 Task: Get directions from Shenandoah National Park, Virginia, United States to Carlsbad Caverns National Park, New Mexico, United States  and explore the nearby things to do with rating 2 and above and open now
Action: Key pressed ca<Key.backspace><Key.backspace><Key.backspace>
Screenshot: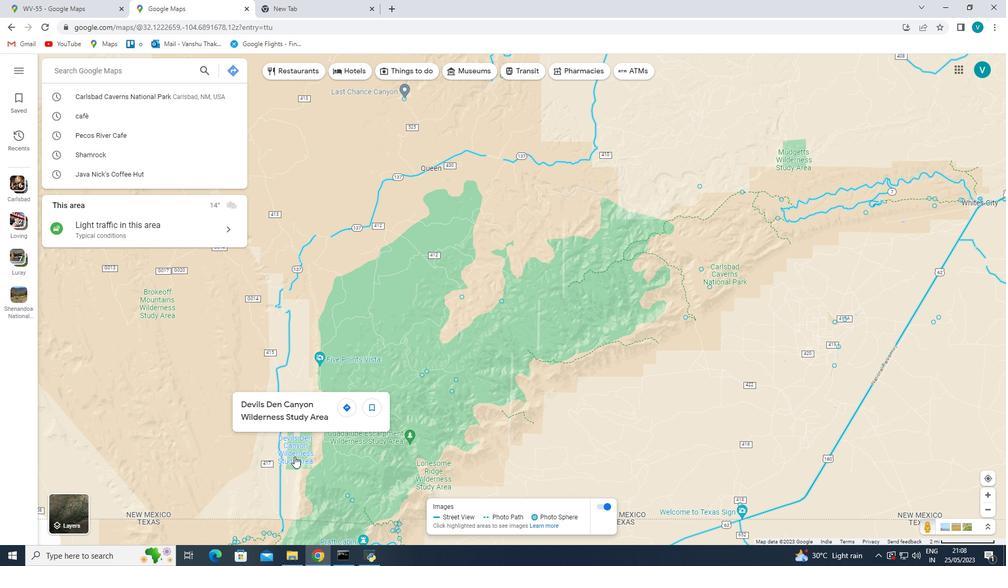 
Action: Mouse moved to (298, 451)
Screenshot: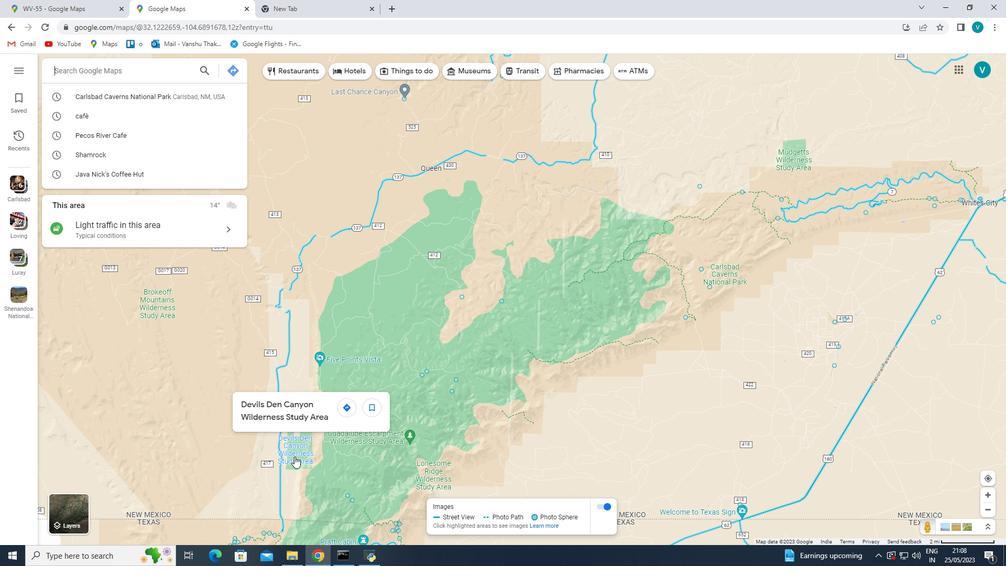 
Action: Key pressed shenandoah<Key.space>national<Key.space>pak<Key.space>,viri<Key.backspace>gina<Key.space>,unita<Key.backspace>ed<Key.space>states<Key.space>
Screenshot: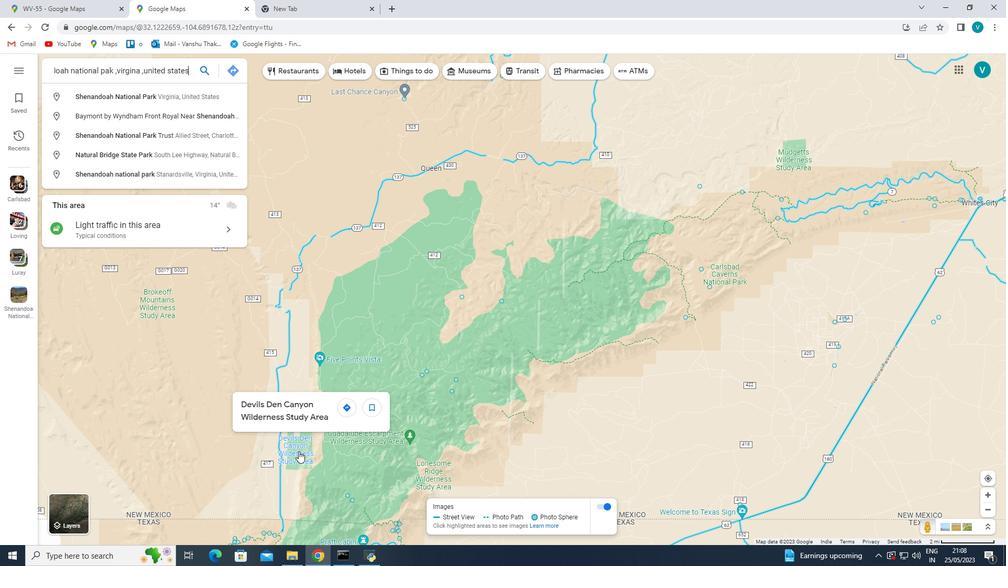 
Action: Mouse moved to (306, 446)
Screenshot: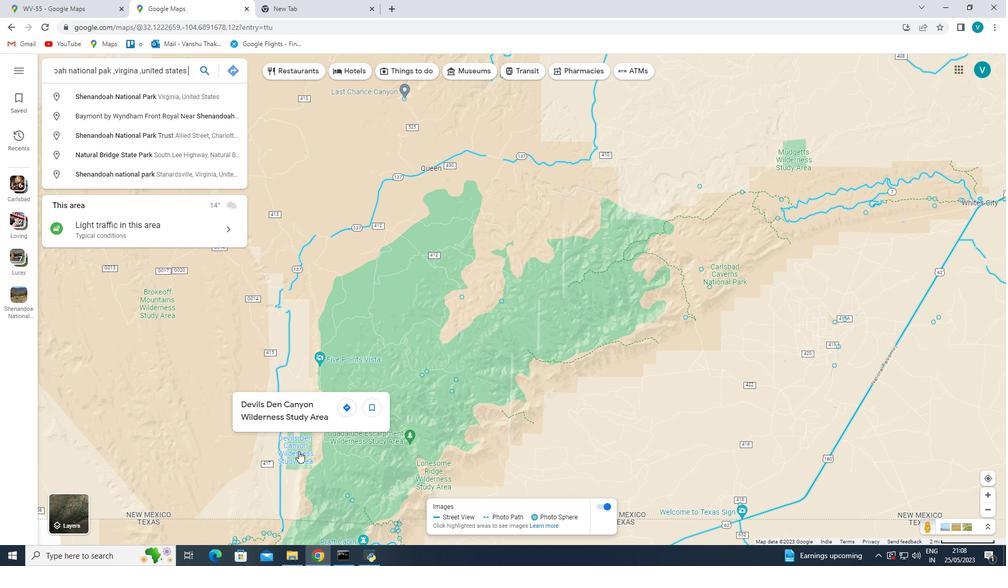
Action: Key pressed to<Key.space>carslsbadc
Screenshot: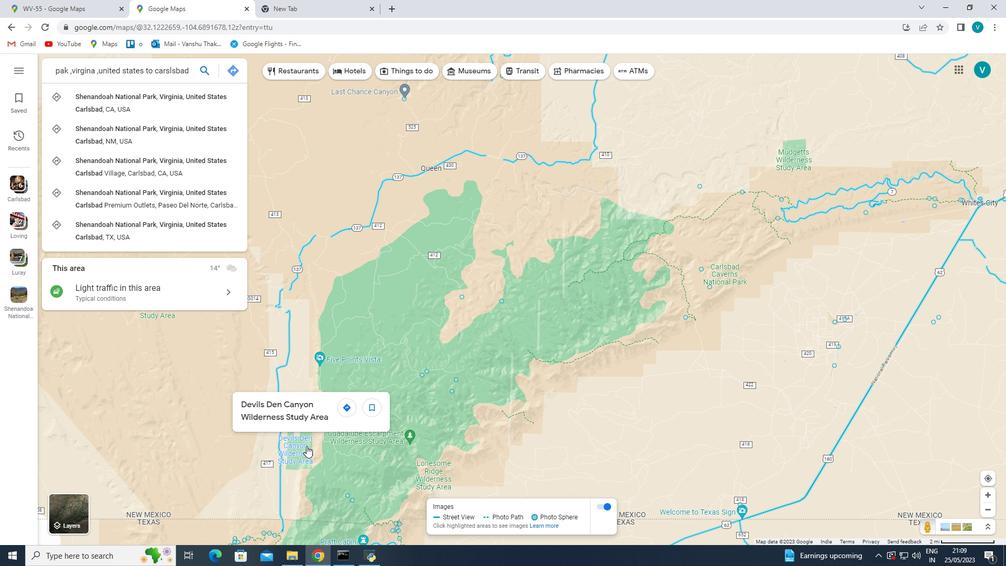 
Action: Mouse moved to (307, 446)
Screenshot: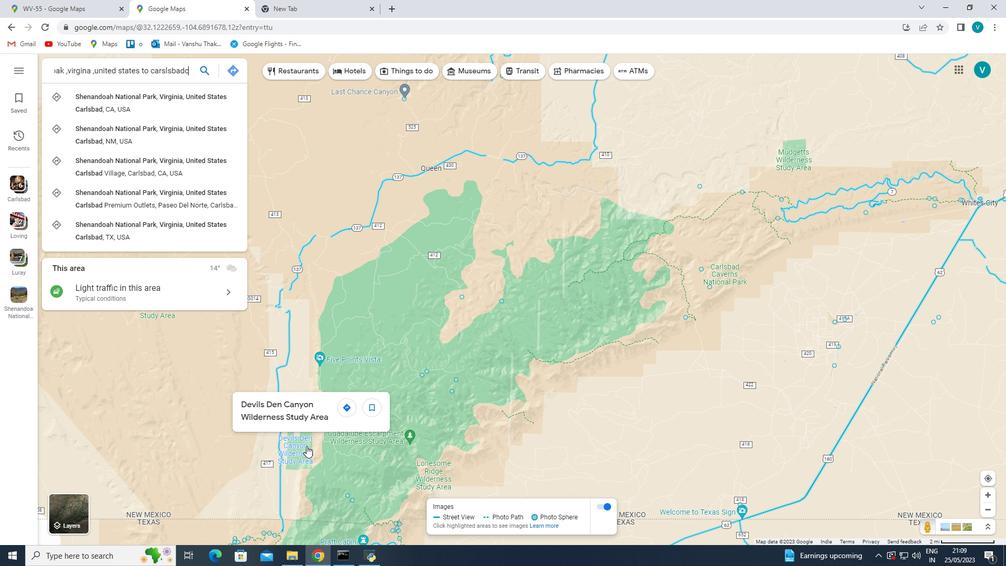
Action: Key pressed an<Key.backspace><Key.backspace><Key.backspace><Key.space>canverns<Key.space>nt<Key.backspace>ational<Key.space>park<Key.space>,nw
Screenshot: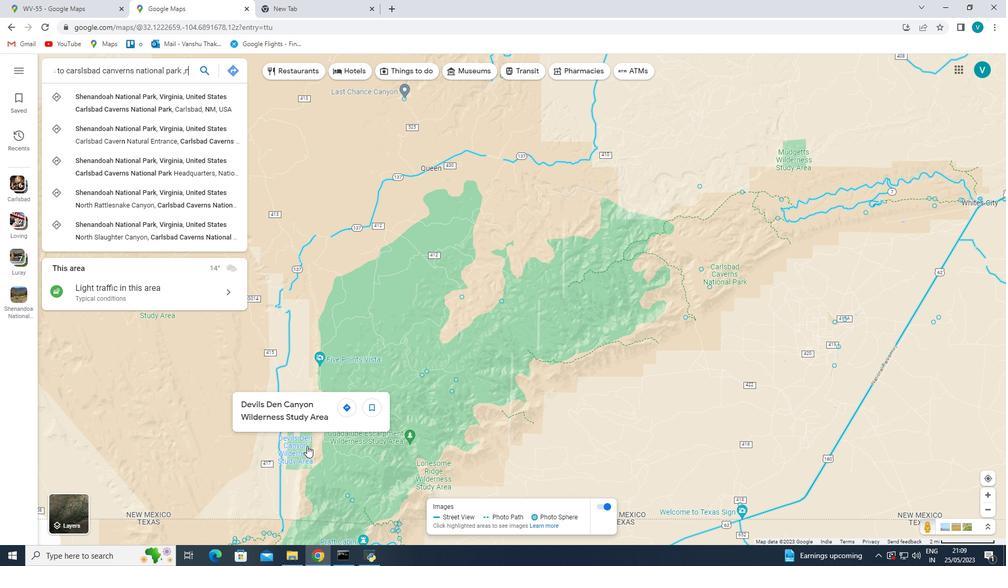 
Action: Mouse moved to (809, 266)
Screenshot: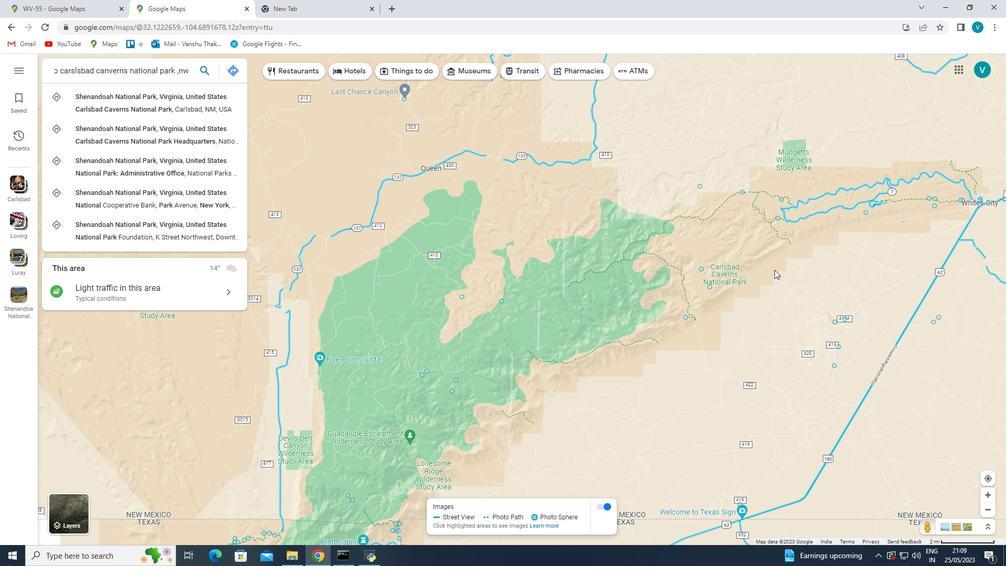 
Action: Key pressed <Key.backspace>ew<Key.space>maxico
Screenshot: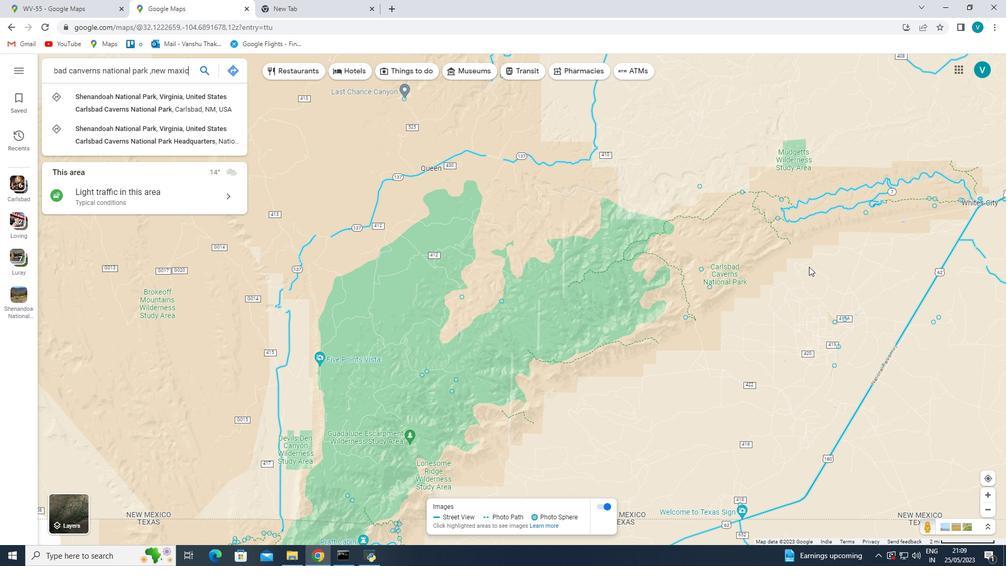 
Action: Mouse moved to (879, 285)
Screenshot: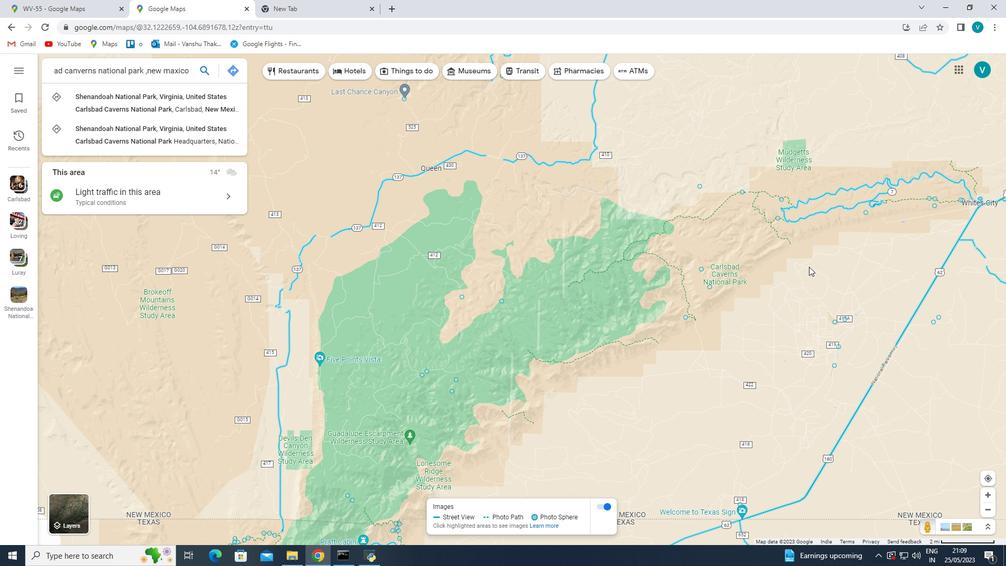 
Action: Key pressed <Key.space>,united<Key.space>stat
Screenshot: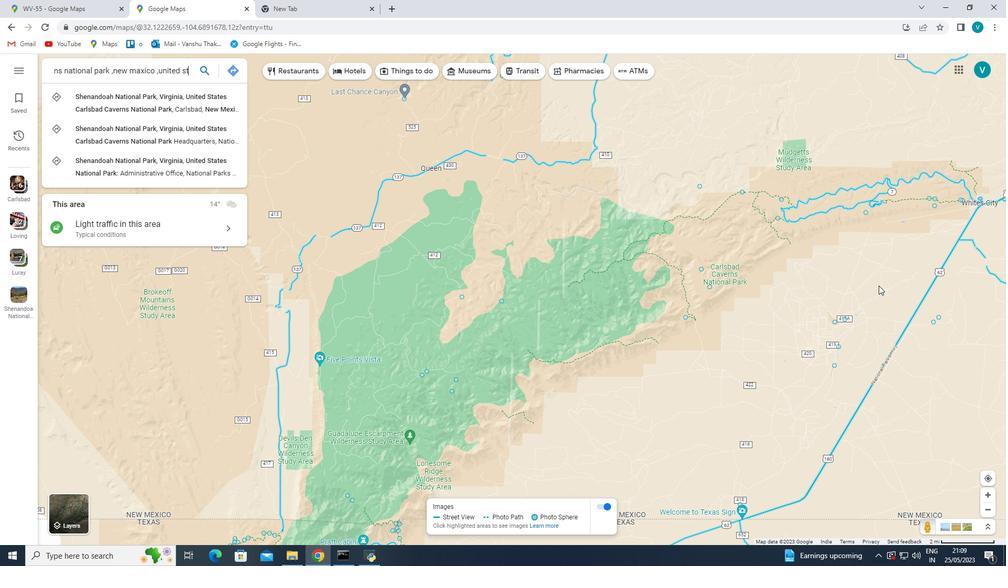 
Action: Mouse moved to (881, 286)
Screenshot: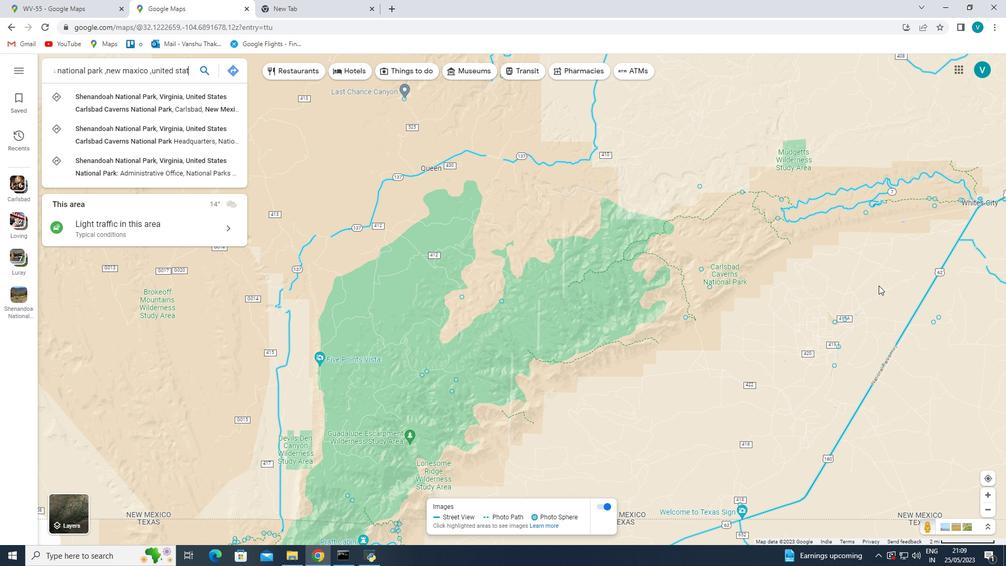 
Action: Key pressed es<Key.space>
Screenshot: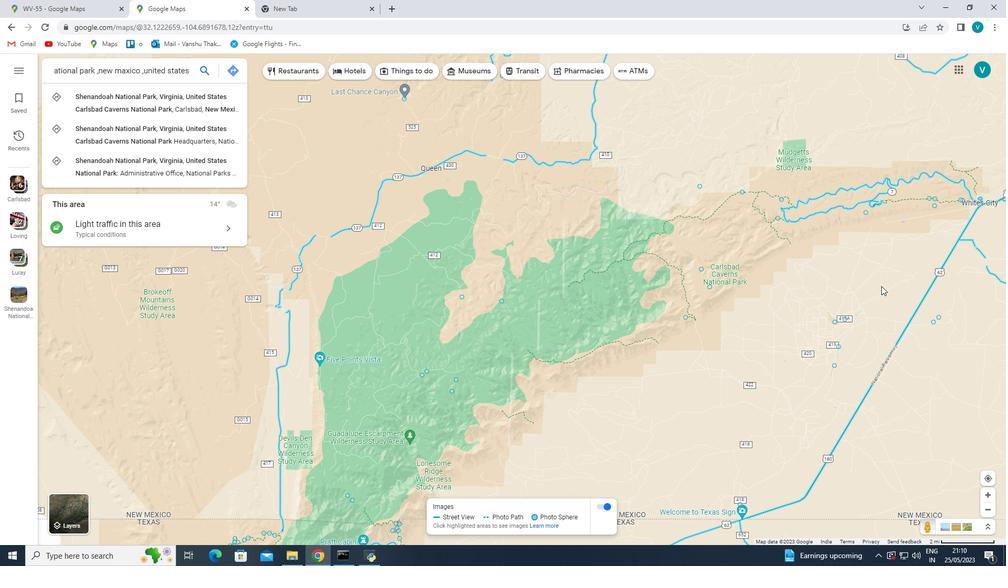 
Action: Mouse moved to (200, 69)
Screenshot: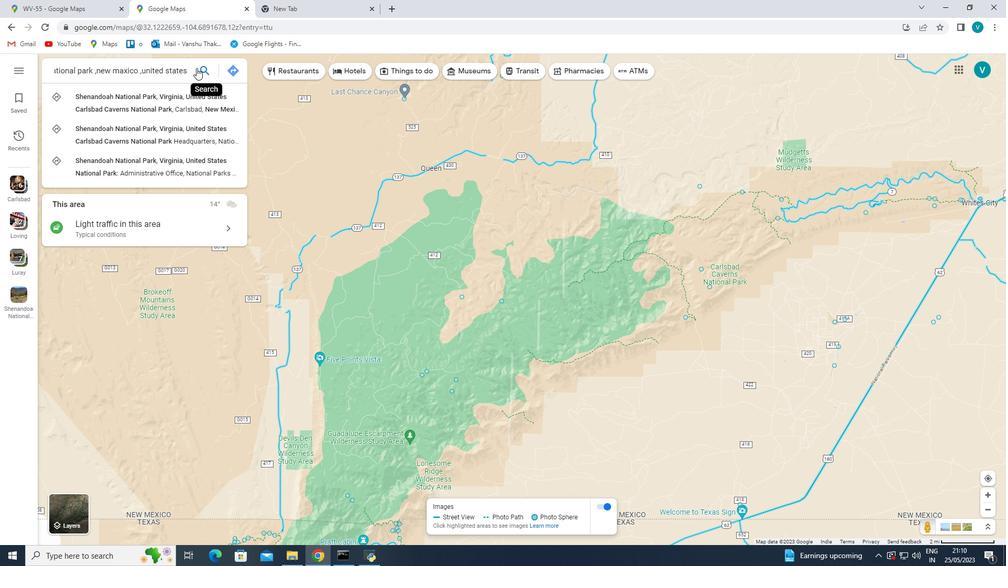 
Action: Mouse pressed left at (200, 69)
Screenshot: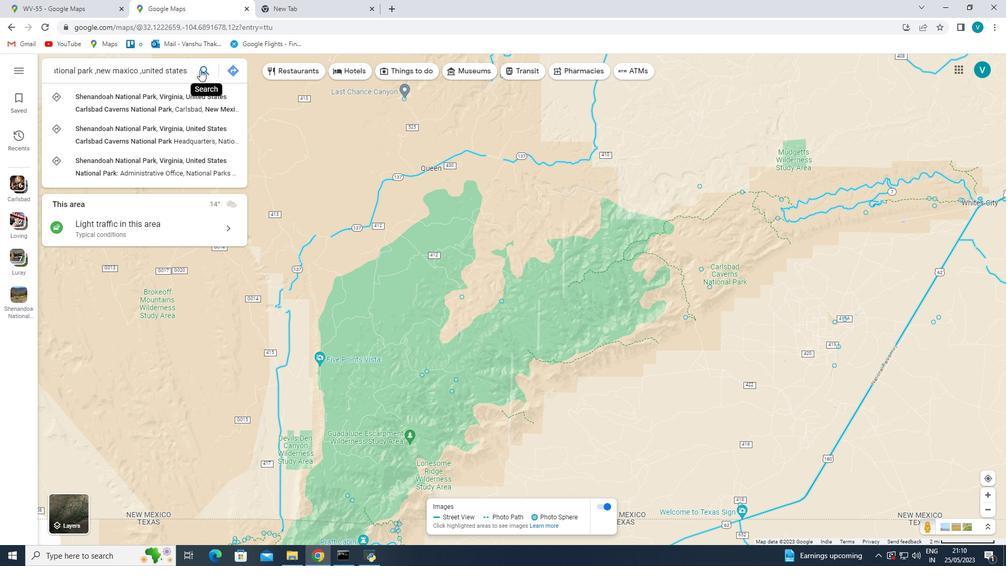 
Action: Mouse moved to (249, 147)
Screenshot: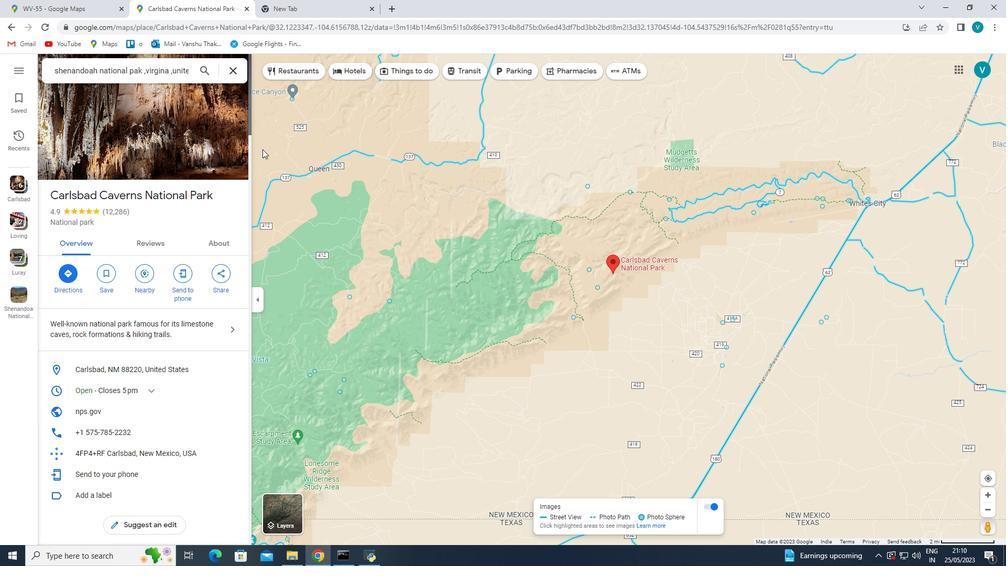 
Action: Mouse scrolled (249, 146) with delta (0, 0)
Screenshot: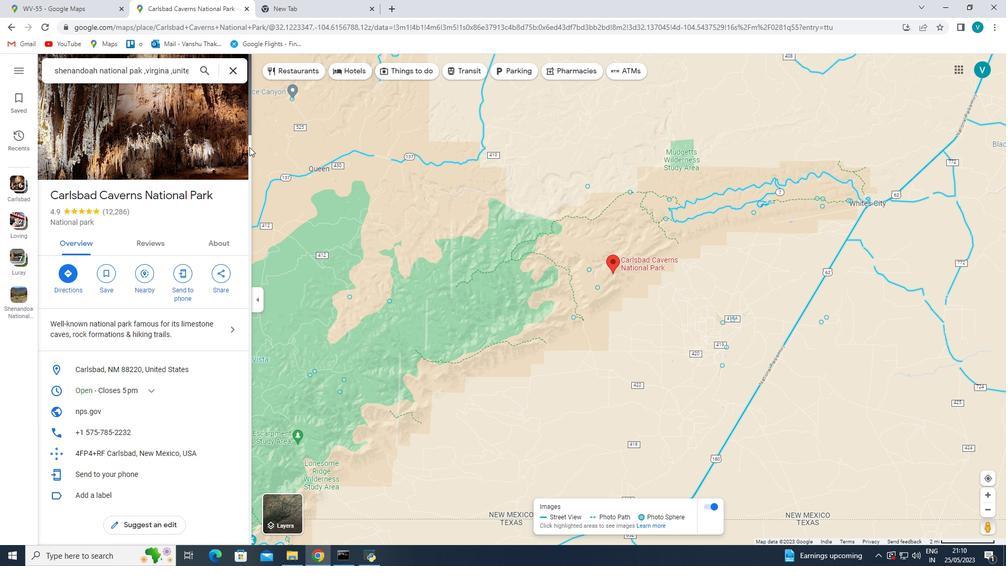 
Action: Mouse scrolled (249, 146) with delta (0, 0)
Screenshot: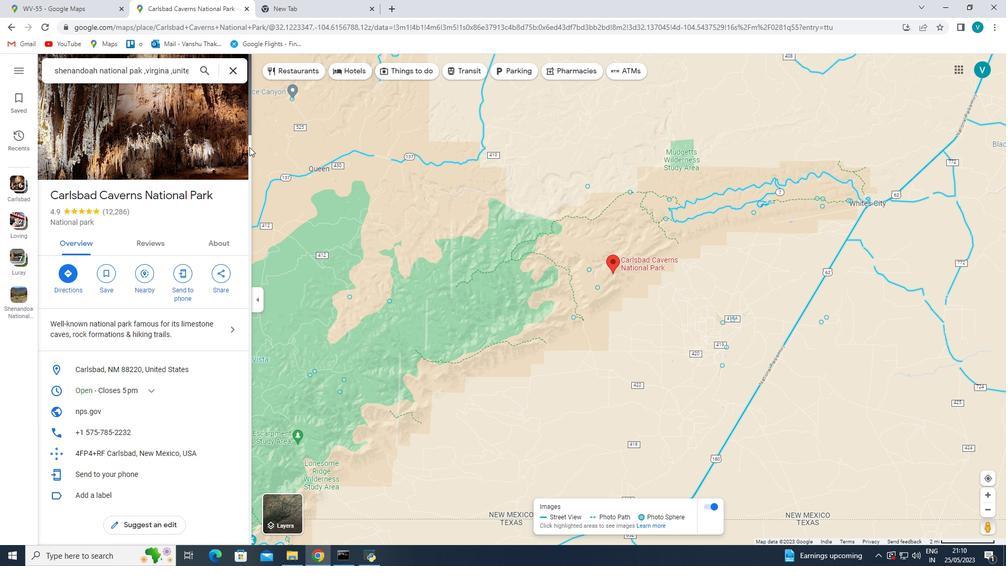 
Action: Mouse scrolled (249, 146) with delta (0, 0)
Screenshot: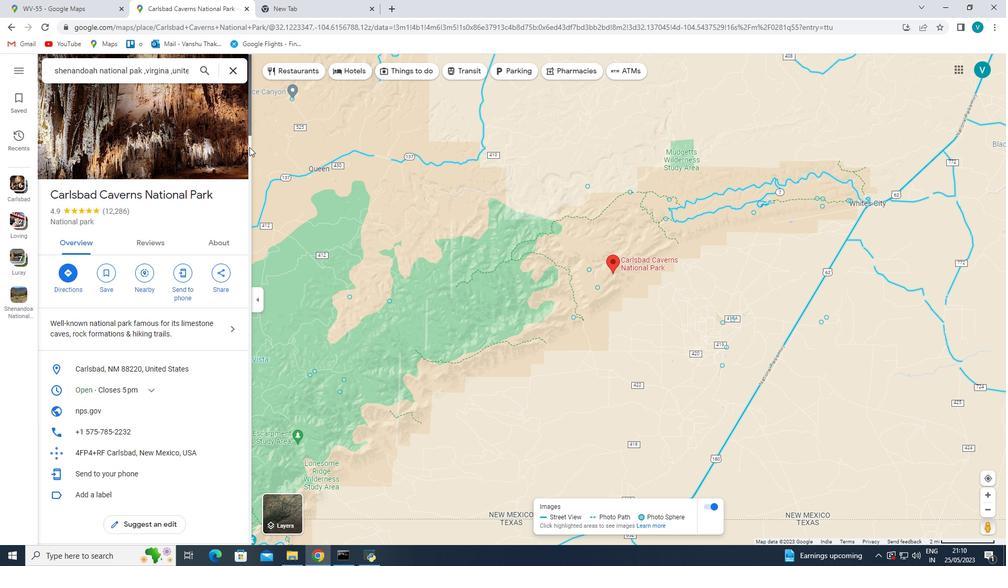 
Action: Mouse moved to (161, 125)
Screenshot: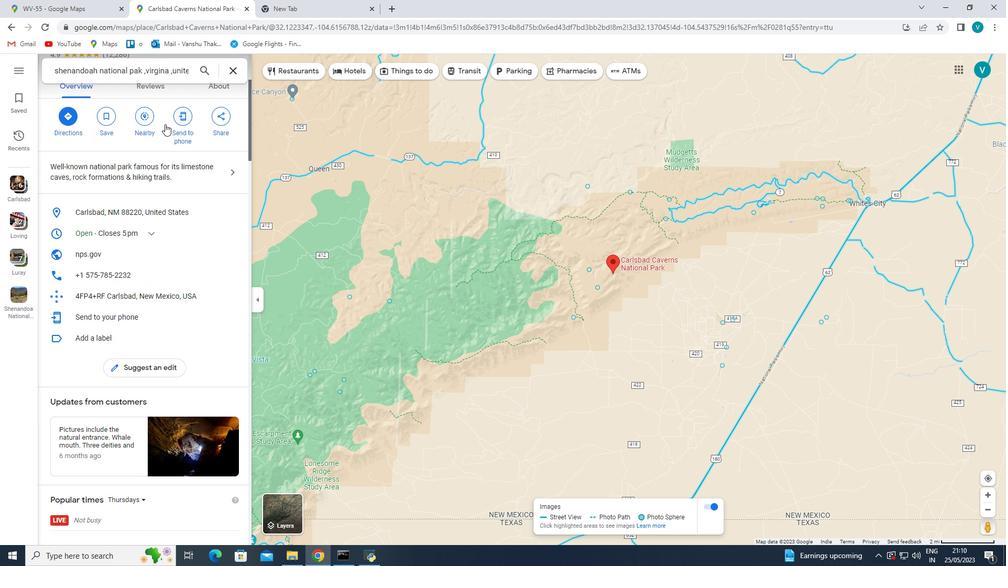 
Action: Mouse pressed left at (161, 125)
Screenshot: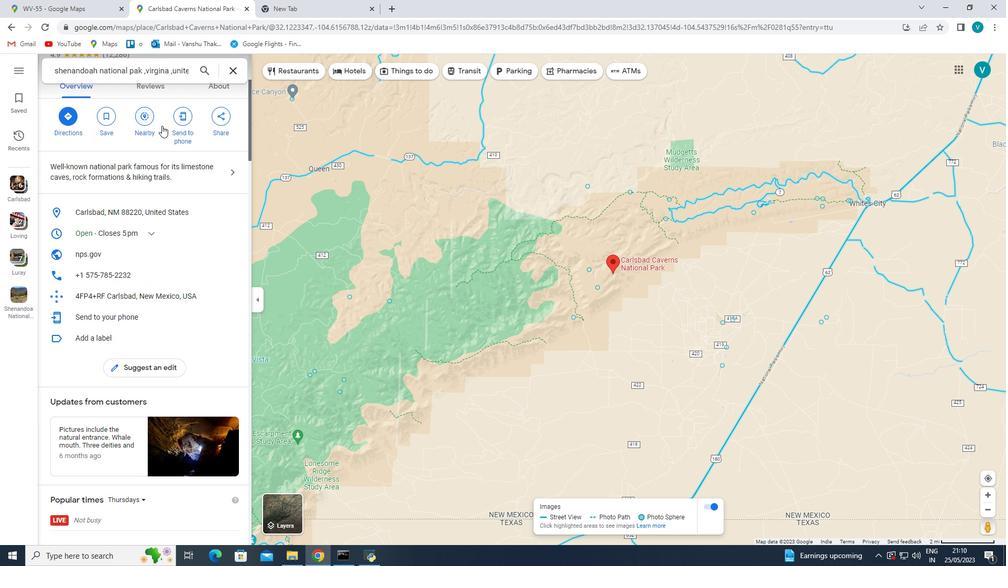 
Action: Mouse moved to (138, 66)
Screenshot: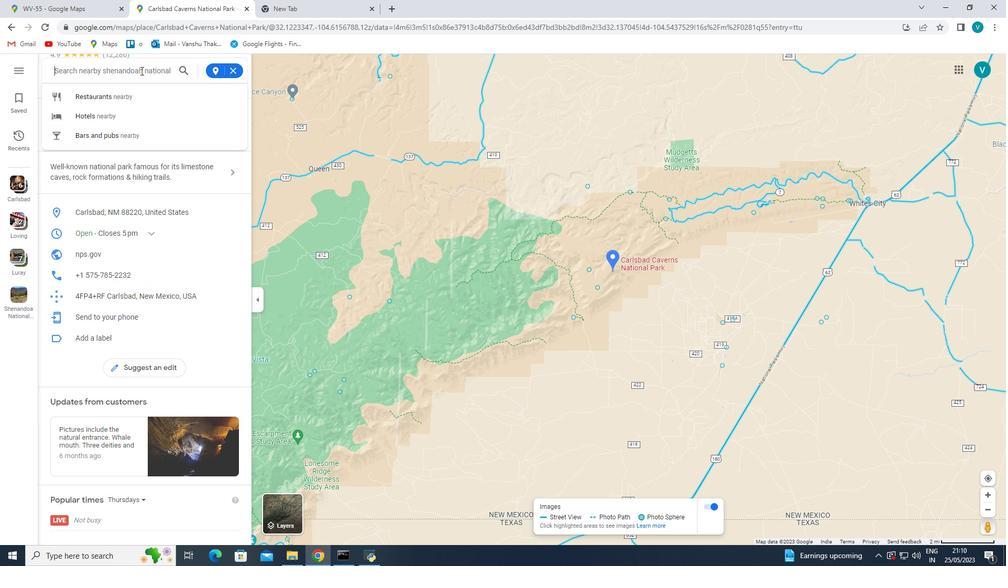 
Action: Mouse pressed left at (138, 66)
Screenshot: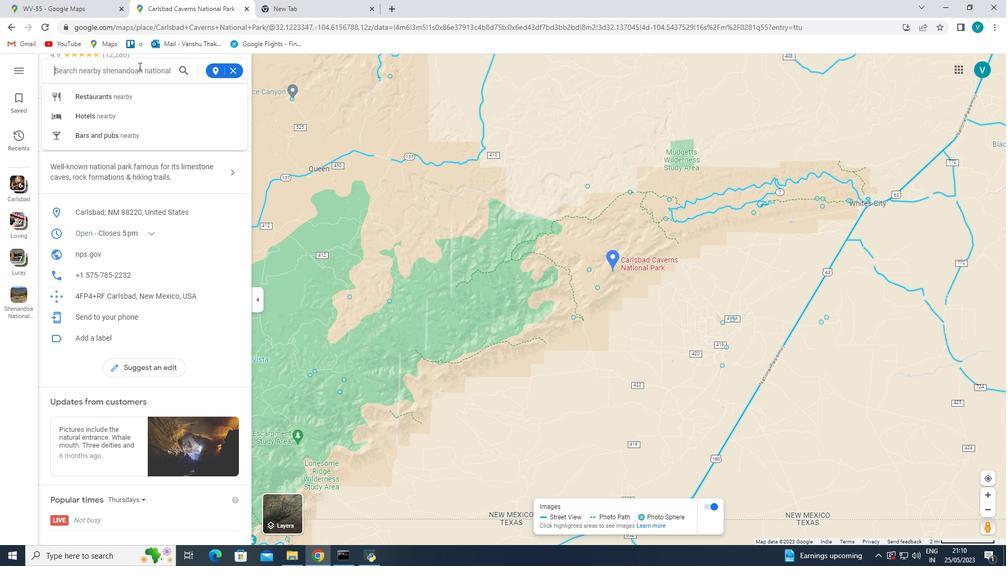 
Action: Key pressed thing
Screenshot: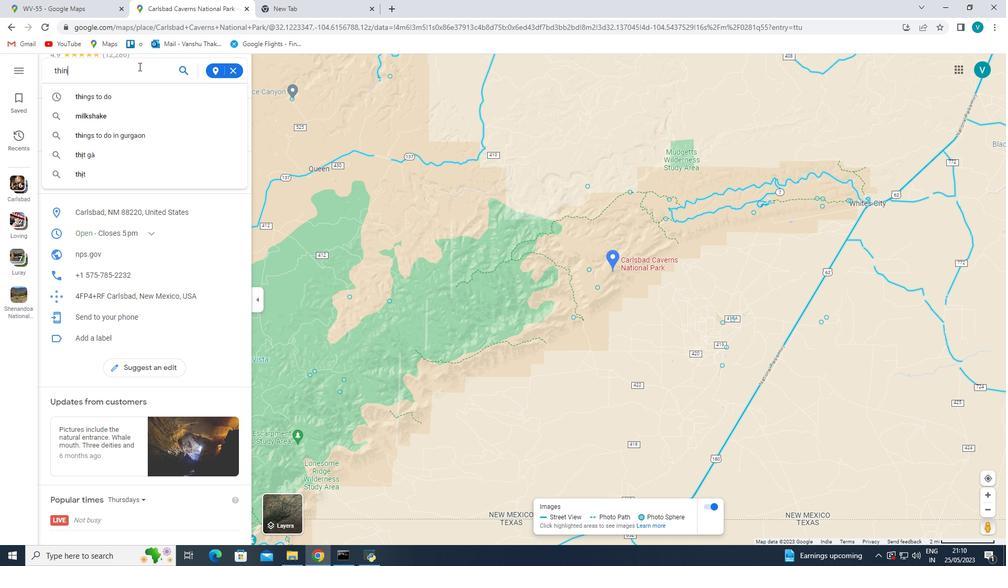 
Action: Mouse moved to (123, 85)
Screenshot: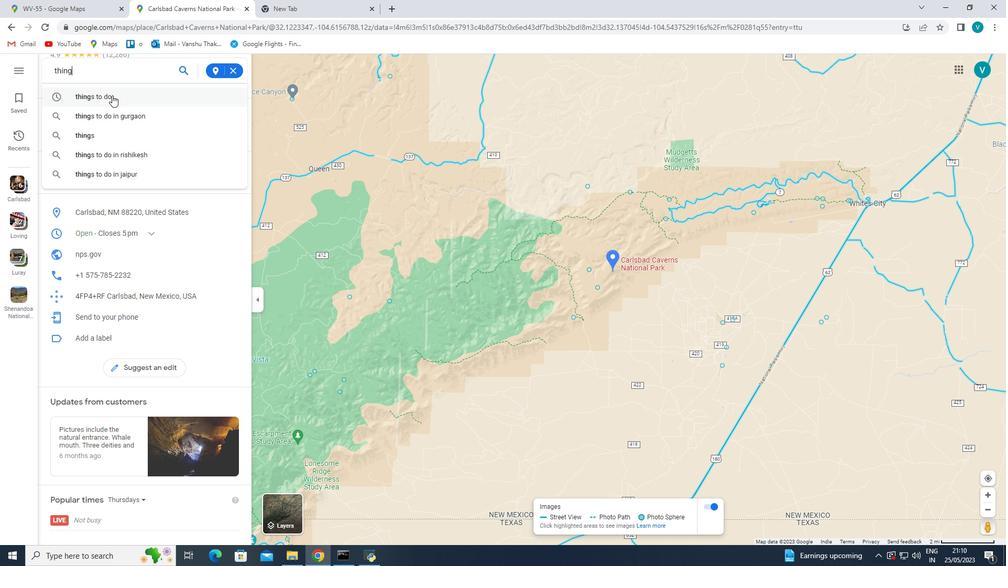 
Action: Key pressed s<Key.space>
Screenshot: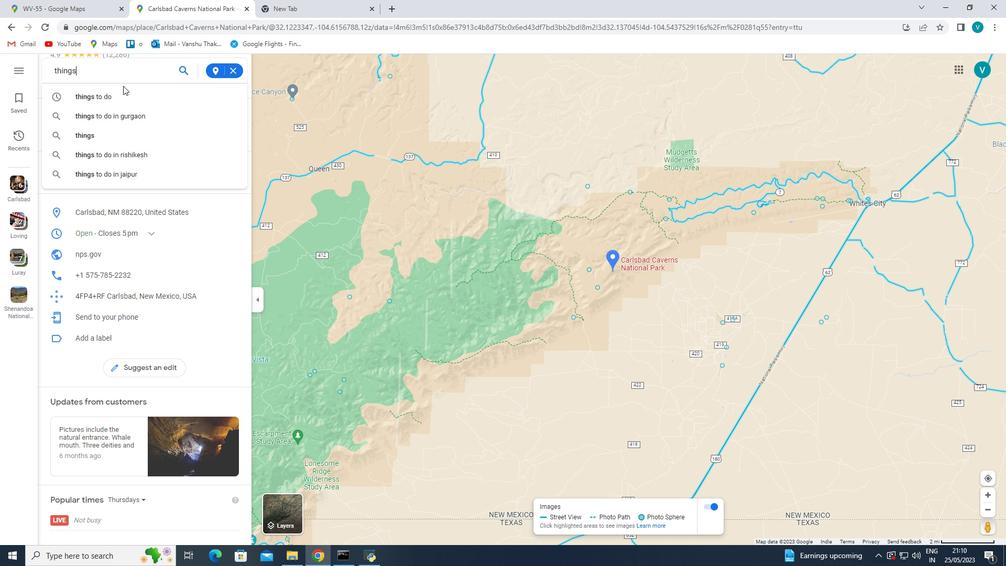
Action: Mouse moved to (178, 64)
Screenshot: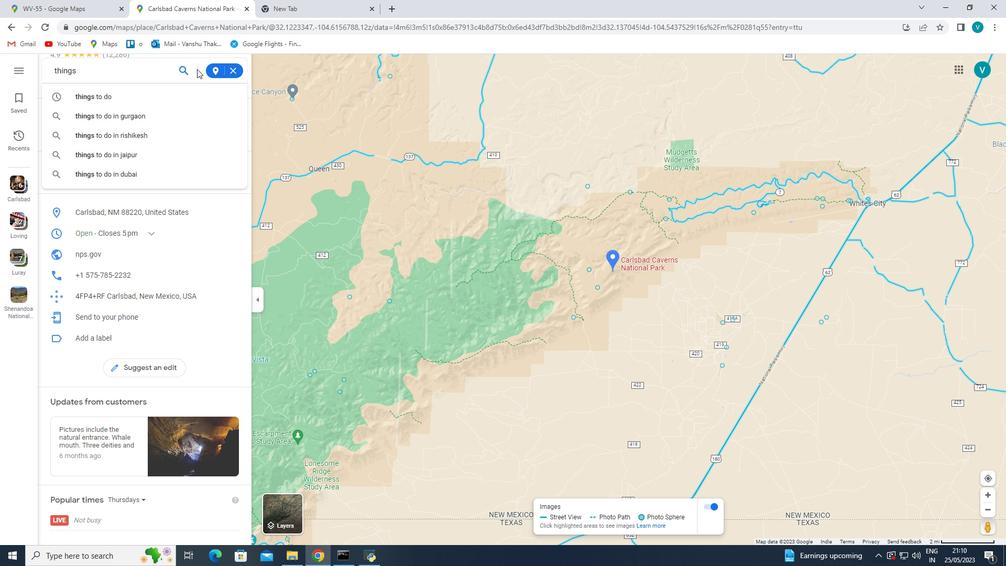 
Action: Mouse pressed left at (178, 64)
Screenshot: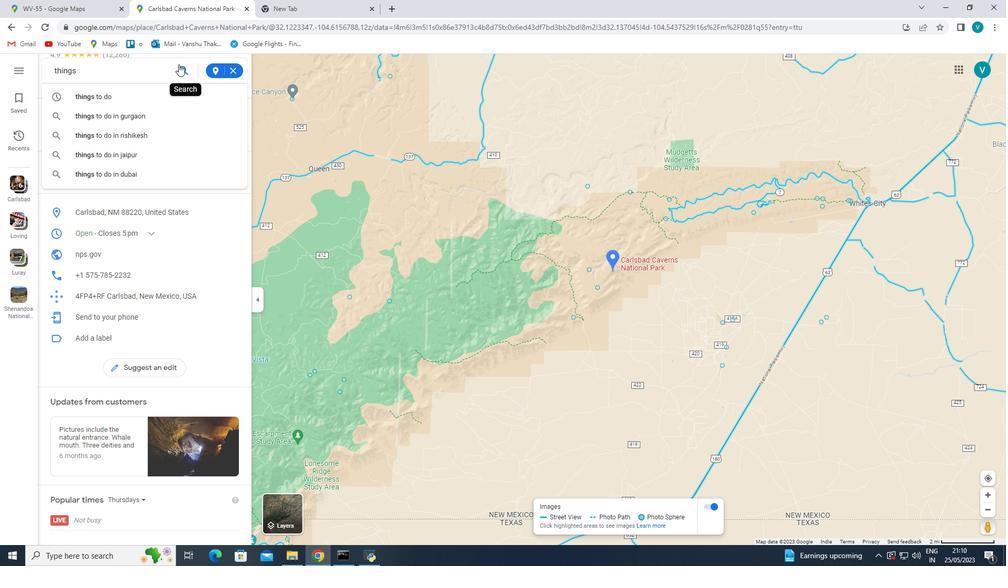 
Action: Mouse moved to (123, 141)
Screenshot: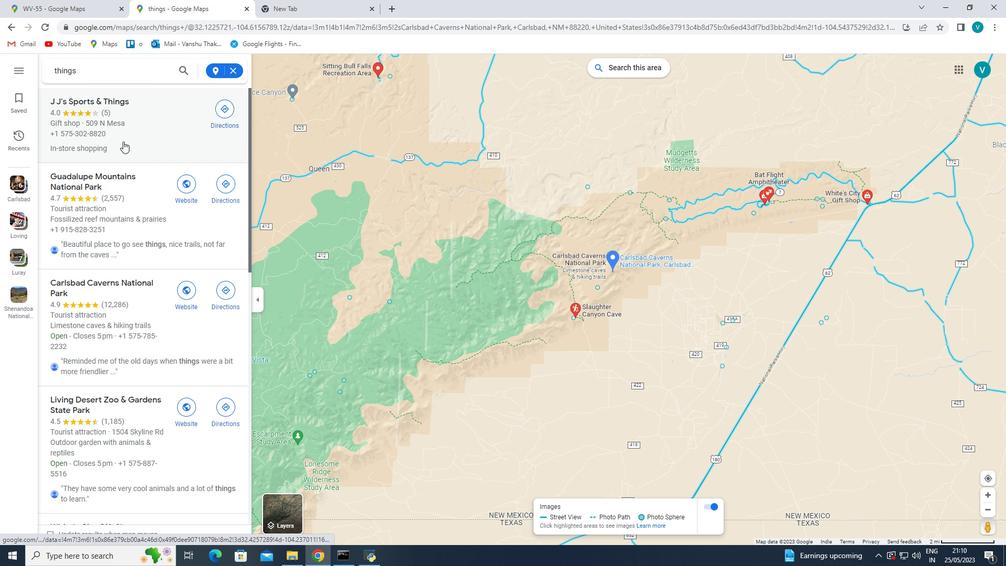 
Action: Mouse scrolled (123, 141) with delta (0, 0)
Screenshot: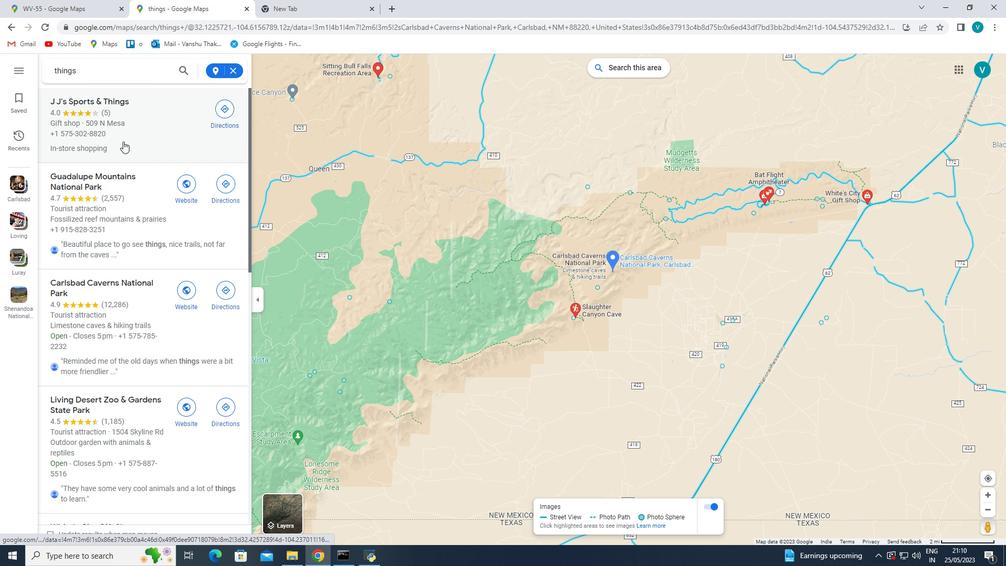 
Action: Mouse scrolled (123, 141) with delta (0, 0)
Screenshot: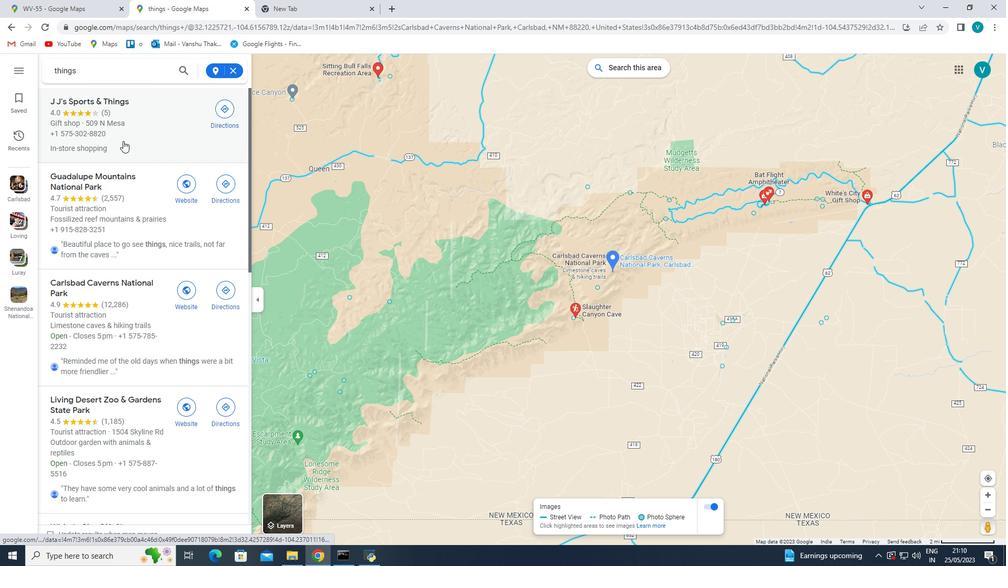 
Action: Mouse scrolled (123, 141) with delta (0, 0)
Screenshot: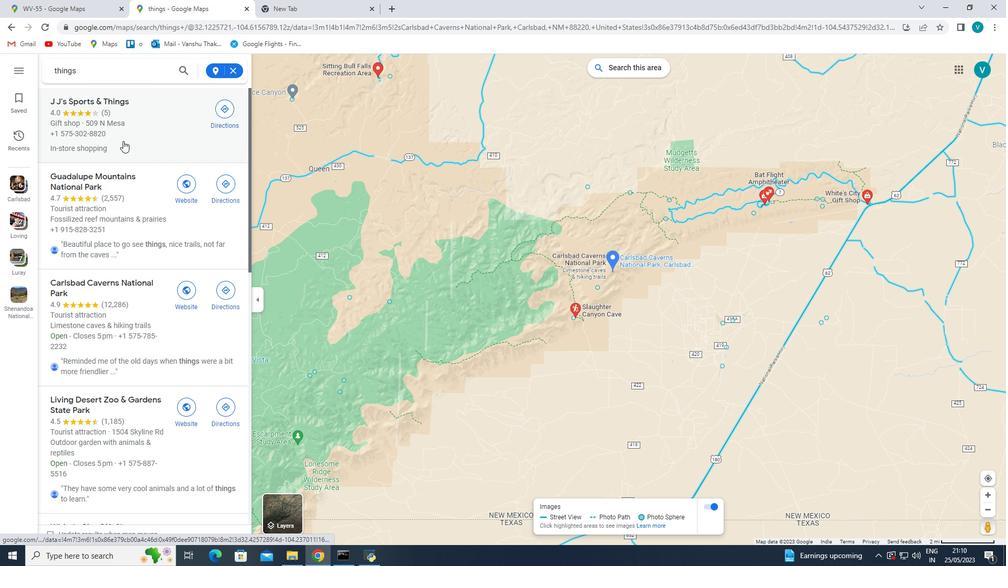 
Action: Mouse scrolled (123, 140) with delta (0, 0)
Screenshot: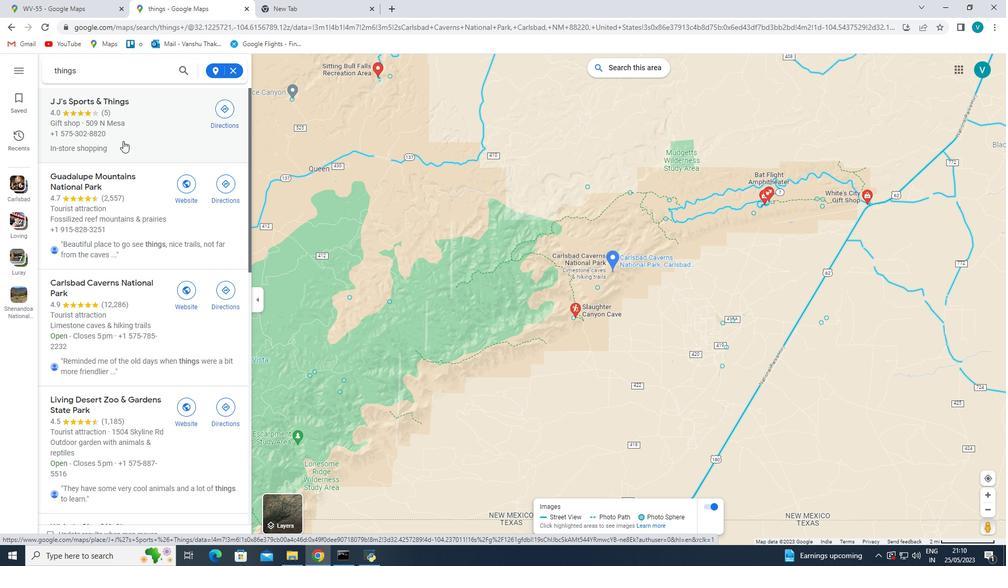 
Action: Mouse scrolled (123, 140) with delta (0, 0)
Screenshot: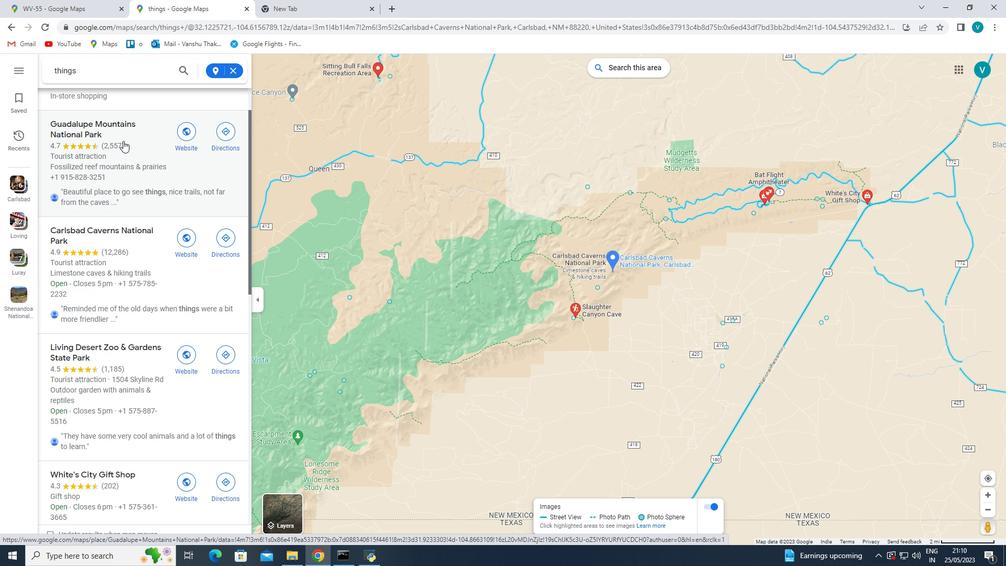 
Action: Mouse scrolled (123, 140) with delta (0, 0)
Screenshot: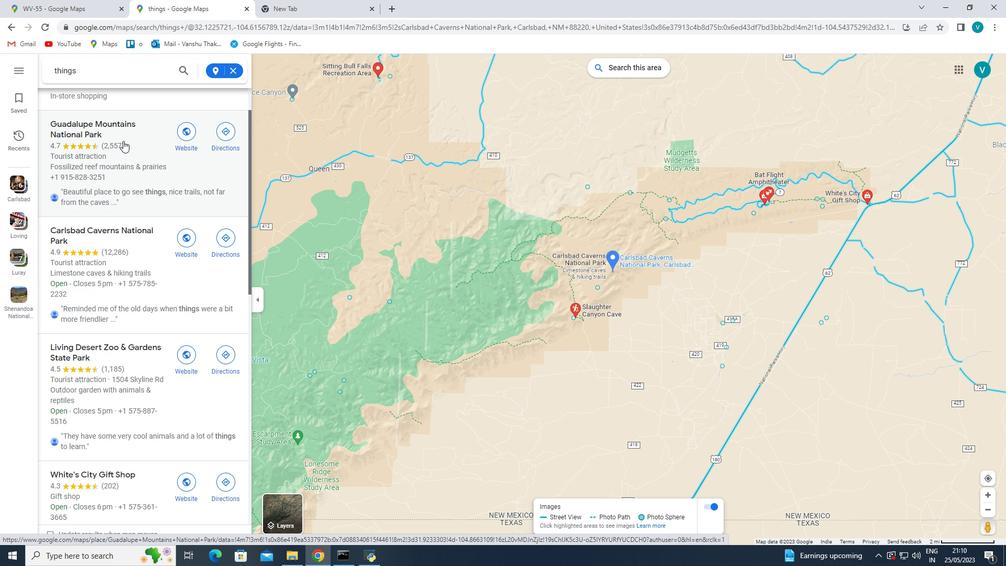 
Action: Mouse scrolled (123, 140) with delta (0, 0)
Screenshot: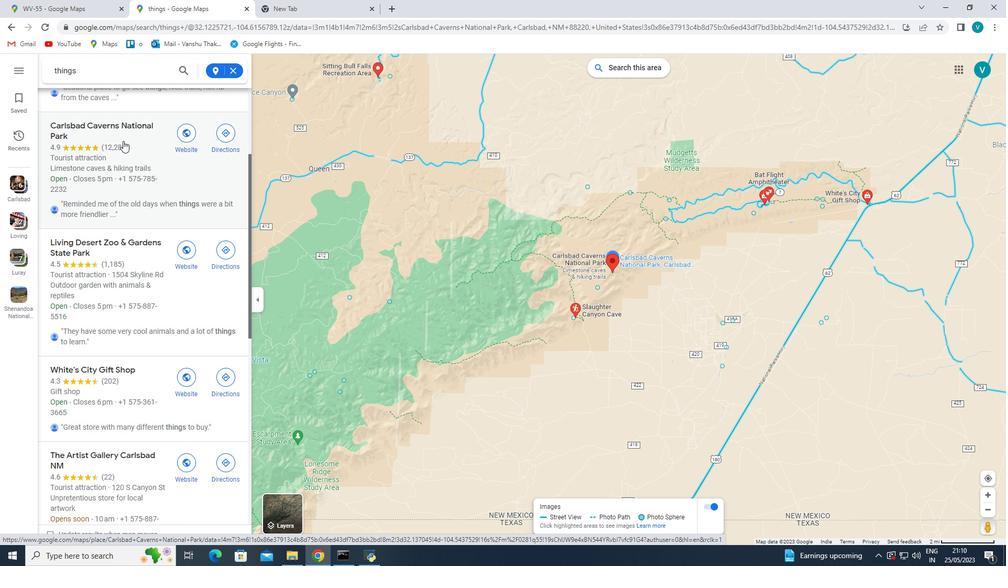 
Action: Mouse scrolled (123, 140) with delta (0, 0)
Screenshot: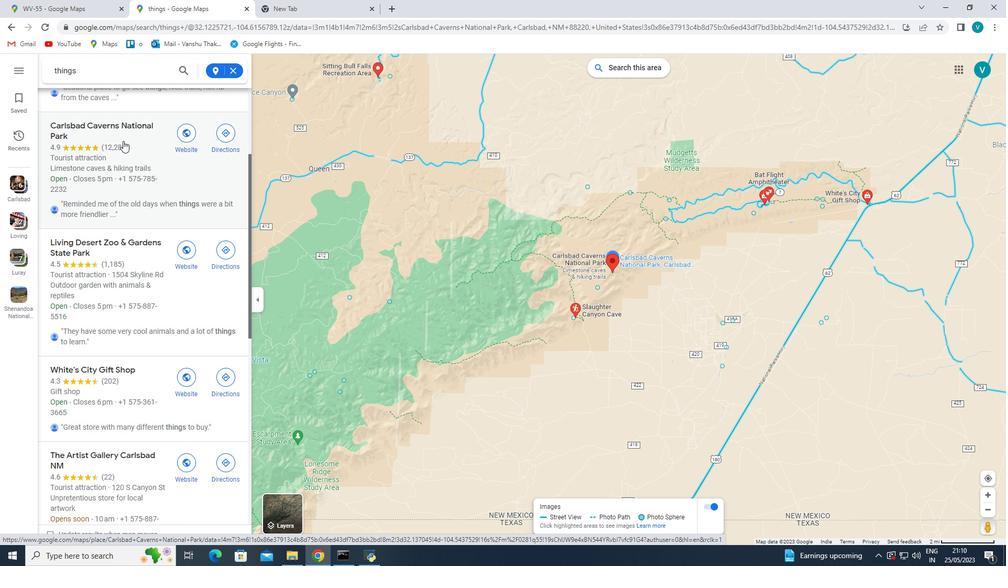 
Action: Mouse scrolled (123, 140) with delta (0, 0)
Screenshot: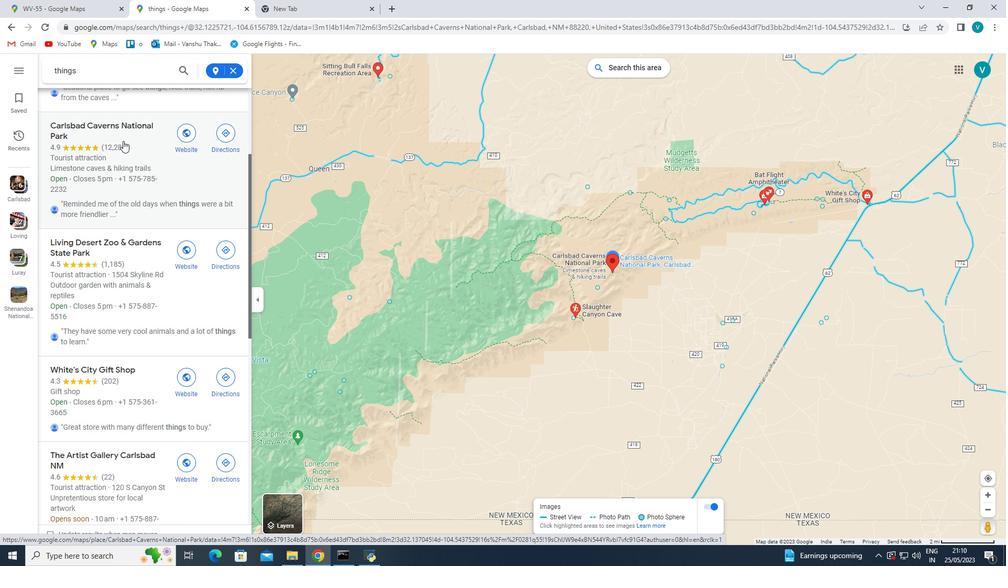 
Action: Mouse scrolled (123, 140) with delta (0, 0)
Screenshot: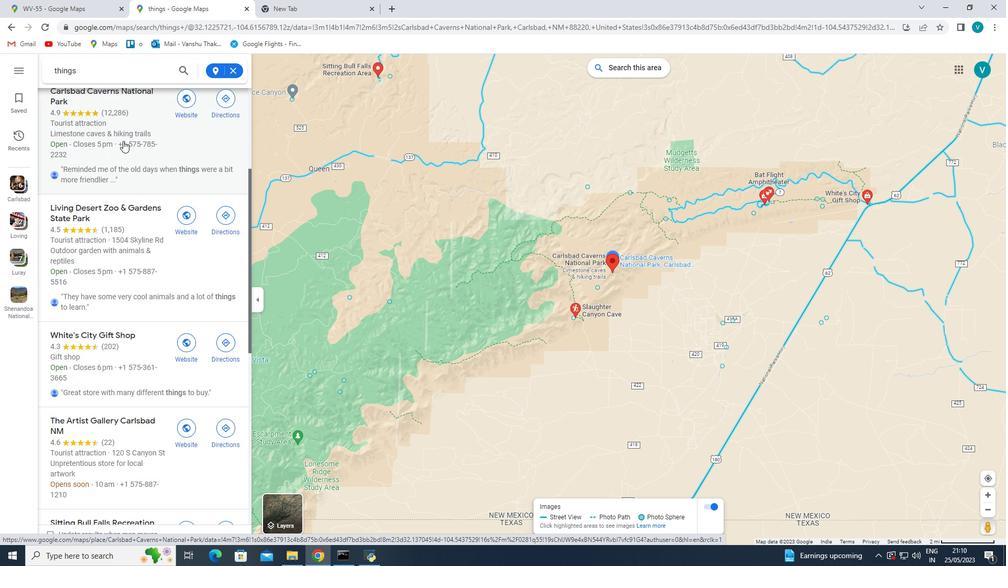 
Action: Mouse scrolled (123, 141) with delta (0, 0)
Screenshot: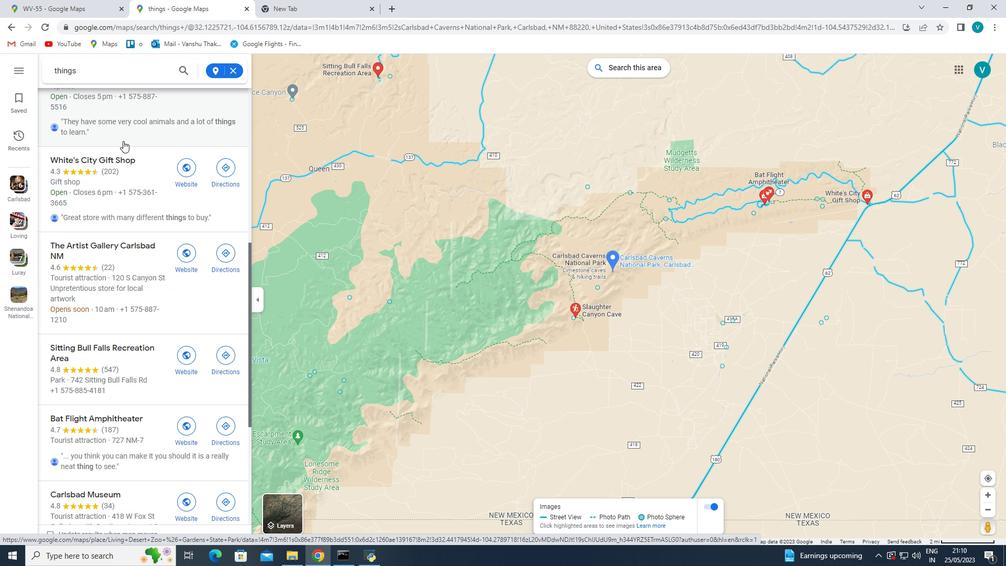
Action: Mouse scrolled (123, 141) with delta (0, 0)
Screenshot: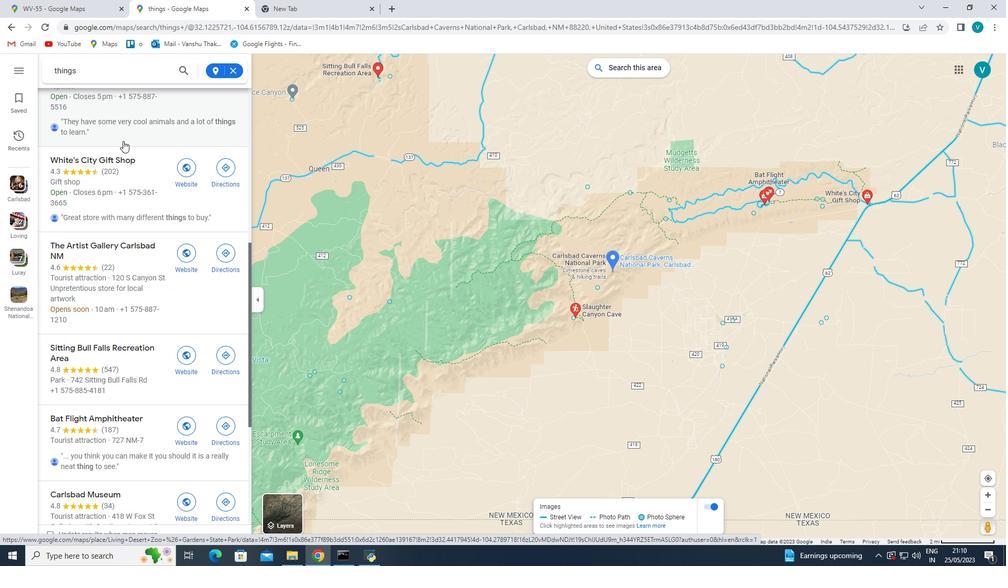 
Action: Mouse scrolled (123, 141) with delta (0, 0)
Screenshot: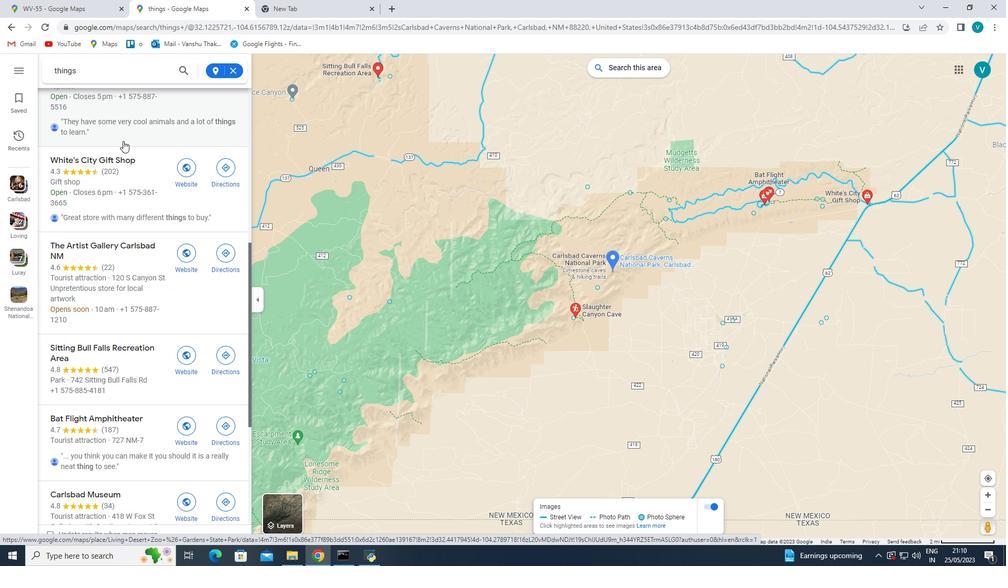 
Action: Mouse scrolled (123, 141) with delta (0, 0)
Screenshot: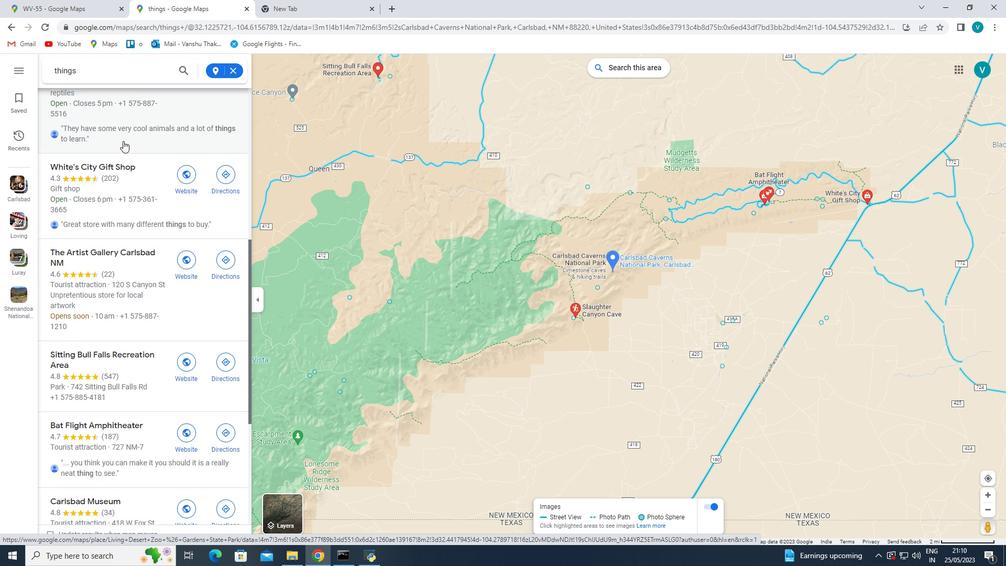 
Action: Mouse scrolled (123, 141) with delta (0, 0)
Screenshot: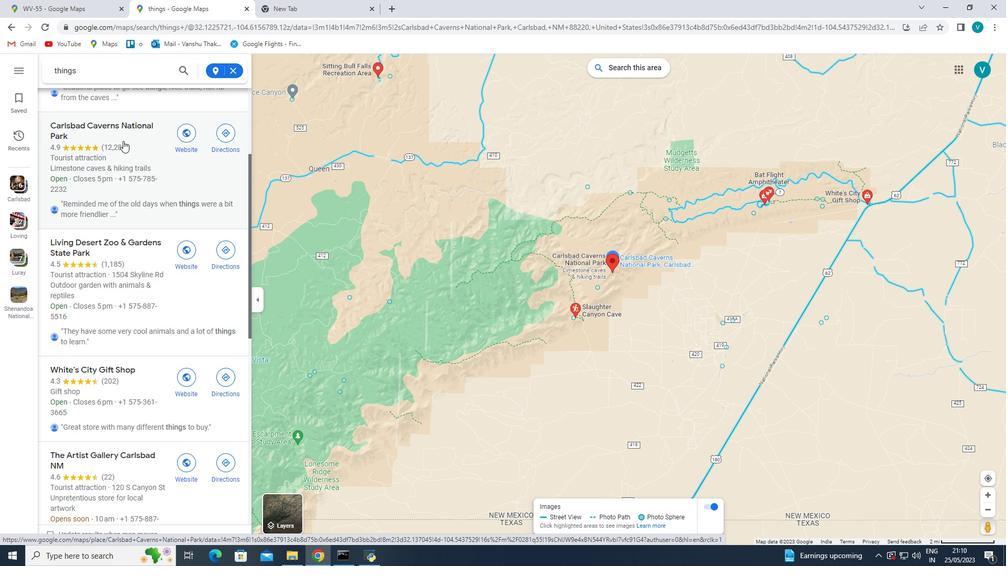 
Action: Mouse scrolled (123, 141) with delta (0, 0)
Screenshot: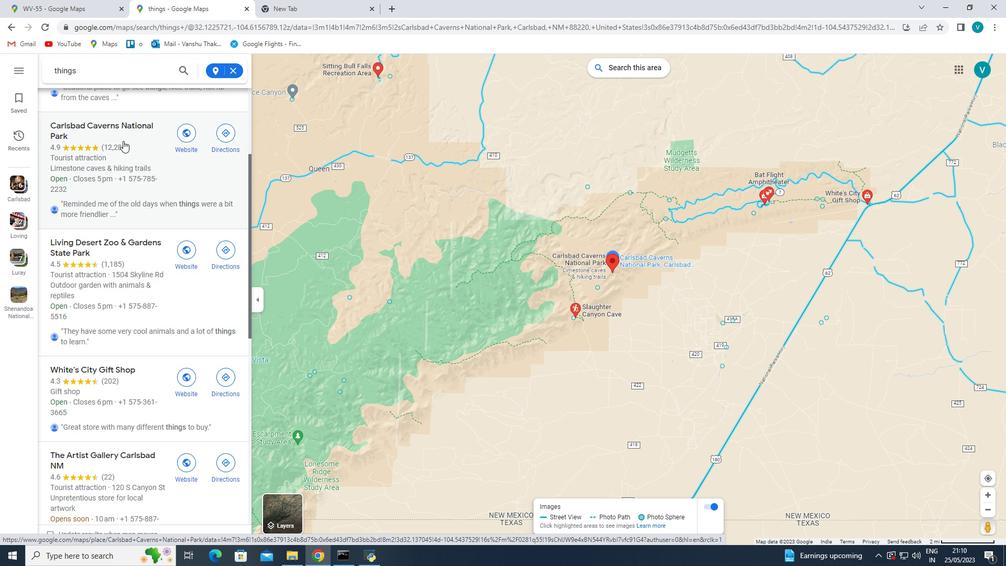 
Action: Mouse scrolled (123, 141) with delta (0, 0)
Screenshot: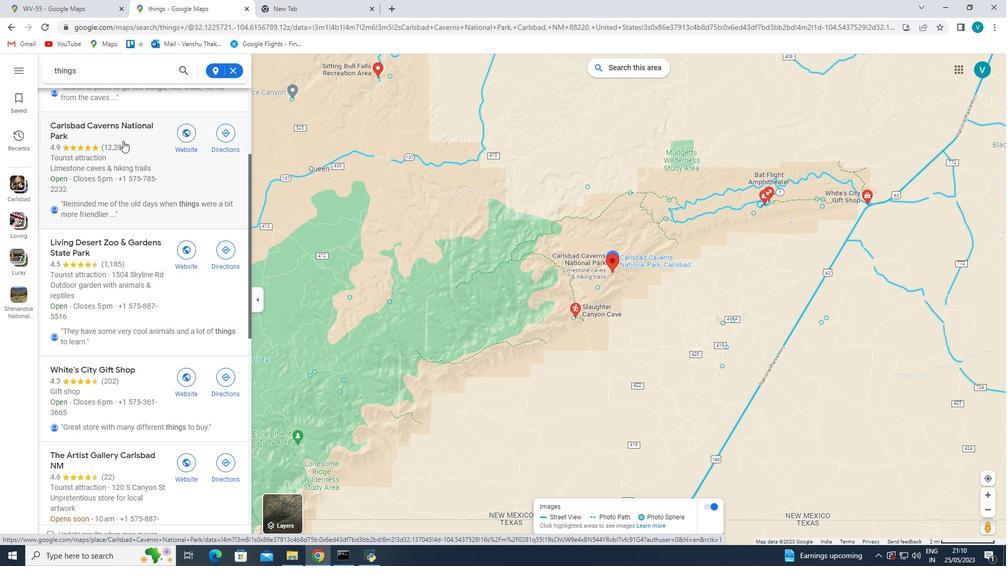 
Action: Mouse scrolled (123, 141) with delta (0, 0)
Screenshot: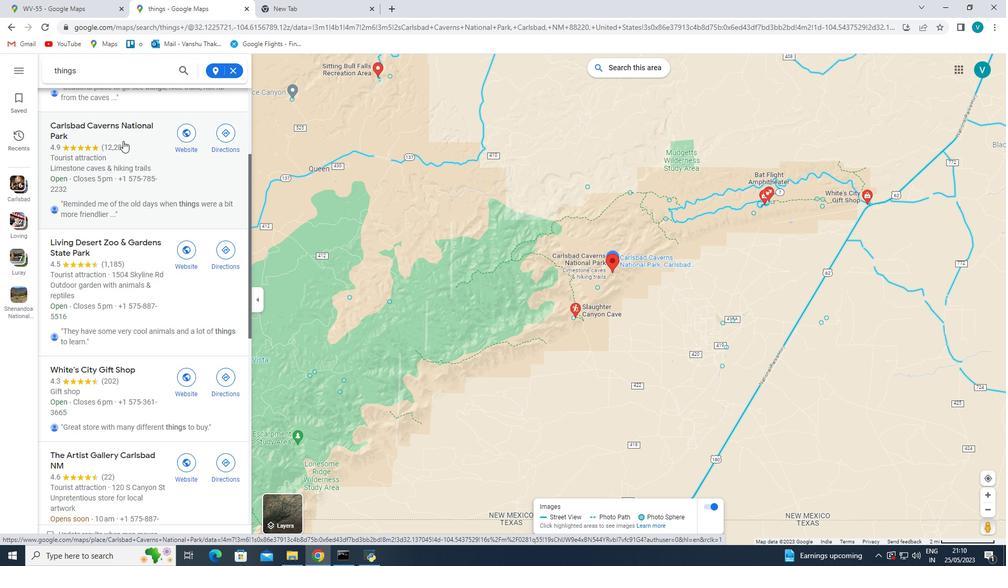 
Action: Mouse scrolled (123, 141) with delta (0, 0)
Screenshot: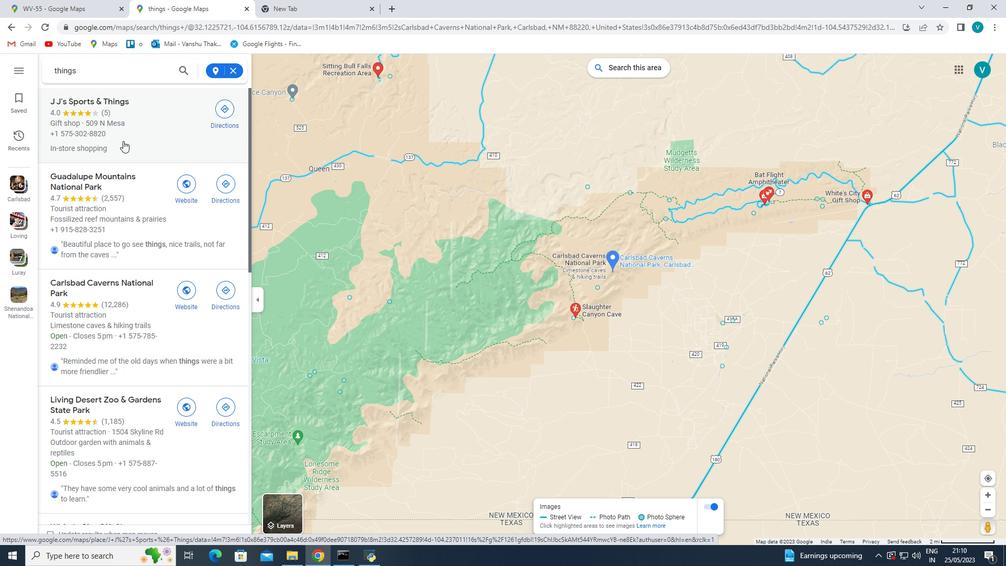 
Action: Mouse scrolled (123, 141) with delta (0, 0)
Screenshot: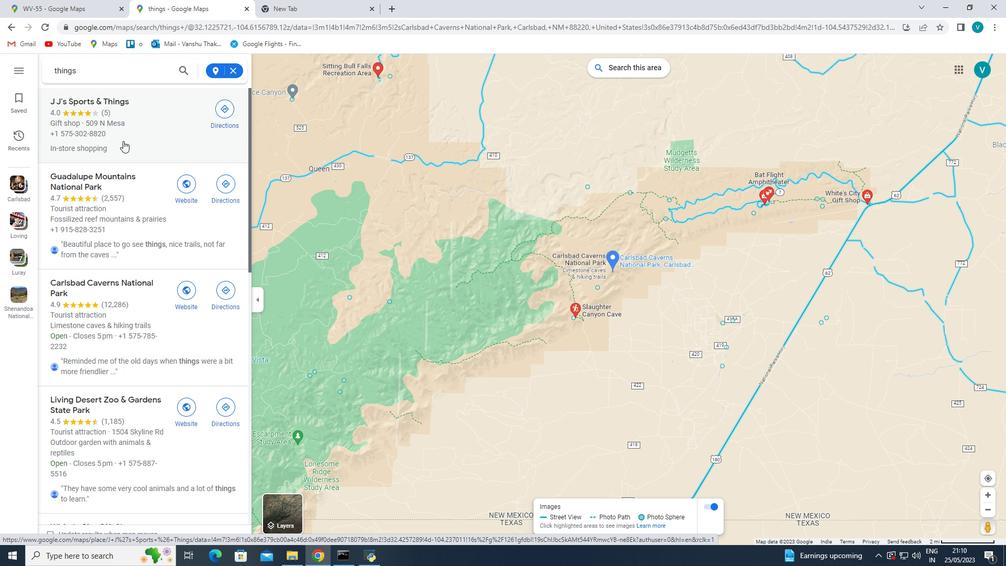 
Action: Mouse scrolled (123, 141) with delta (0, 0)
Screenshot: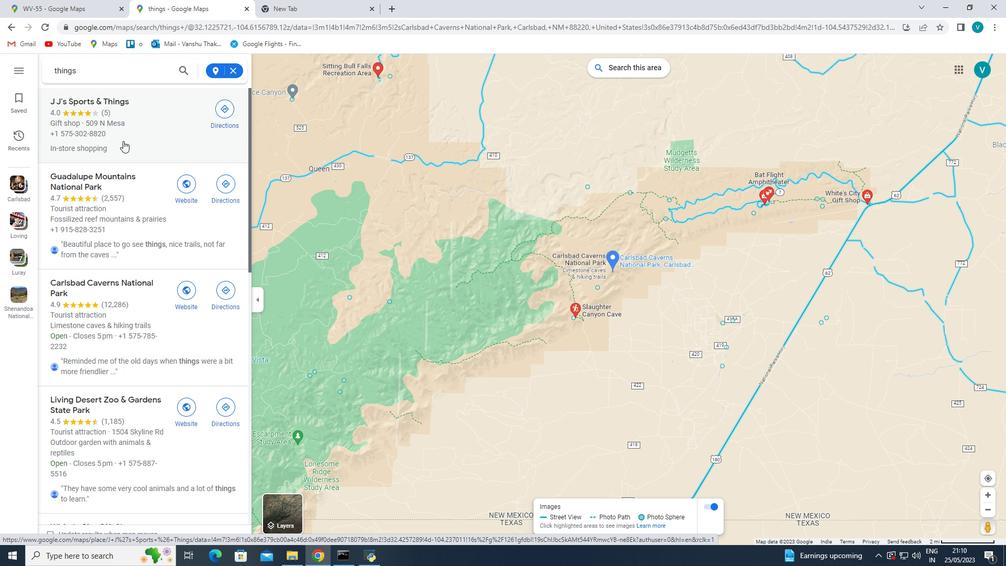 
Action: Mouse scrolled (123, 140) with delta (0, 0)
Screenshot: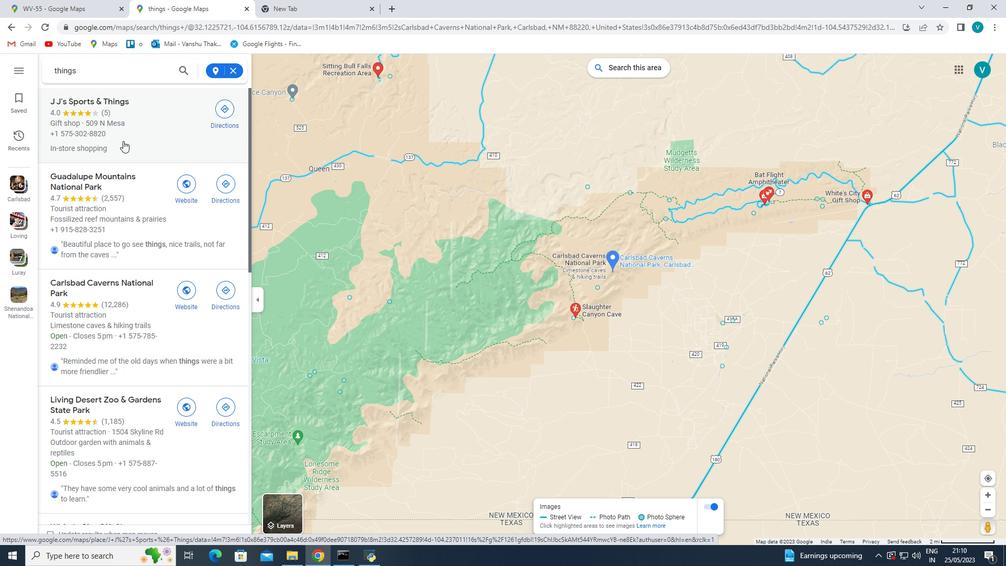 
Action: Mouse scrolled (123, 141) with delta (0, 0)
Screenshot: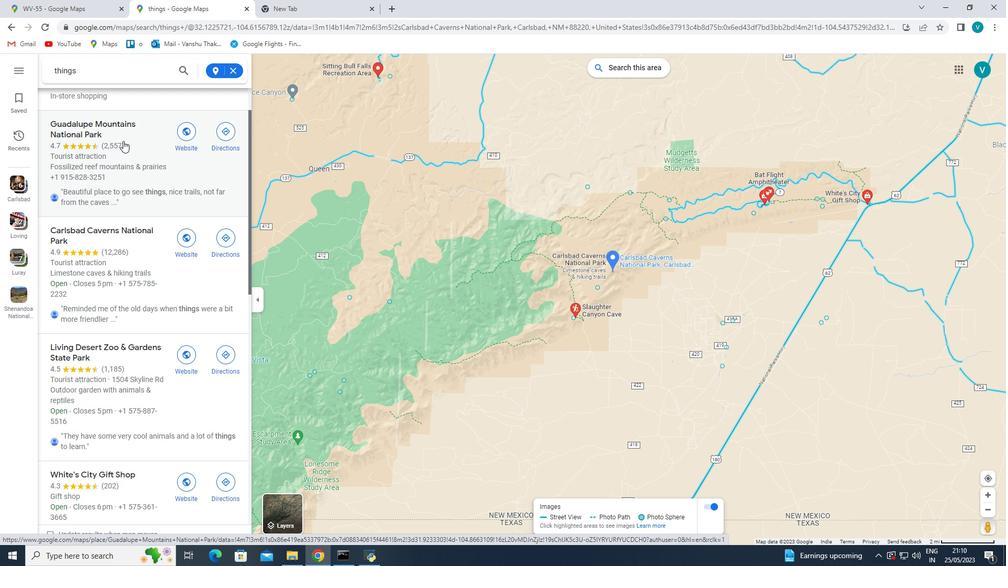 
Action: Mouse scrolled (123, 141) with delta (0, 0)
Screenshot: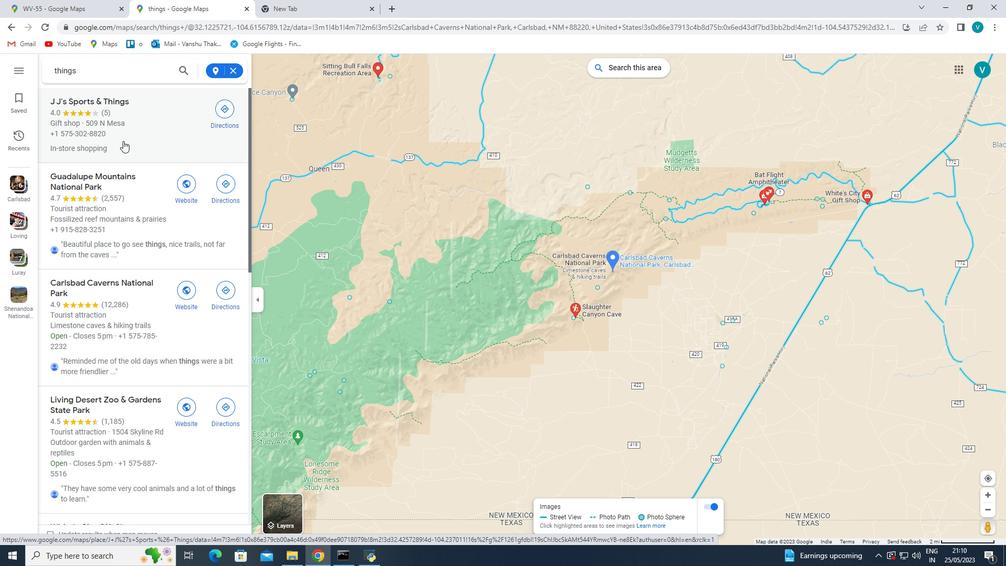 
Action: Mouse scrolled (123, 141) with delta (0, 0)
Screenshot: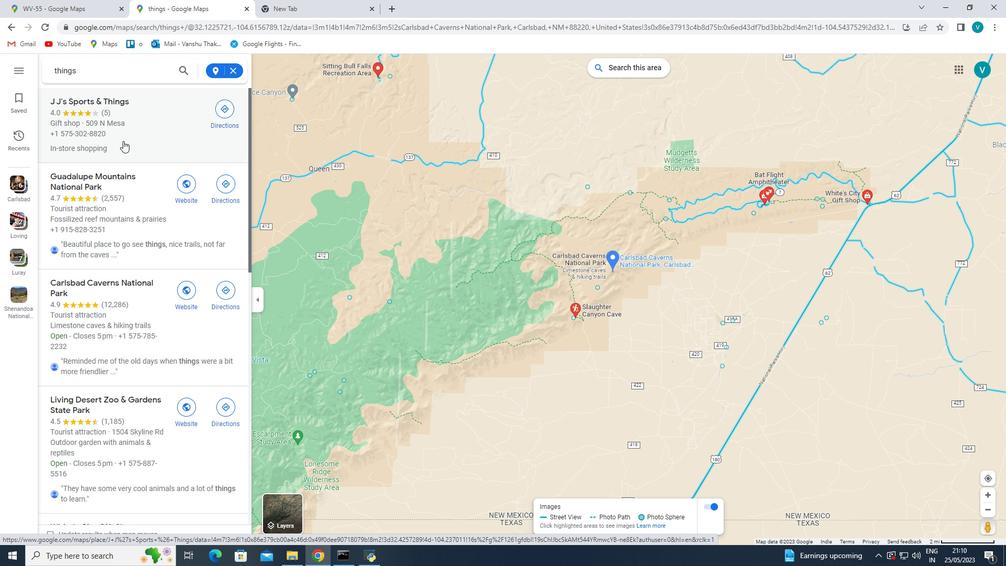 
Action: Mouse moved to (128, 230)
Screenshot: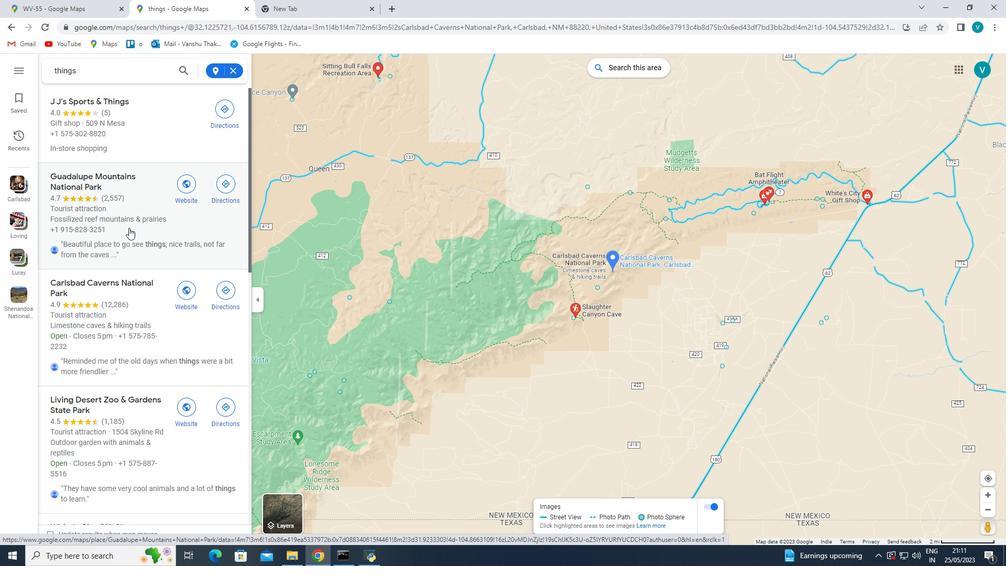 
Action: Mouse scrolled (128, 230) with delta (0, 0)
Screenshot: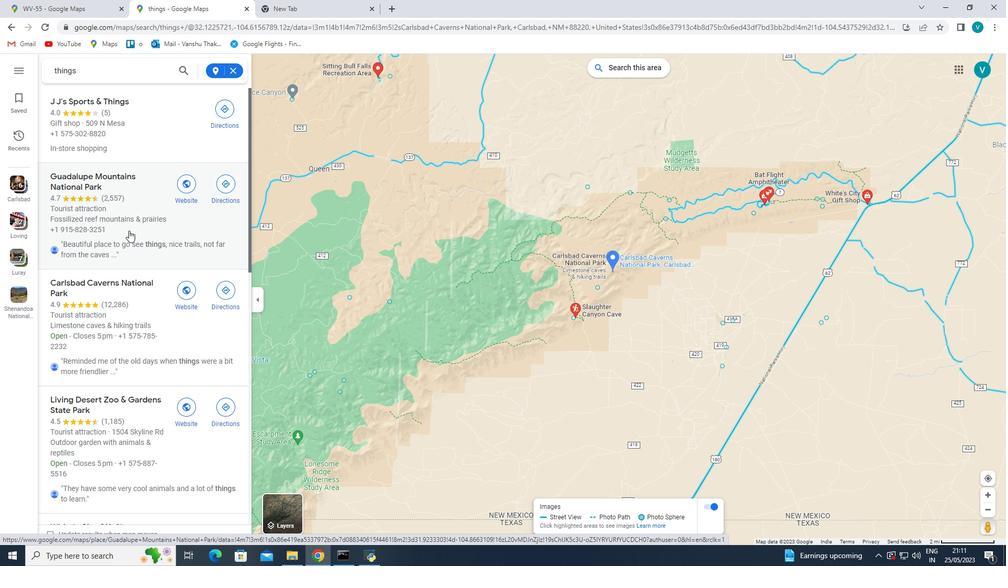 
Action: Mouse scrolled (128, 230) with delta (0, 0)
Screenshot: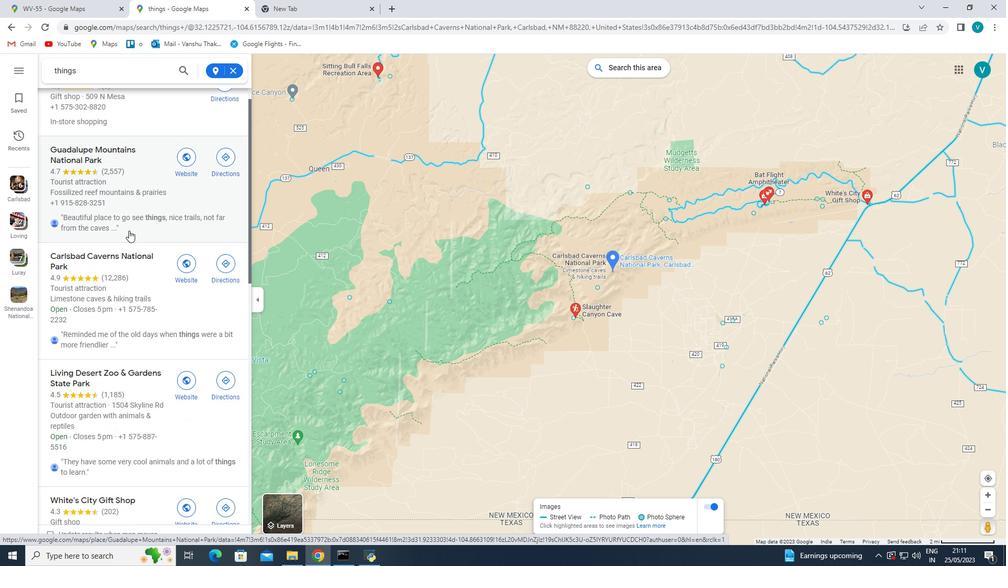 
Action: Mouse scrolled (128, 230) with delta (0, 0)
Screenshot: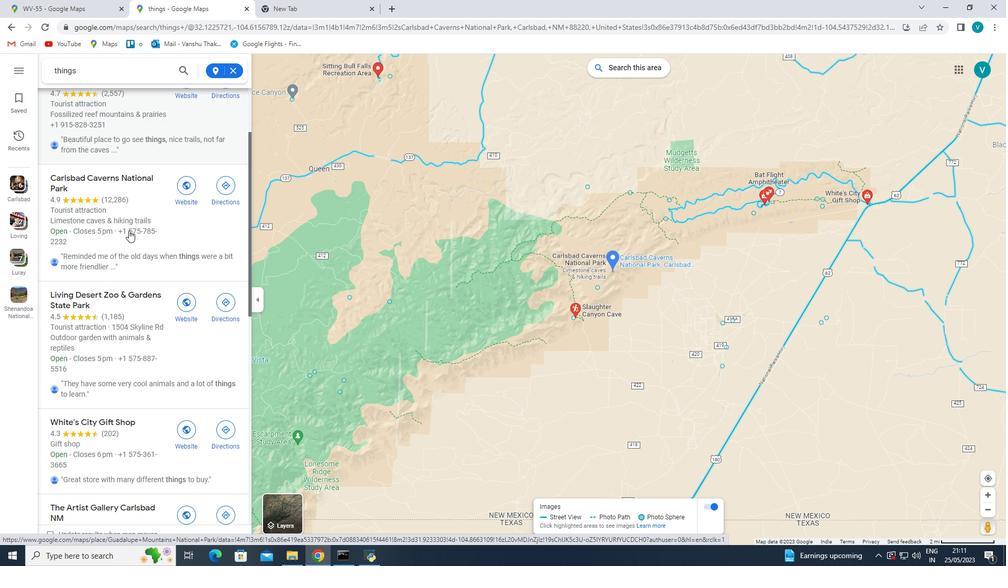 
Action: Mouse scrolled (128, 230) with delta (0, 0)
Screenshot: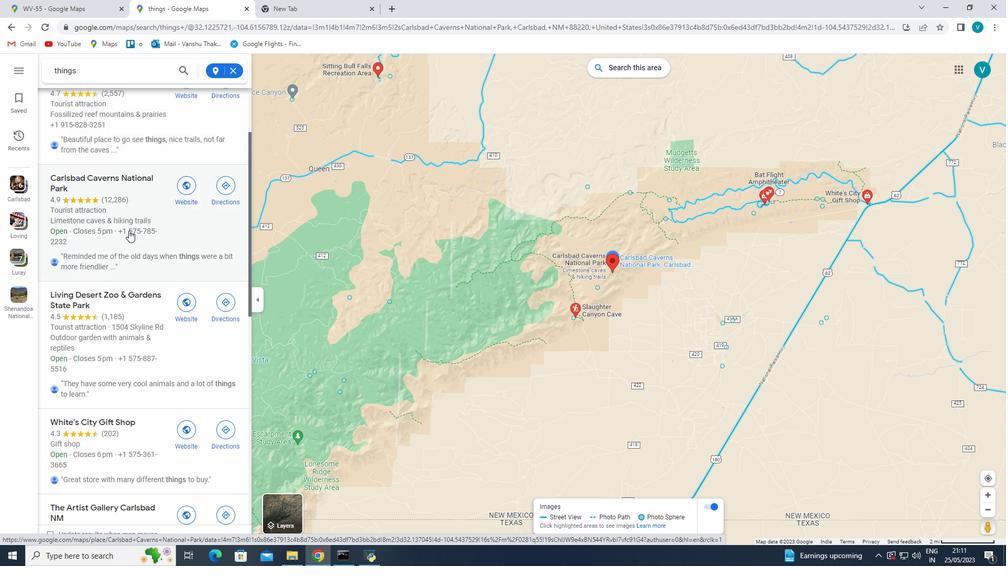 
Action: Mouse scrolled (128, 230) with delta (0, 0)
Screenshot: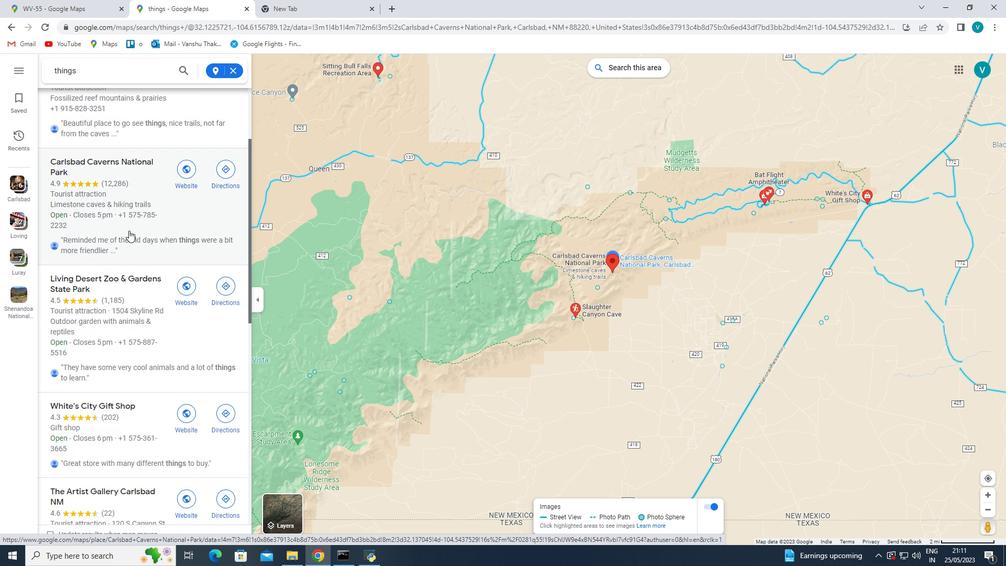 
Action: Mouse scrolled (128, 230) with delta (0, 0)
Screenshot: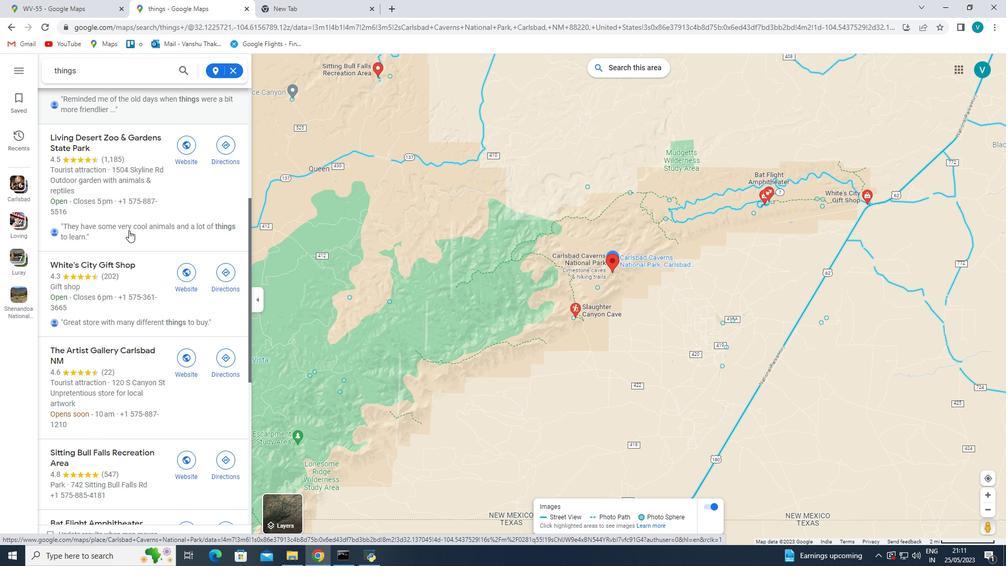 
Action: Mouse scrolled (128, 230) with delta (0, 0)
Screenshot: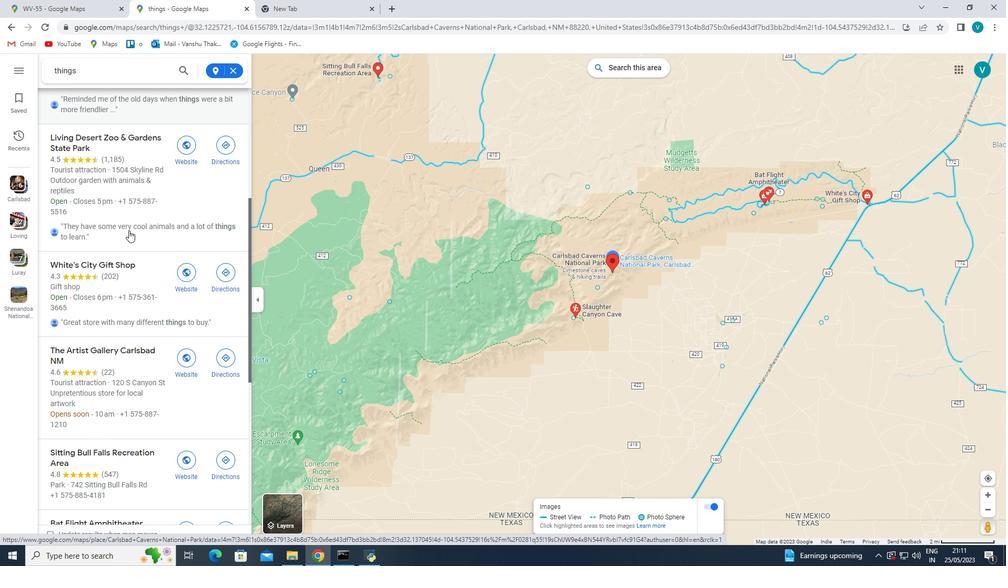 
Action: Mouse scrolled (128, 230) with delta (0, 0)
Screenshot: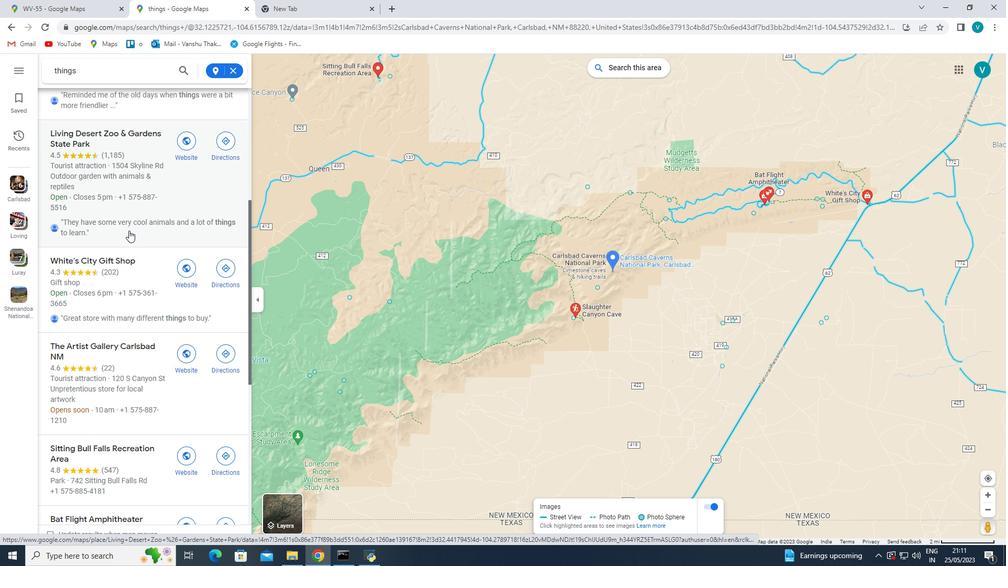 
Action: Mouse scrolled (128, 230) with delta (0, 0)
Screenshot: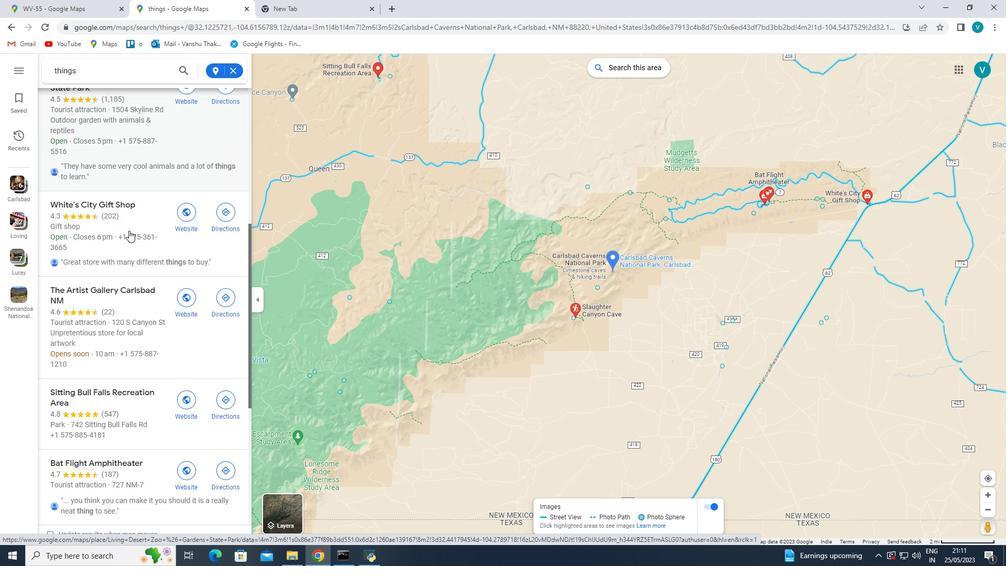 
Action: Mouse scrolled (128, 230) with delta (0, 0)
Screenshot: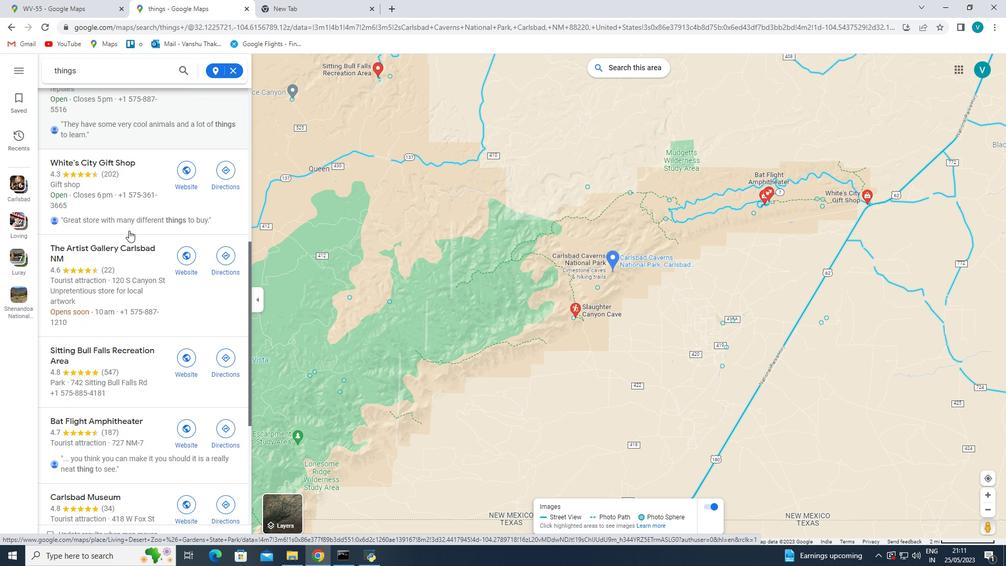 
Action: Mouse scrolled (128, 230) with delta (0, 0)
Screenshot: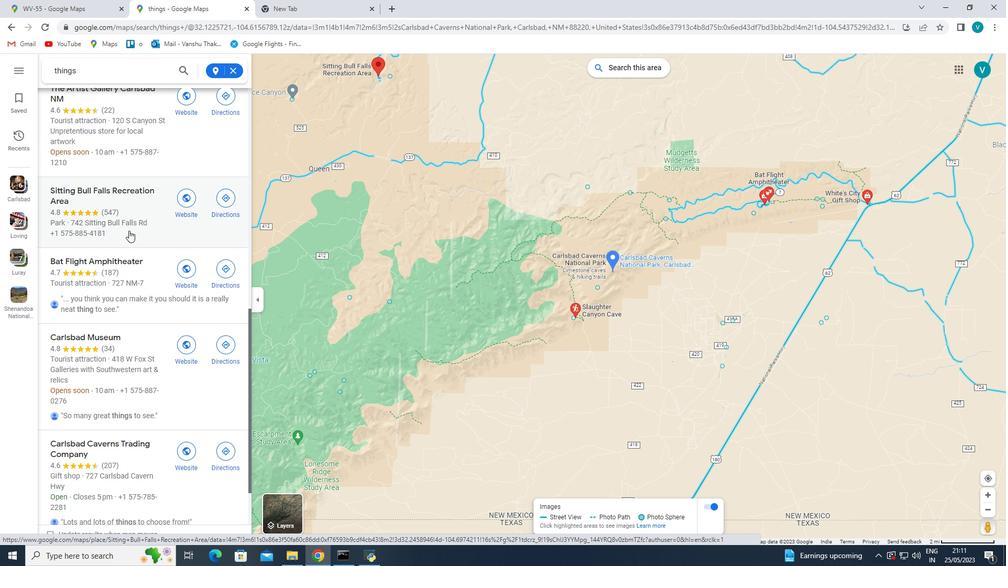 
Action: Mouse scrolled (128, 230) with delta (0, 0)
Screenshot: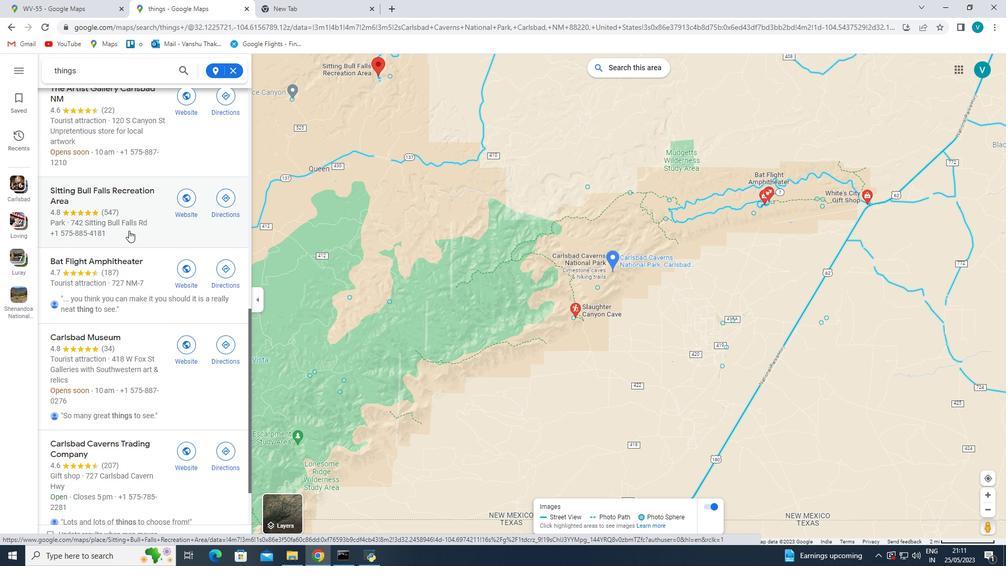 
Action: Mouse scrolled (128, 230) with delta (0, 0)
Screenshot: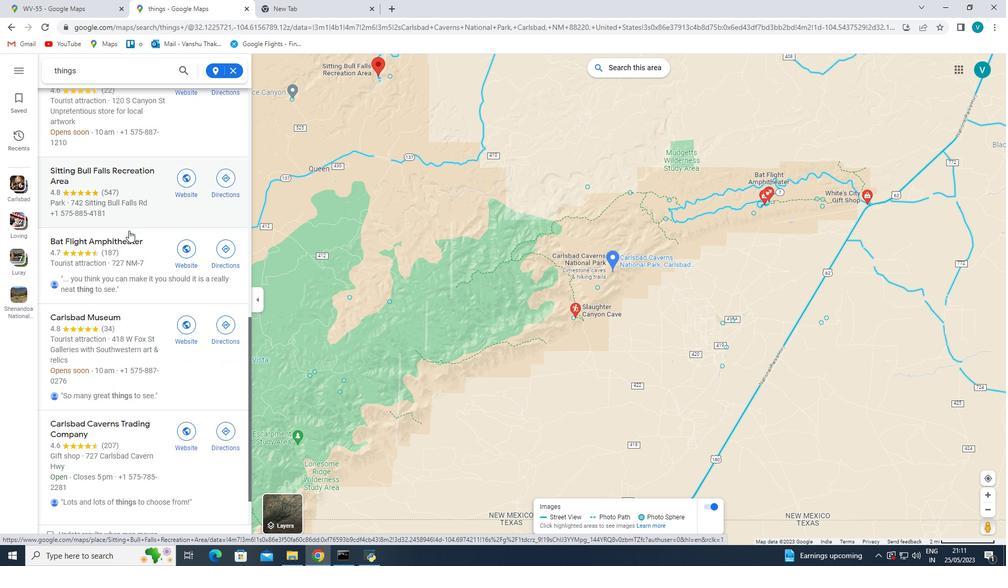 
Action: Mouse scrolled (128, 230) with delta (0, 0)
Screenshot: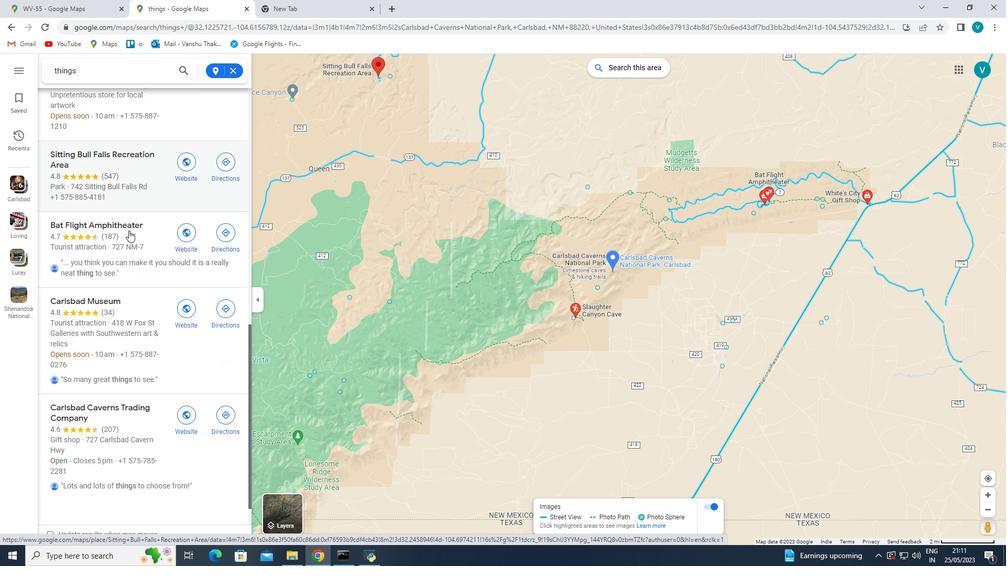 
Action: Mouse scrolled (128, 230) with delta (0, 0)
Screenshot: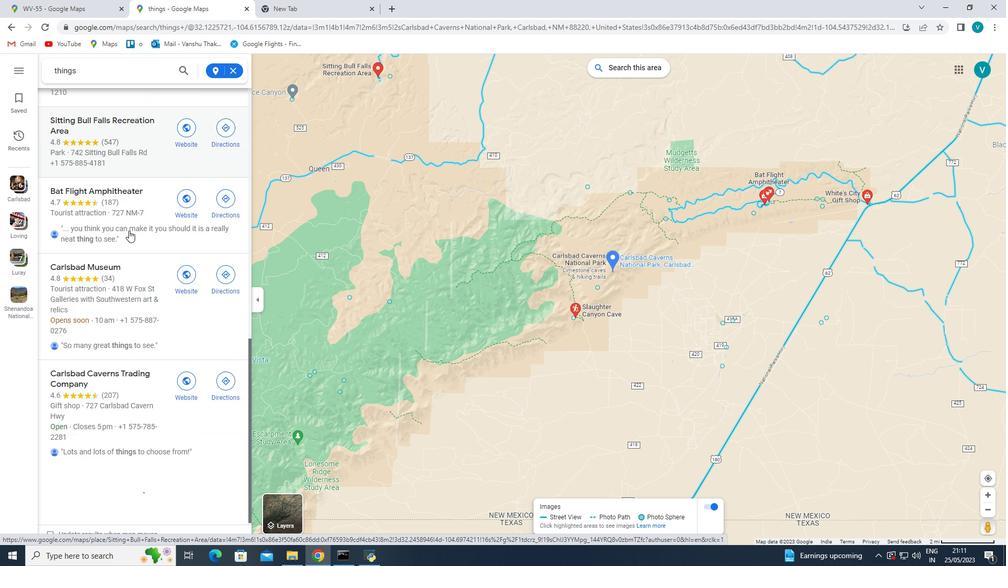 
Action: Mouse moved to (128, 230)
Screenshot: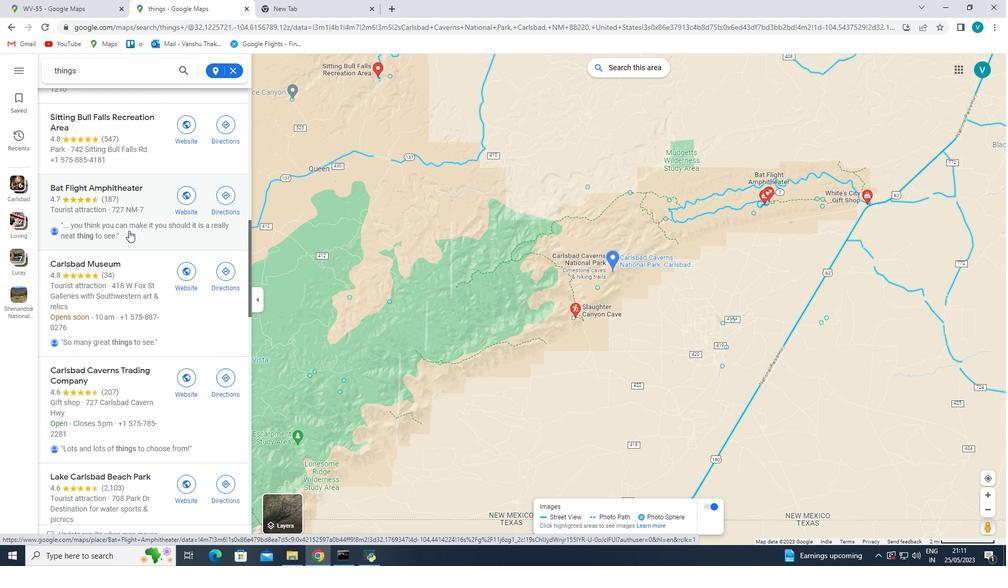 
Action: Mouse scrolled (128, 230) with delta (0, 0)
Screenshot: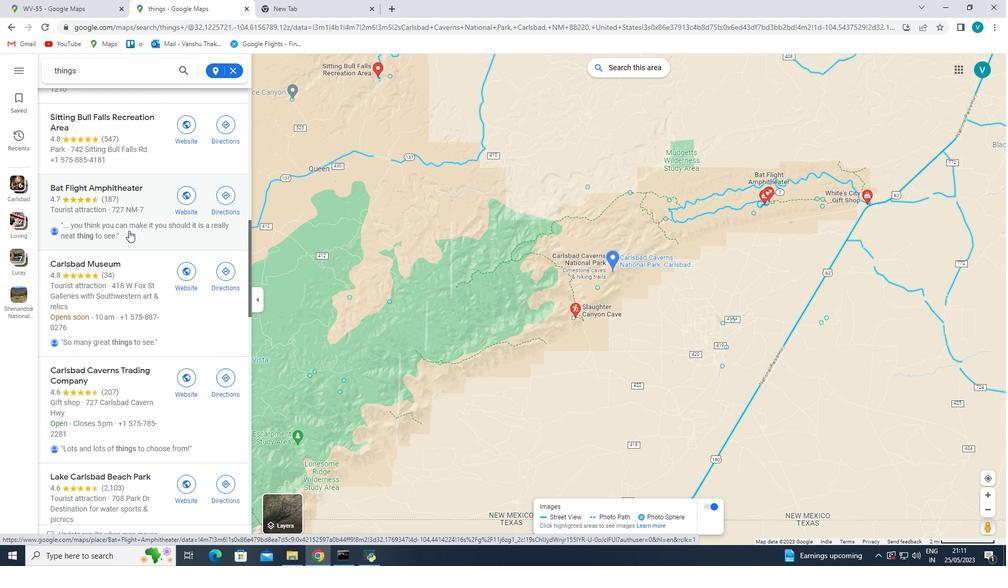 
Action: Mouse scrolled (128, 230) with delta (0, 0)
Screenshot: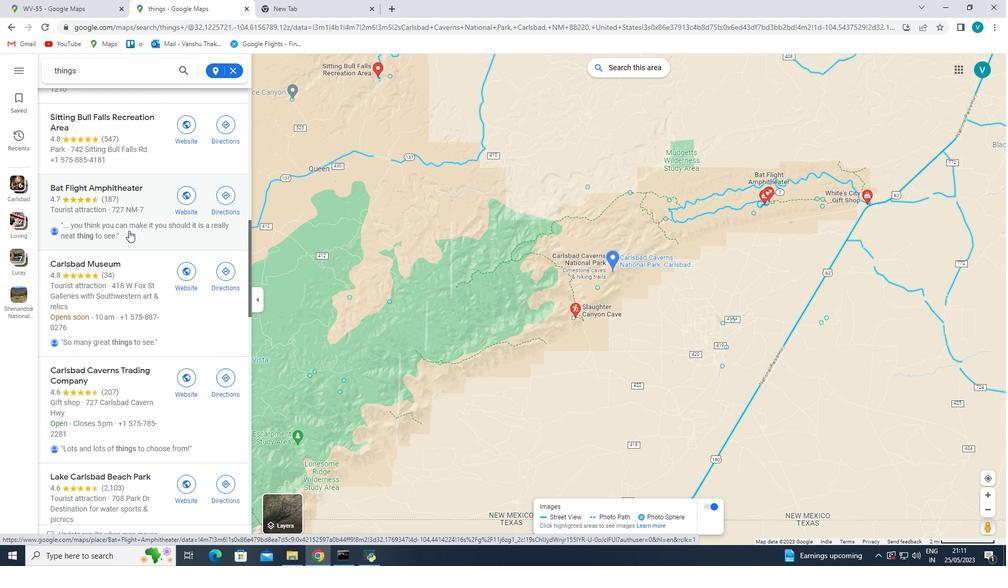 
Action: Mouse scrolled (128, 230) with delta (0, 0)
Screenshot: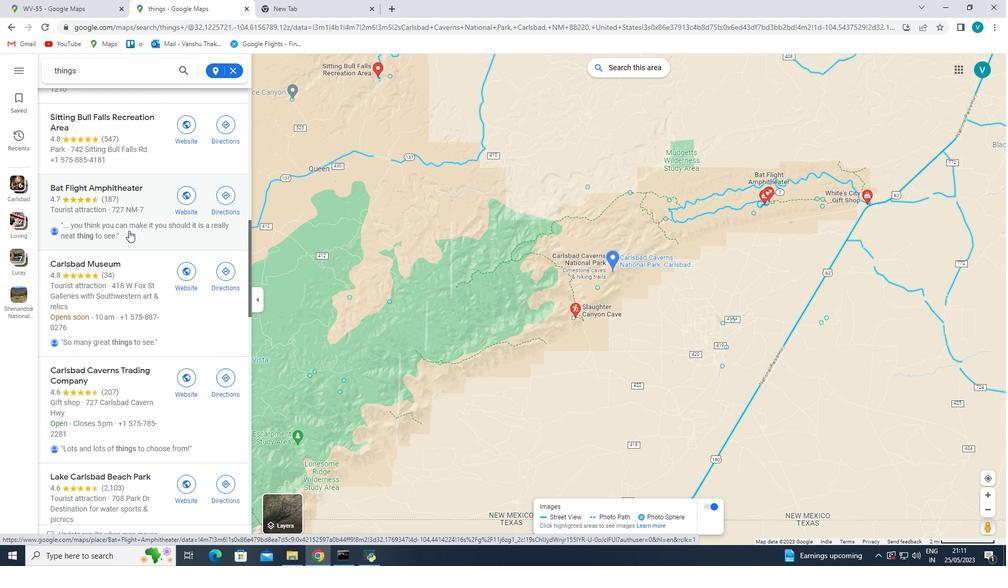 
Action: Mouse scrolled (128, 230) with delta (0, 0)
Screenshot: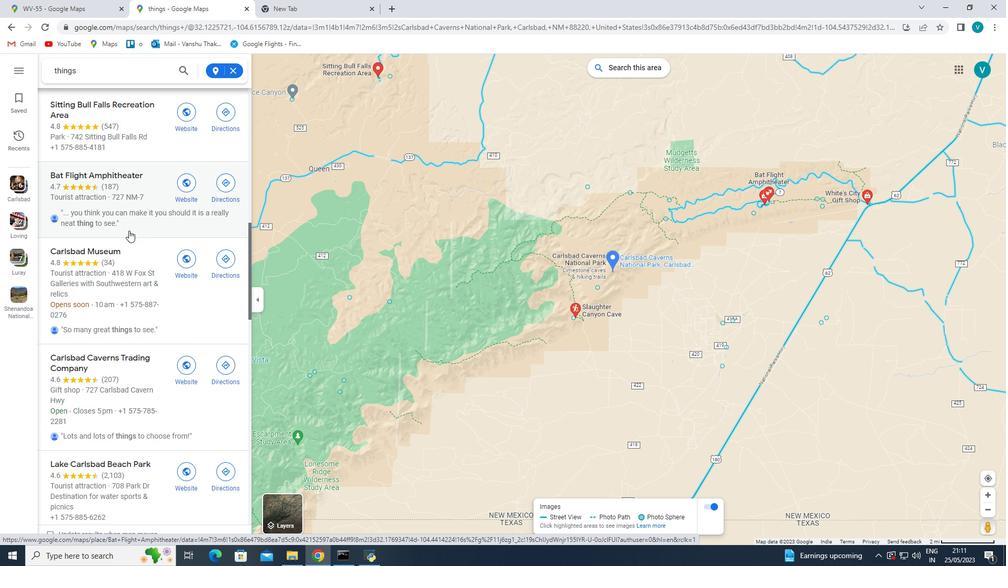 
Action: Mouse scrolled (128, 230) with delta (0, 0)
Screenshot: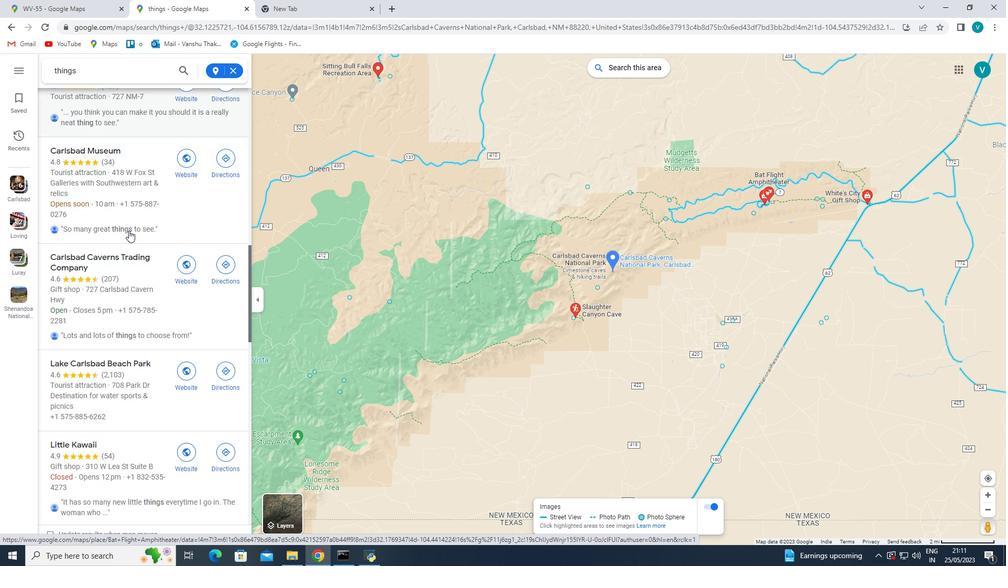 
Action: Mouse scrolled (128, 230) with delta (0, 0)
Screenshot: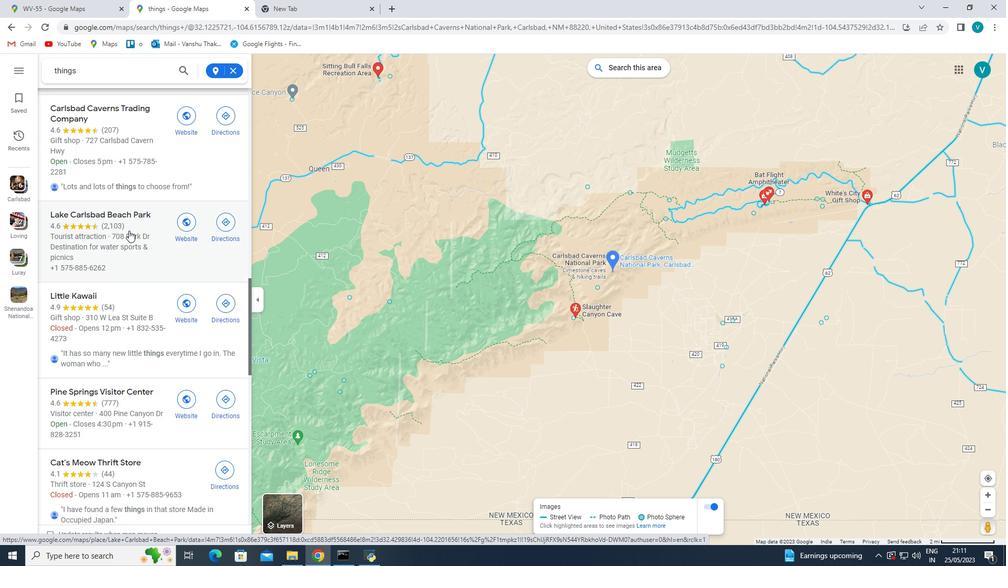 
Action: Mouse scrolled (128, 230) with delta (0, 0)
Screenshot: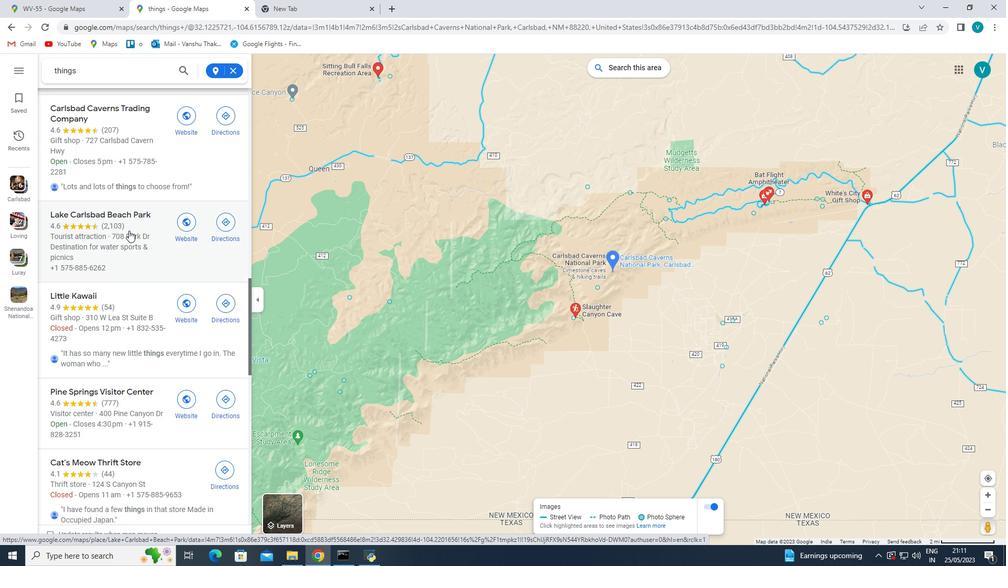 
Action: Mouse scrolled (128, 230) with delta (0, 0)
Screenshot: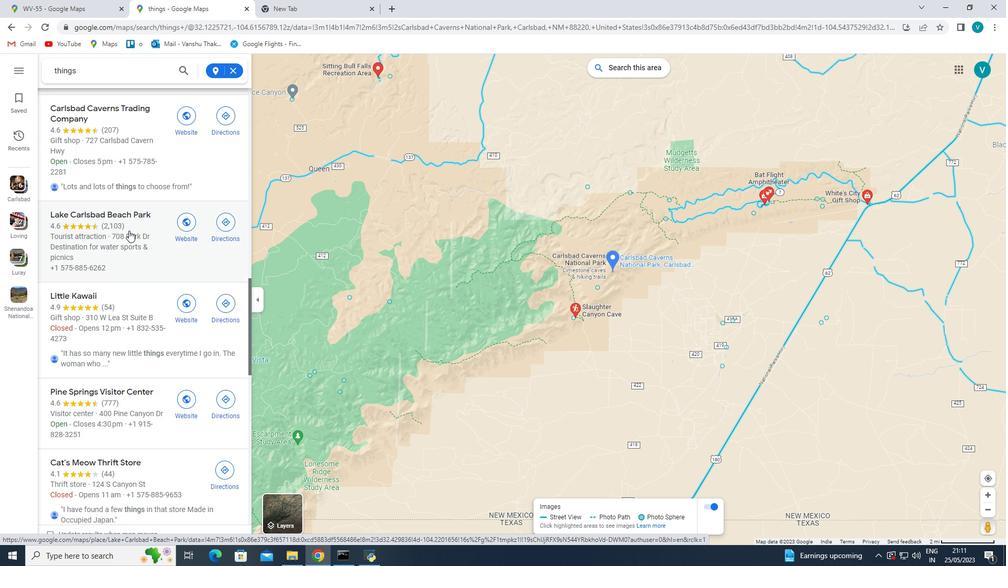 
Action: Mouse scrolled (128, 230) with delta (0, 0)
Screenshot: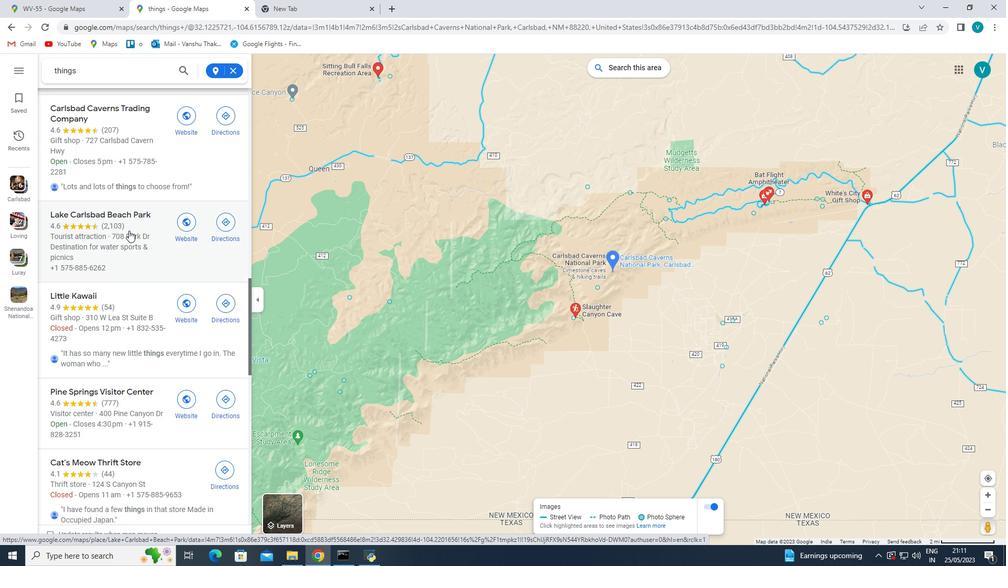 
Action: Mouse scrolled (128, 230) with delta (0, 0)
Screenshot: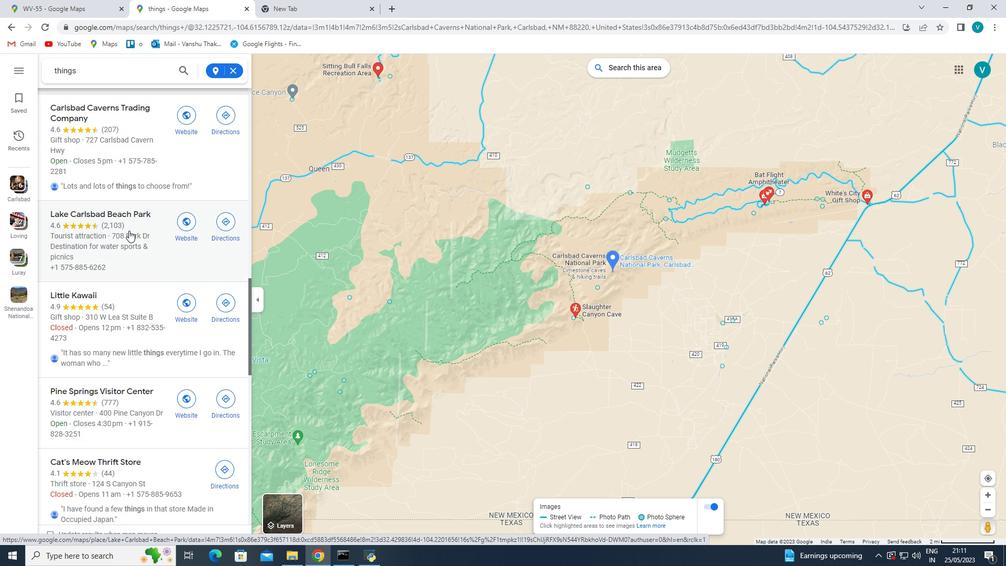 
Action: Mouse scrolled (128, 230) with delta (0, 0)
Screenshot: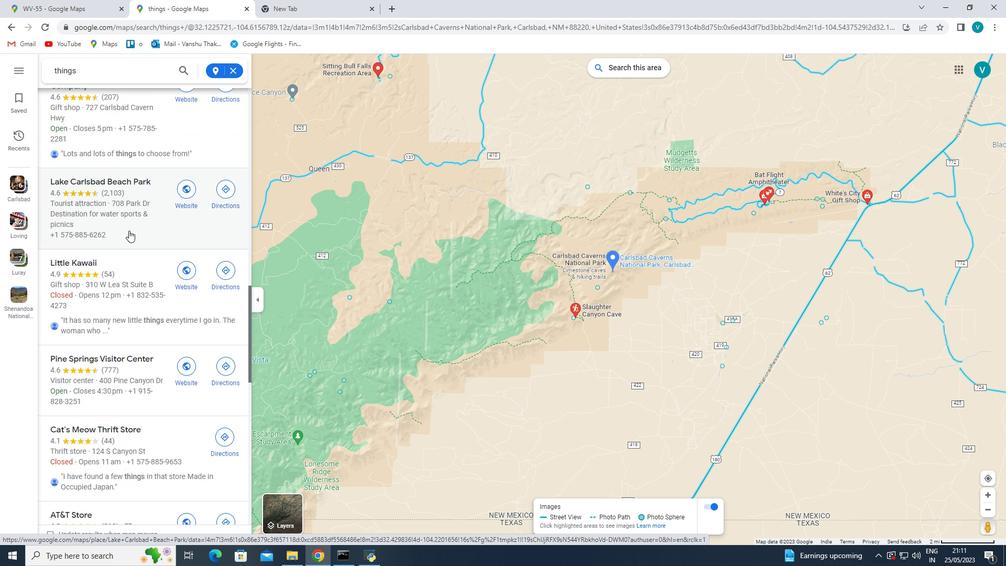 
Action: Mouse scrolled (128, 230) with delta (0, 0)
Screenshot: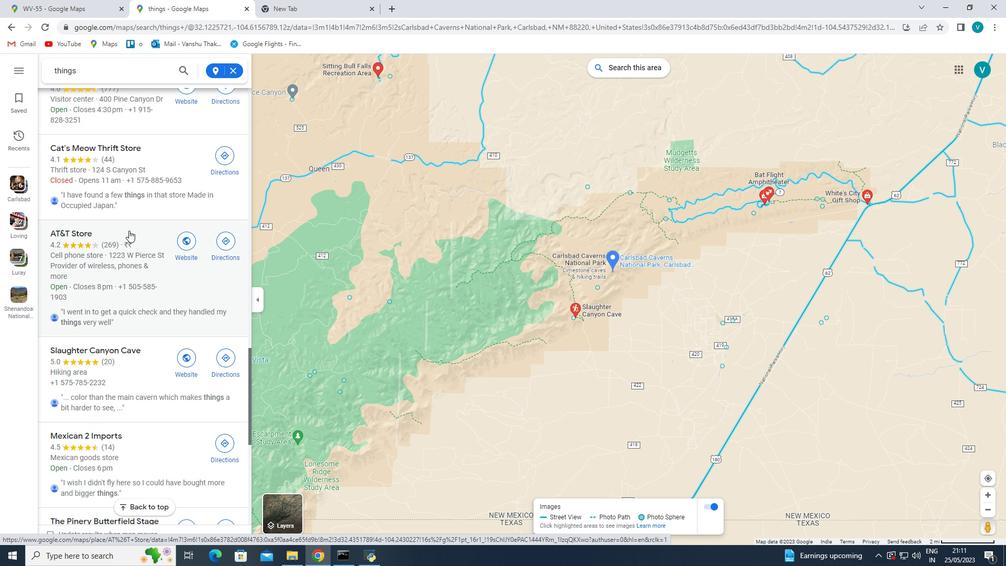 
Action: Mouse scrolled (128, 230) with delta (0, 0)
Screenshot: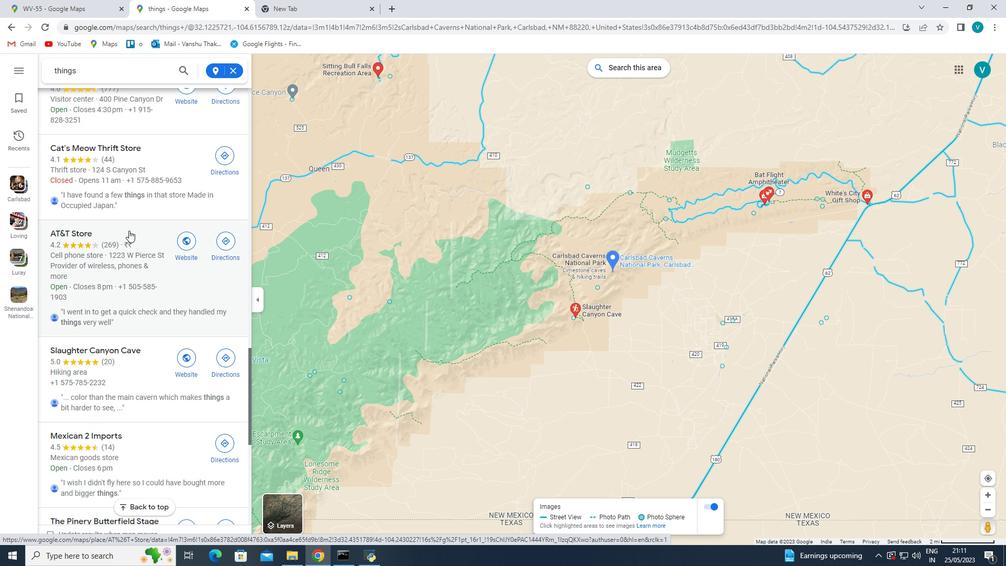 
Action: Mouse scrolled (128, 230) with delta (0, 0)
Screenshot: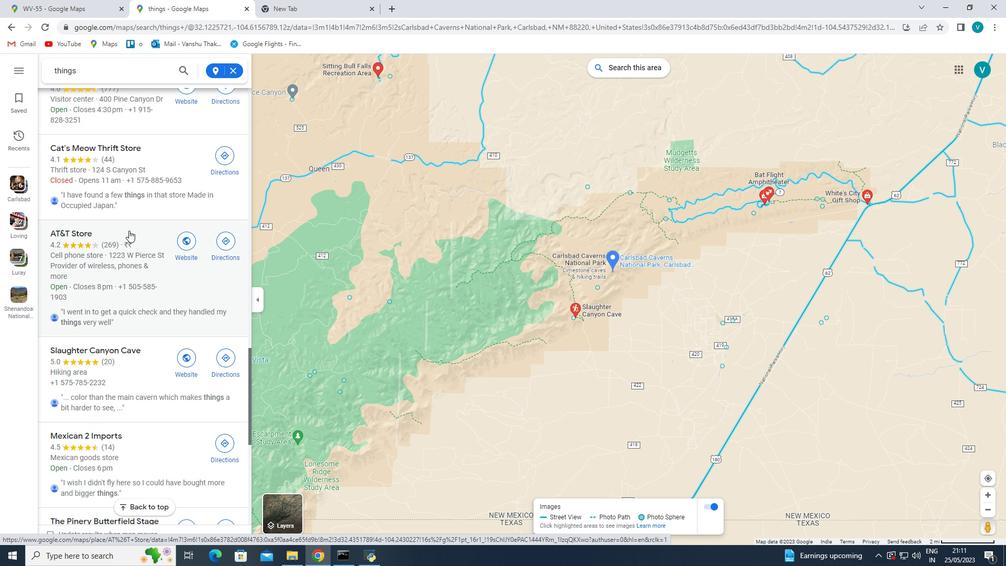 
Action: Mouse scrolled (128, 230) with delta (0, 0)
Screenshot: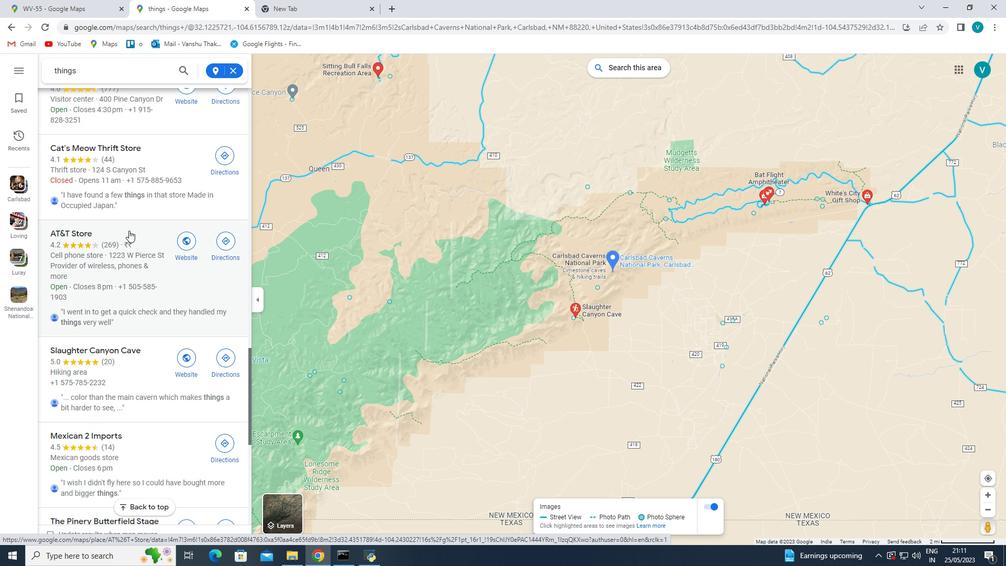 
Action: Mouse scrolled (128, 230) with delta (0, 0)
Screenshot: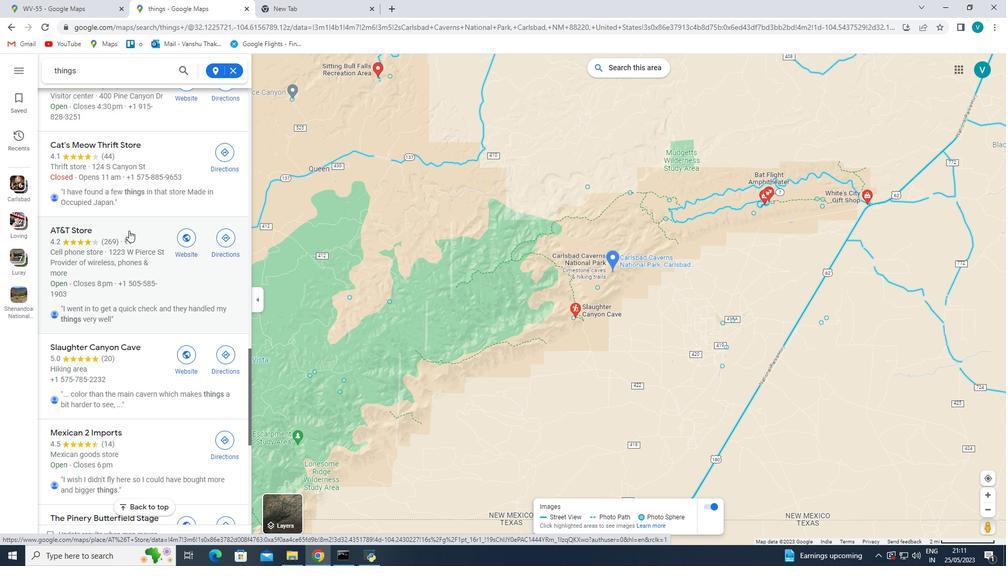 
Action: Mouse scrolled (128, 230) with delta (0, 0)
Screenshot: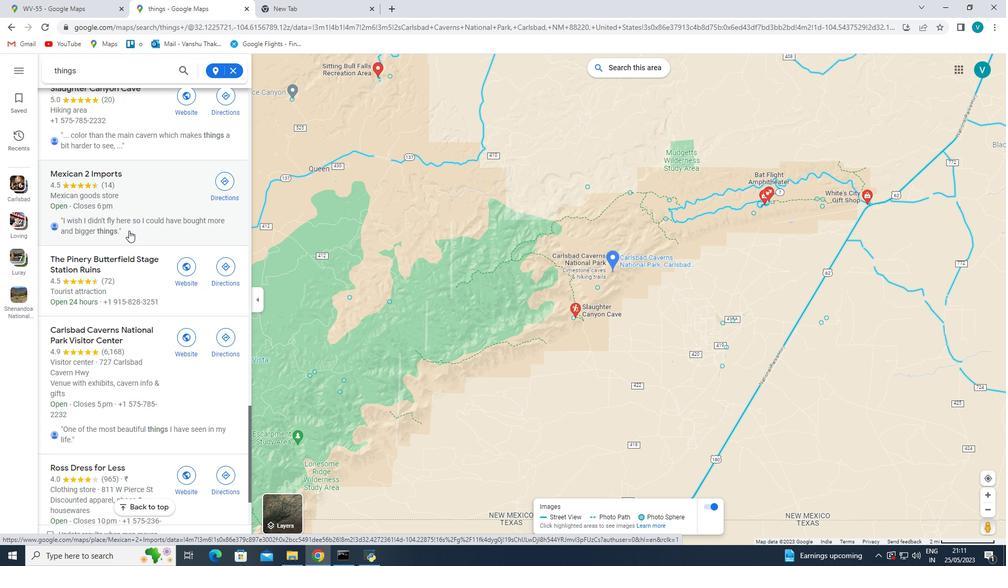 
Action: Mouse scrolled (128, 230) with delta (0, 0)
Screenshot: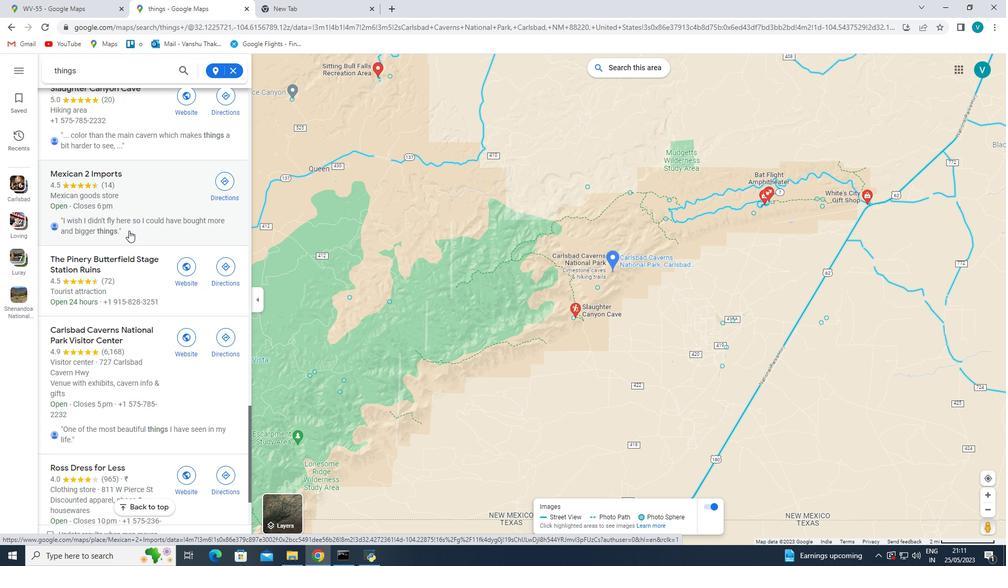 
Action: Mouse scrolled (128, 230) with delta (0, 0)
Screenshot: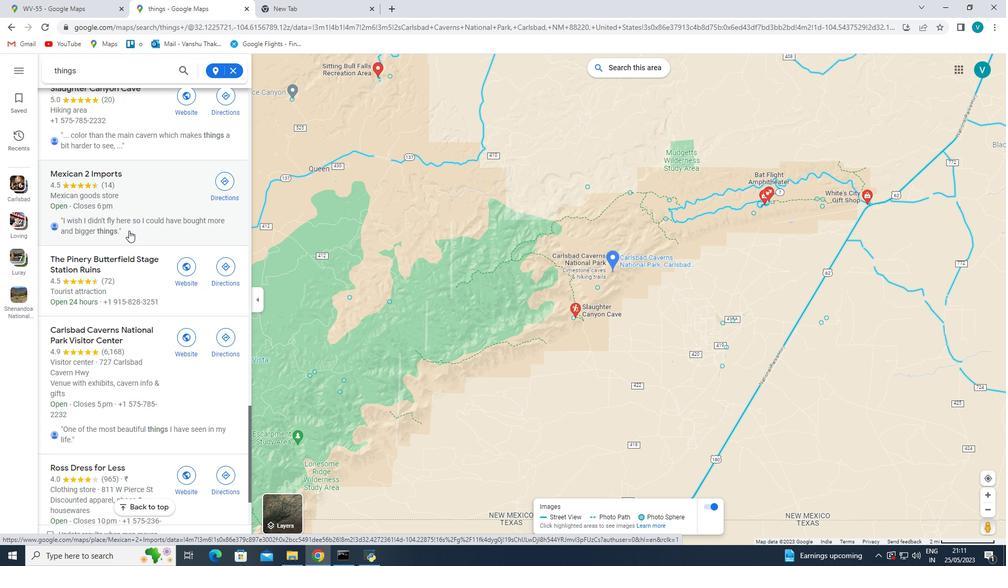 
Action: Mouse scrolled (128, 230) with delta (0, 0)
Screenshot: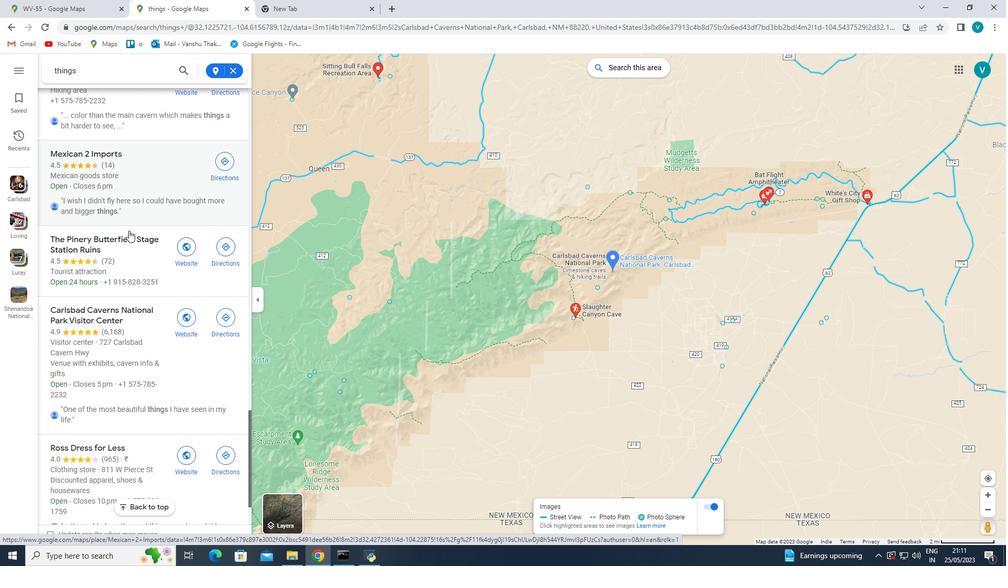 
Action: Mouse scrolled (128, 230) with delta (0, 0)
Screenshot: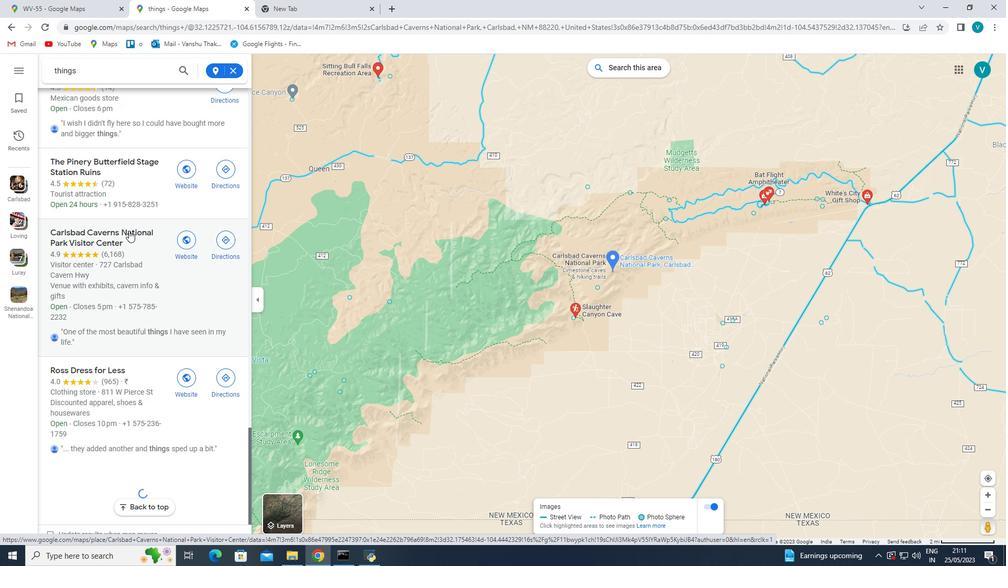 
Action: Mouse scrolled (128, 230) with delta (0, 0)
Screenshot: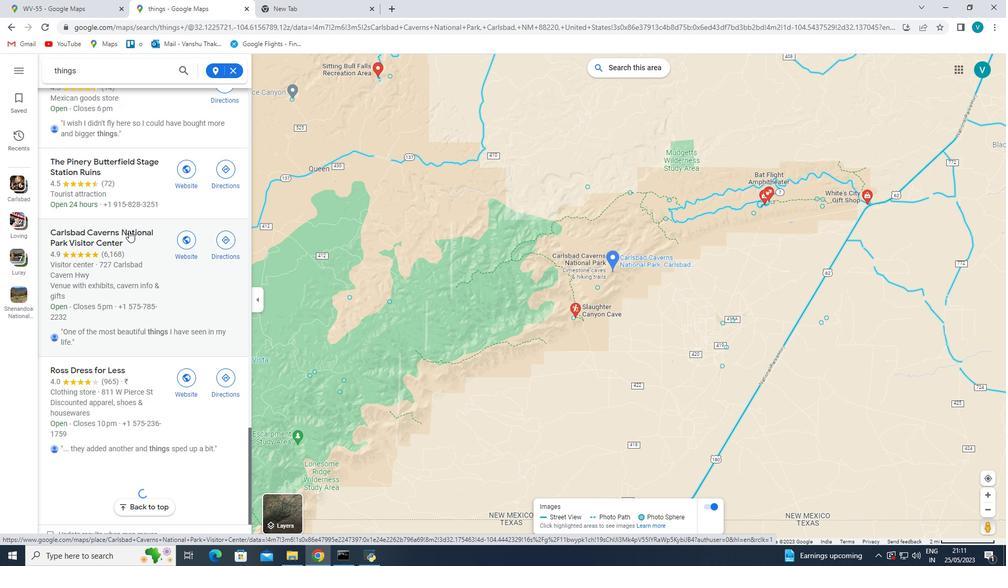 
Action: Mouse scrolled (128, 230) with delta (0, 0)
Screenshot: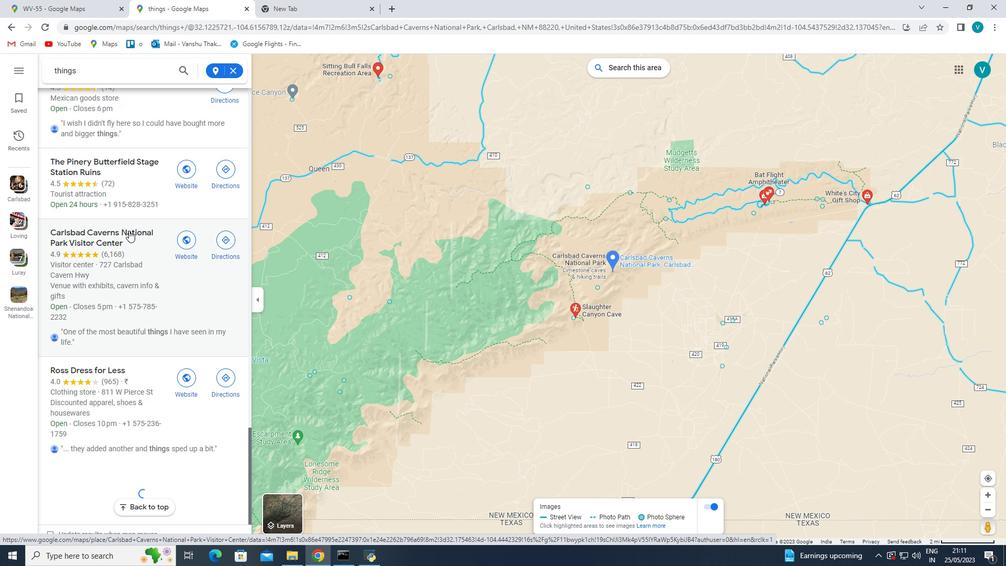 
Action: Mouse scrolled (128, 230) with delta (0, 0)
Screenshot: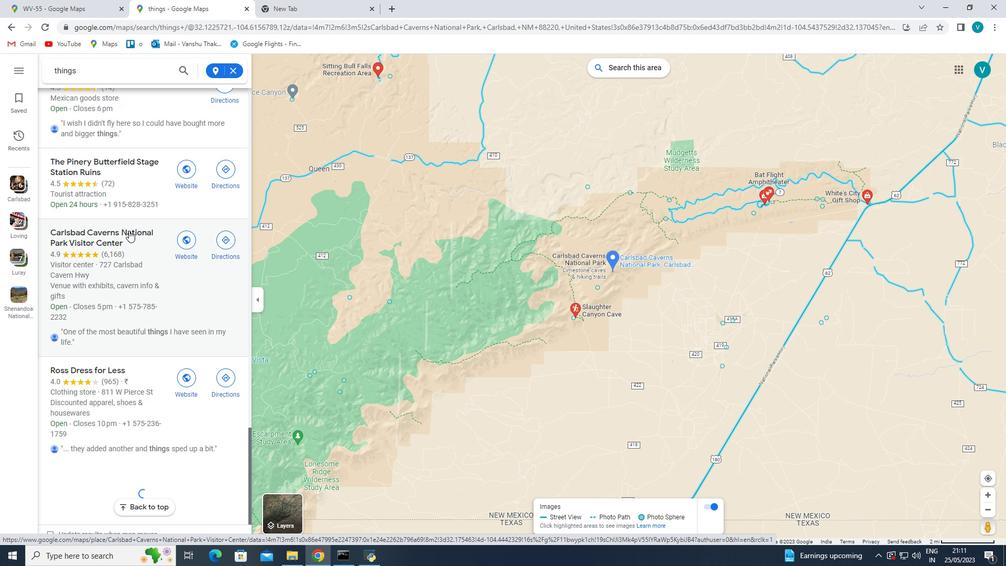
Action: Mouse scrolled (128, 230) with delta (0, 0)
Screenshot: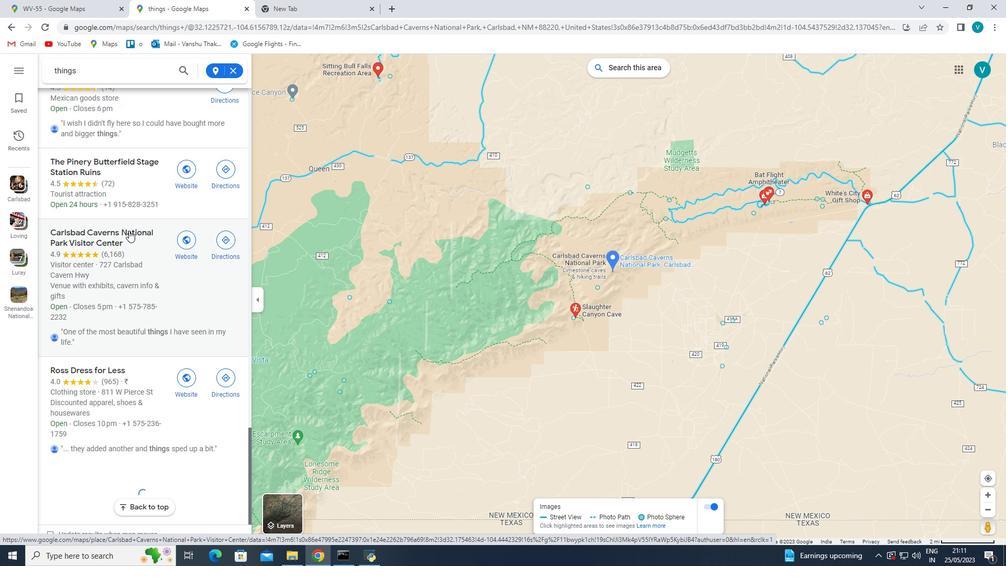 
Action: Mouse scrolled (128, 230) with delta (0, 0)
Screenshot: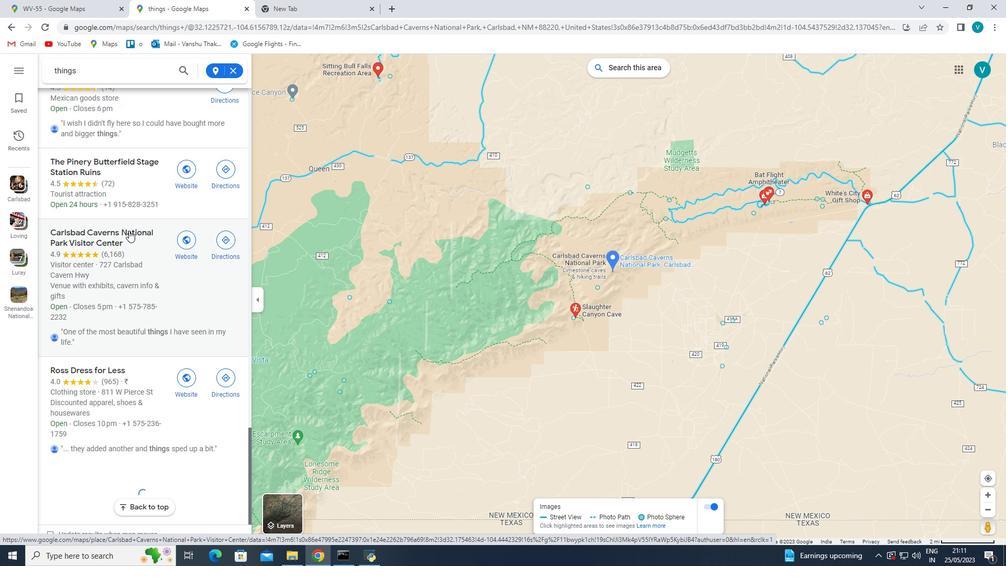 
Action: Mouse scrolled (128, 230) with delta (0, 0)
Screenshot: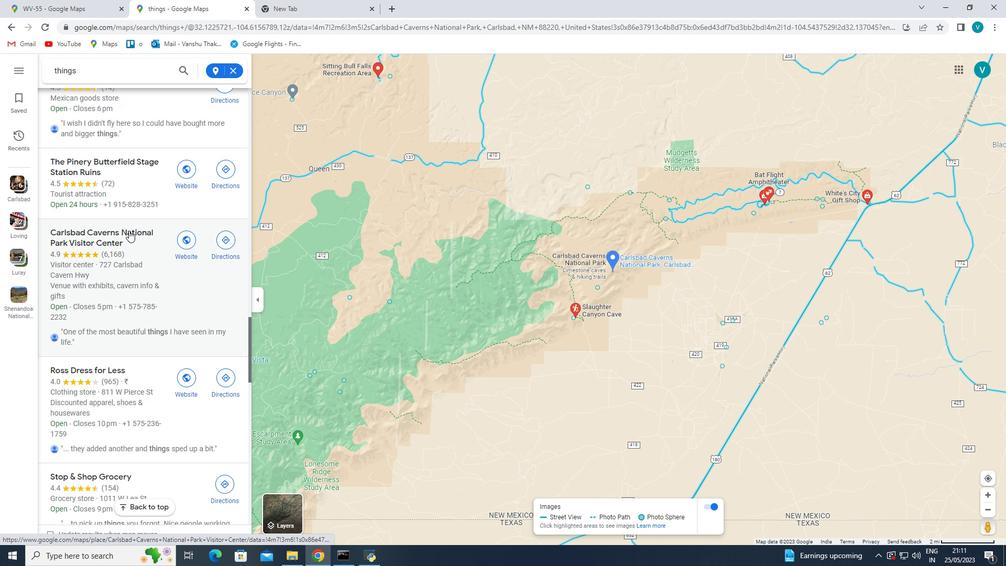 
Action: Mouse scrolled (128, 230) with delta (0, 0)
Screenshot: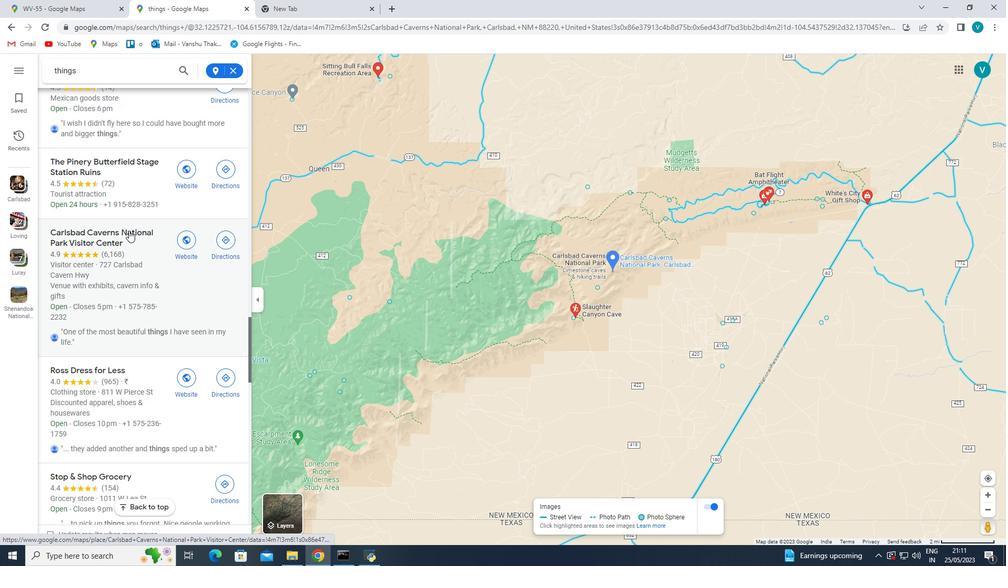 
Action: Mouse scrolled (128, 230) with delta (0, 0)
Screenshot: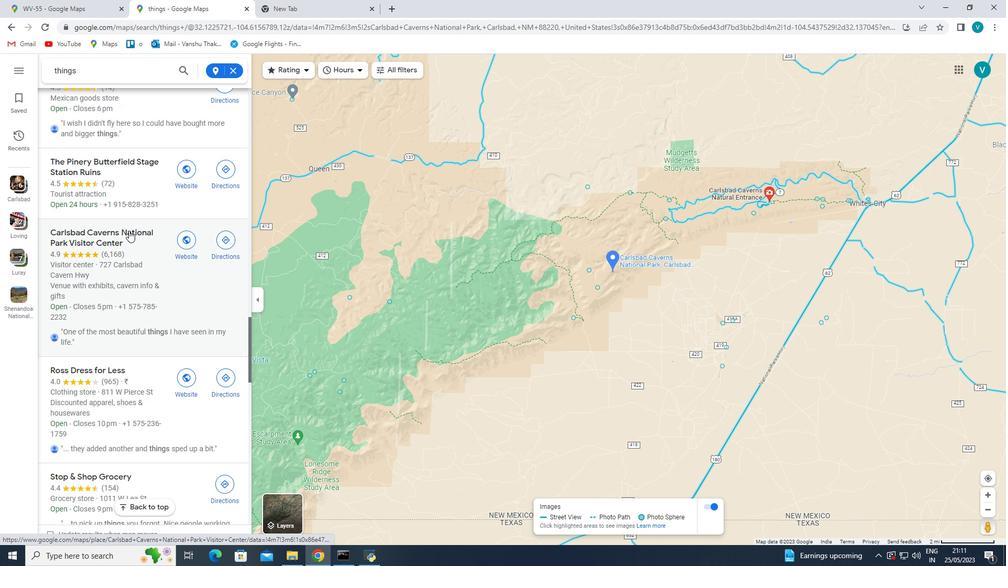 
Action: Mouse scrolled (128, 230) with delta (0, 0)
Screenshot: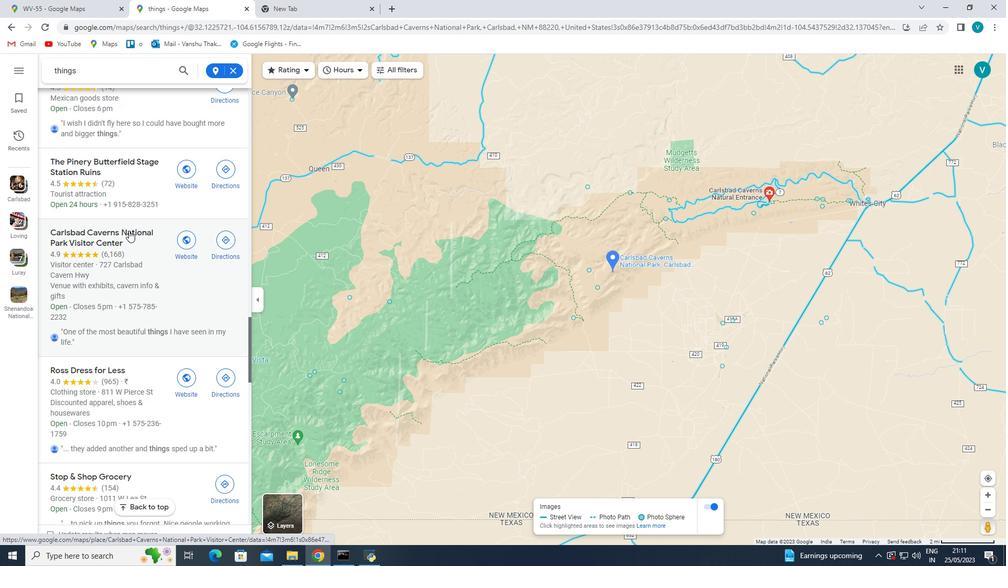 
Action: Mouse scrolled (128, 230) with delta (0, 0)
Screenshot: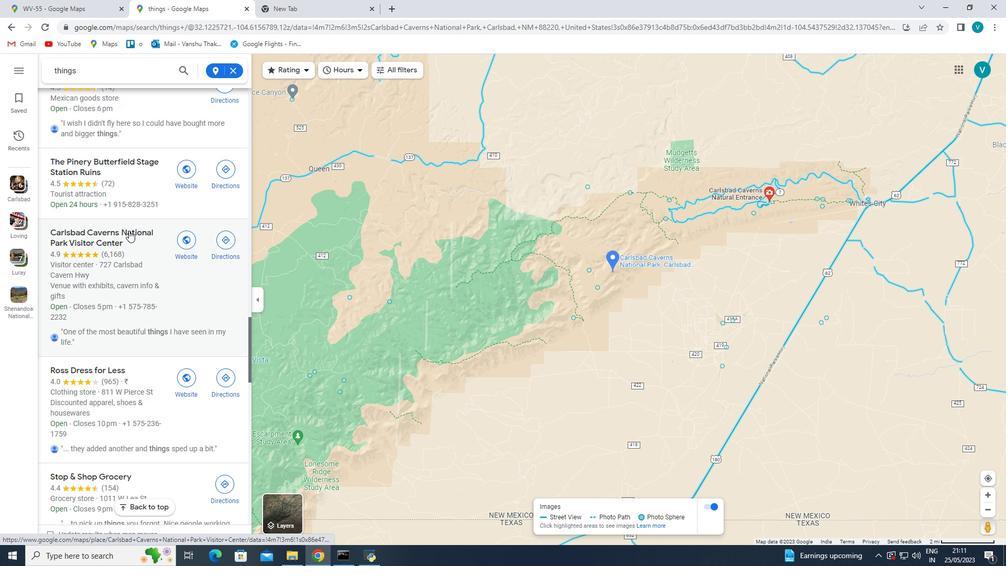 
Action: Mouse scrolled (128, 230) with delta (0, 0)
Screenshot: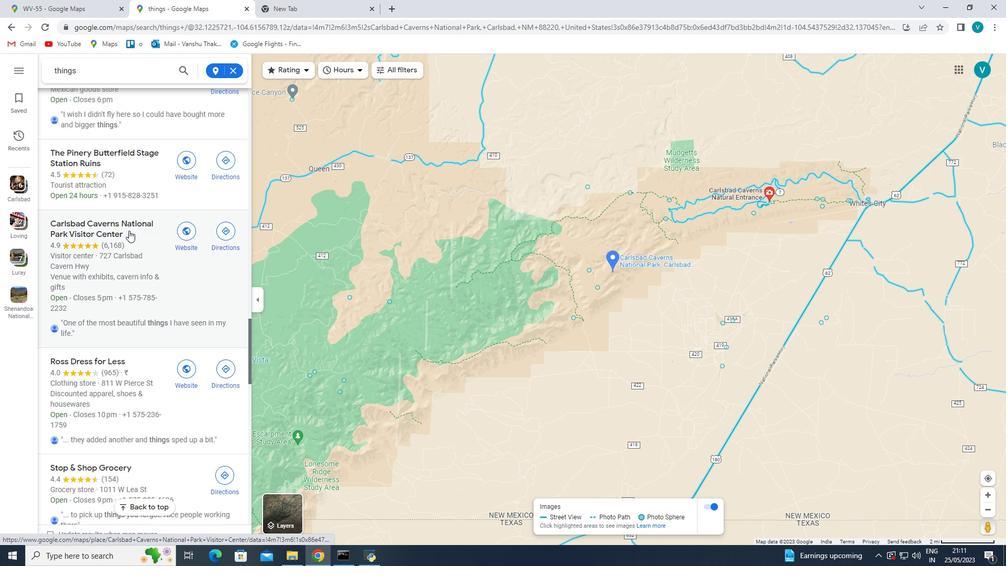 
Action: Mouse scrolled (128, 230) with delta (0, 0)
Screenshot: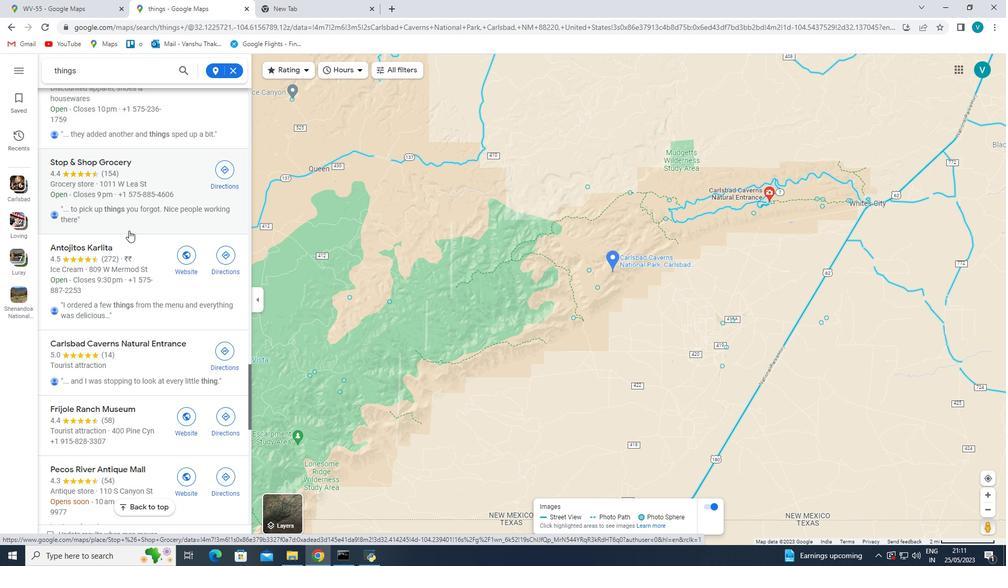 
Action: Mouse scrolled (128, 230) with delta (0, 0)
Screenshot: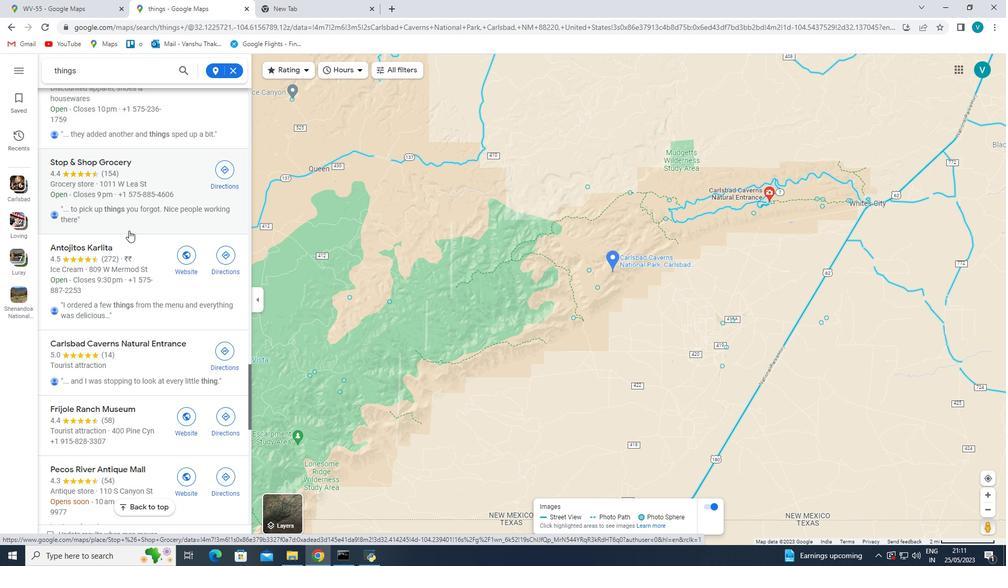 
Action: Mouse scrolled (128, 230) with delta (0, 0)
Screenshot: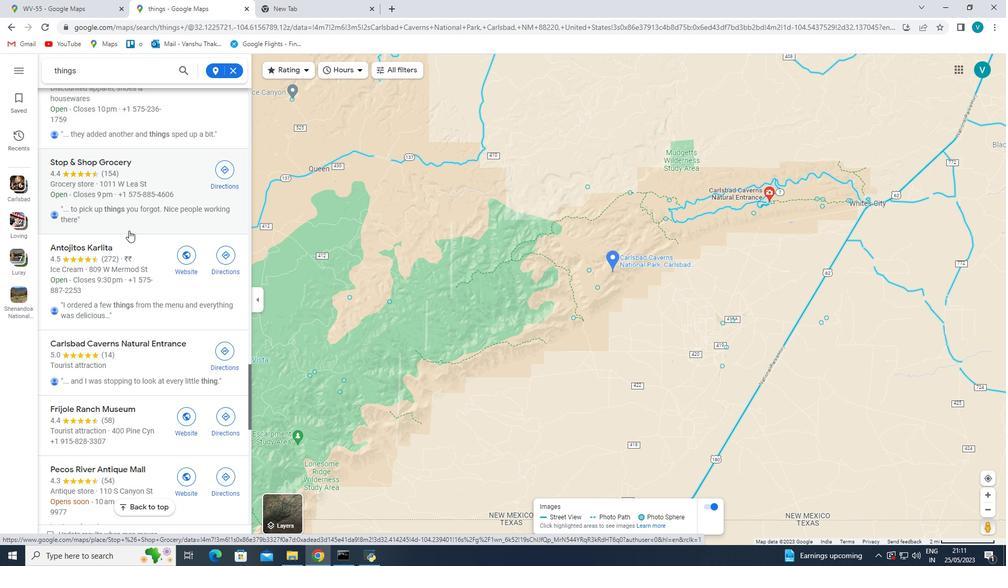 
Action: Mouse scrolled (128, 230) with delta (0, 0)
Screenshot: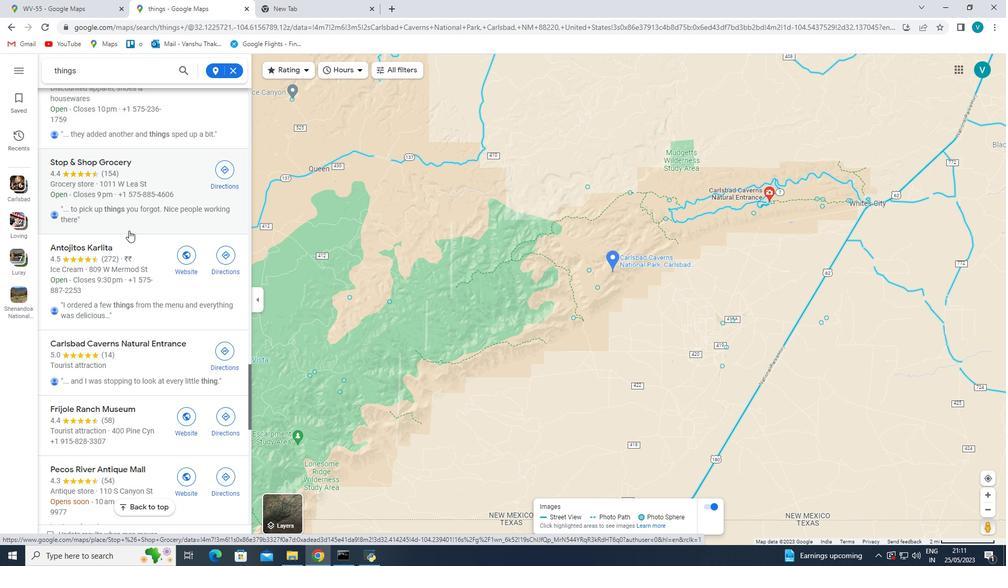 
Action: Mouse scrolled (128, 230) with delta (0, 0)
Screenshot: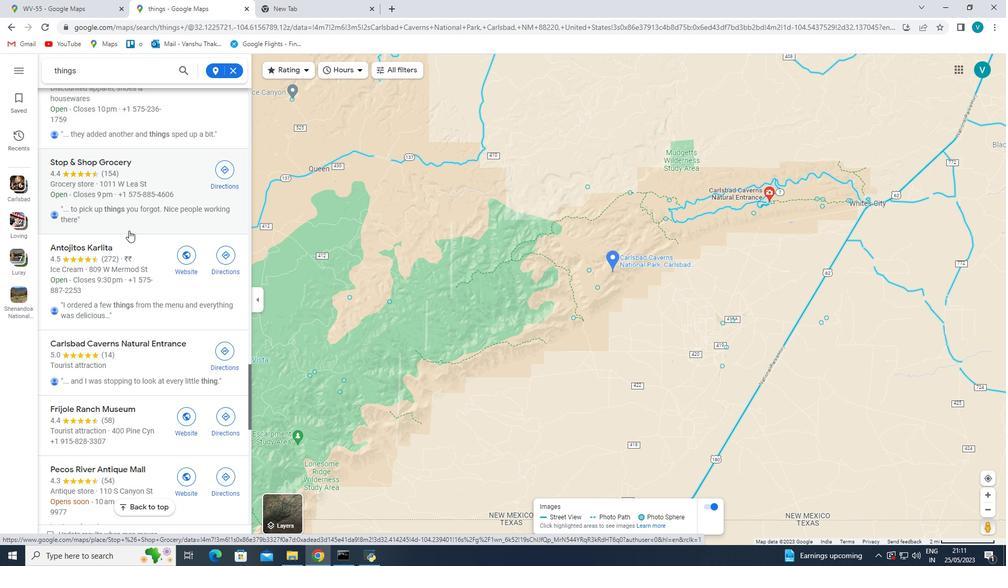 
Action: Mouse scrolled (128, 230) with delta (0, 0)
Screenshot: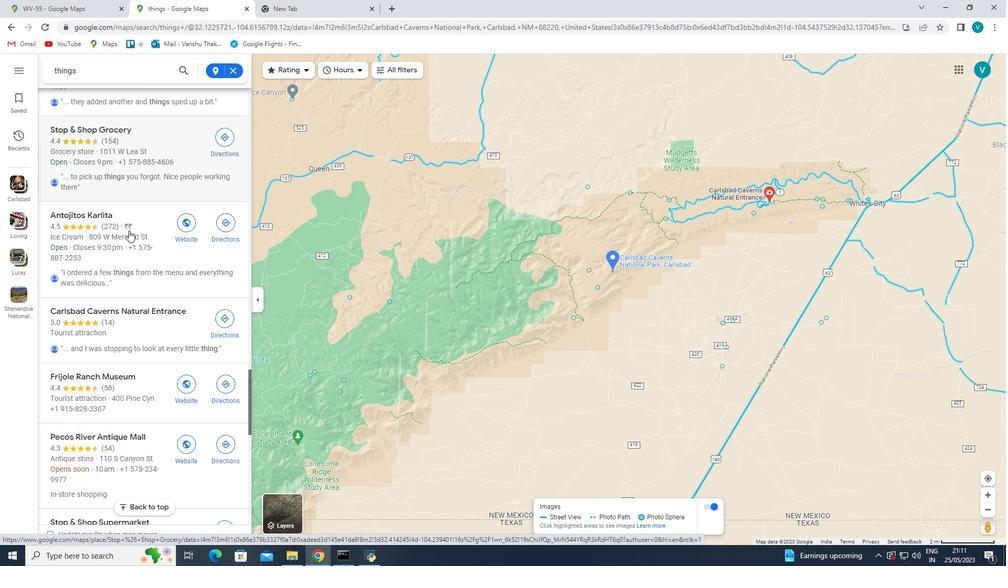 
Action: Mouse scrolled (128, 230) with delta (0, 0)
Screenshot: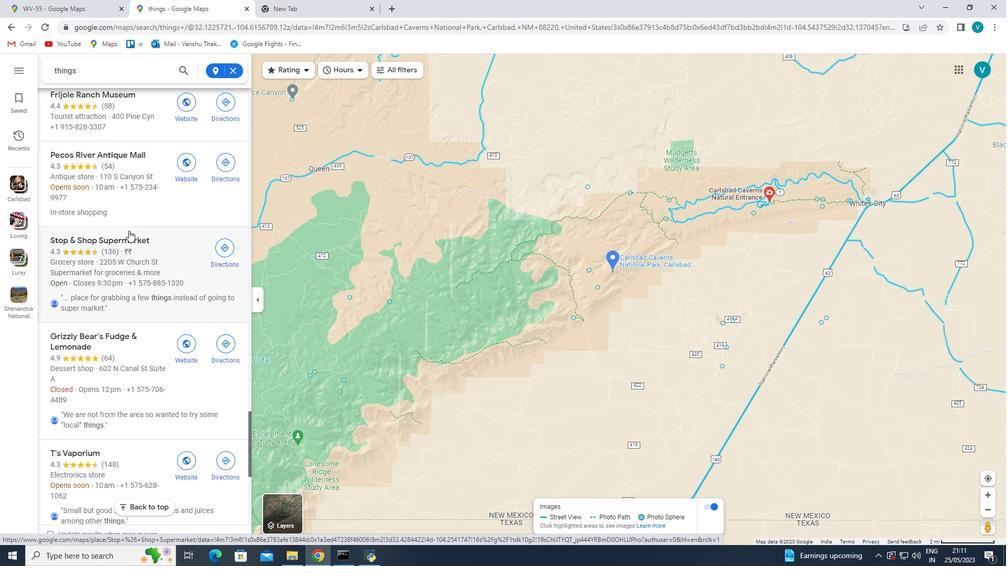 
Action: Mouse scrolled (128, 230) with delta (0, 0)
Screenshot: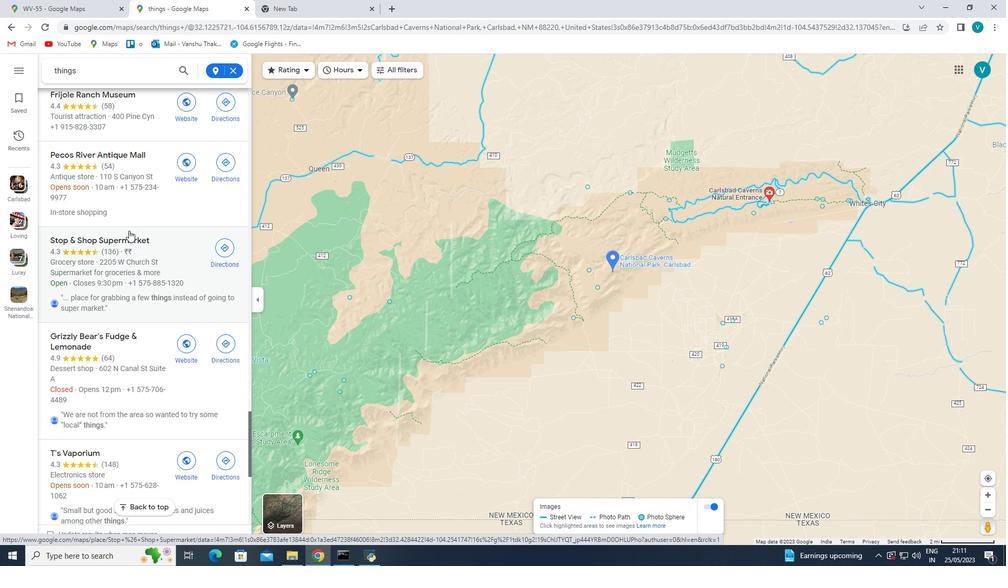 
Action: Mouse scrolled (128, 230) with delta (0, 0)
Screenshot: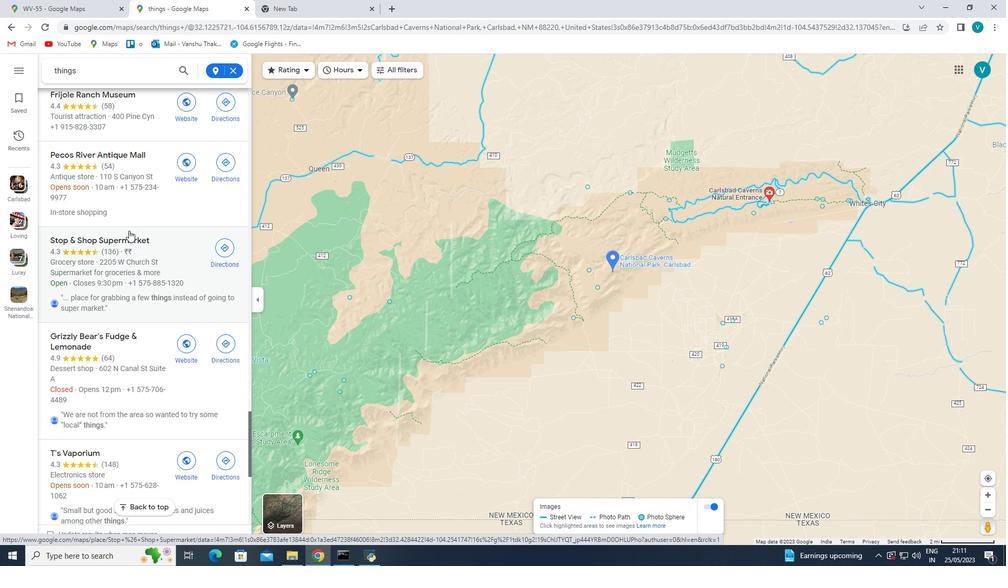 
Action: Mouse scrolled (128, 230) with delta (0, 0)
Screenshot: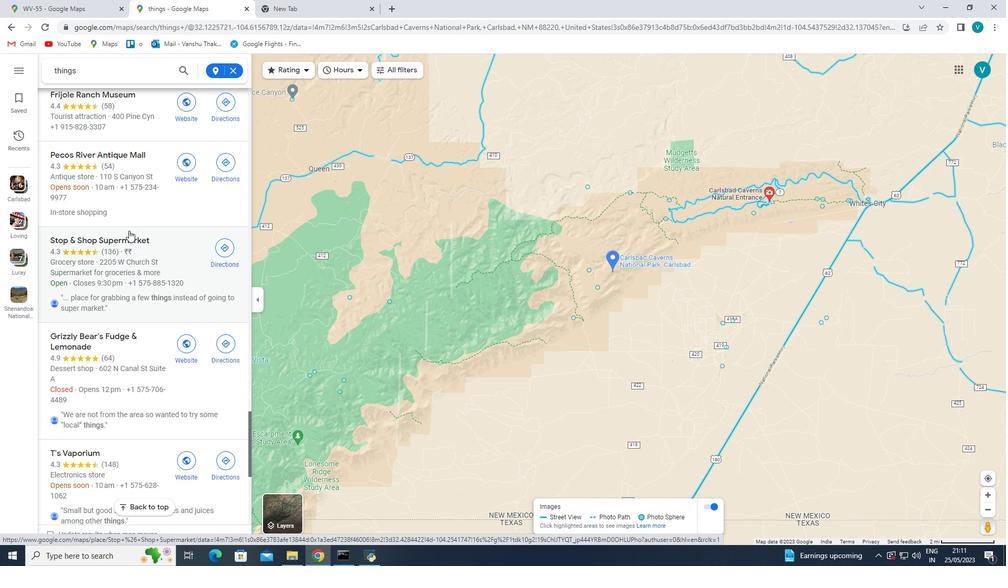 
Action: Mouse scrolled (128, 230) with delta (0, 0)
Screenshot: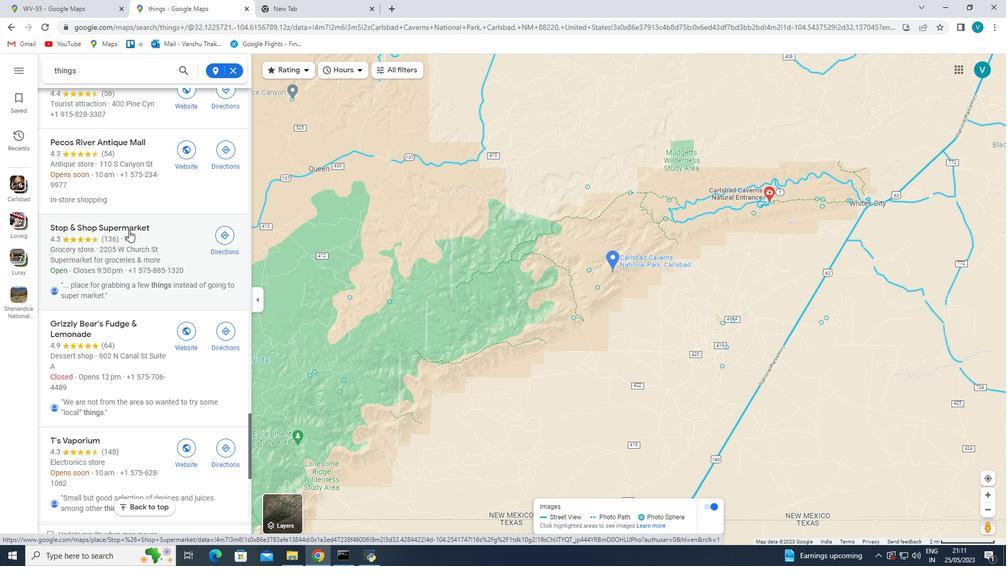 
Action: Mouse scrolled (128, 230) with delta (0, 0)
Screenshot: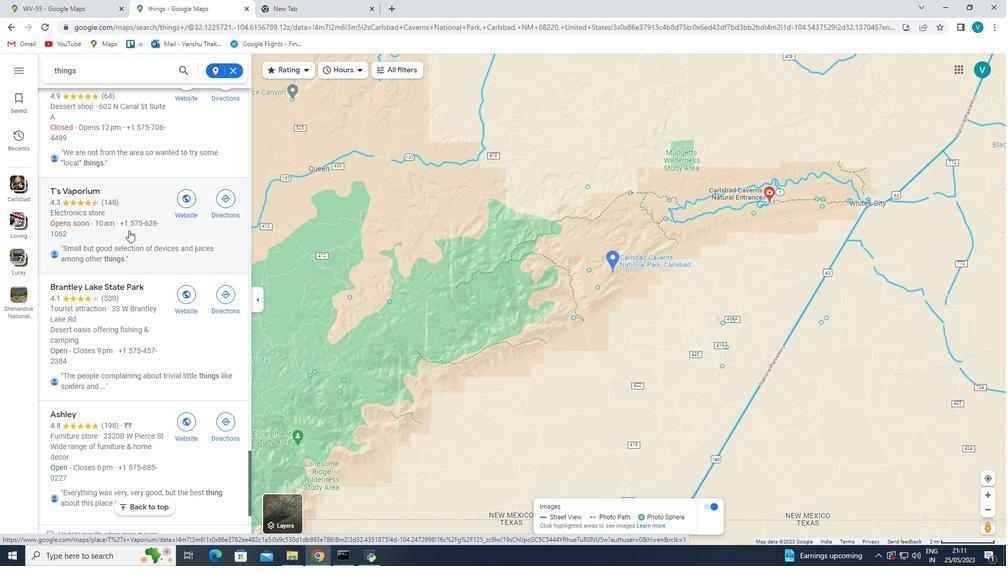 
Action: Mouse scrolled (128, 230) with delta (0, 0)
Screenshot: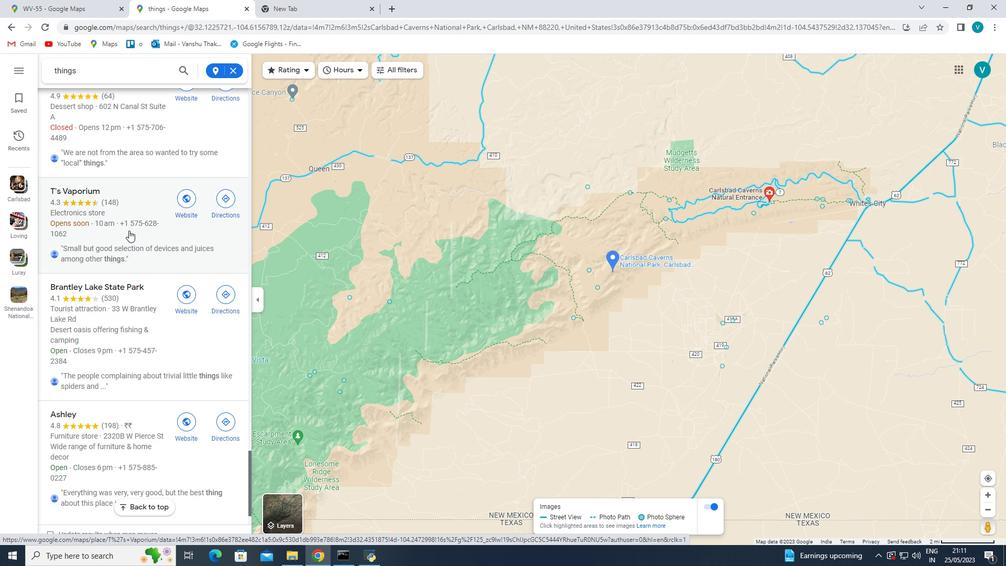 
Action: Mouse scrolled (128, 230) with delta (0, 0)
Screenshot: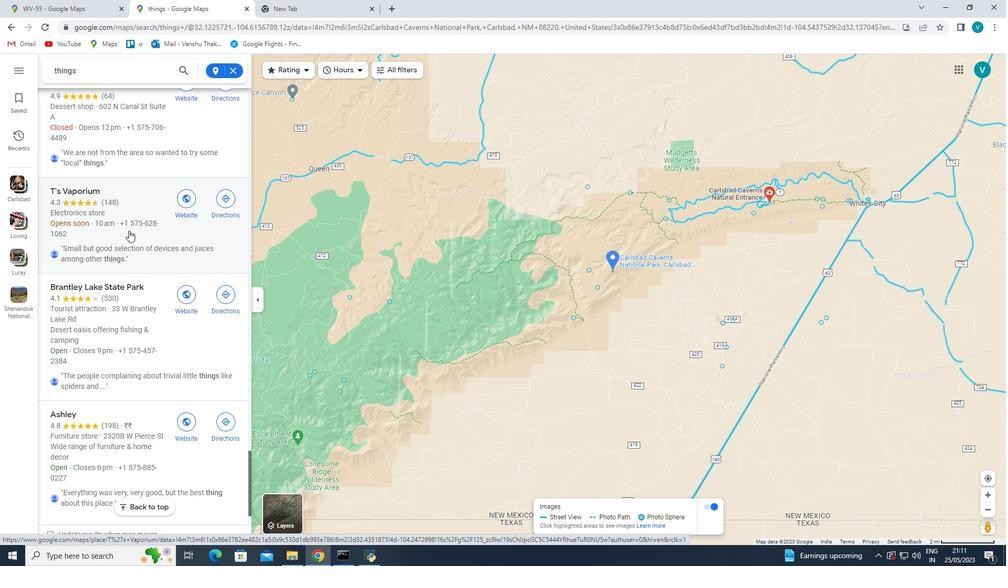 
Action: Mouse scrolled (128, 230) with delta (0, 0)
Screenshot: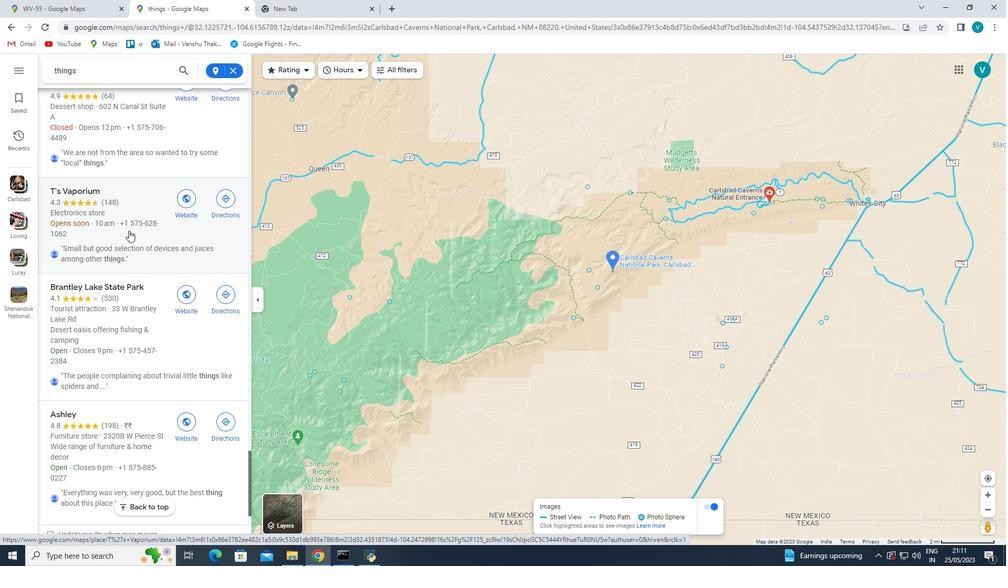 
Action: Mouse scrolled (128, 230) with delta (0, 0)
Screenshot: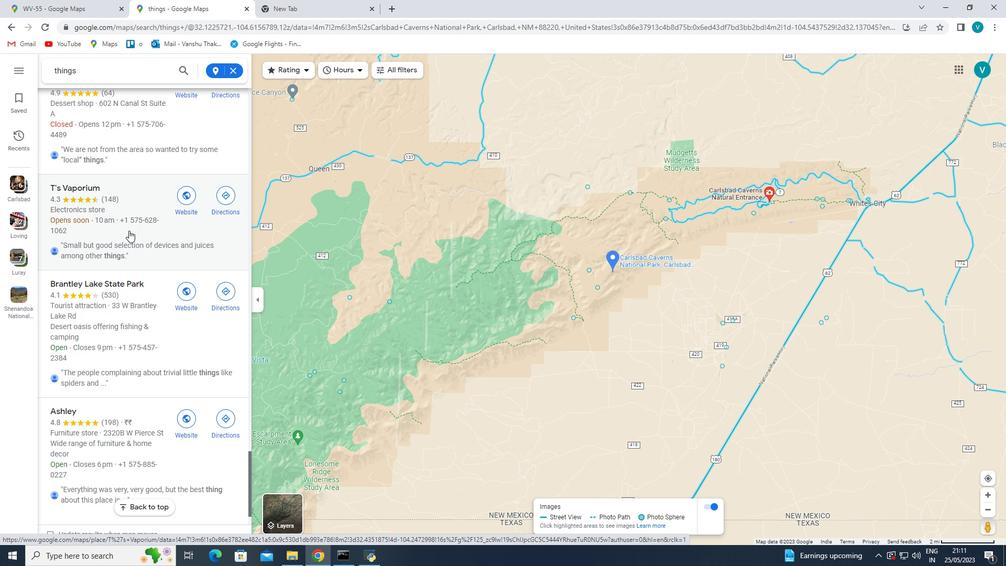 
Action: Mouse scrolled (128, 230) with delta (0, 0)
Screenshot: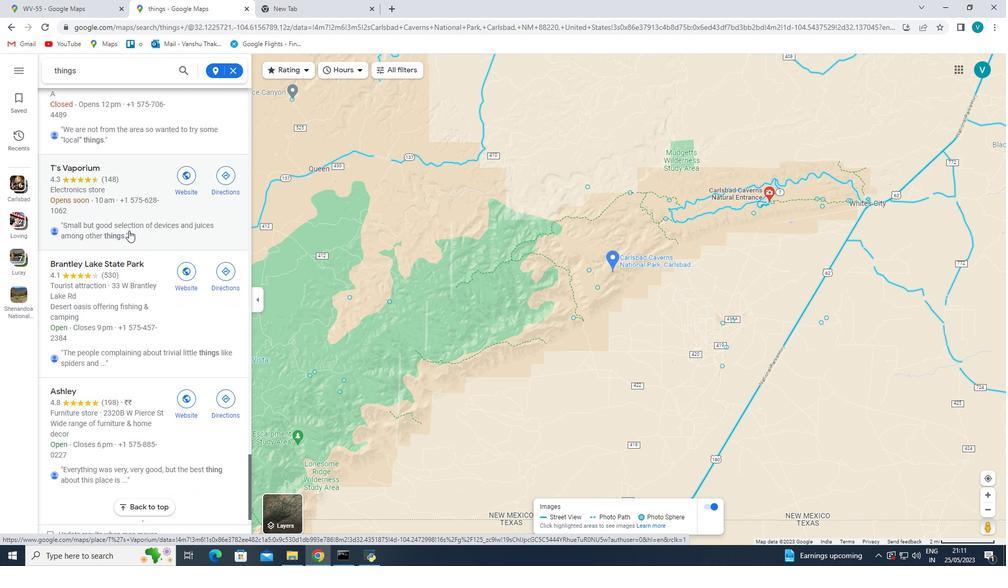 
Action: Mouse scrolled (128, 230) with delta (0, 0)
Screenshot: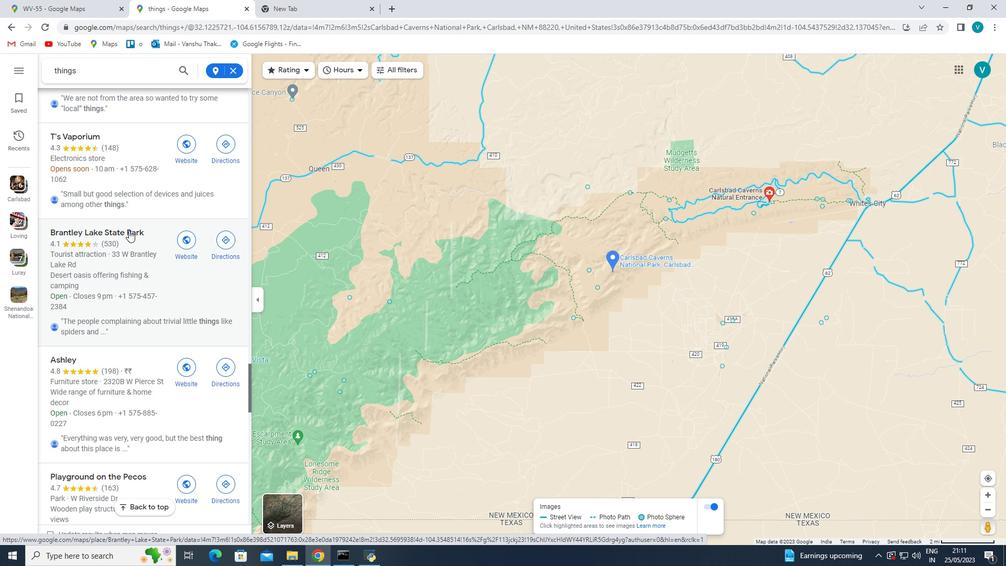 
Action: Mouse scrolled (128, 230) with delta (0, 0)
Screenshot: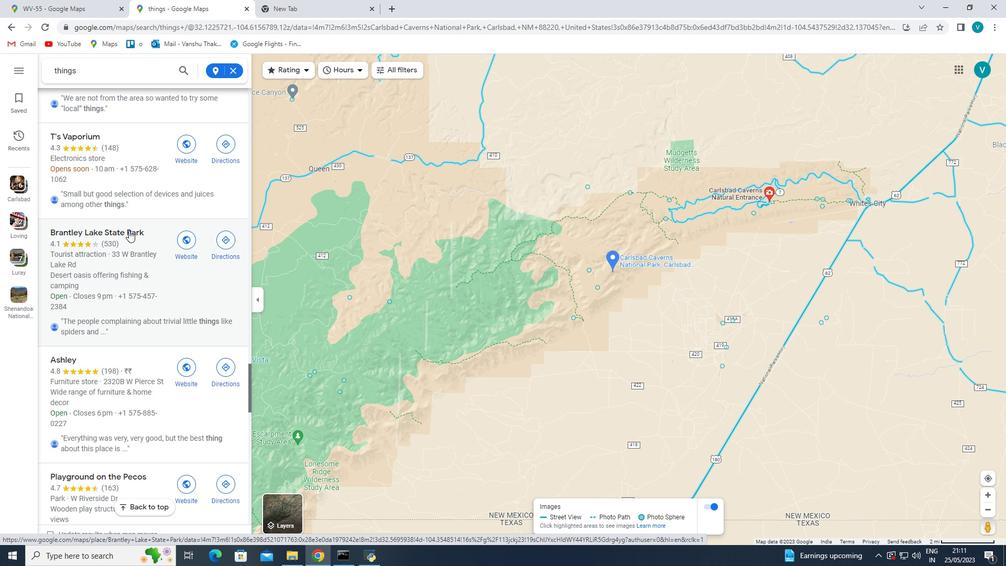 
Action: Mouse scrolled (128, 230) with delta (0, 0)
Screenshot: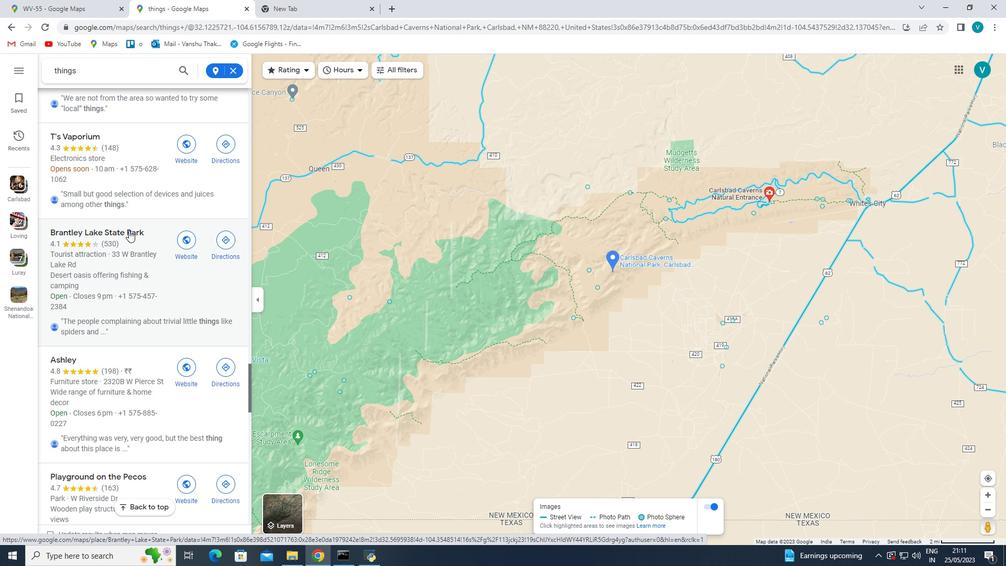 
Action: Mouse scrolled (128, 230) with delta (0, 0)
Screenshot: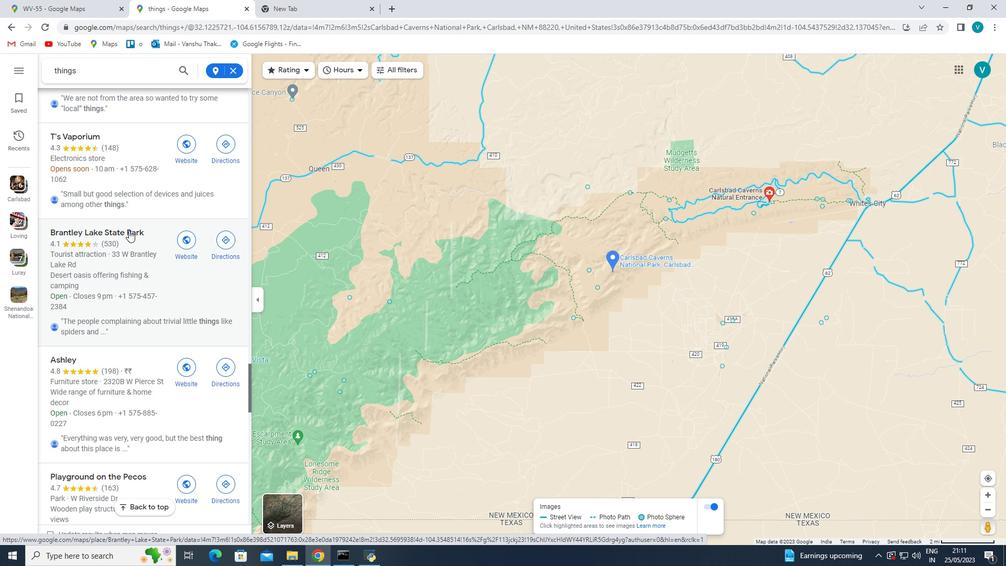 
Action: Mouse scrolled (128, 230) with delta (0, 0)
Screenshot: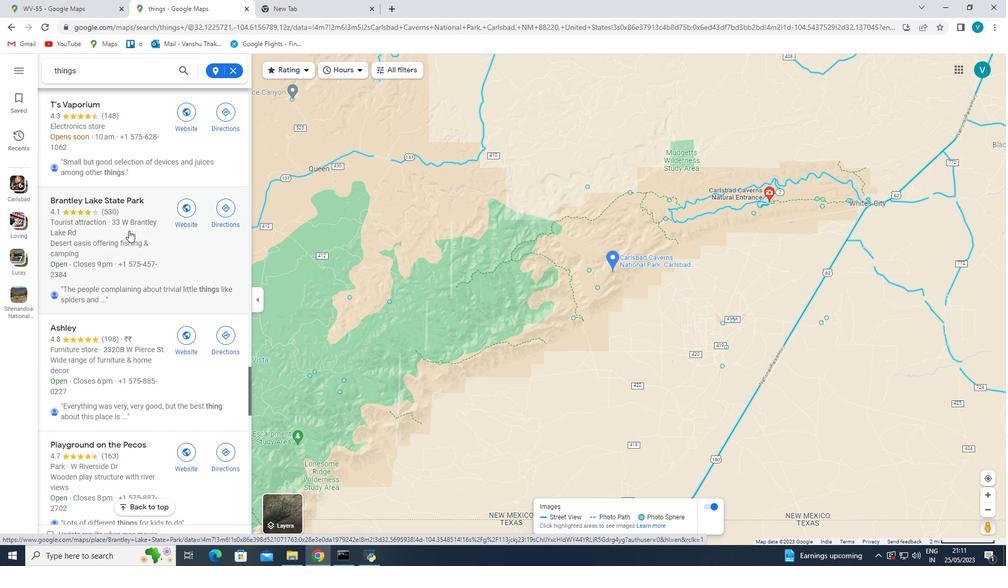 
Action: Mouse scrolled (128, 230) with delta (0, 0)
Screenshot: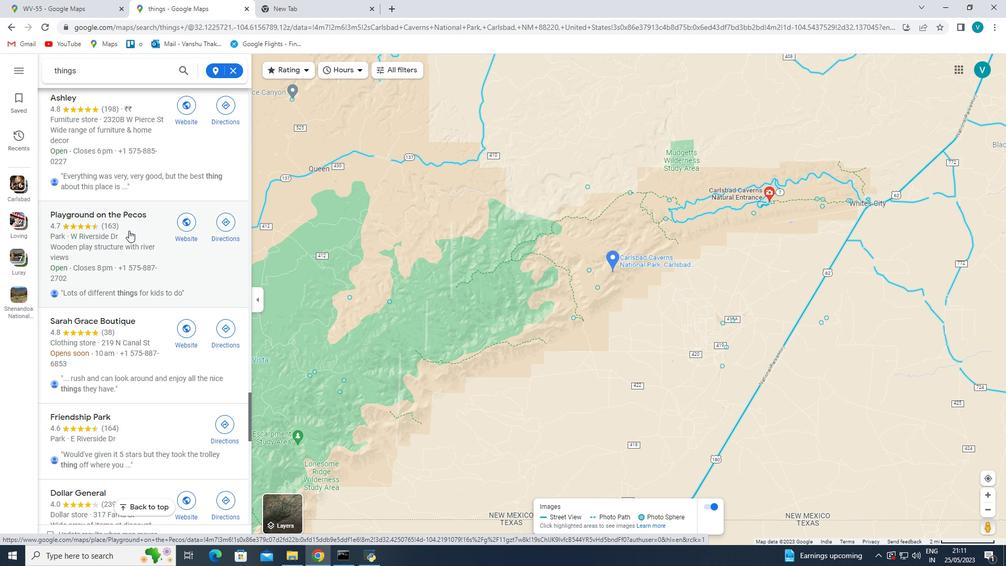 
Action: Mouse scrolled (128, 230) with delta (0, 0)
Screenshot: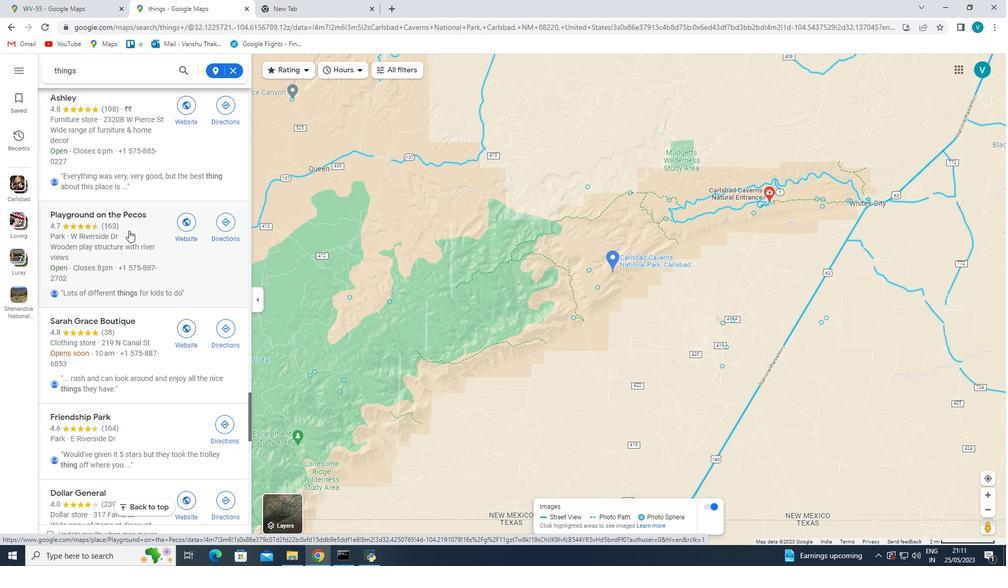 
Action: Mouse scrolled (128, 230) with delta (0, 0)
Screenshot: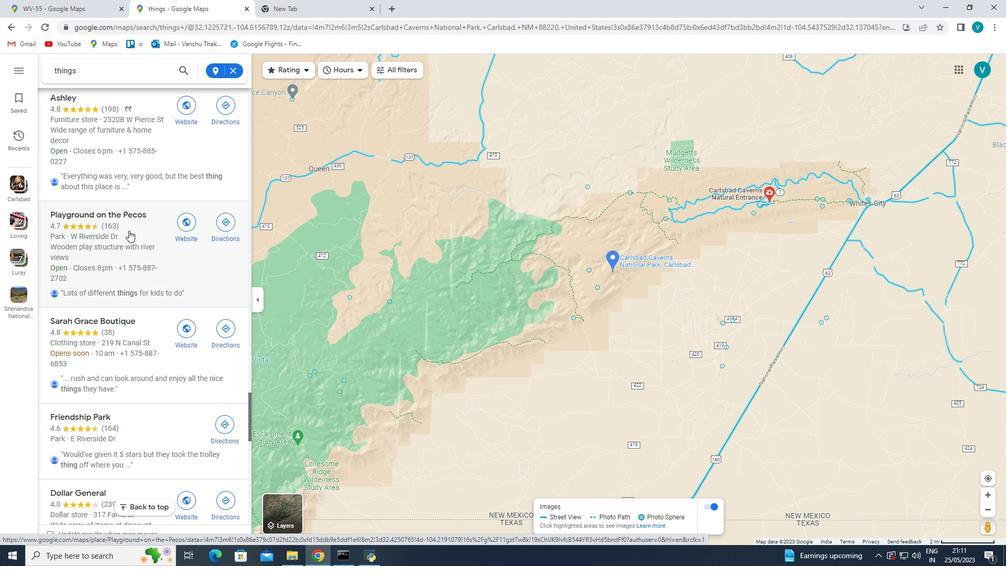 
Action: Mouse scrolled (128, 230) with delta (0, 0)
Screenshot: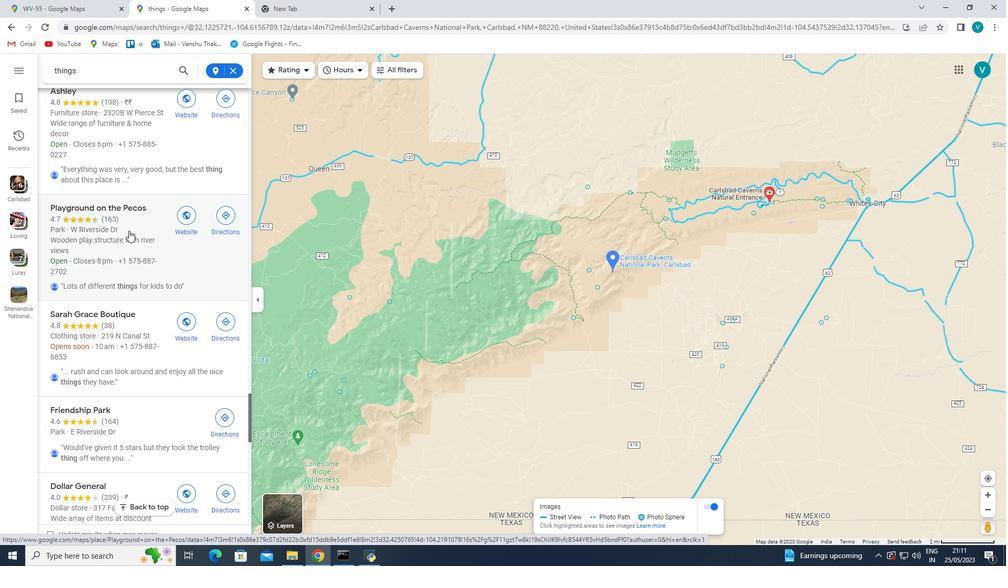 
Action: Mouse scrolled (128, 230) with delta (0, 0)
Screenshot: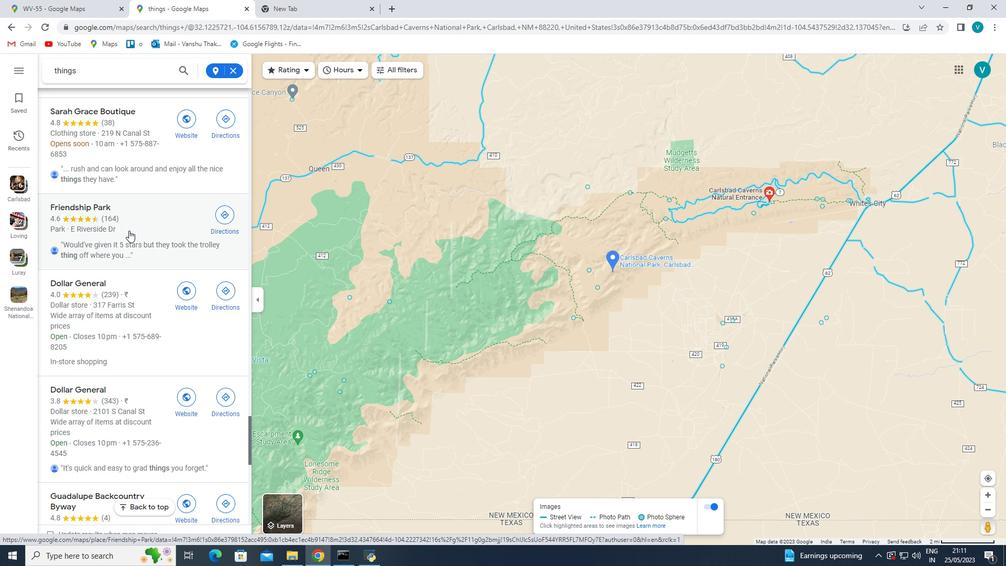
Action: Mouse scrolled (128, 230) with delta (0, 0)
Screenshot: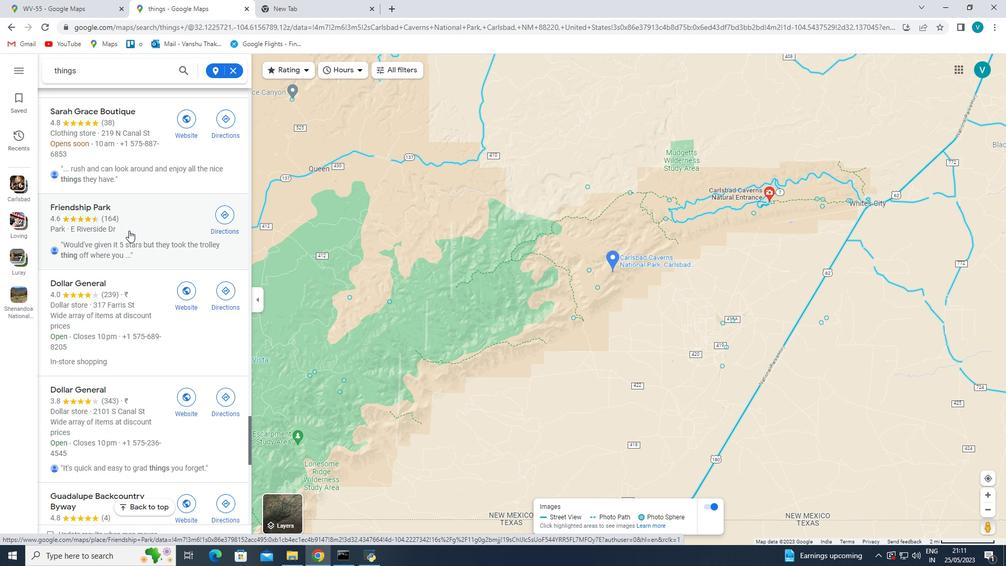 
Action: Mouse scrolled (128, 230) with delta (0, 0)
Screenshot: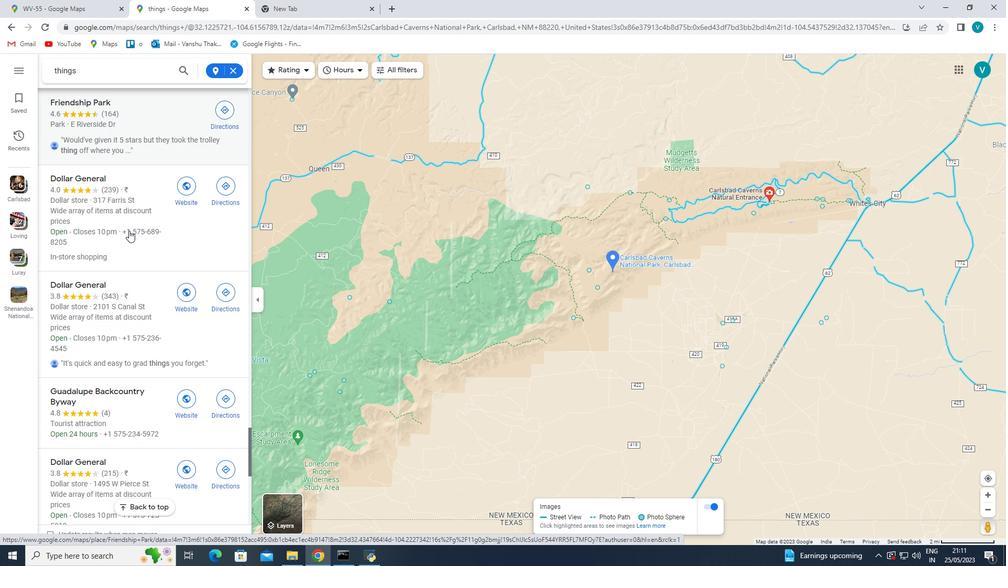 
Action: Mouse scrolled (128, 230) with delta (0, 0)
Screenshot: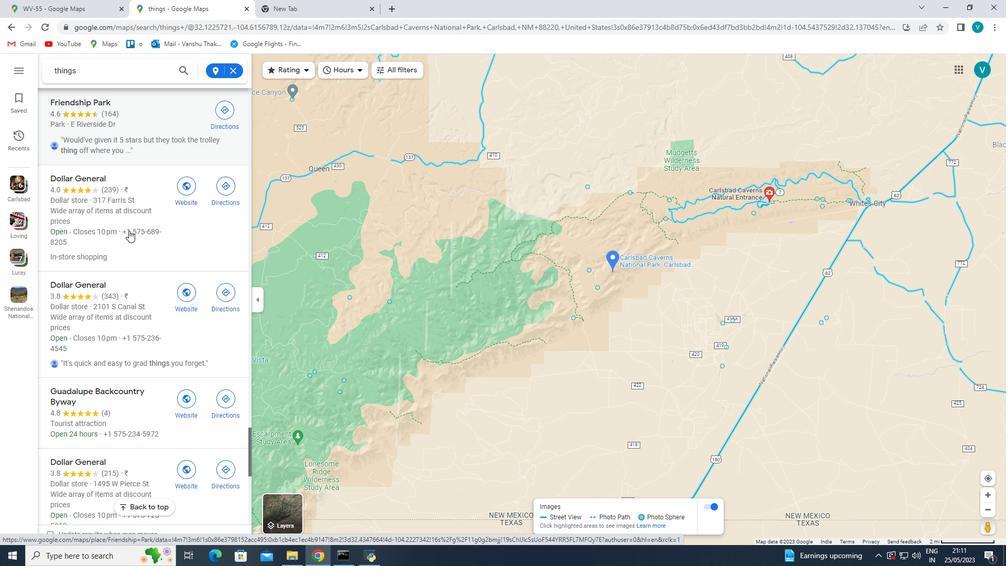 
Action: Mouse scrolled (128, 230) with delta (0, 0)
Screenshot: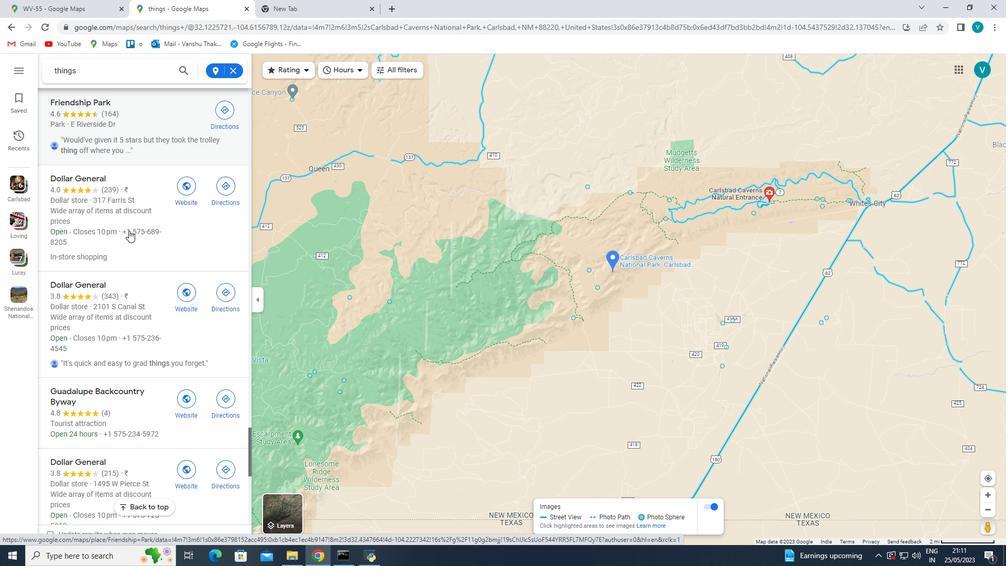 
Action: Mouse scrolled (128, 230) with delta (0, 0)
Screenshot: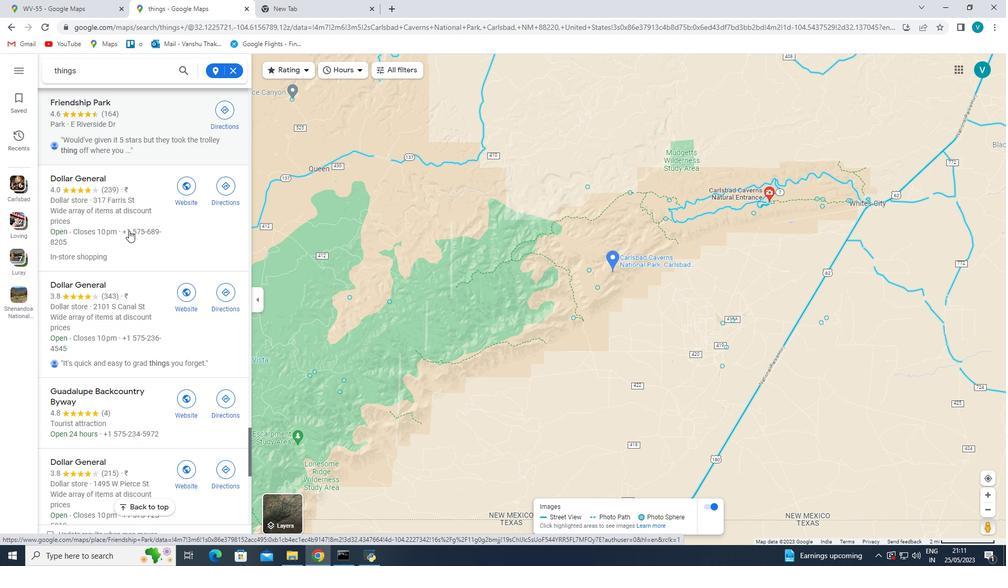 
Action: Mouse scrolled (128, 230) with delta (0, 0)
Screenshot: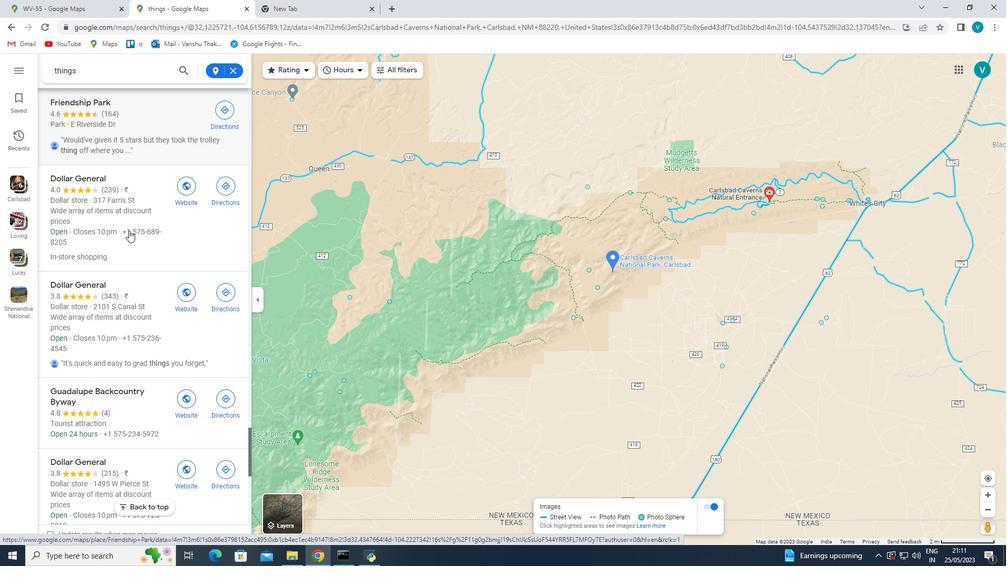 
Action: Mouse scrolled (128, 230) with delta (0, 0)
Screenshot: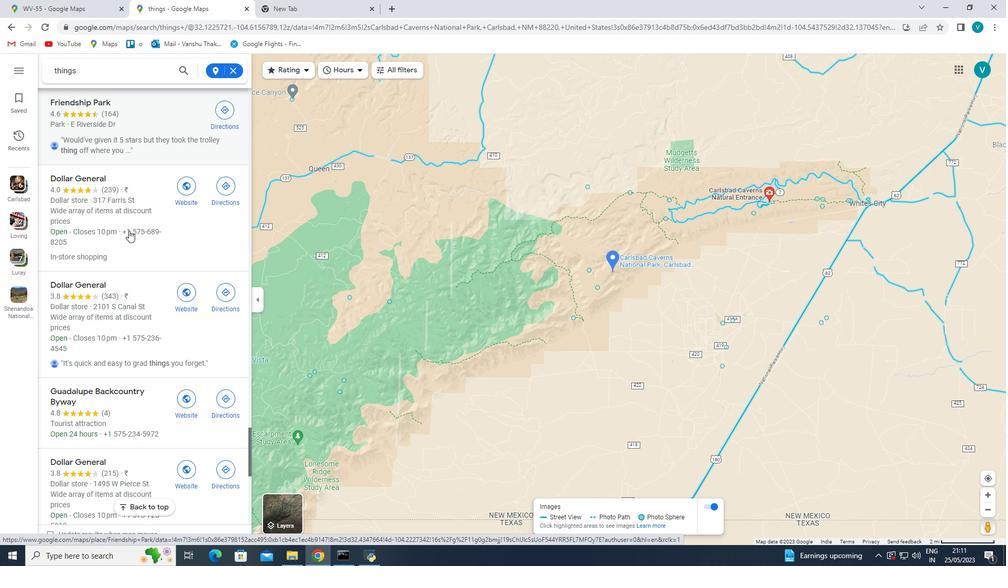 
Action: Mouse scrolled (128, 230) with delta (0, 0)
Screenshot: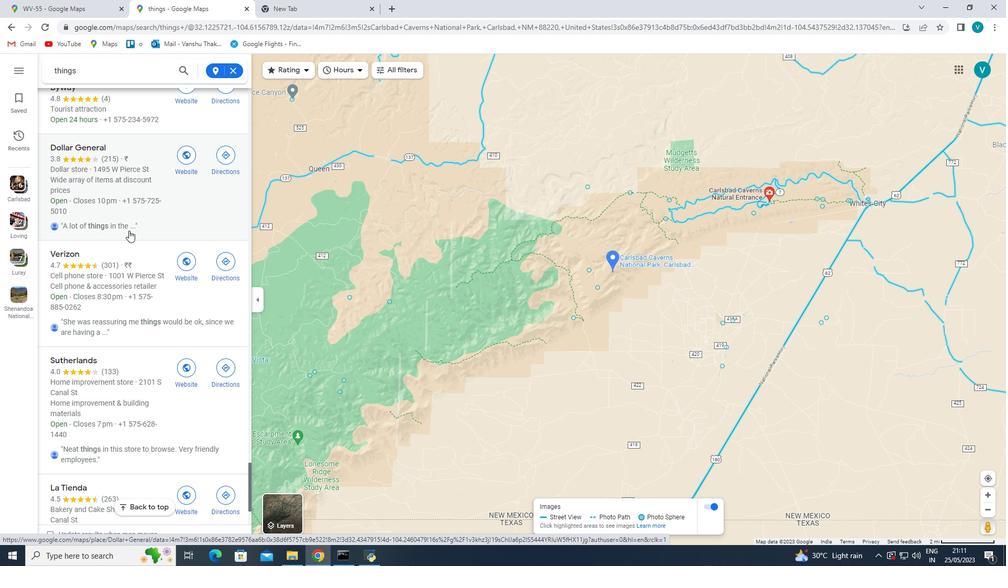 
Action: Mouse scrolled (128, 230) with delta (0, 0)
Screenshot: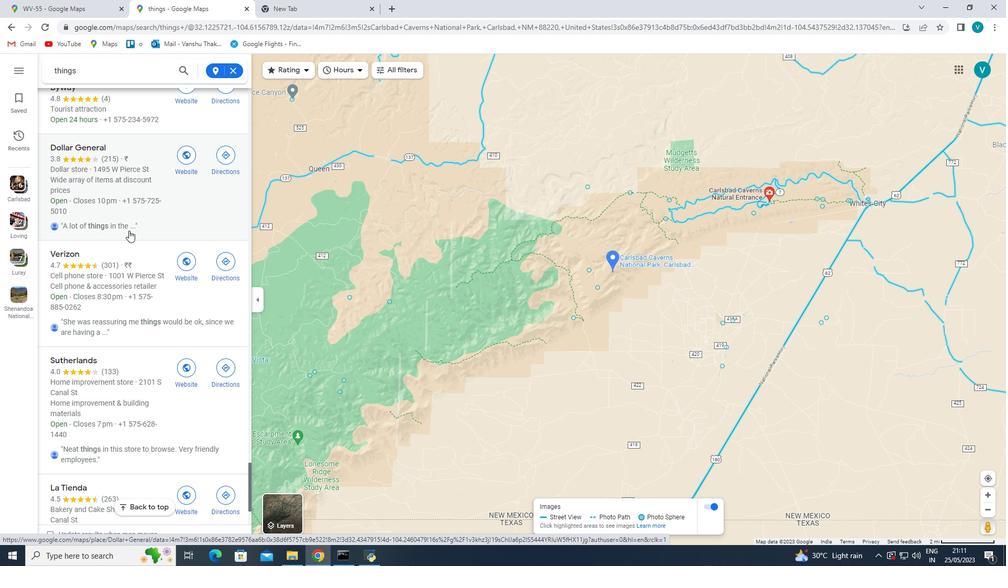 
Action: Mouse scrolled (128, 230) with delta (0, 0)
Screenshot: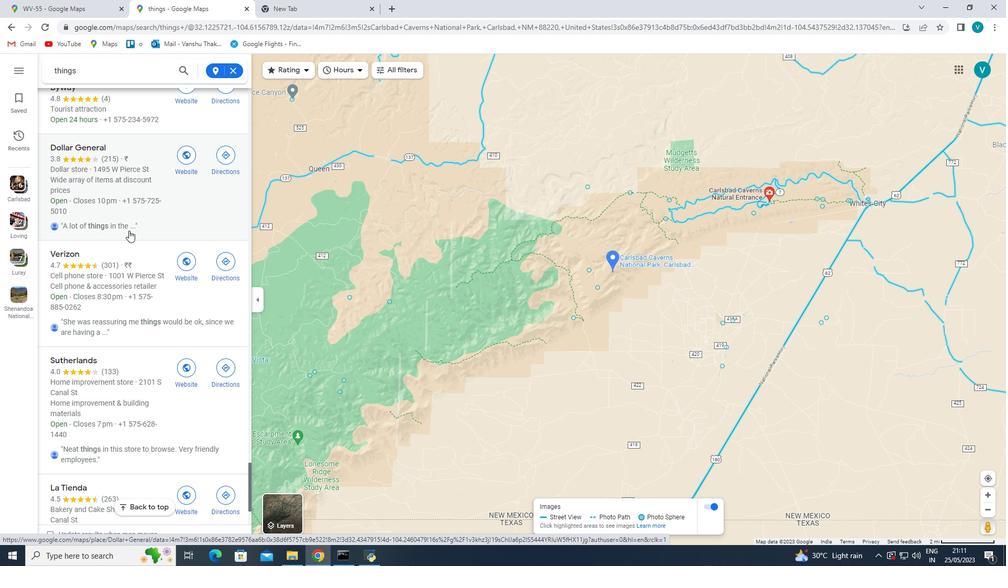 
Action: Mouse scrolled (128, 230) with delta (0, 0)
Screenshot: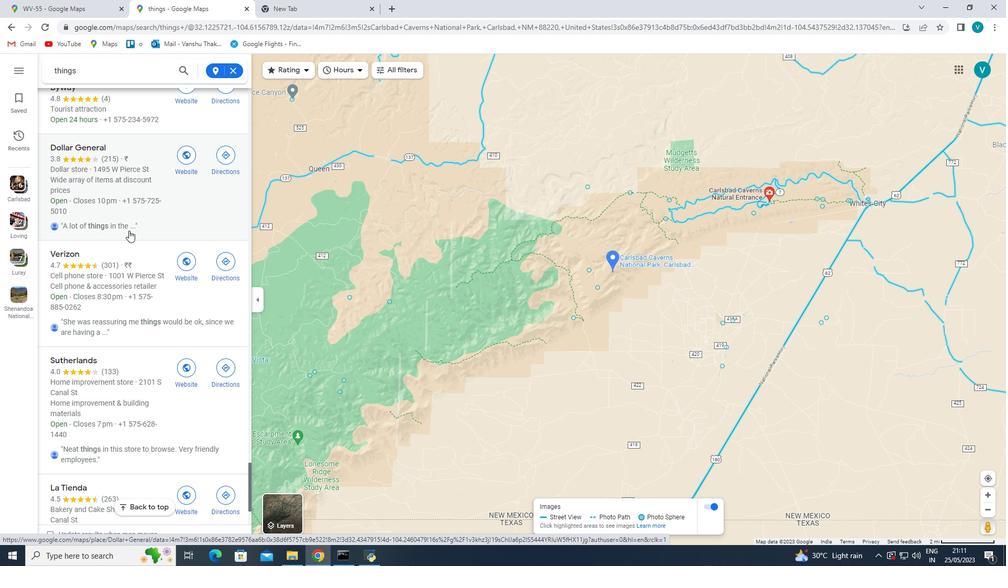 
Action: Mouse scrolled (128, 230) with delta (0, 0)
Screenshot: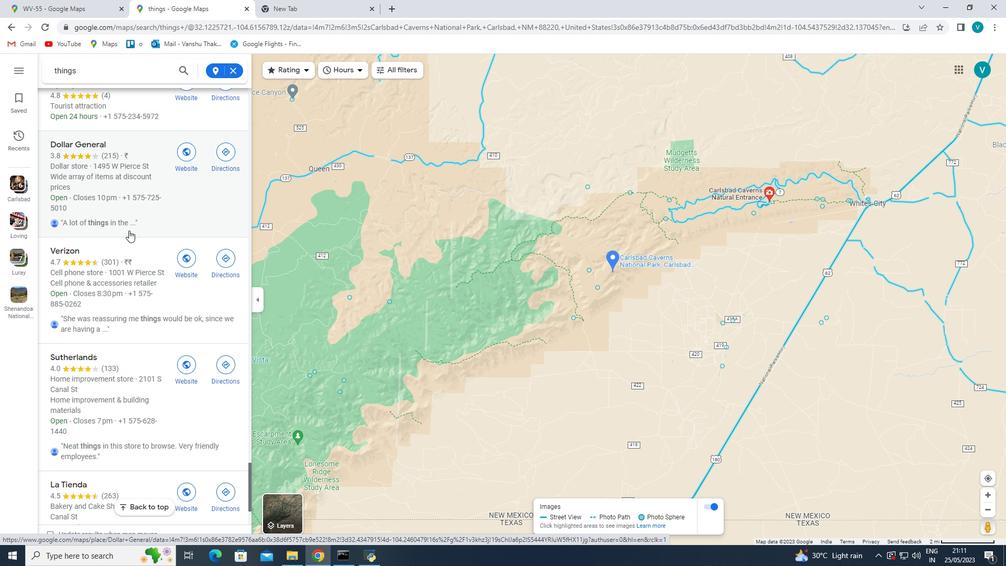 
Action: Mouse scrolled (128, 230) with delta (0, 0)
Screenshot: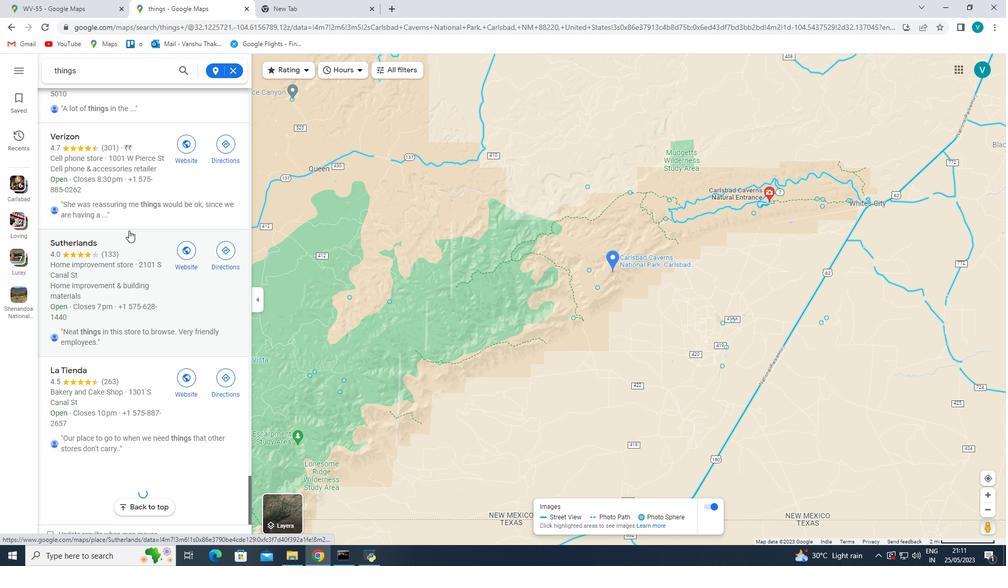 
Action: Mouse scrolled (128, 230) with delta (0, 0)
Screenshot: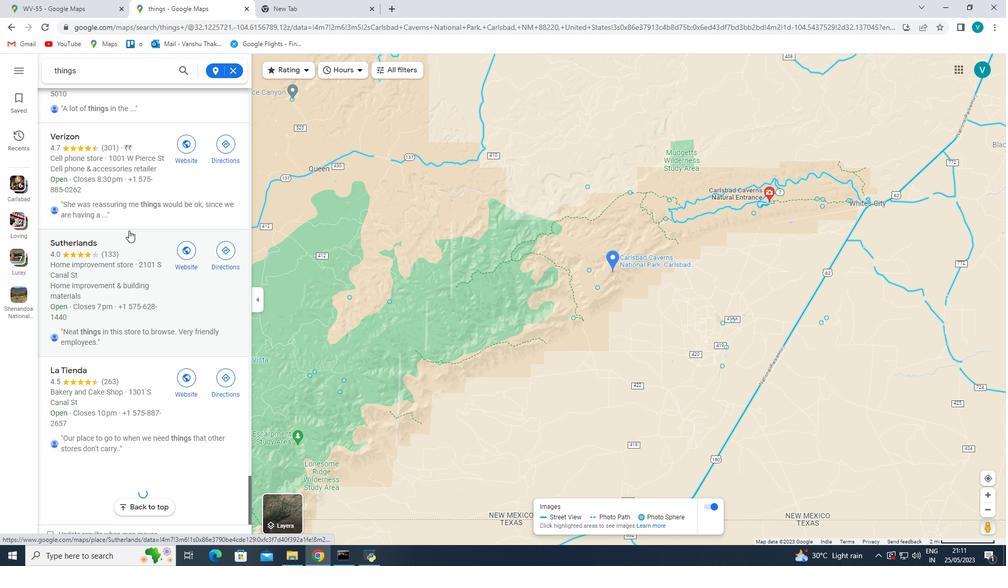 
Action: Mouse scrolled (128, 230) with delta (0, 0)
Screenshot: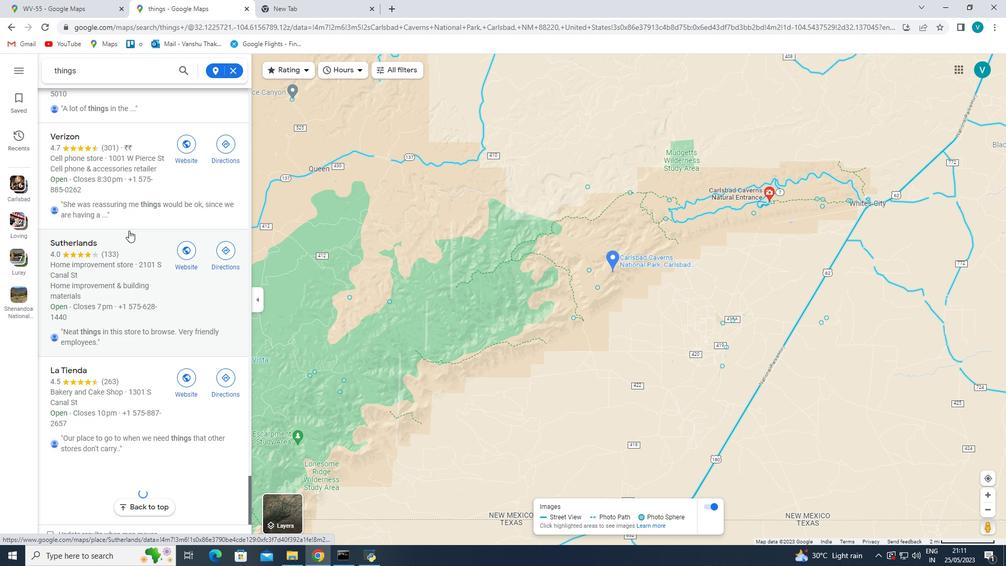 
Action: Mouse scrolled (128, 230) with delta (0, 0)
Screenshot: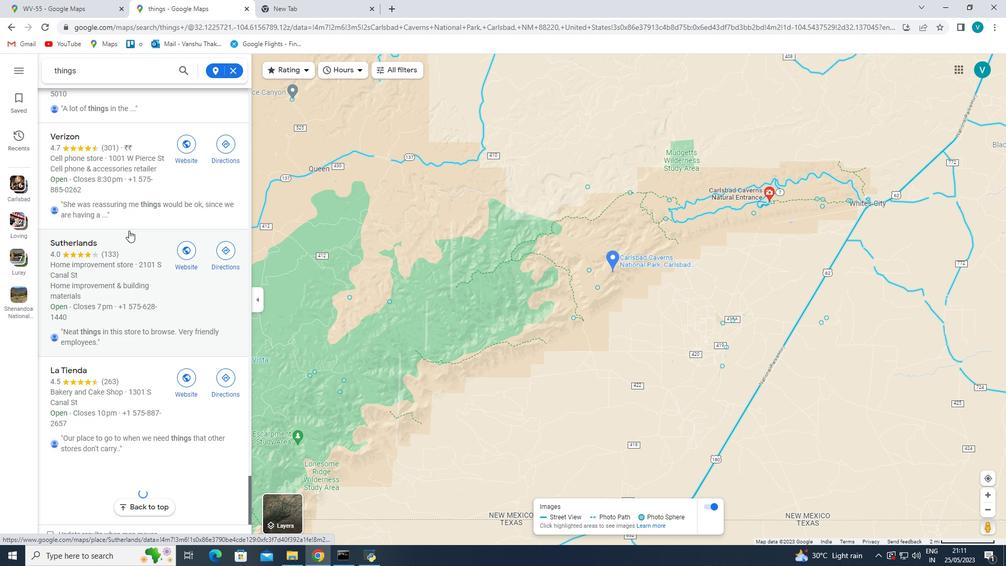 
Action: Mouse scrolled (128, 230) with delta (0, 0)
Screenshot: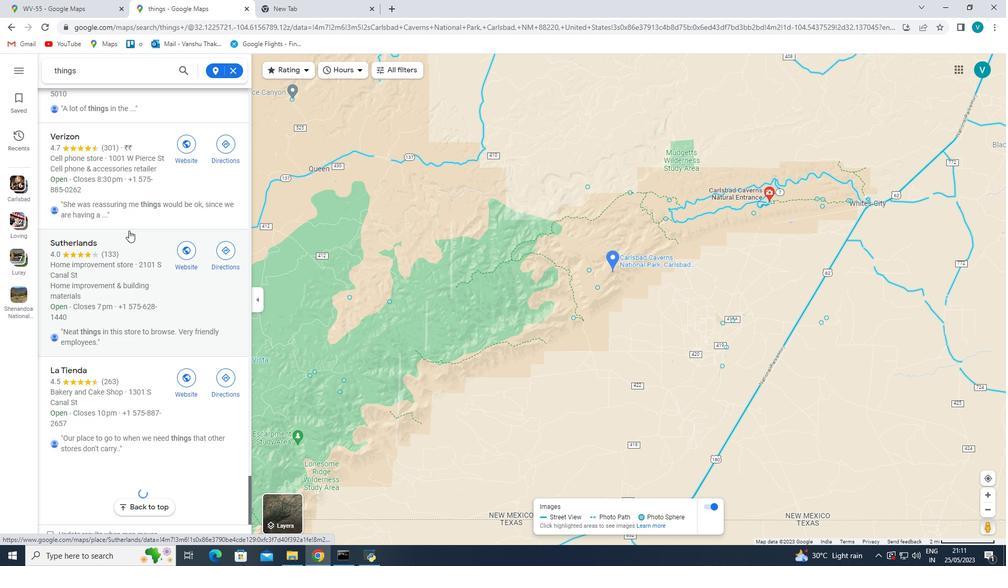 
Action: Mouse scrolled (128, 230) with delta (0, 0)
Screenshot: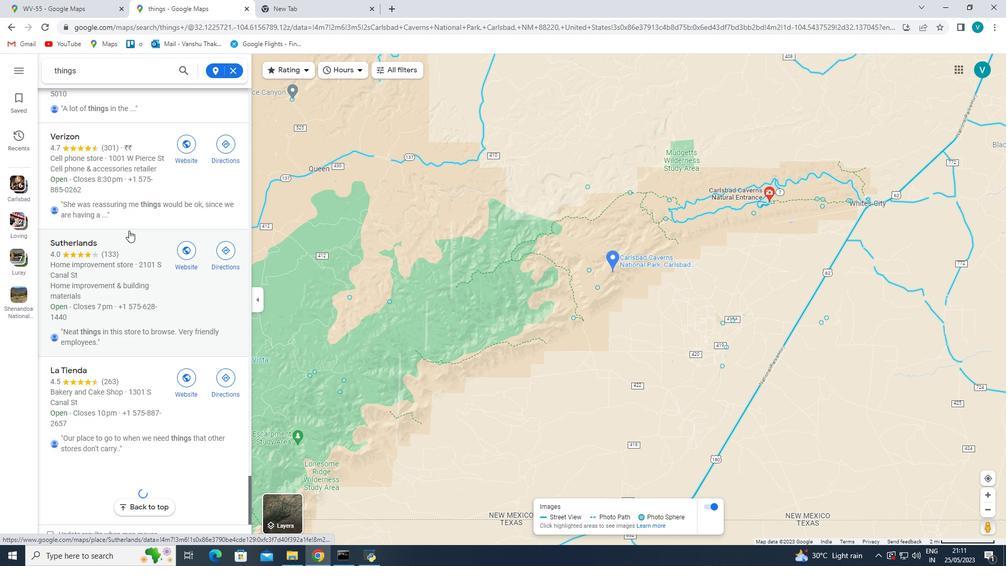 
Action: Mouse scrolled (128, 231) with delta (0, 0)
Screenshot: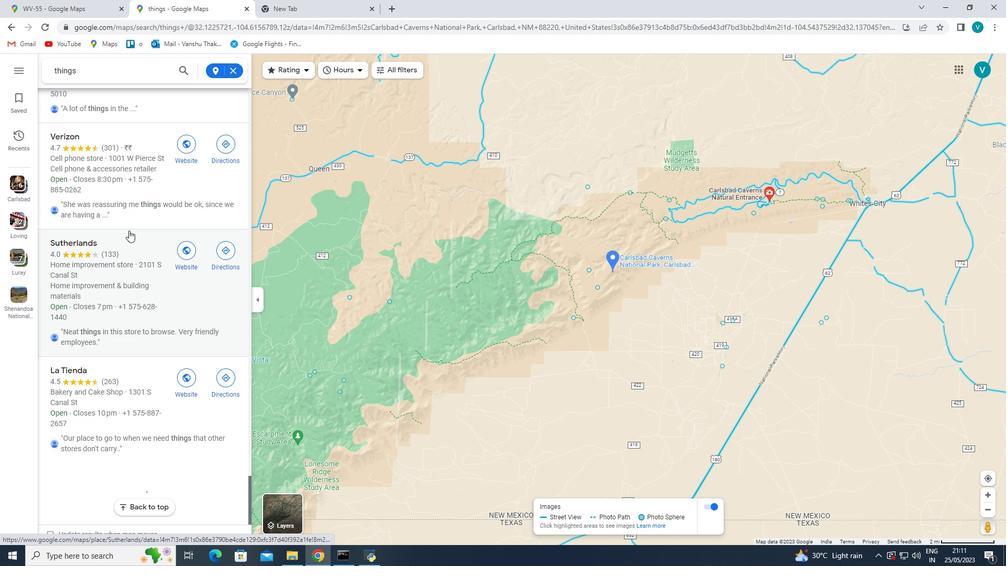 
Action: Mouse scrolled (128, 231) with delta (0, 0)
Screenshot: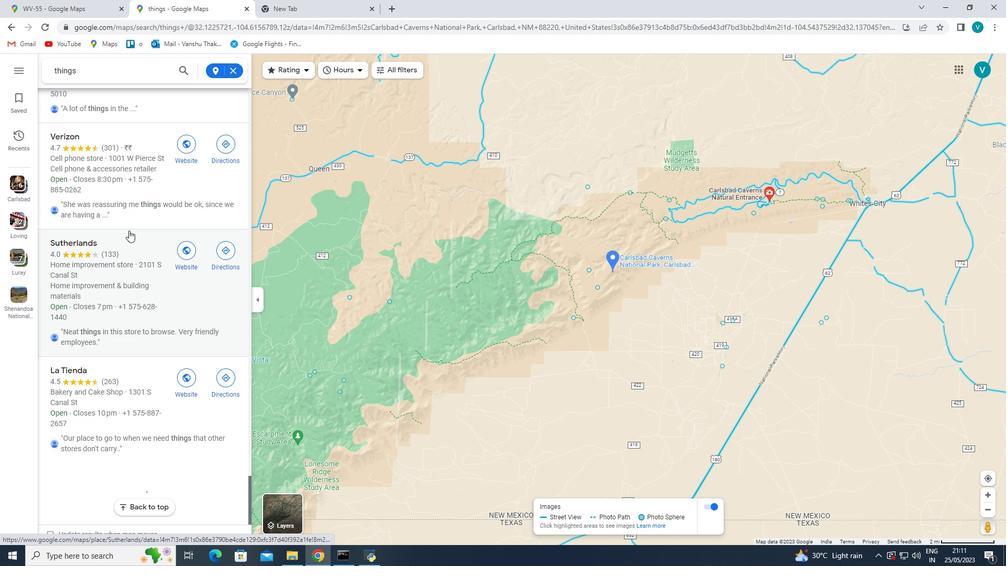 
Action: Mouse scrolled (128, 231) with delta (0, 0)
Screenshot: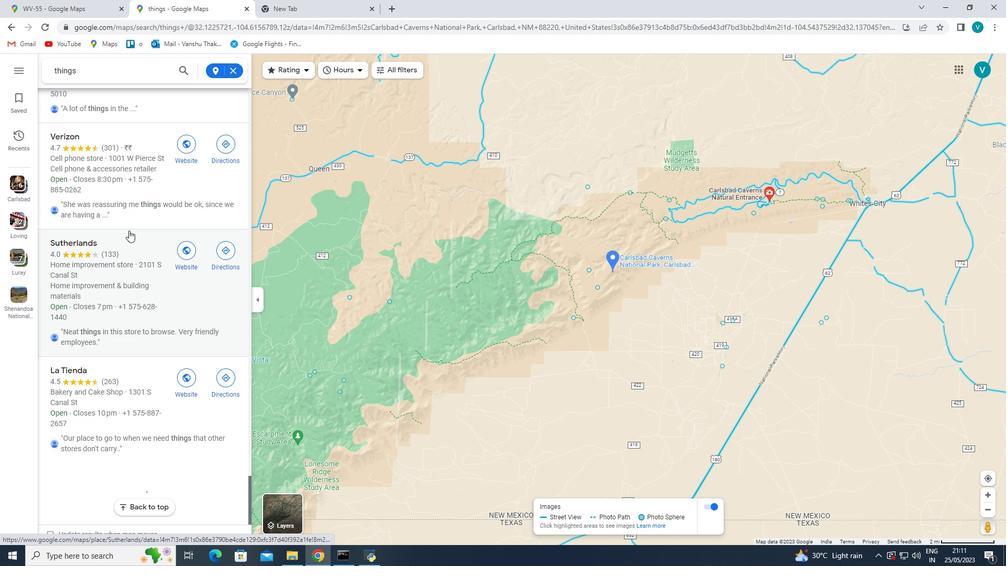 
Action: Mouse scrolled (128, 231) with delta (0, 0)
Screenshot: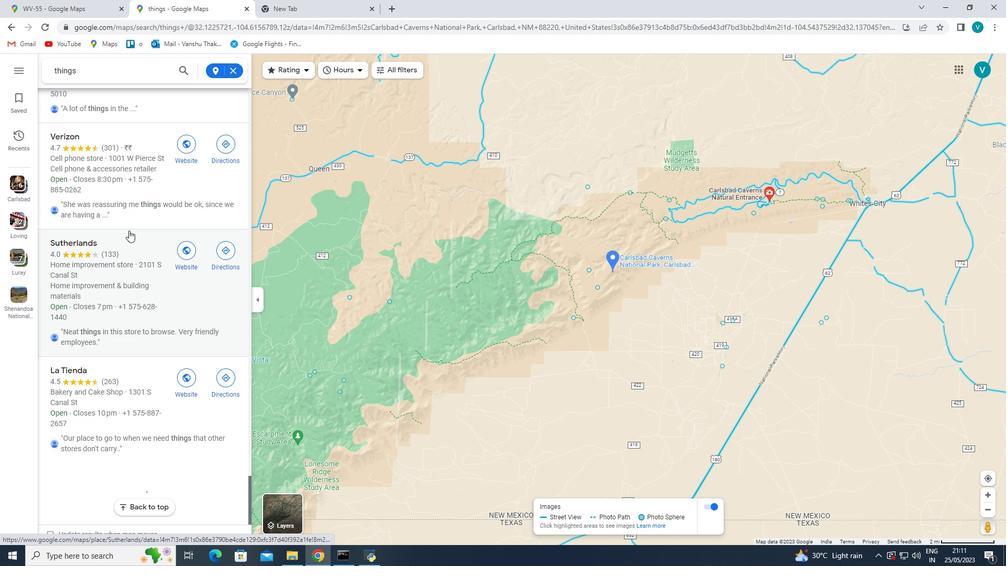 
Action: Mouse scrolled (128, 231) with delta (0, 0)
Screenshot: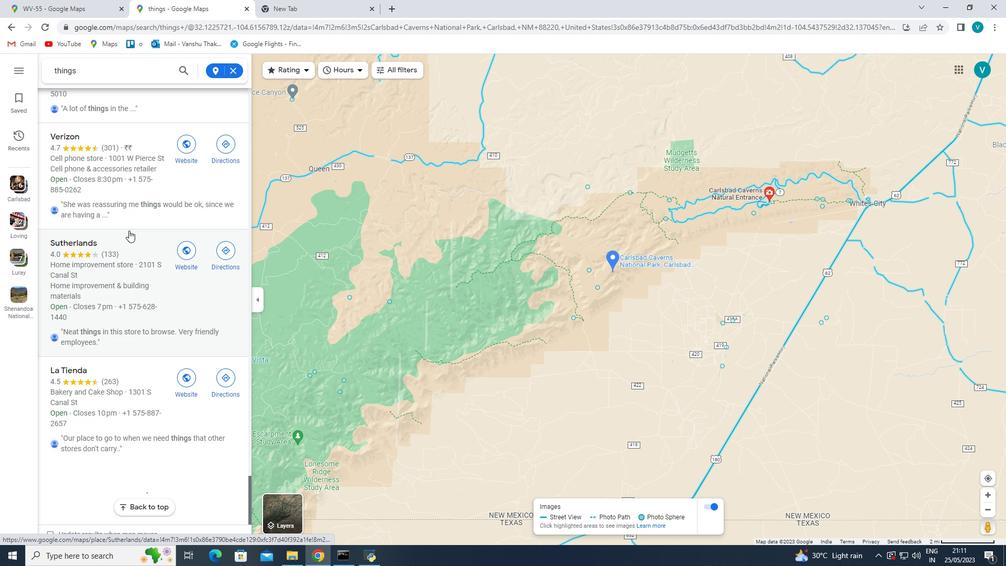 
Action: Mouse scrolled (128, 231) with delta (0, 0)
Screenshot: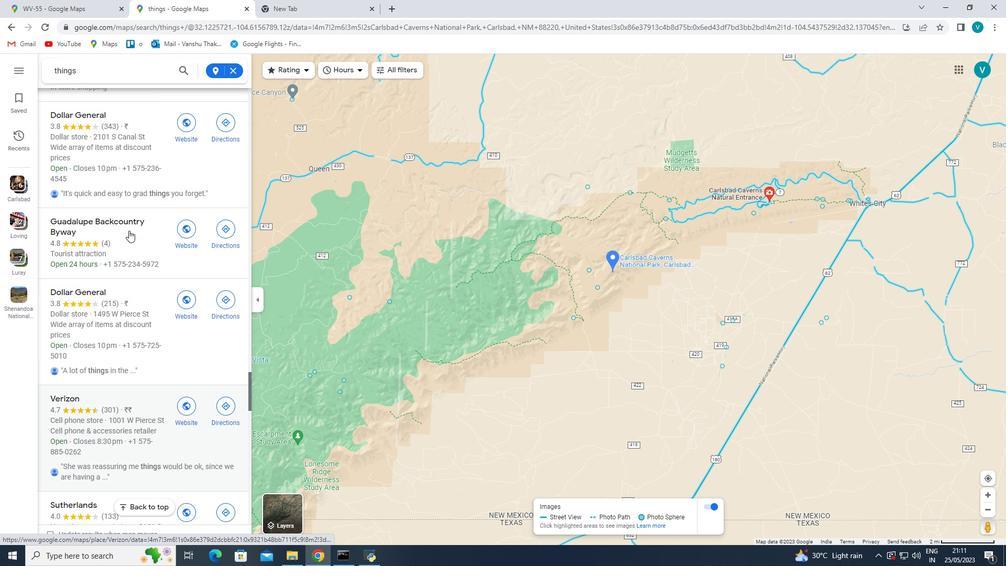 
Action: Mouse scrolled (128, 231) with delta (0, 0)
Screenshot: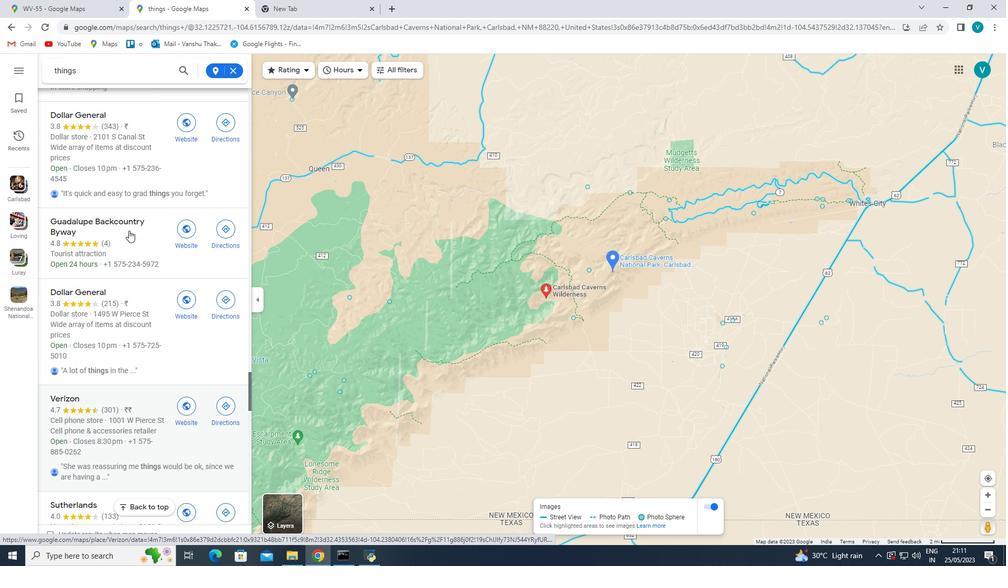 
Action: Mouse scrolled (128, 231) with delta (0, 0)
Screenshot: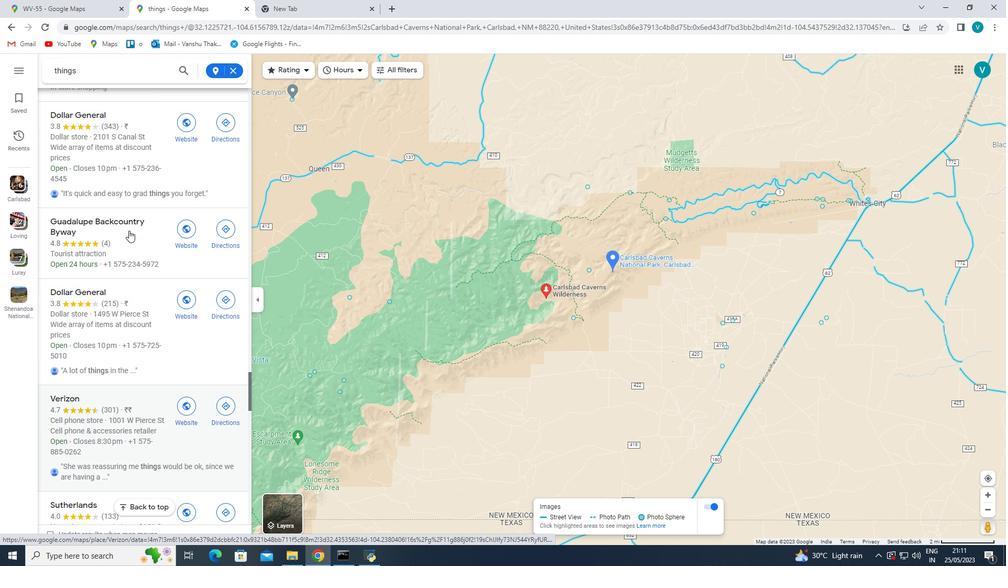 
Action: Mouse scrolled (128, 231) with delta (0, 0)
Screenshot: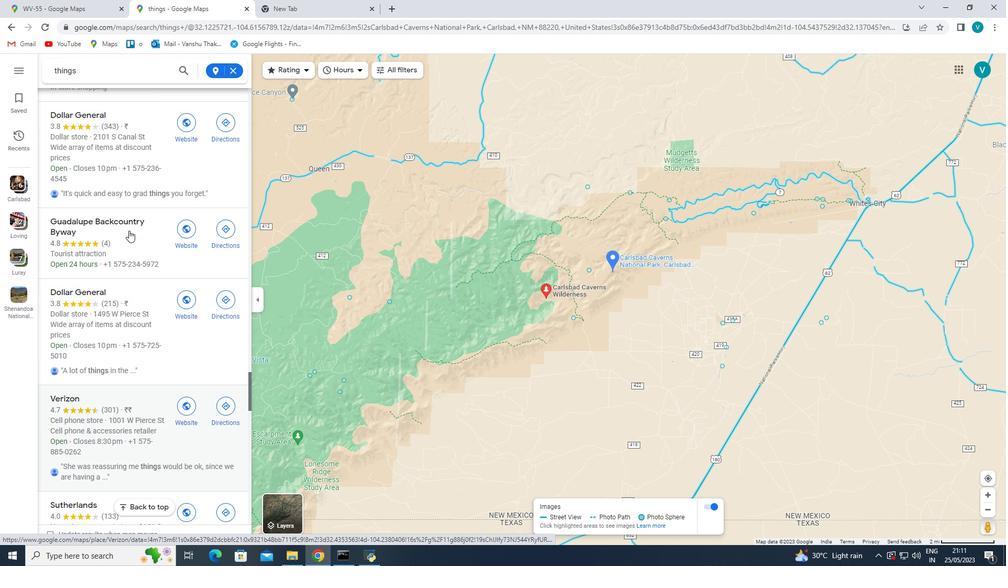 
Action: Mouse scrolled (128, 230) with delta (0, 0)
Screenshot: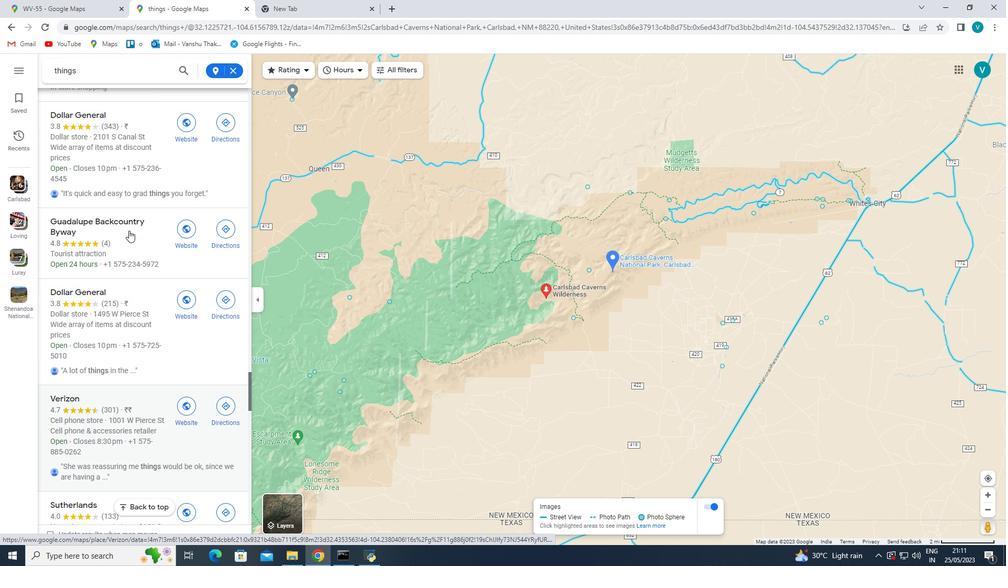 
Action: Mouse scrolled (128, 231) with delta (0, 0)
Screenshot: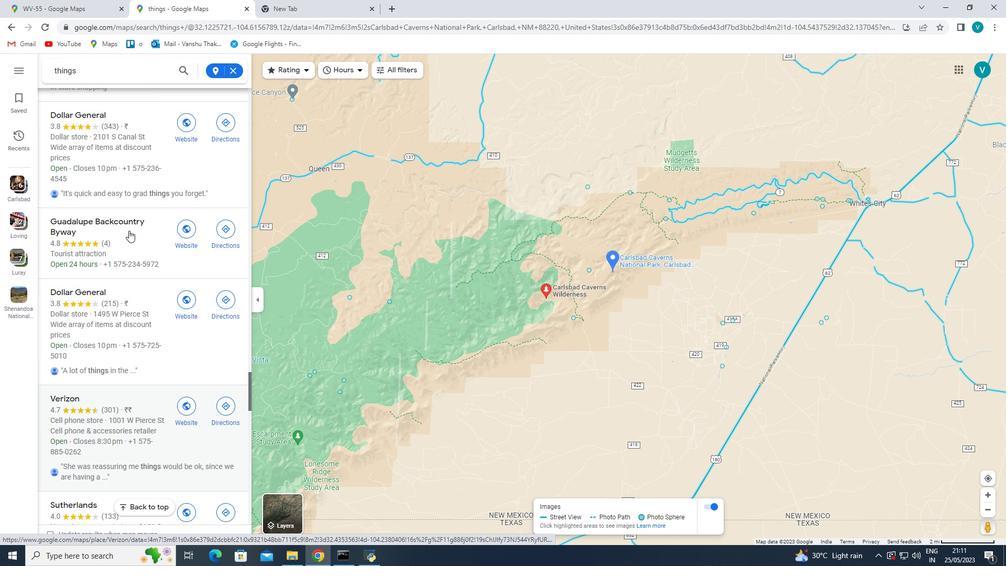 
Action: Mouse scrolled (128, 231) with delta (0, 0)
Screenshot: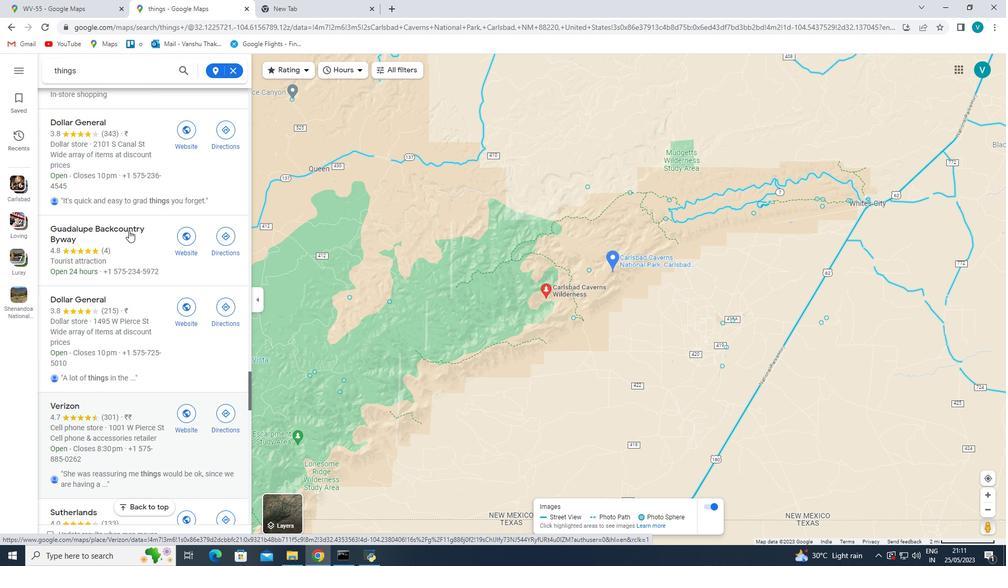 
Action: Mouse scrolled (128, 231) with delta (0, 0)
Screenshot: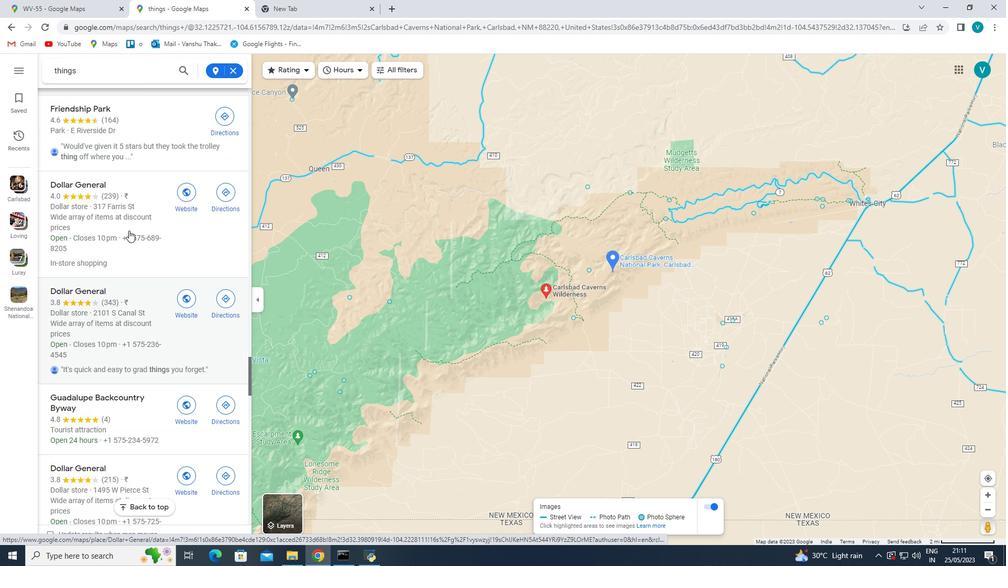 
Action: Mouse scrolled (128, 231) with delta (0, 0)
Screenshot: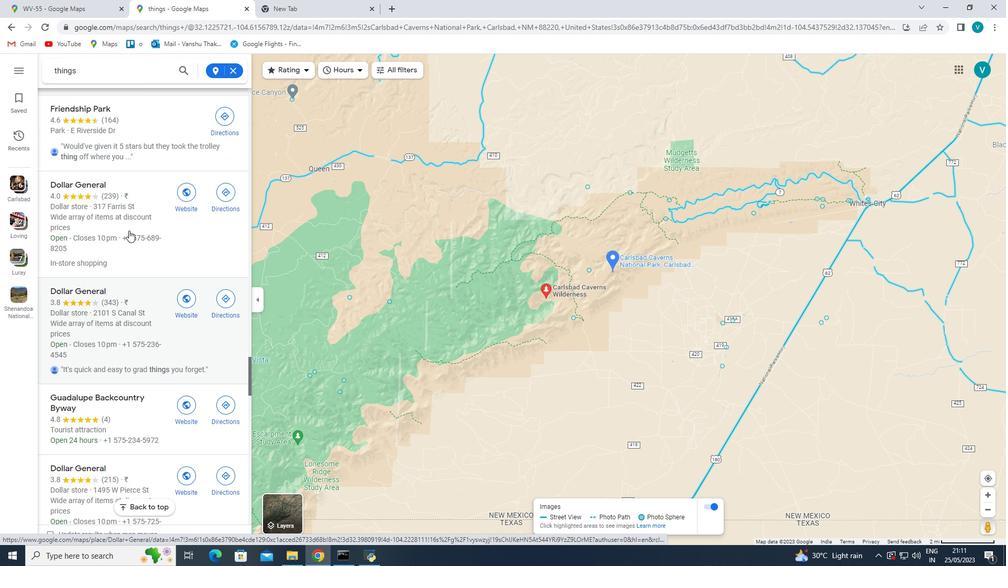 
Action: Mouse scrolled (128, 231) with delta (0, 0)
Screenshot: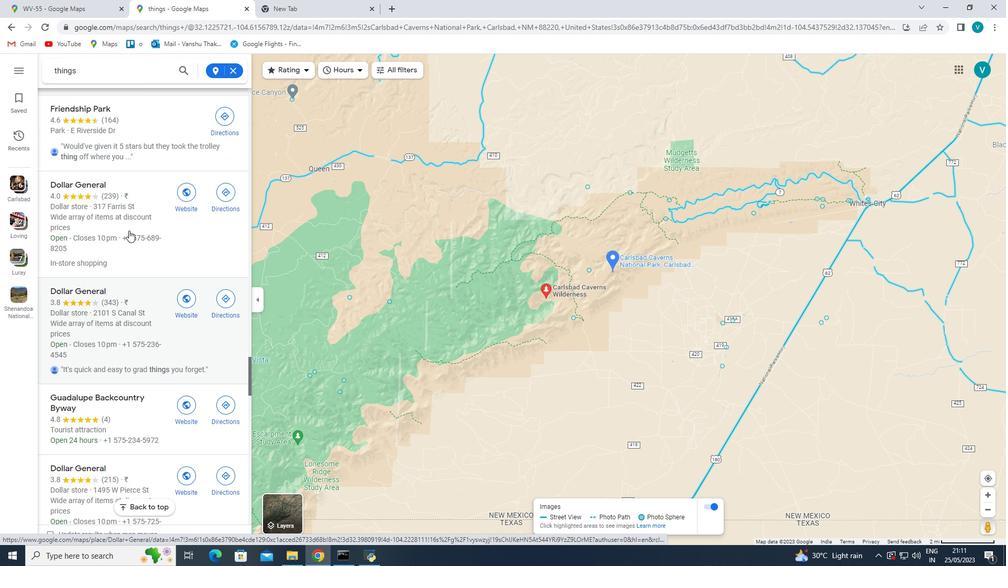 
Action: Mouse scrolled (128, 231) with delta (0, 0)
Screenshot: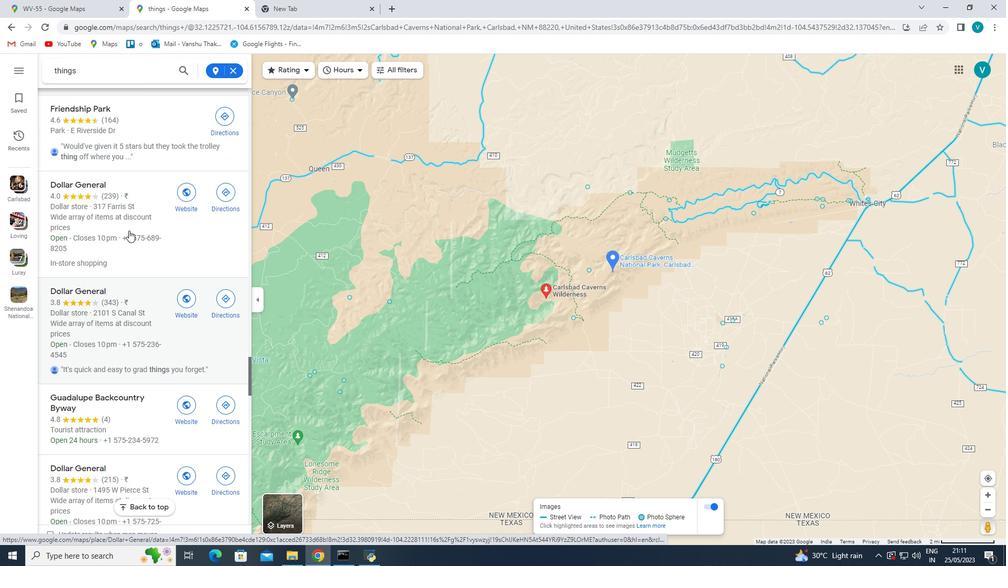 
Action: Mouse scrolled (128, 231) with delta (0, 0)
Screenshot: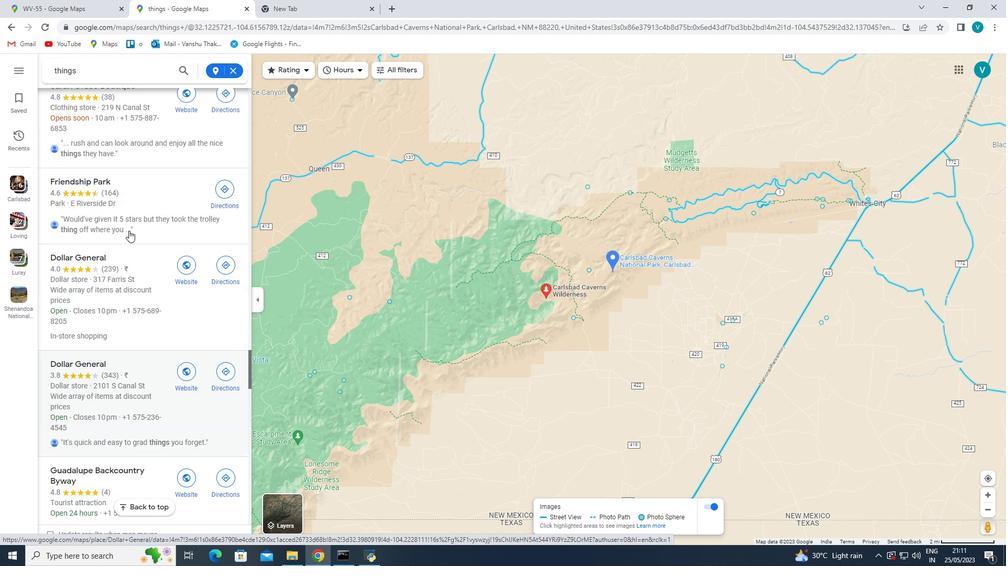
Action: Mouse scrolled (128, 231) with delta (0, 0)
Screenshot: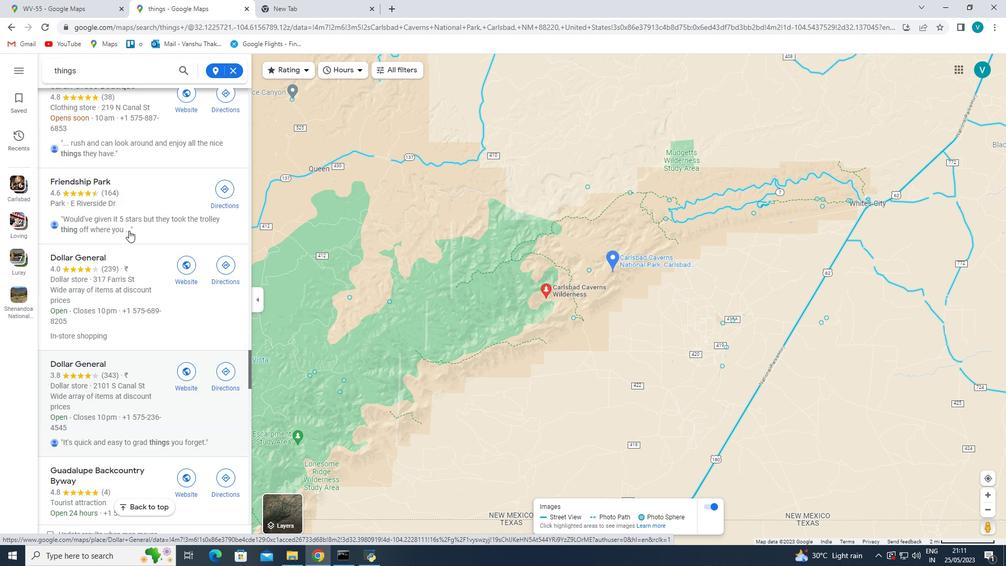 
Action: Mouse moved to (134, 223)
Screenshot: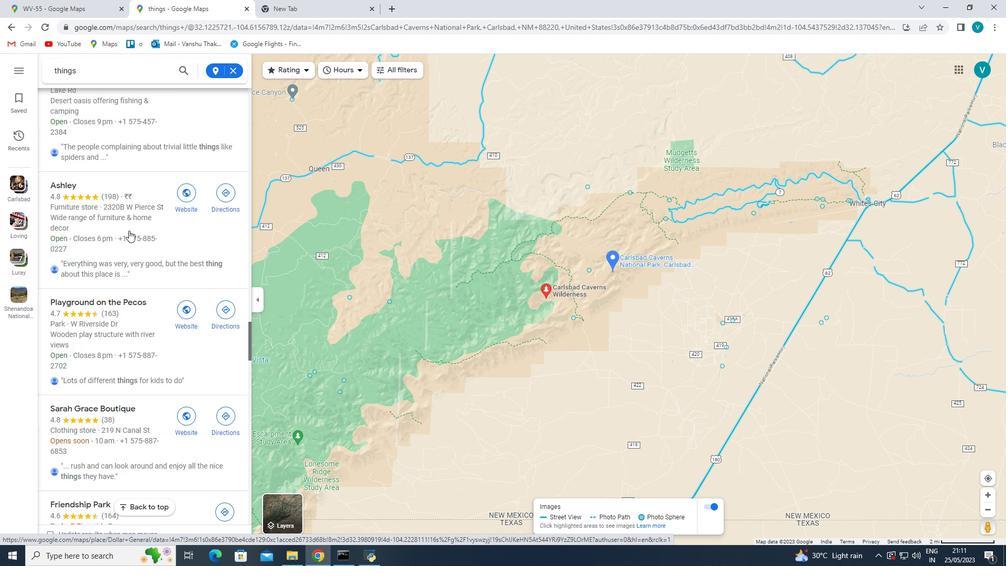 
Action: Mouse scrolled (134, 224) with delta (0, 0)
Screenshot: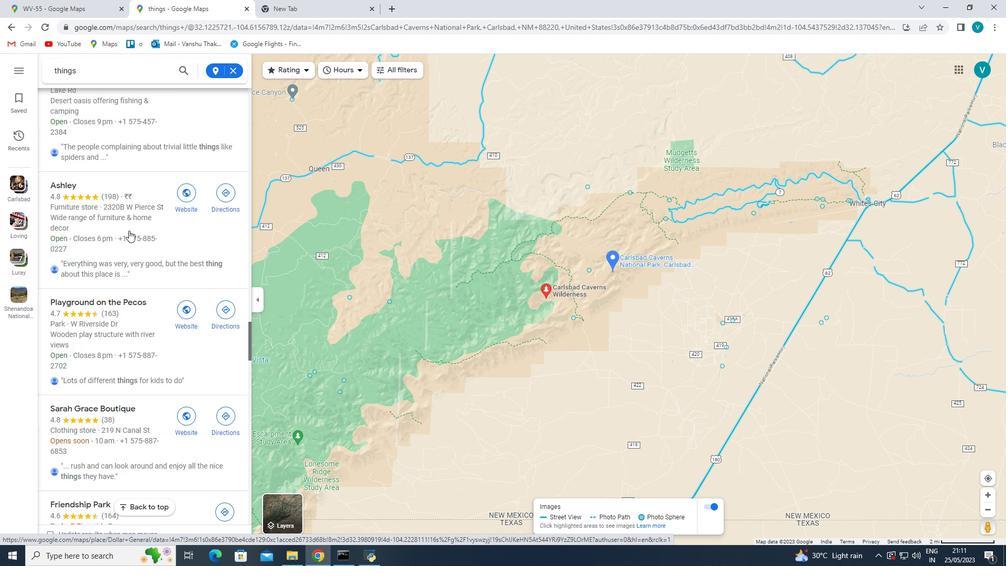 
Action: Mouse moved to (141, 219)
Screenshot: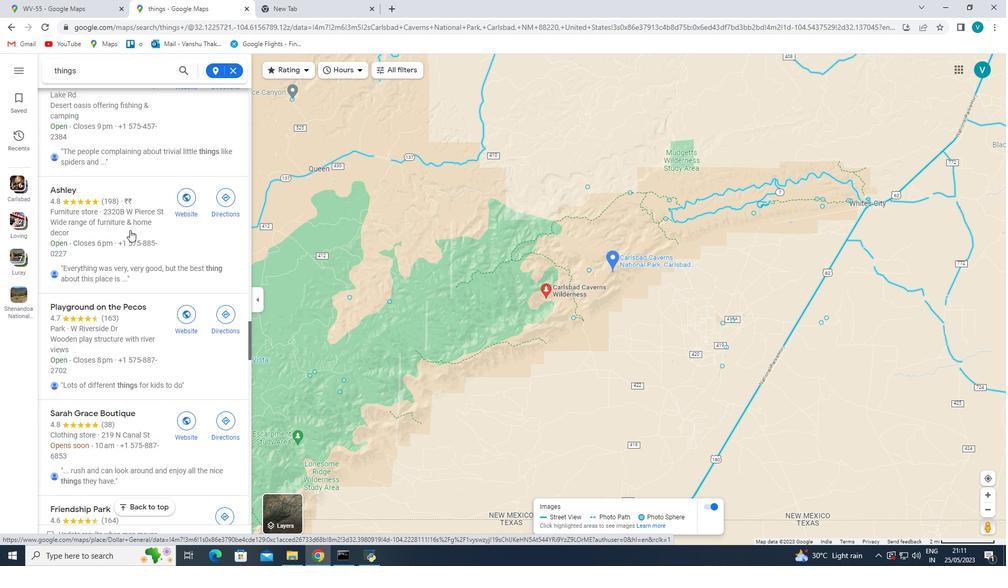 
Action: Mouse scrolled (139, 221) with delta (0, 0)
Screenshot: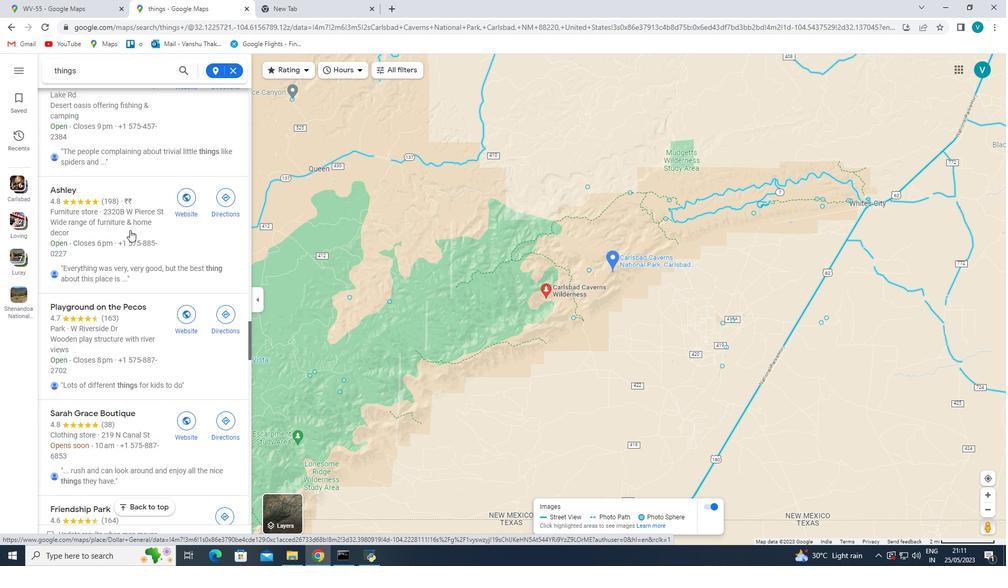 
Action: Mouse moved to (144, 217)
Screenshot: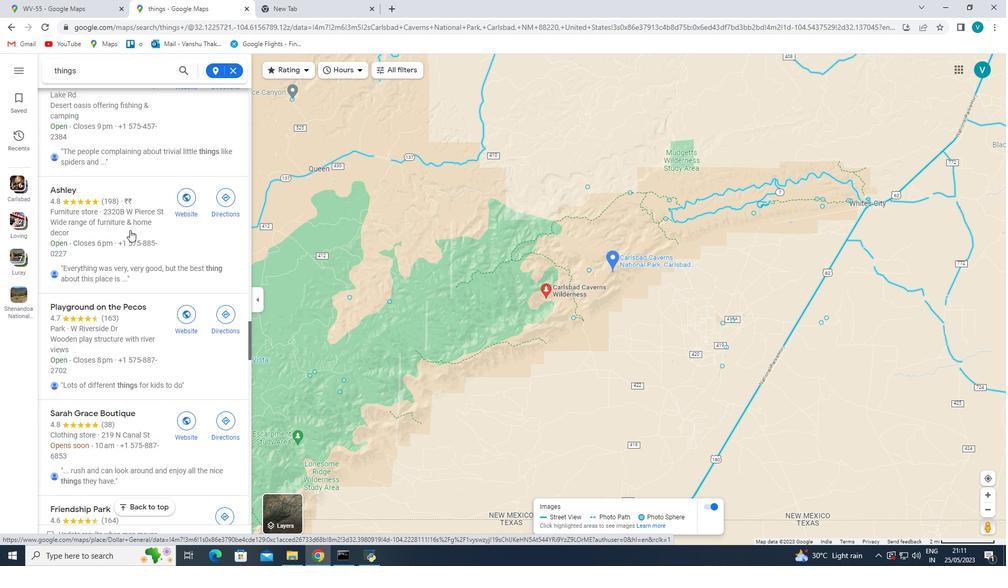 
Action: Mouse scrolled (141, 220) with delta (0, 0)
Screenshot: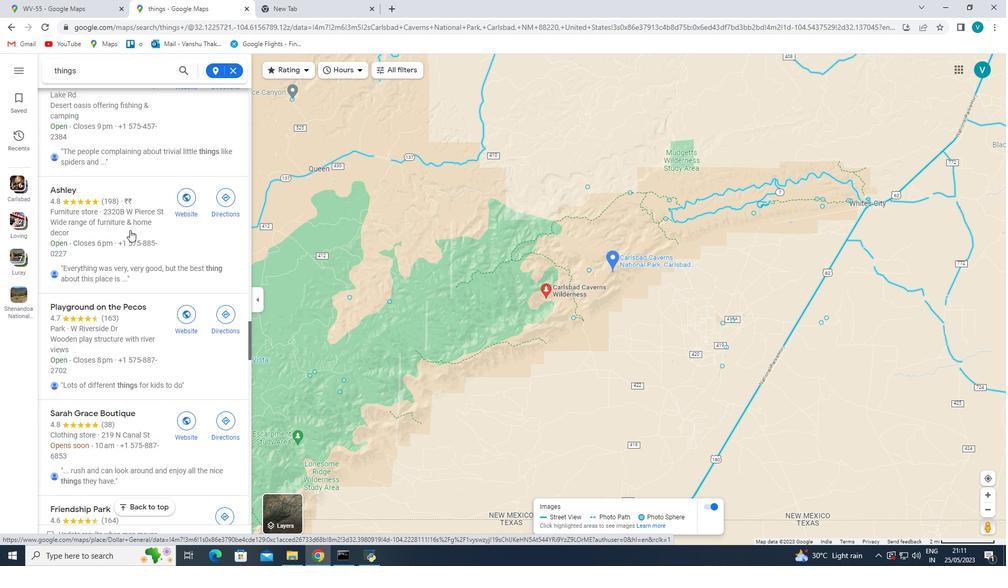 
Action: Mouse moved to (166, 203)
Screenshot: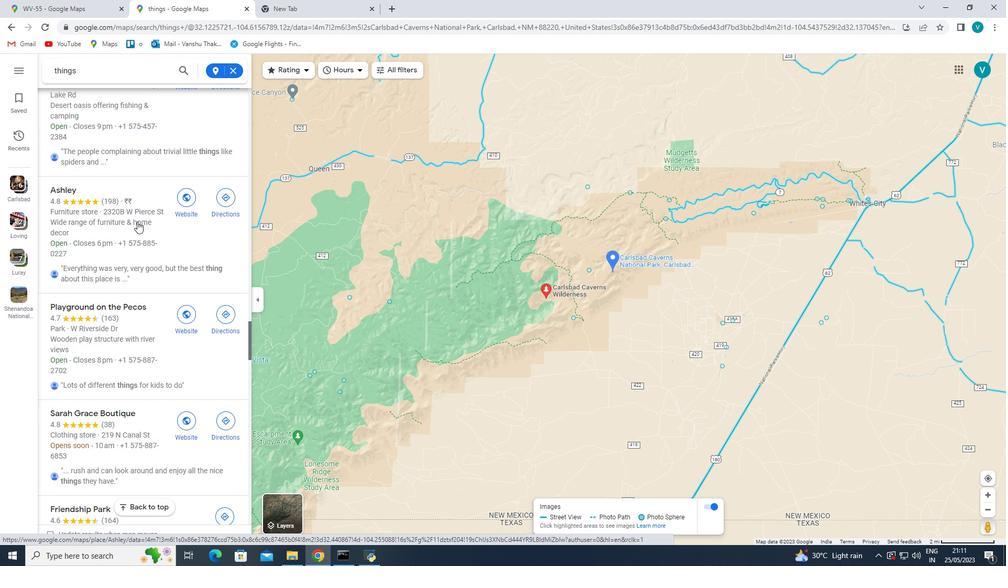 
Action: Mouse scrolled (146, 217) with delta (0, 0)
Screenshot: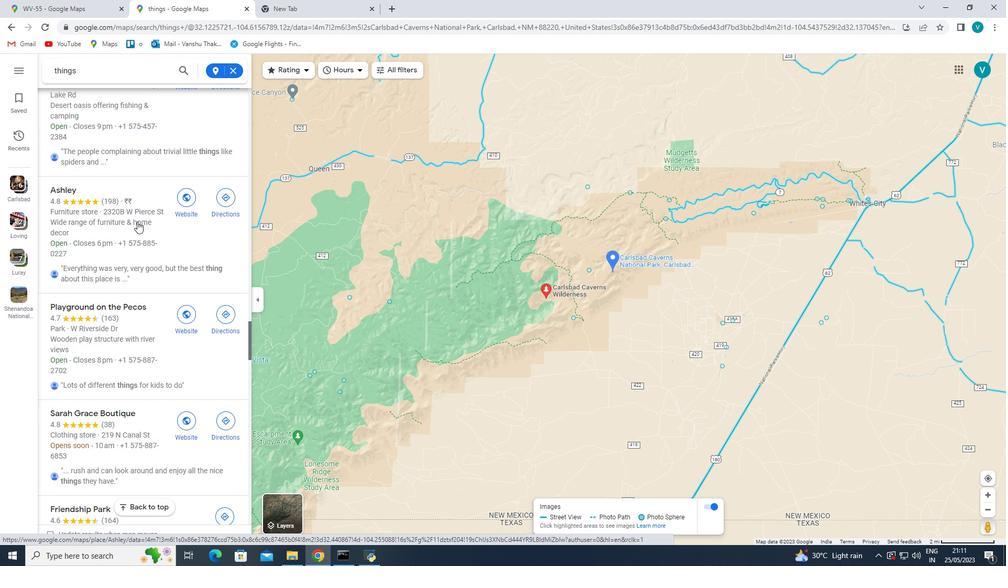 
Action: Mouse moved to (304, 69)
Screenshot: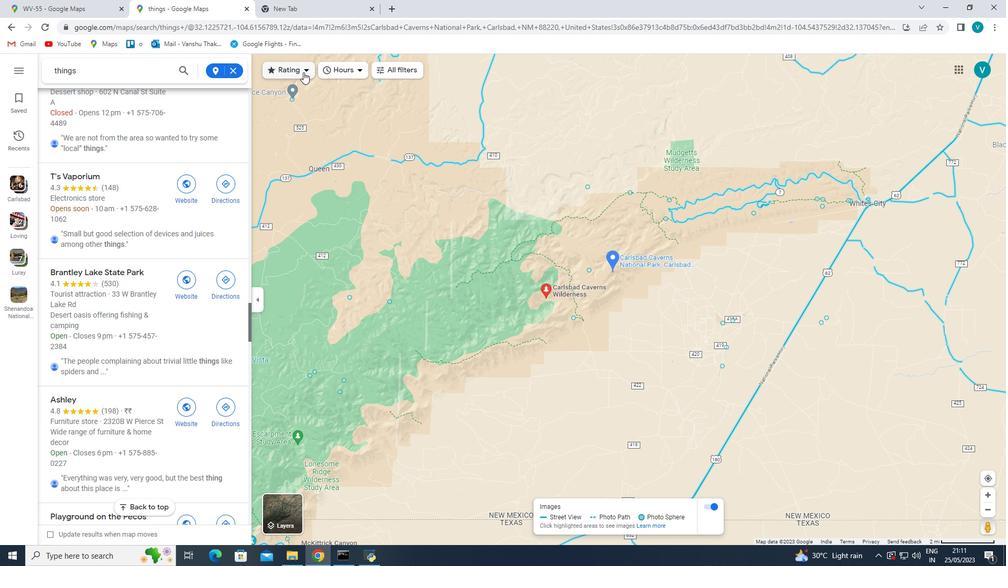 
Action: Mouse pressed left at (304, 69)
Screenshot: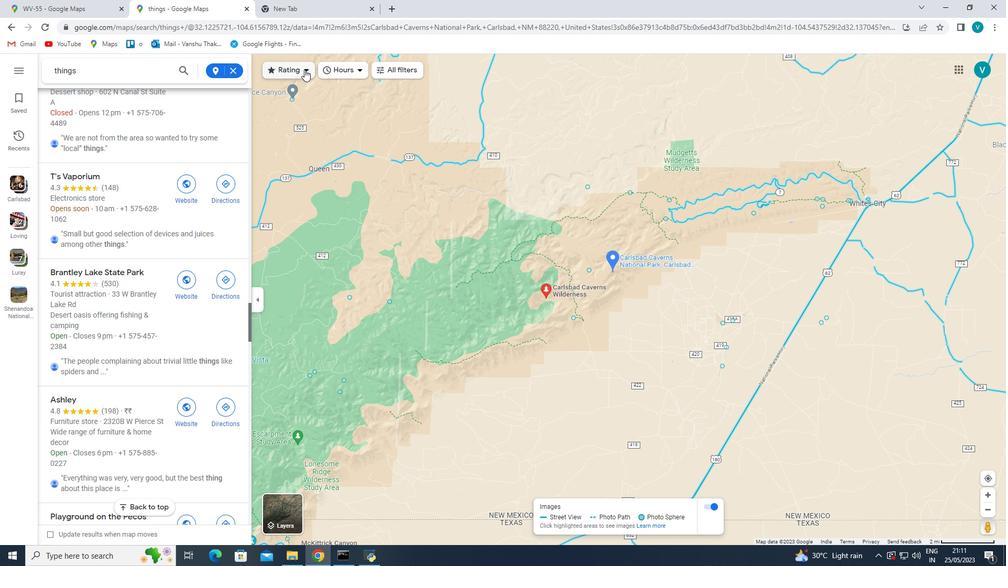 
Action: Mouse moved to (284, 114)
Screenshot: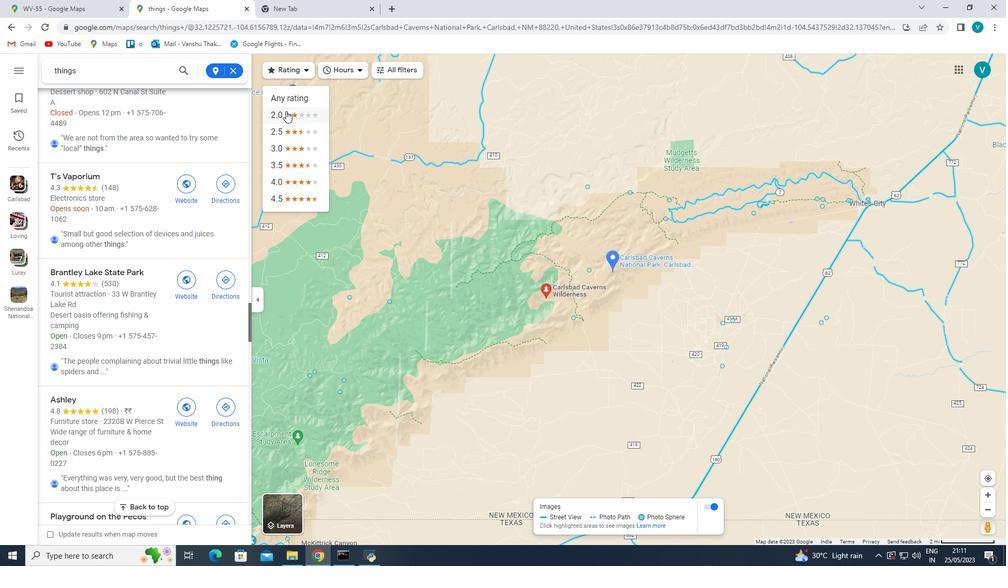 
Action: Mouse pressed left at (284, 114)
Screenshot: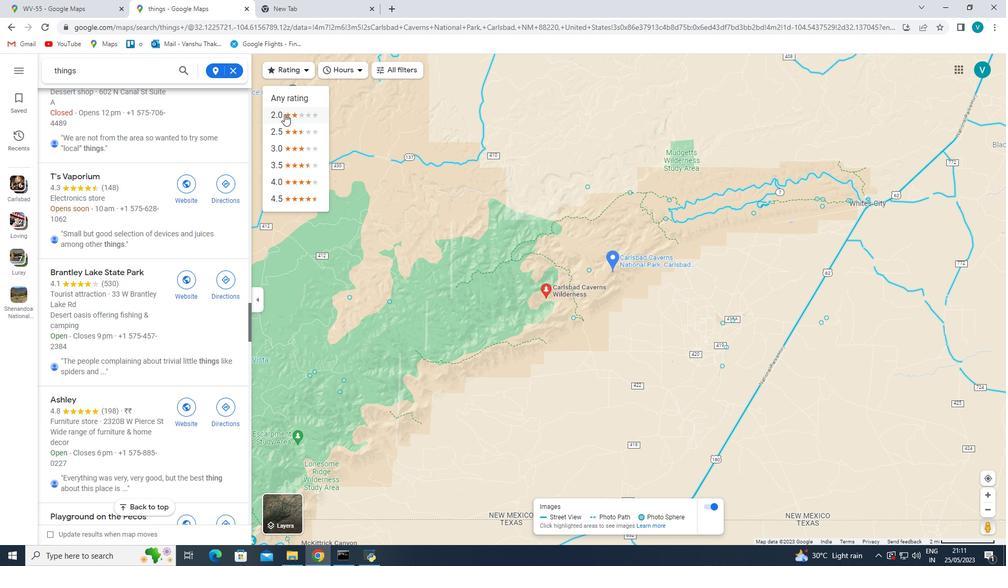 
Action: Mouse moved to (581, 318)
Screenshot: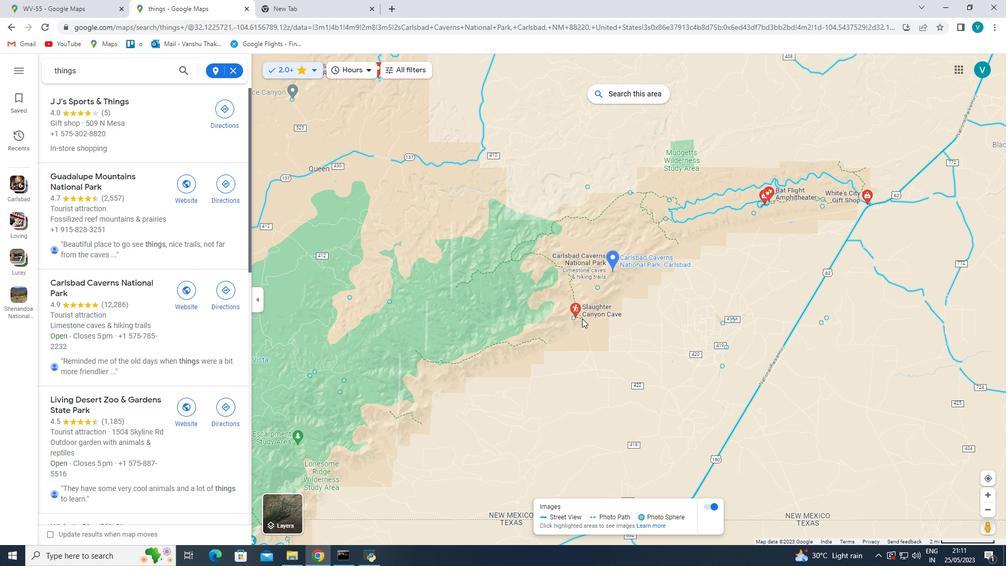 
Action: Mouse pressed left at (581, 318)
Screenshot: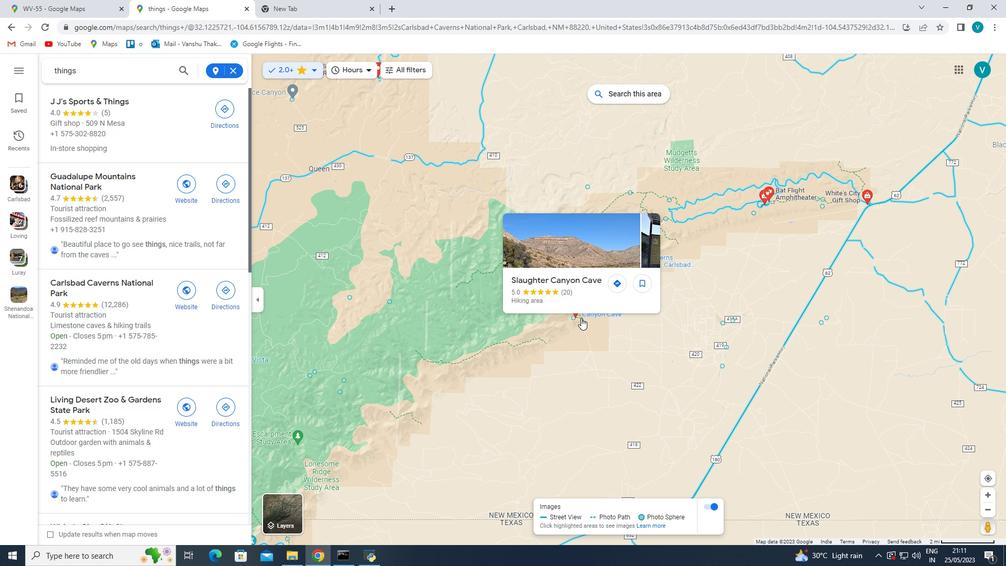 
Action: Mouse moved to (389, 163)
Screenshot: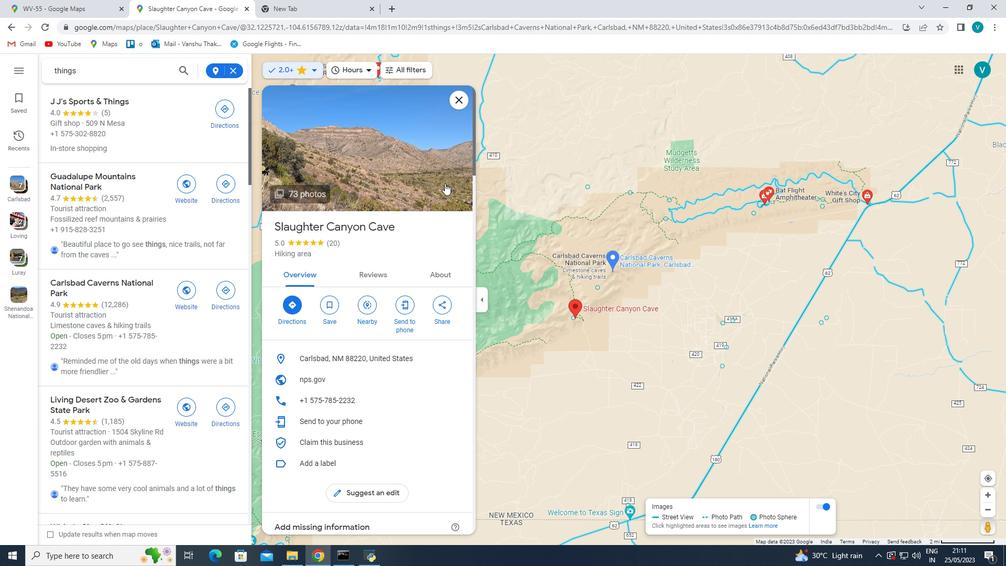 
Action: Mouse pressed left at (389, 163)
Screenshot: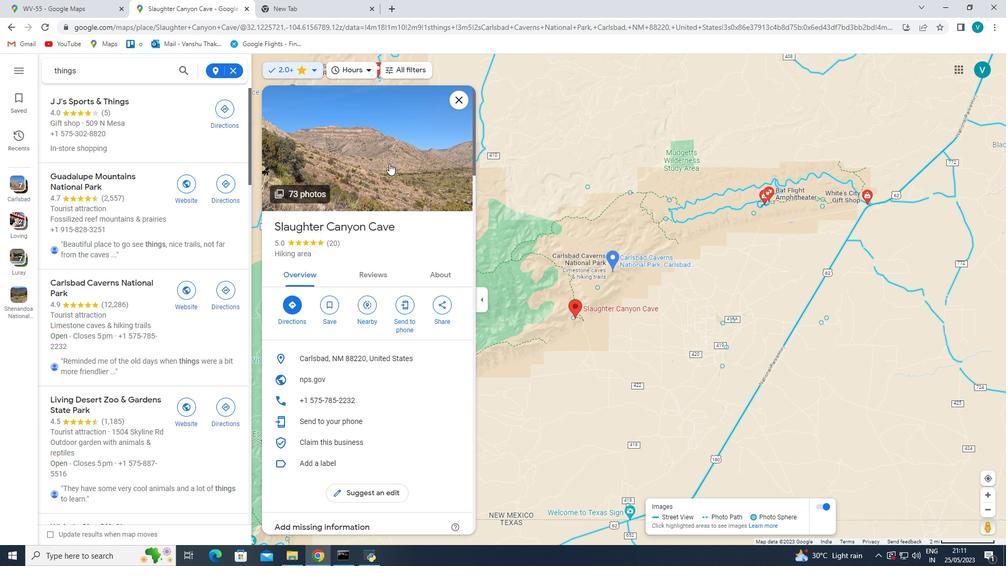 
Action: Mouse moved to (436, 278)
Screenshot: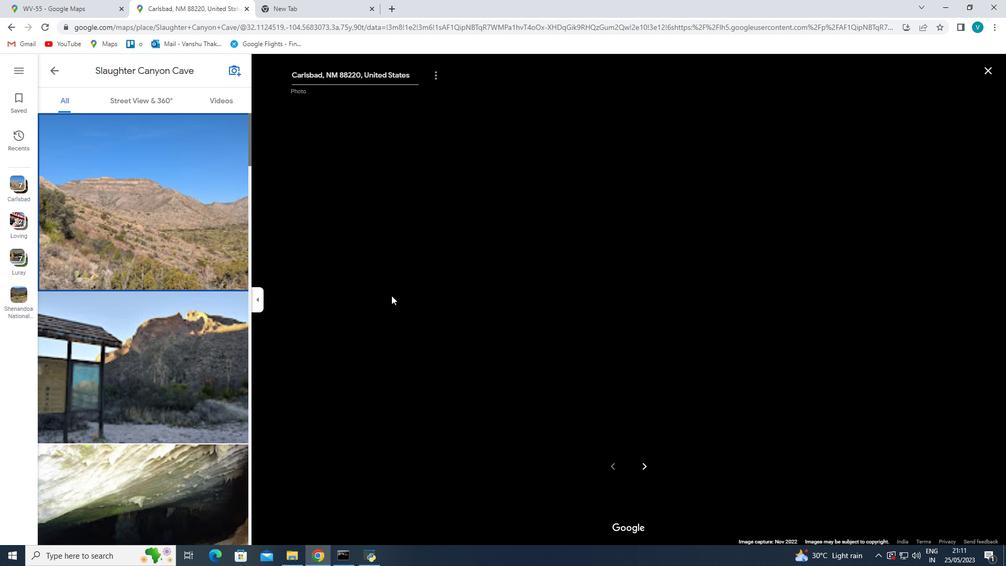 
Action: Key pressed <Key.right><Key.right><Key.right><Key.right><Key.right><Key.right><Key.right><Key.right><Key.right><Key.right>
Screenshot: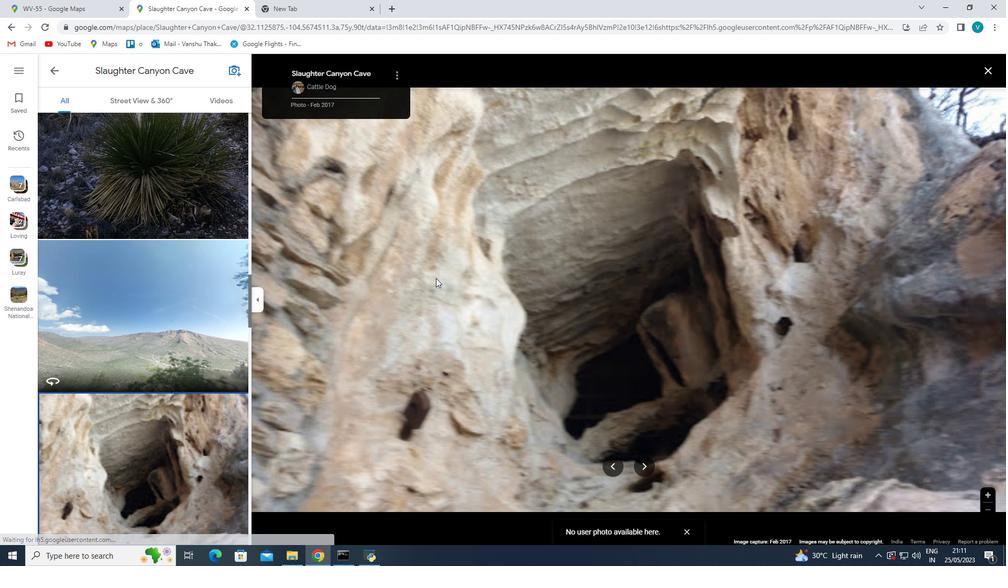 
Action: Mouse moved to (470, 308)
Screenshot: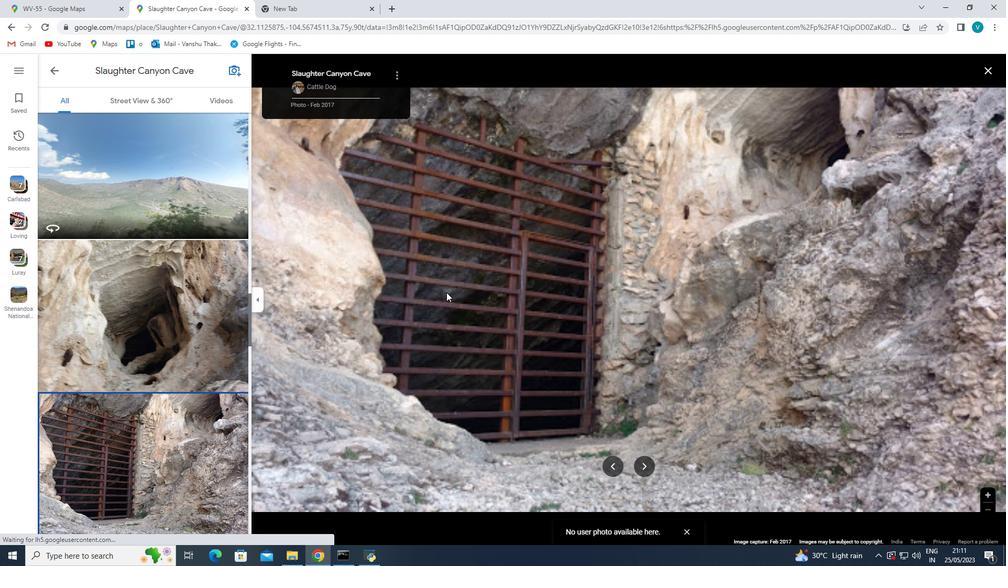 
Action: Mouse scrolled (470, 308) with delta (0, 0)
Screenshot: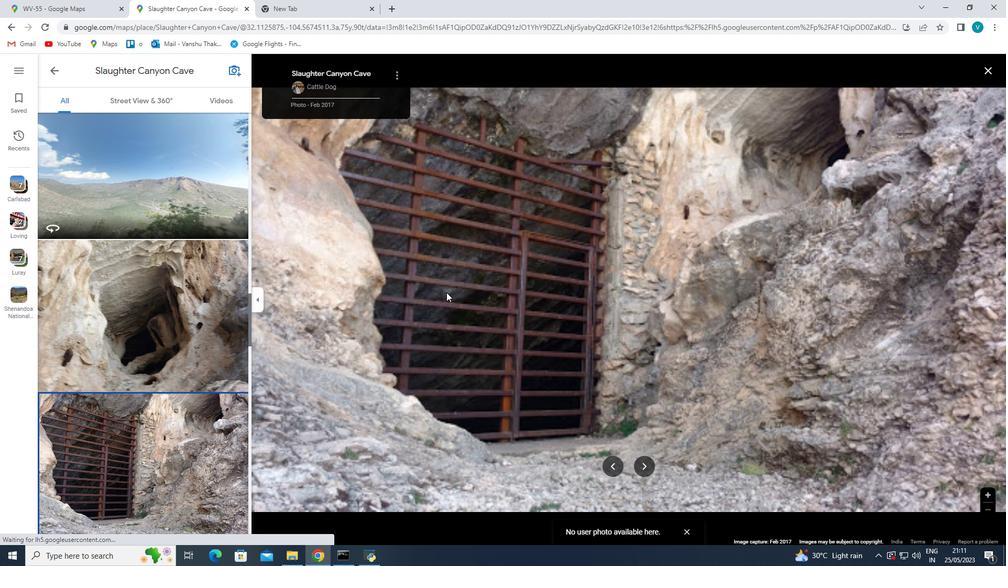
Action: Mouse moved to (475, 311)
Screenshot: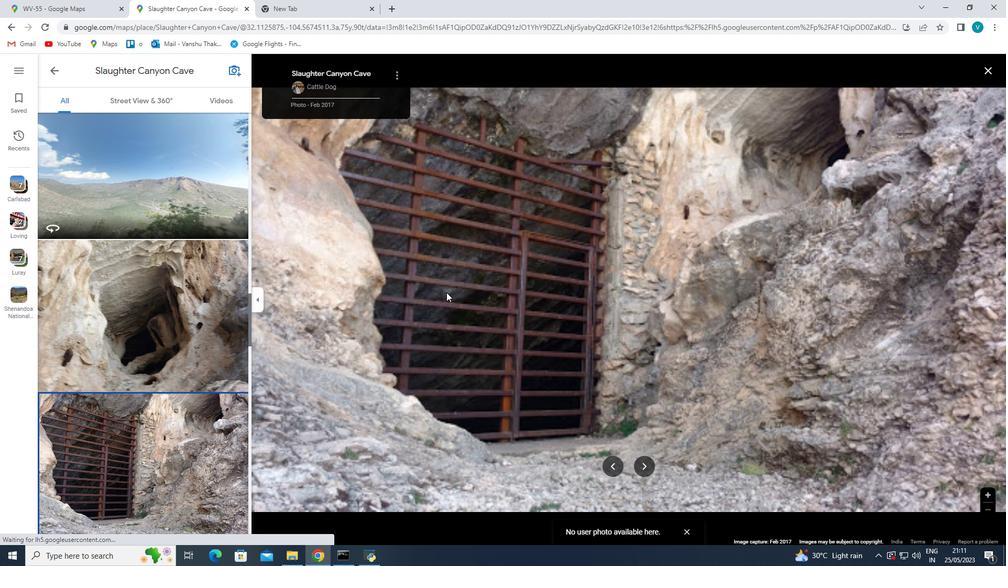 
Action: Mouse scrolled (475, 310) with delta (0, 0)
Screenshot: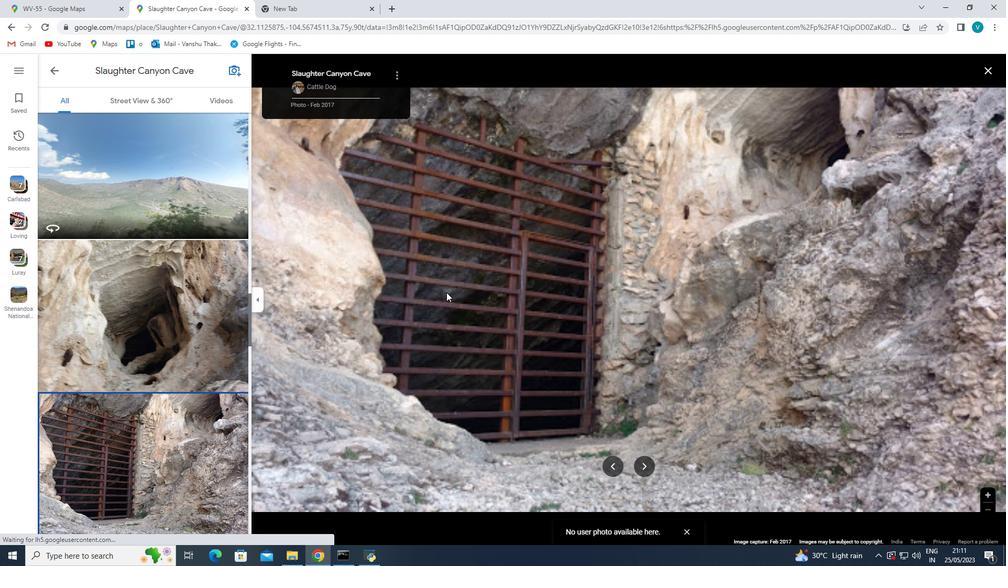 
Action: Mouse moved to (496, 319)
Screenshot: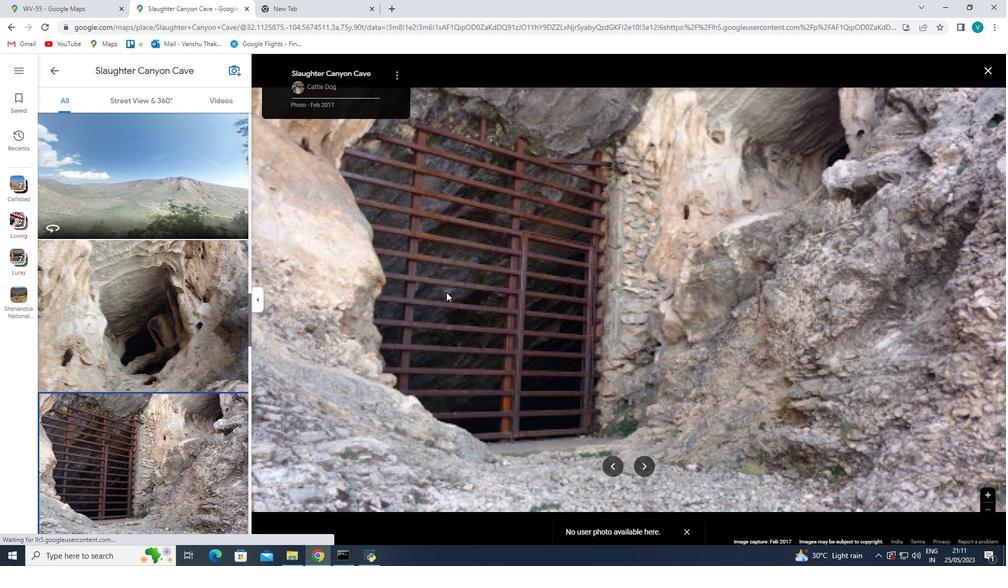 
Action: Mouse scrolled (496, 319) with delta (0, 0)
Screenshot: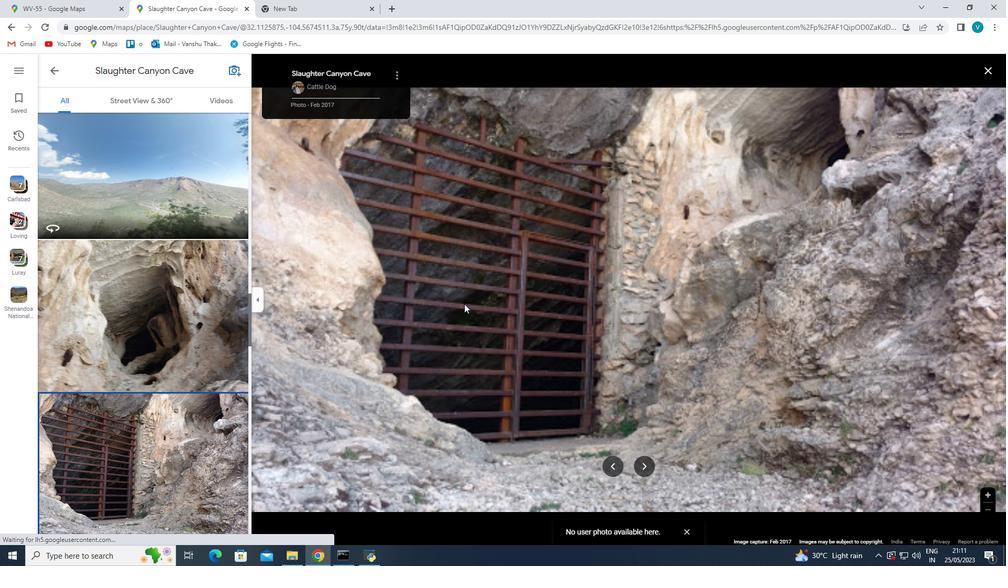 
Action: Mouse moved to (523, 323)
Screenshot: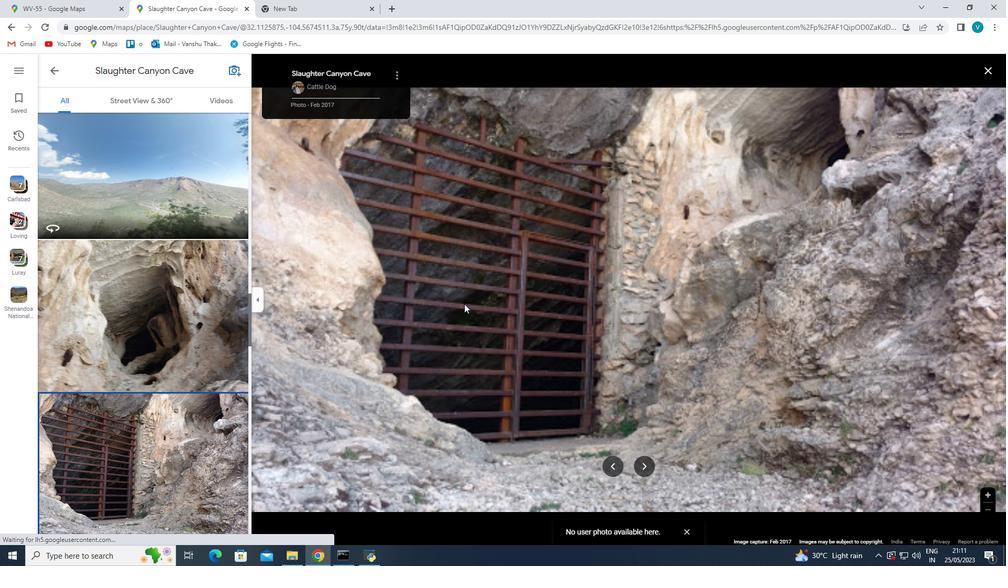 
Action: Mouse scrolled (523, 322) with delta (0, 0)
Screenshot: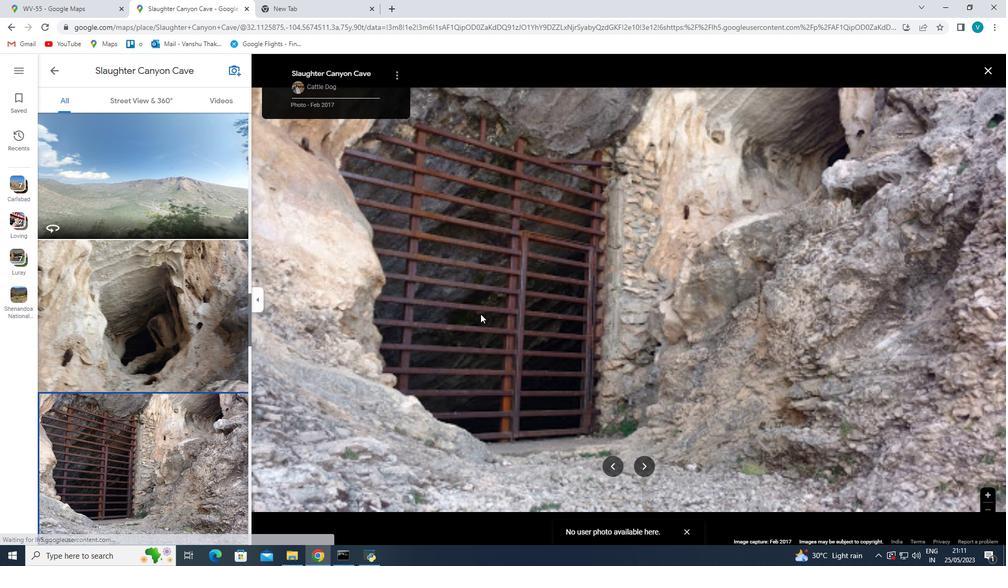 
Action: Mouse moved to (992, 69)
Screenshot: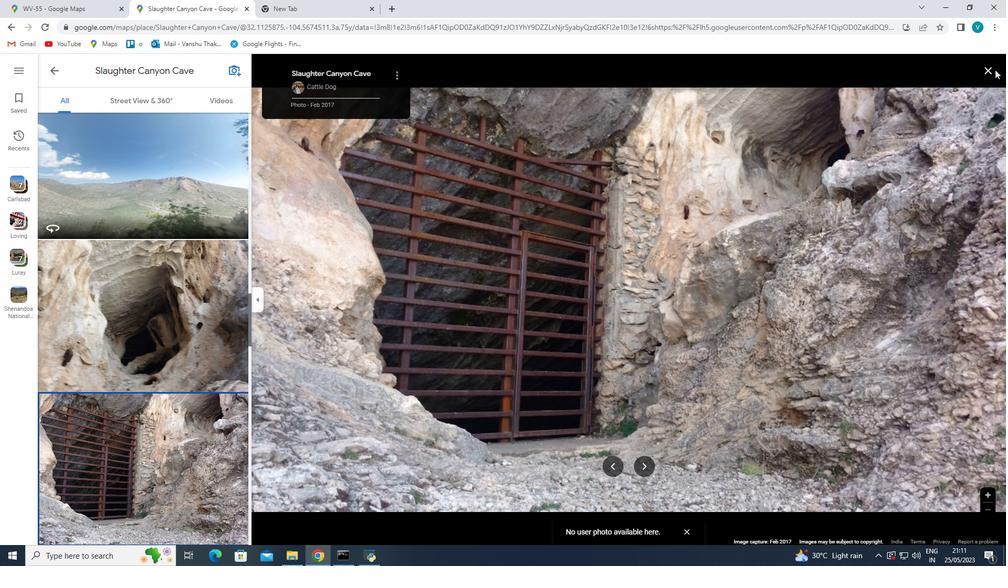 
Action: Mouse pressed left at (992, 69)
Screenshot: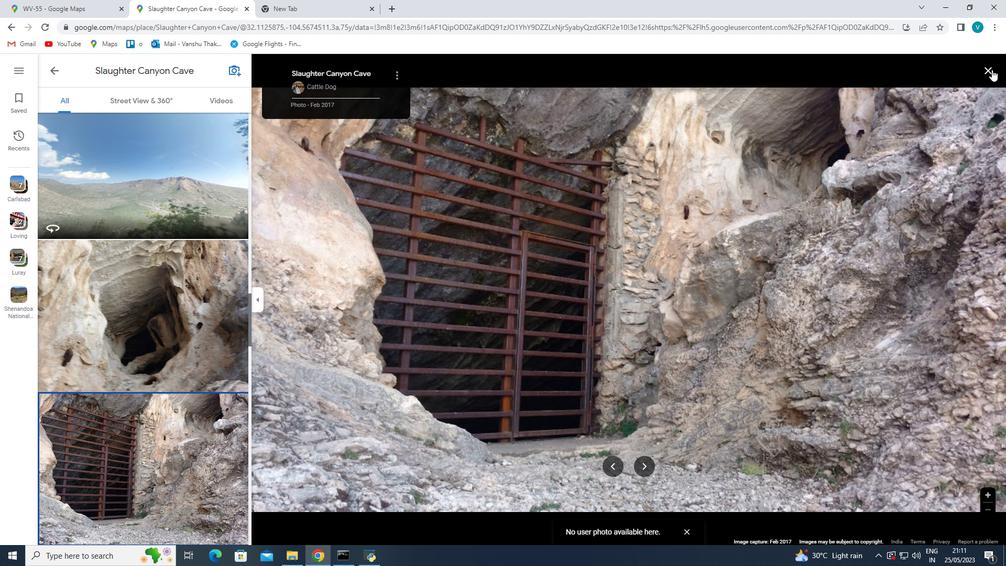 
Action: Mouse moved to (463, 103)
Screenshot: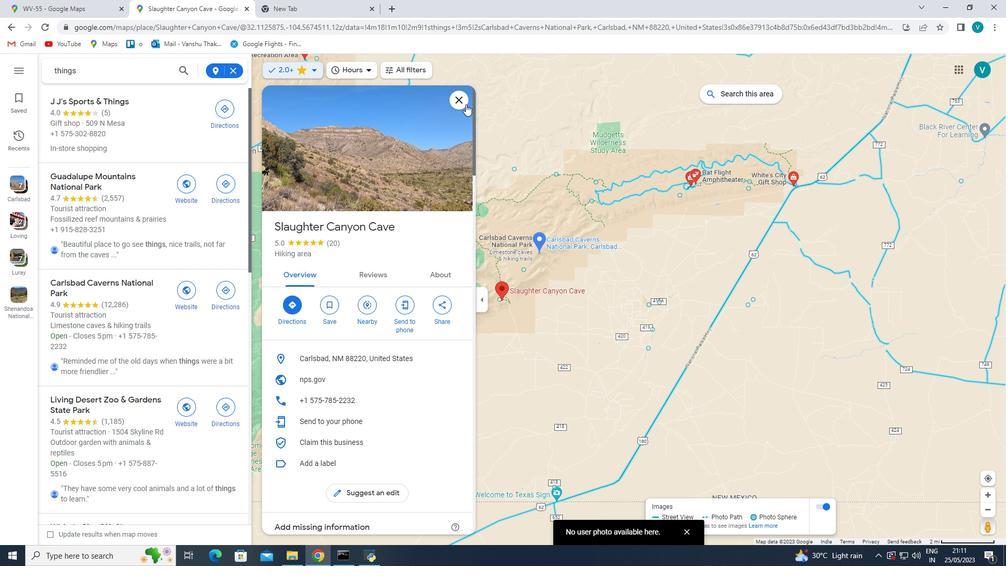 
Action: Mouse pressed left at (463, 103)
Screenshot: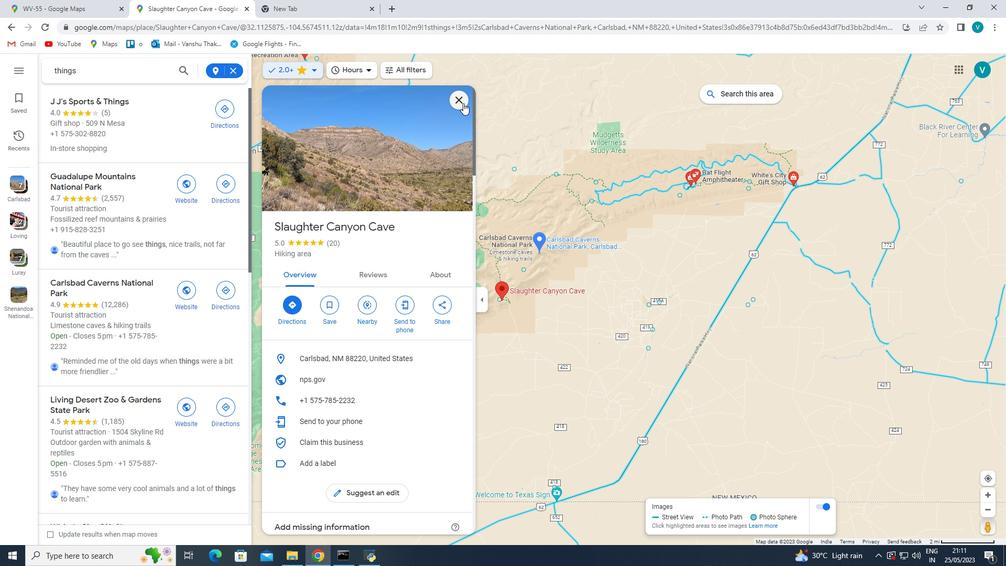 
Action: Mouse moved to (701, 175)
Screenshot: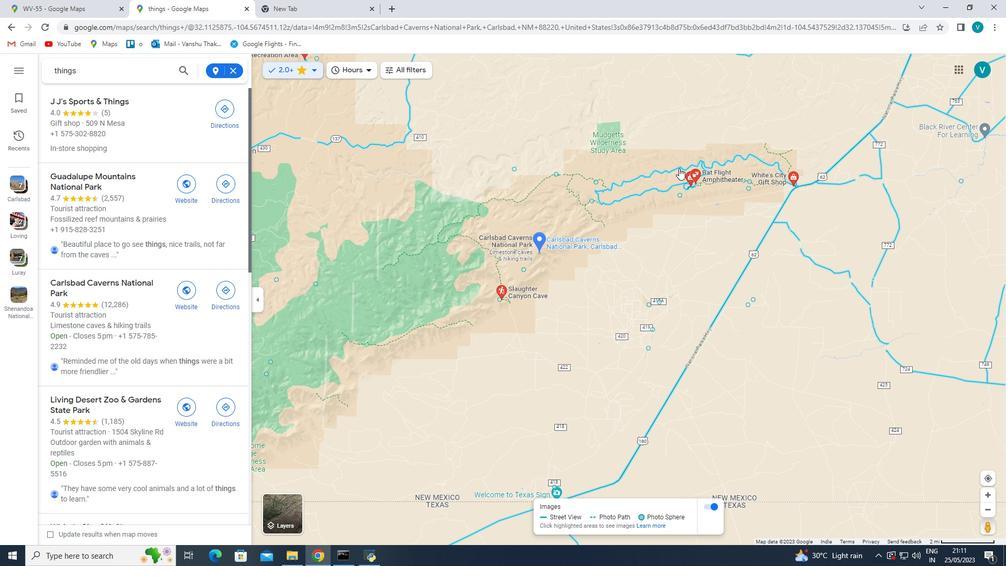 
Action: Mouse pressed left at (701, 175)
Screenshot: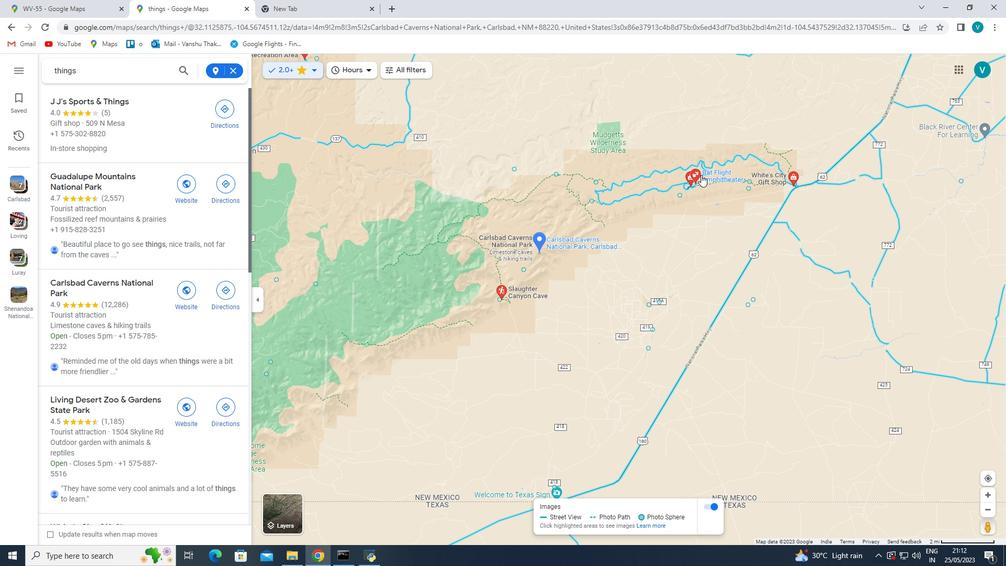 
Action: Mouse moved to (400, 183)
Screenshot: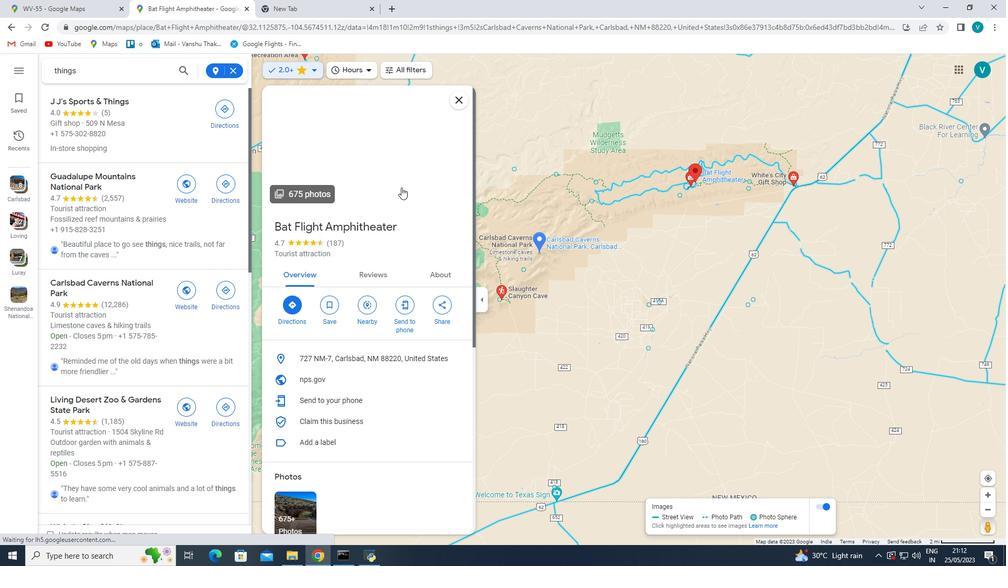
Action: Mouse pressed left at (400, 183)
Screenshot: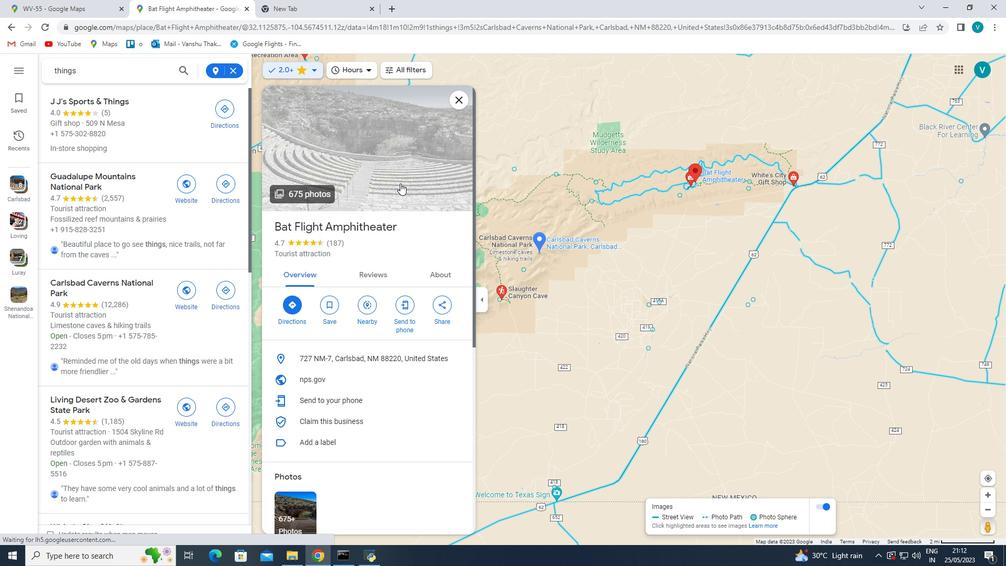 
Action: Mouse pressed left at (400, 183)
Screenshot: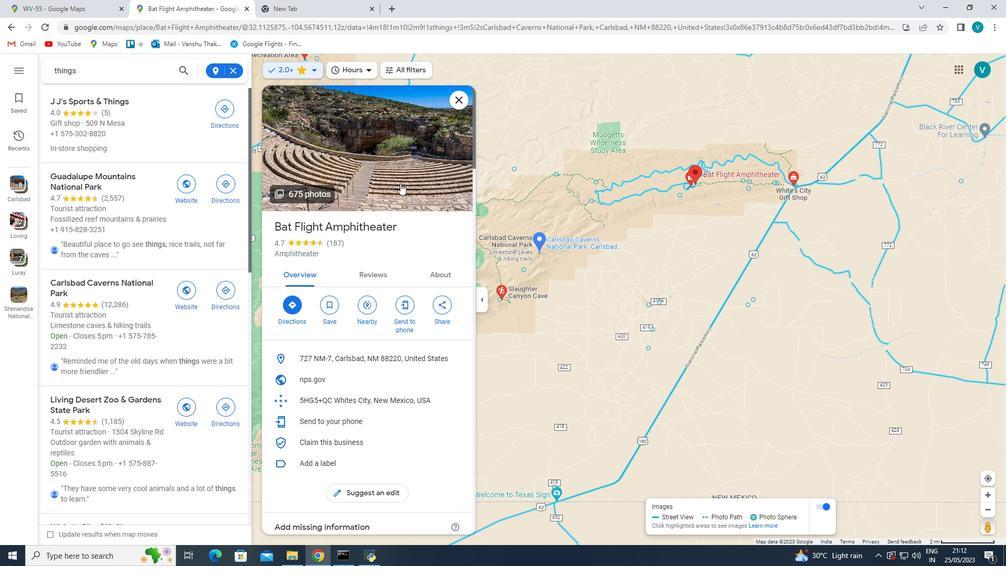 
Action: Key pressed <Key.right><Key.right><Key.right><Key.right><Key.right><Key.right><Key.right>
Screenshot: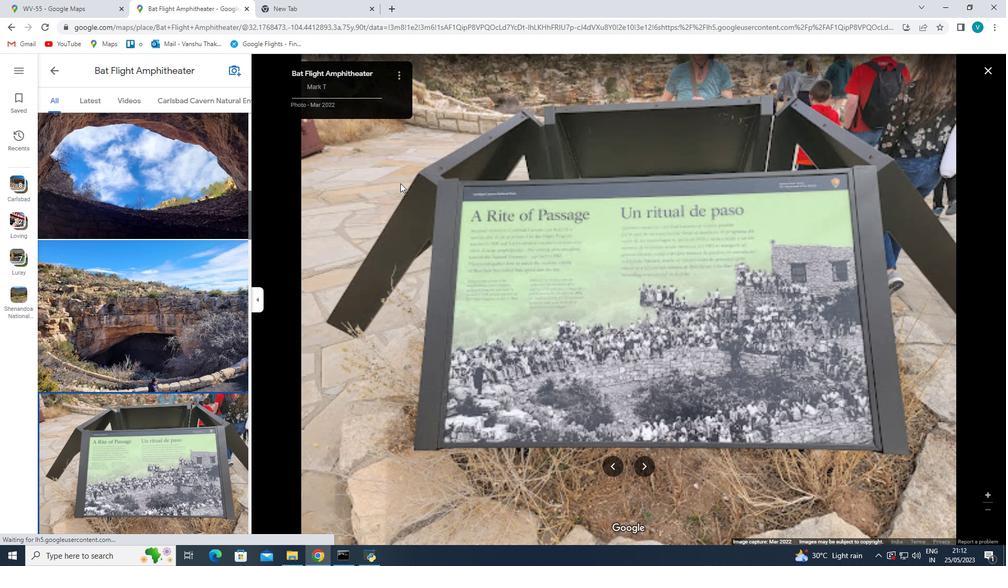
Action: Mouse moved to (988, 71)
Screenshot: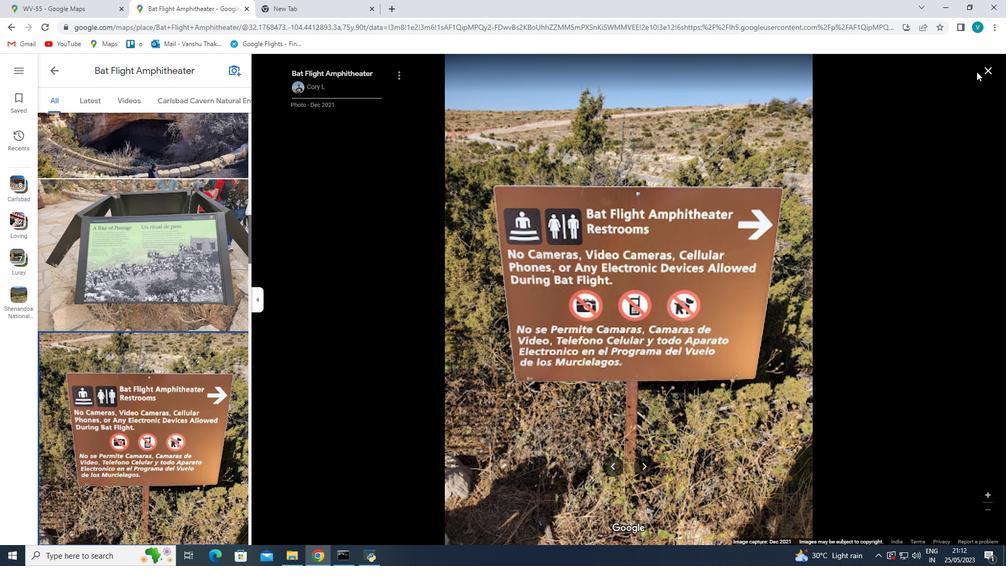 
Action: Mouse pressed left at (988, 71)
Screenshot: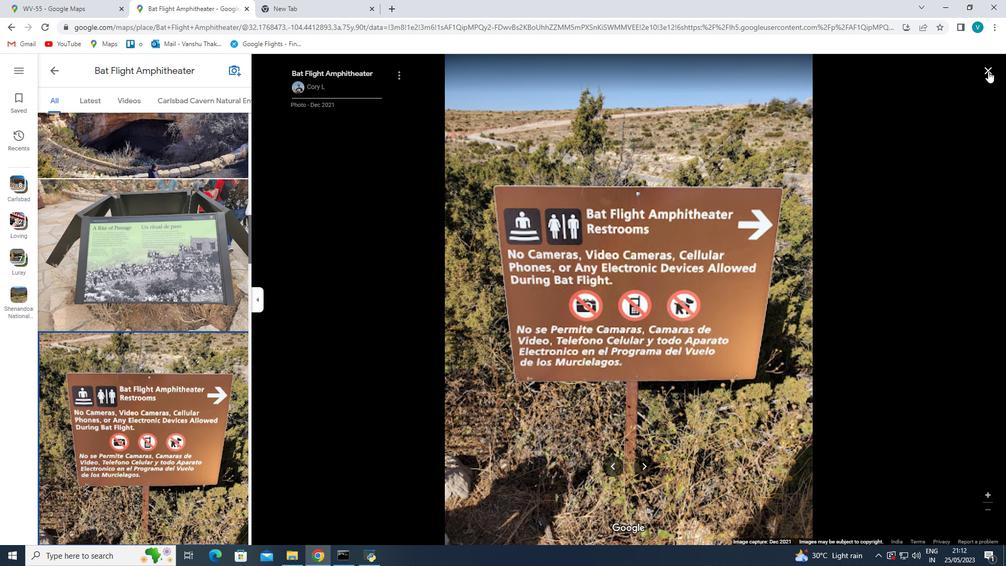 
Action: Mouse moved to (468, 96)
Screenshot: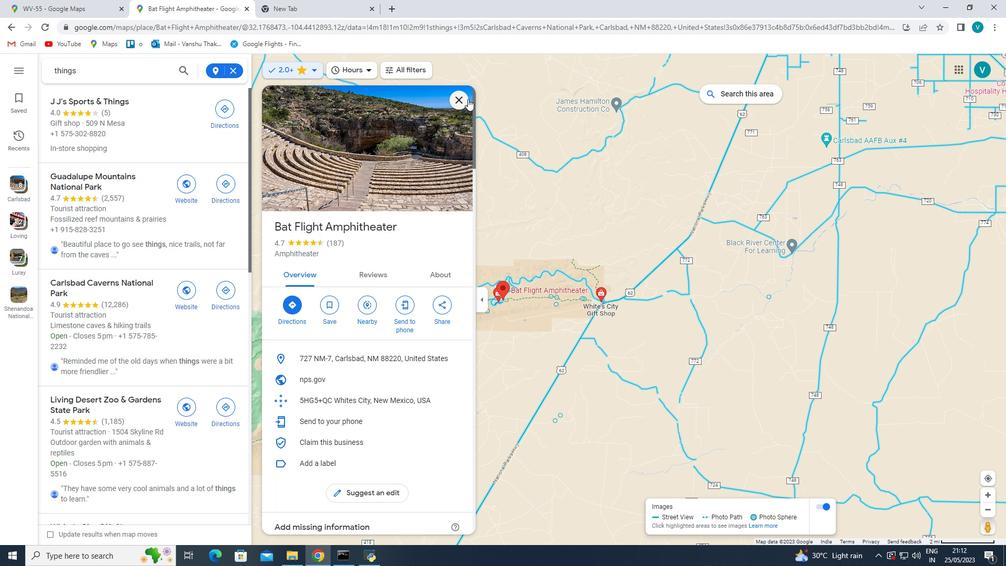 
Action: Mouse pressed left at (468, 96)
Screenshot: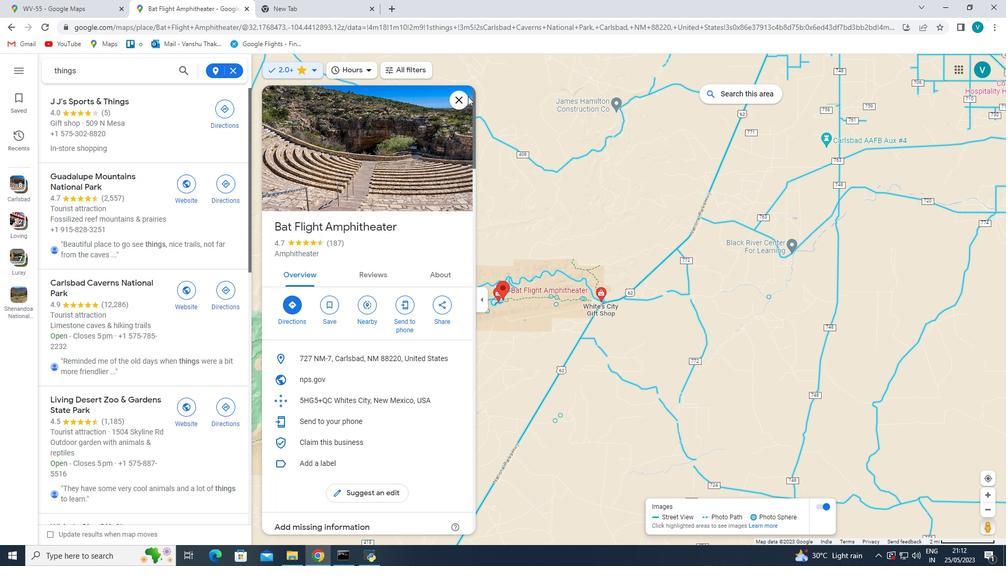 
Action: Mouse moved to (452, 102)
Screenshot: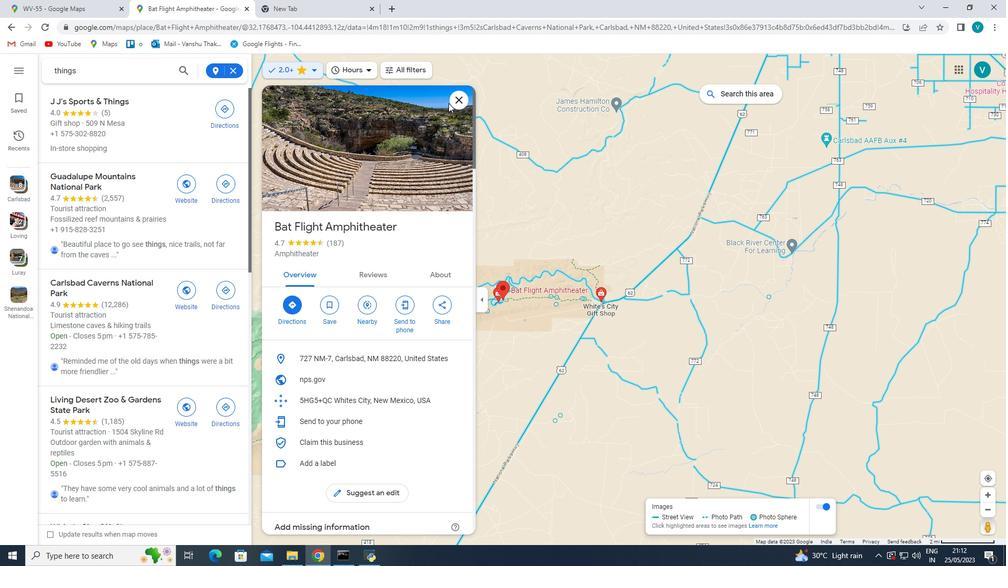 
Action: Mouse pressed left at (452, 102)
Screenshot: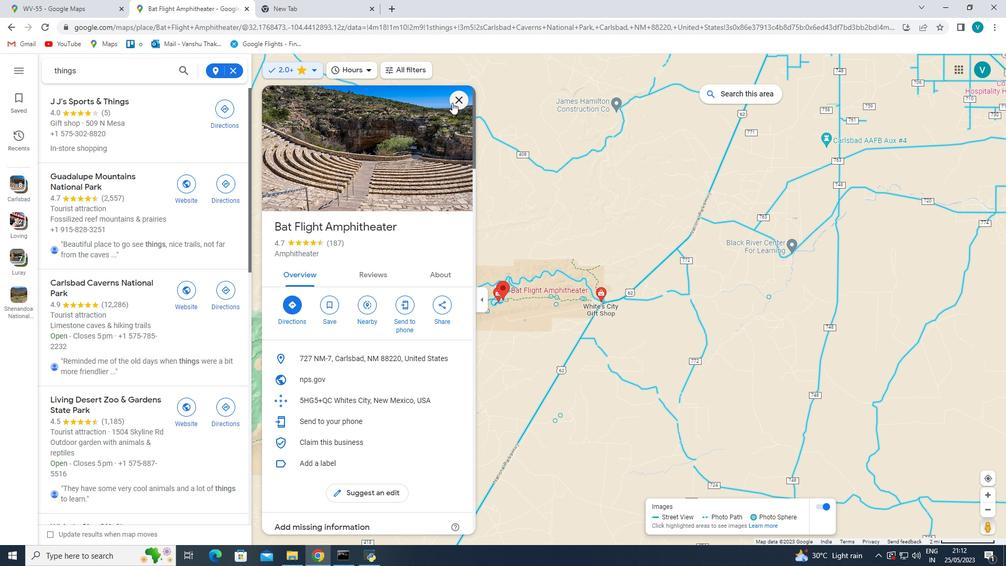 
Action: Mouse moved to (604, 296)
Screenshot: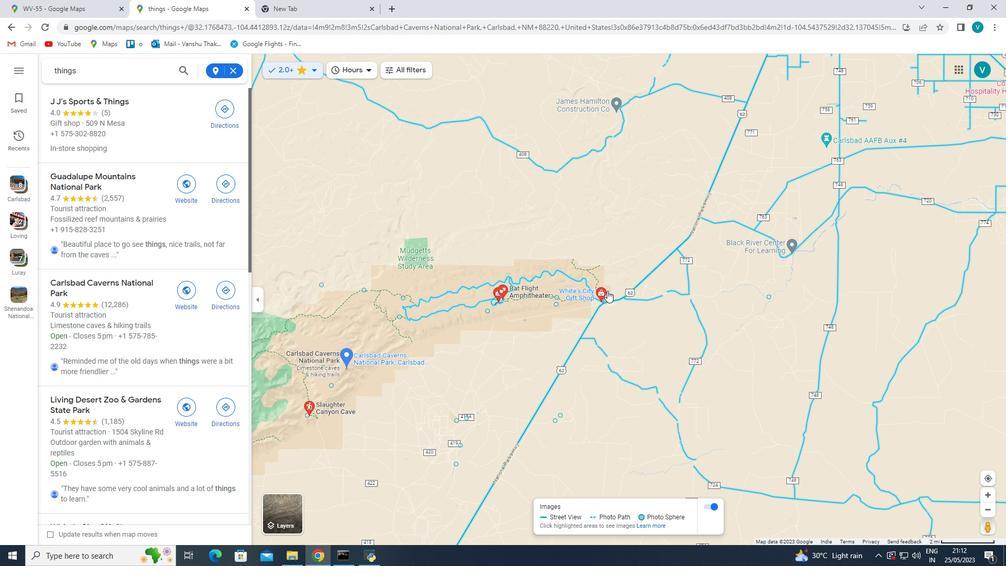 
Action: Mouse pressed left at (604, 296)
Screenshot: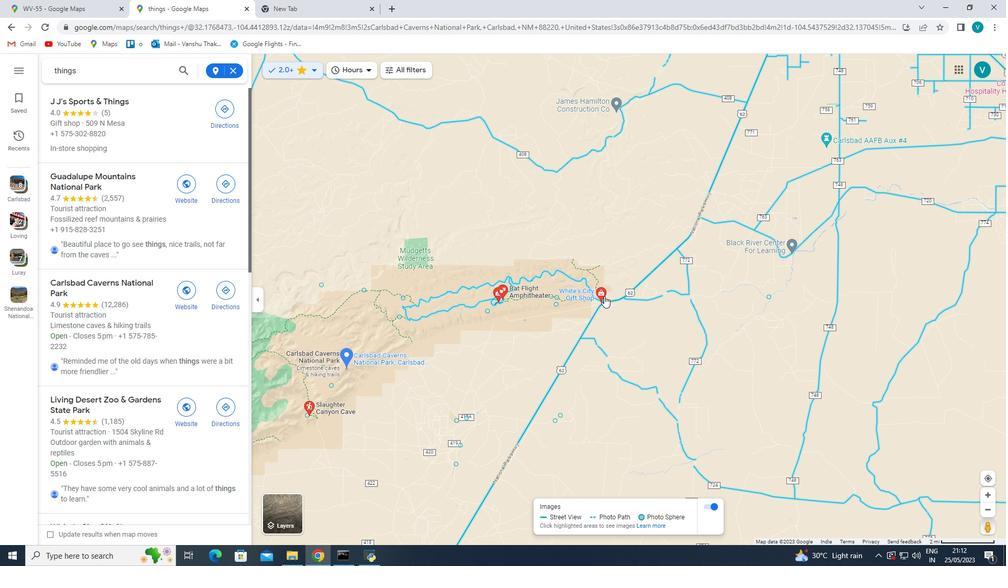 
Action: Mouse moved to (371, 142)
Screenshot: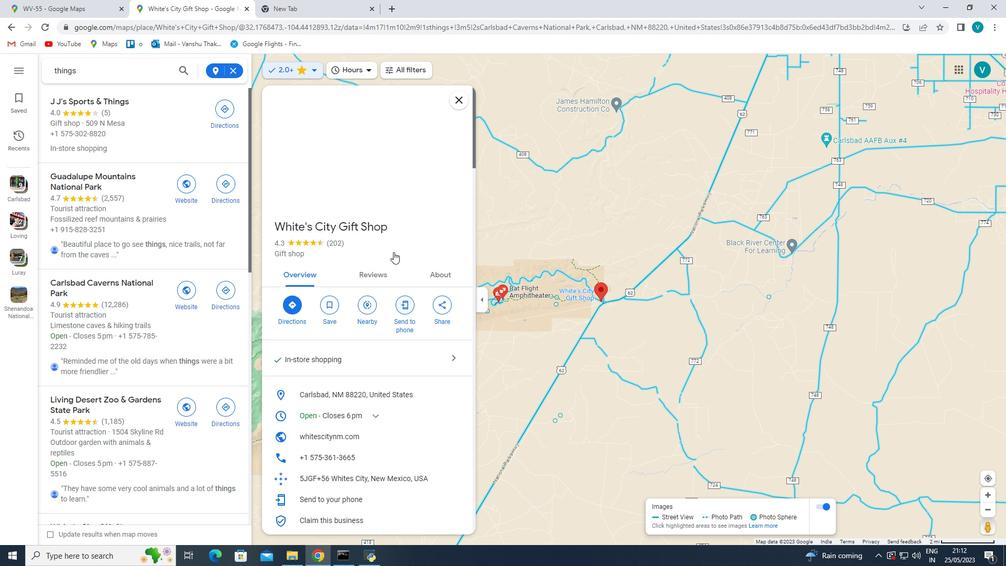 
Action: Mouse pressed left at (371, 142)
Screenshot: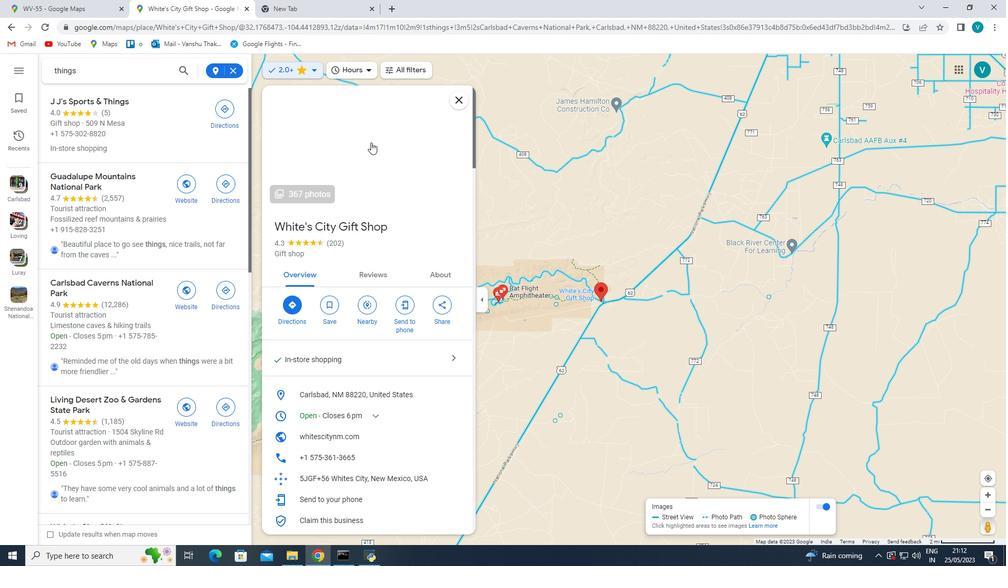 
Action: Key pressed <Key.right><Key.right><Key.right><Key.right><Key.right><Key.right><Key.right><Key.right><Key.right><Key.right>
Screenshot: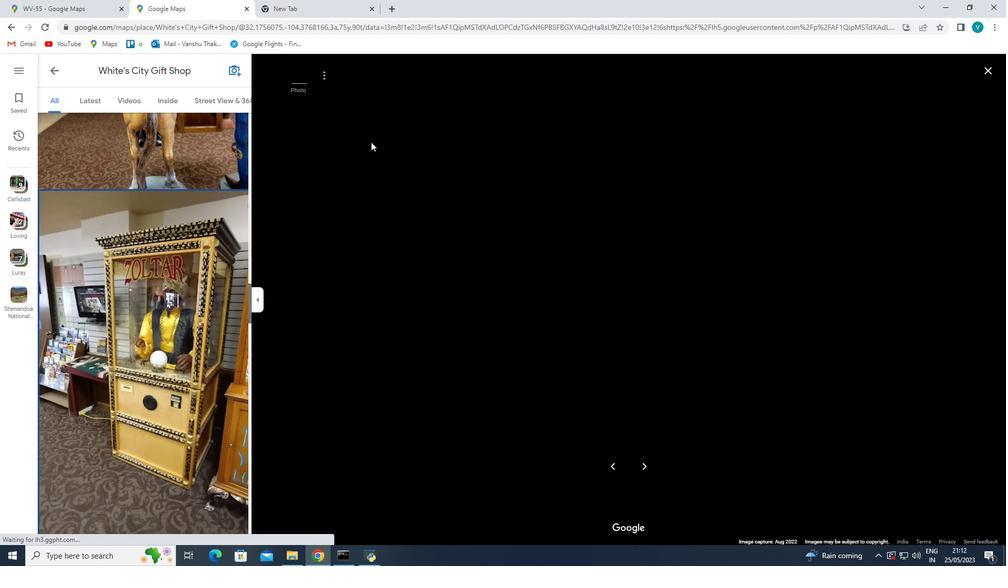 
Action: Mouse moved to (991, 66)
Screenshot: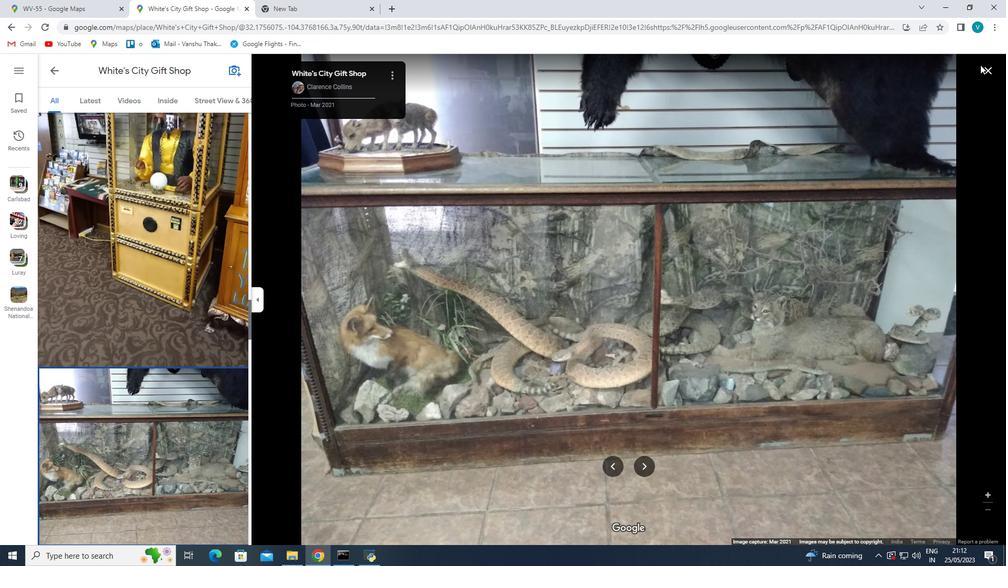 
Action: Mouse pressed left at (991, 66)
Screenshot: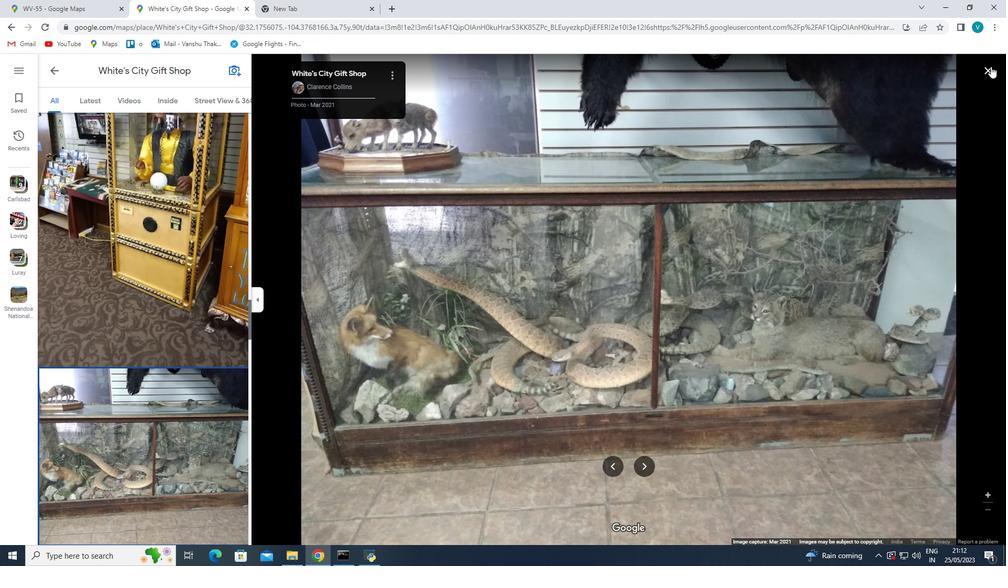 
Action: Mouse moved to (451, 103)
Screenshot: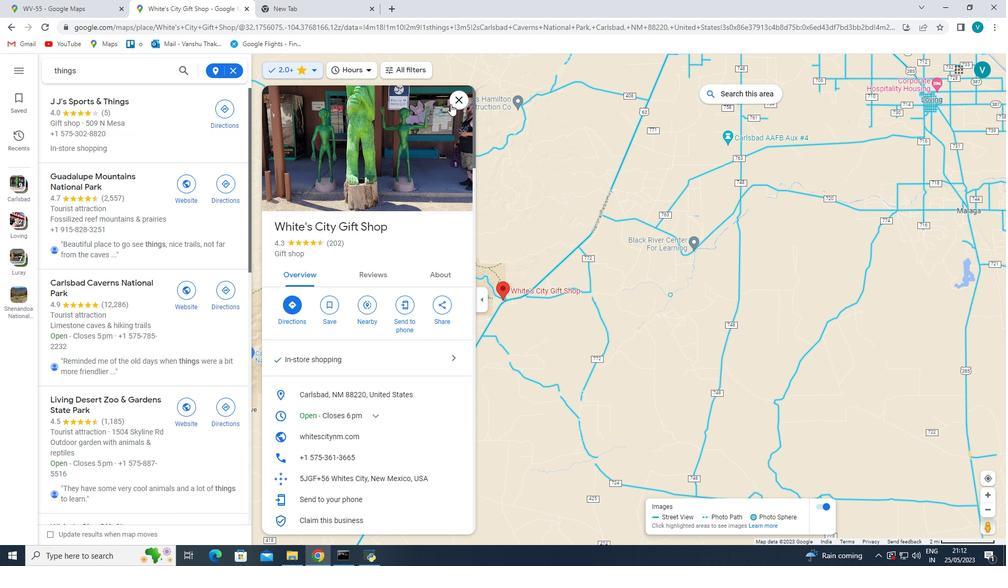 
Action: Mouse pressed left at (451, 103)
Screenshot: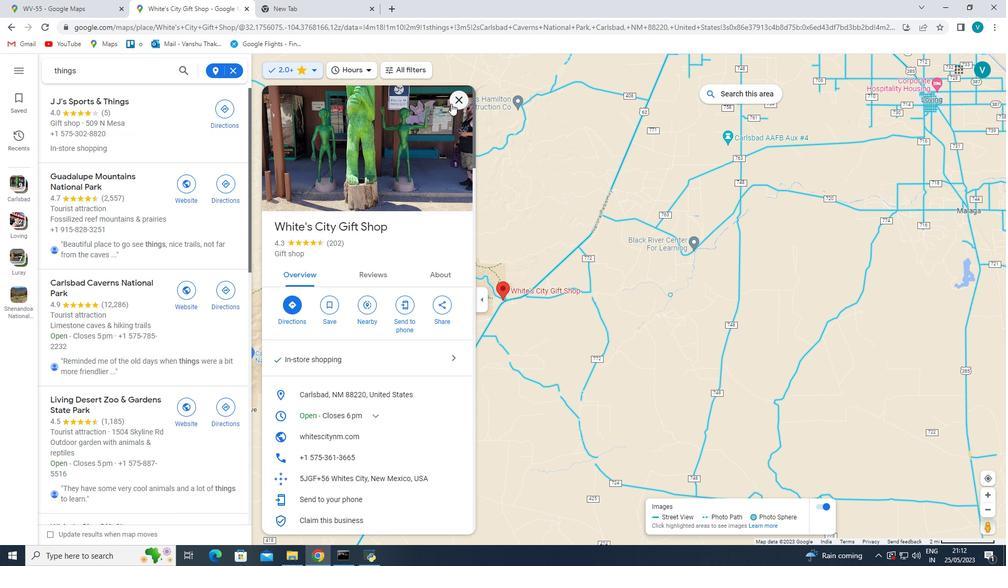 
Action: Mouse moved to (434, 285)
Screenshot: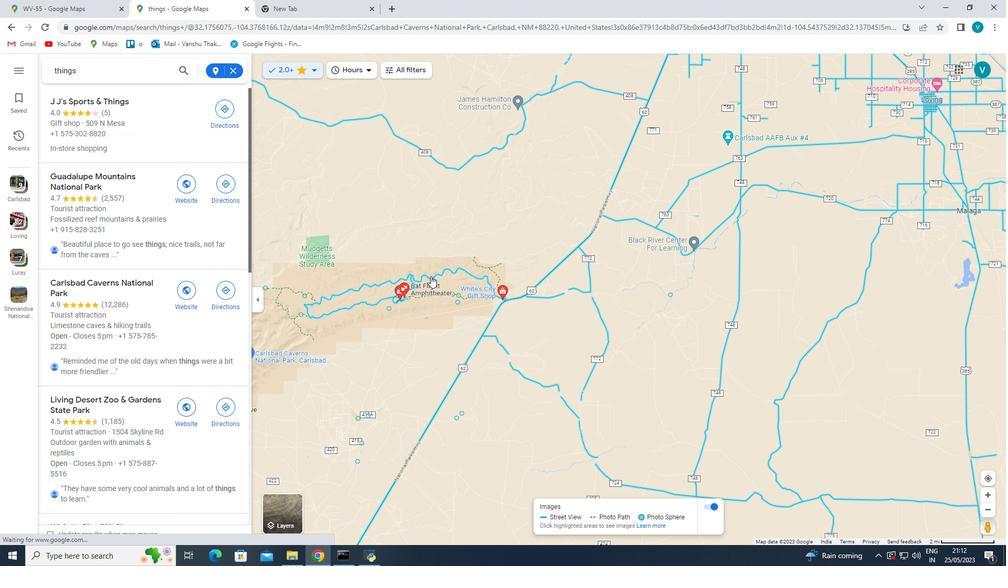 
Action: Mouse pressed left at (434, 285)
Screenshot: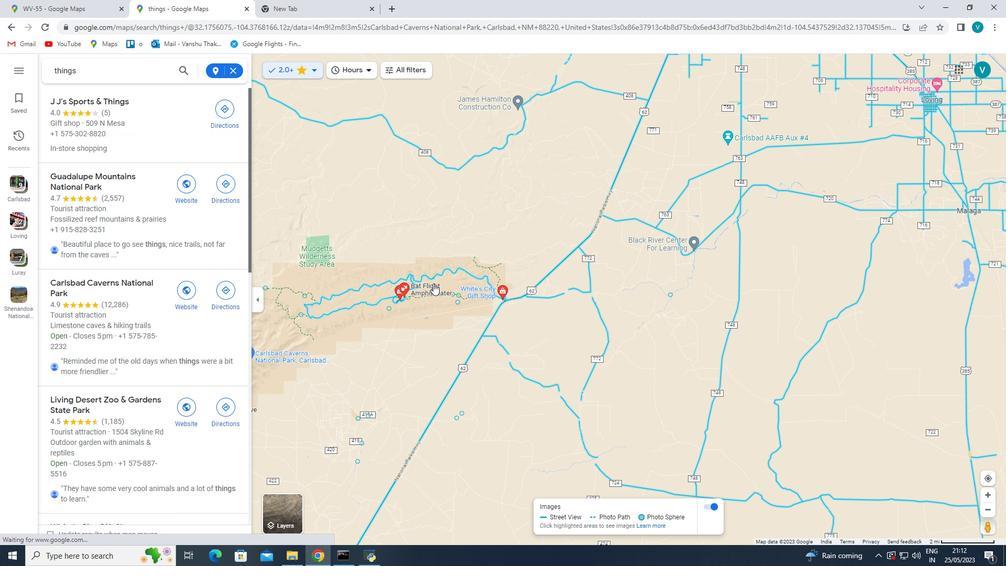 
Action: Mouse moved to (136, 268)
Screenshot: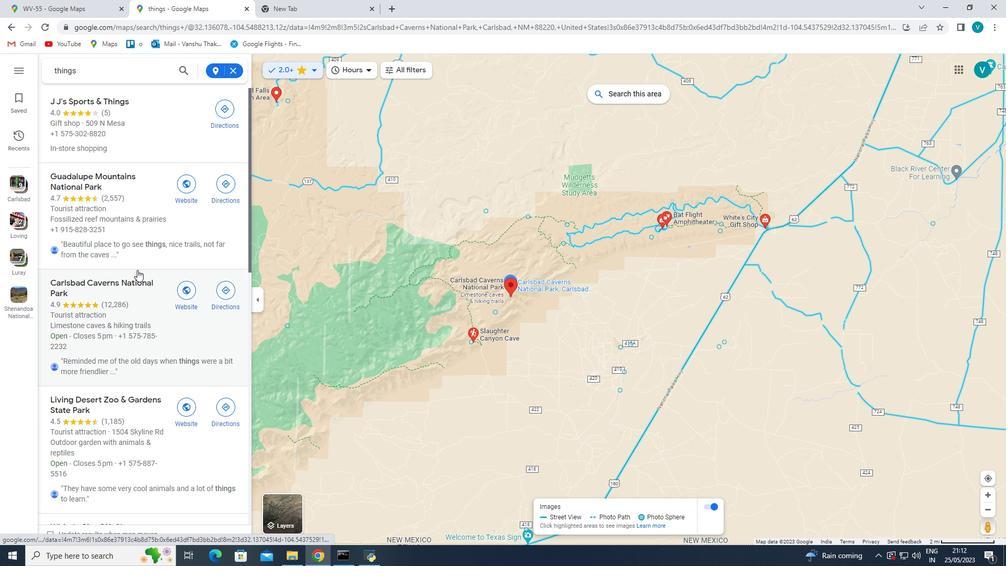 
Action: Mouse scrolled (136, 268) with delta (0, 0)
Screenshot: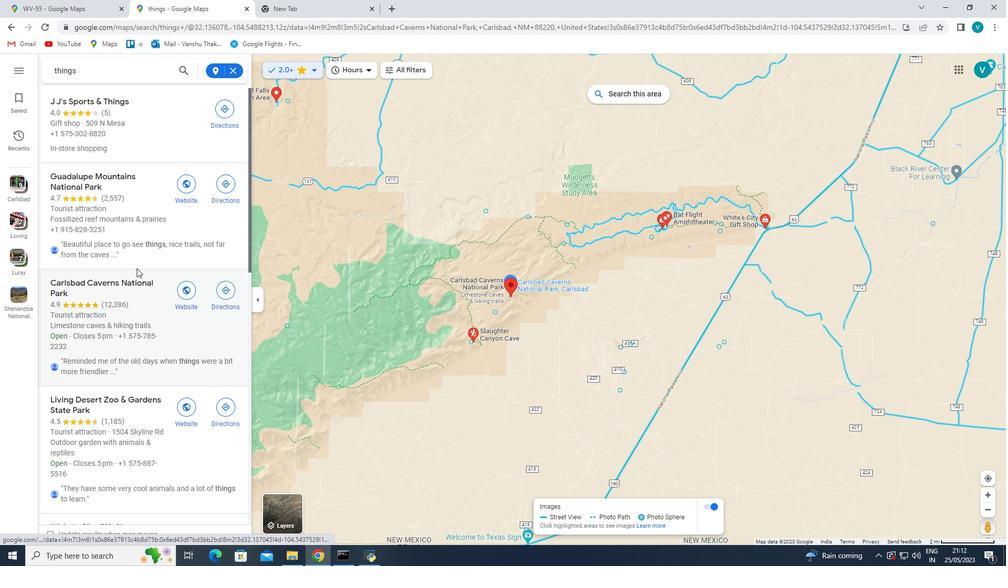
Action: Mouse scrolled (136, 268) with delta (0, 0)
Screenshot: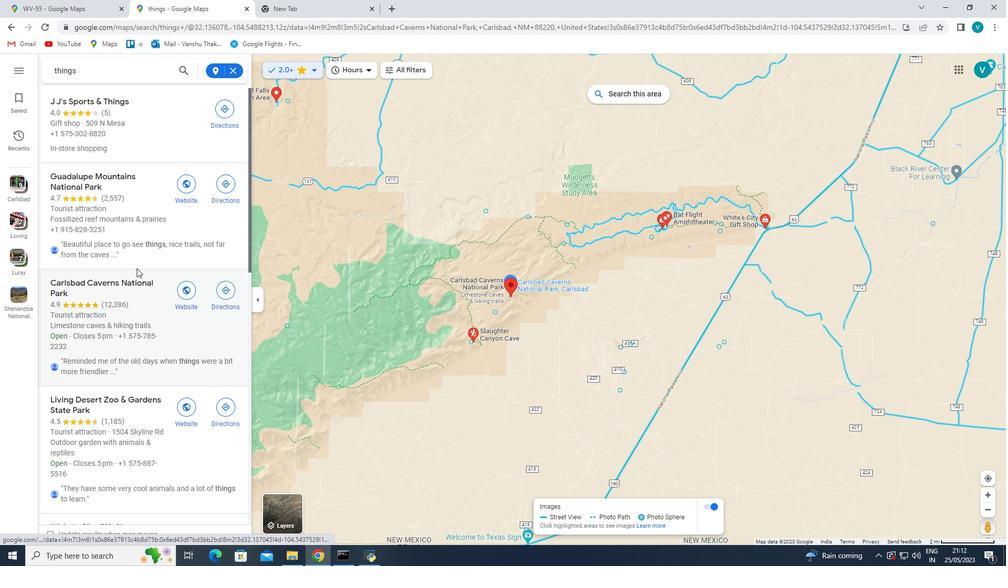 
Action: Mouse scrolled (136, 268) with delta (0, 0)
Screenshot: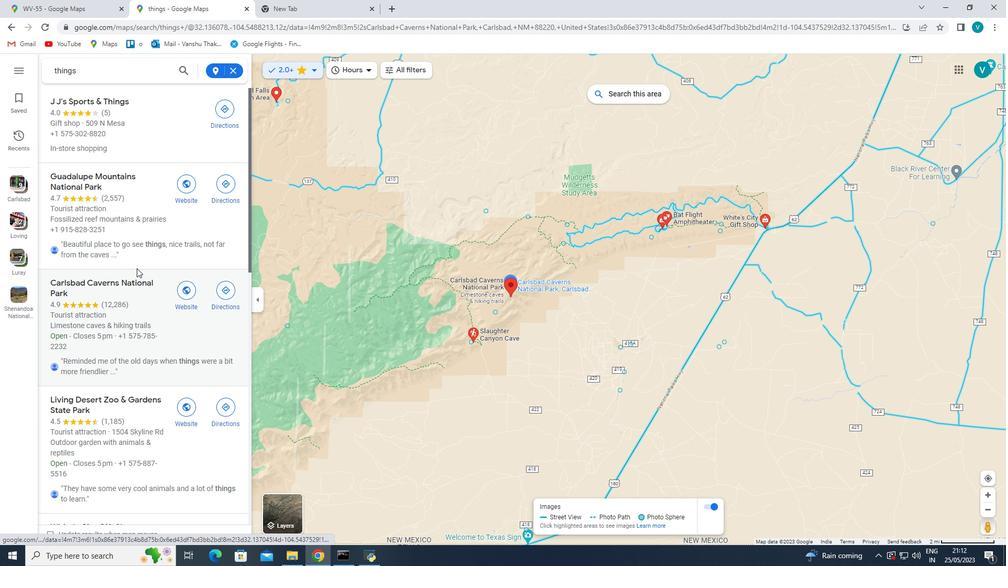 
Action: Mouse moved to (136, 267)
Screenshot: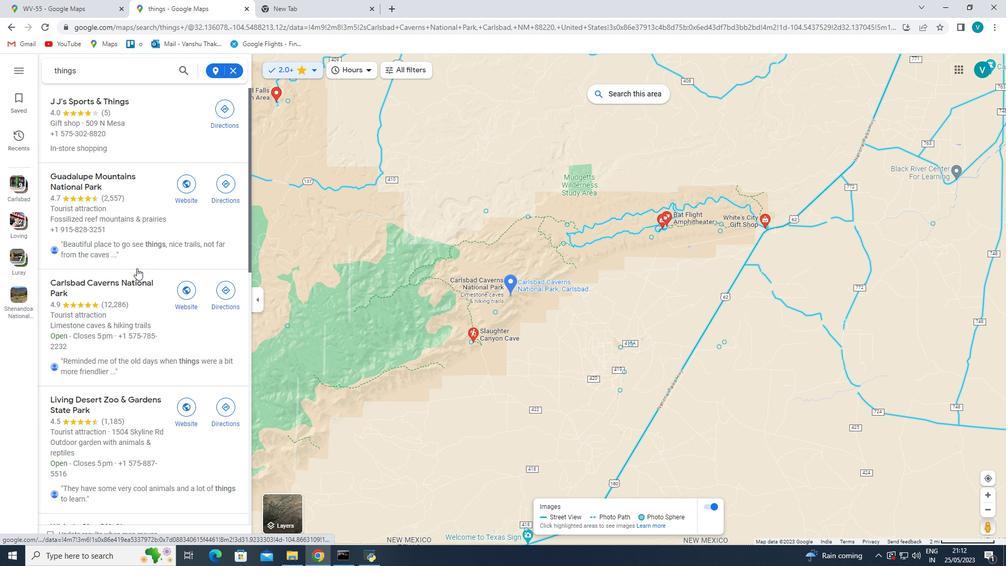 
Action: Mouse scrolled (136, 267) with delta (0, 0)
Screenshot: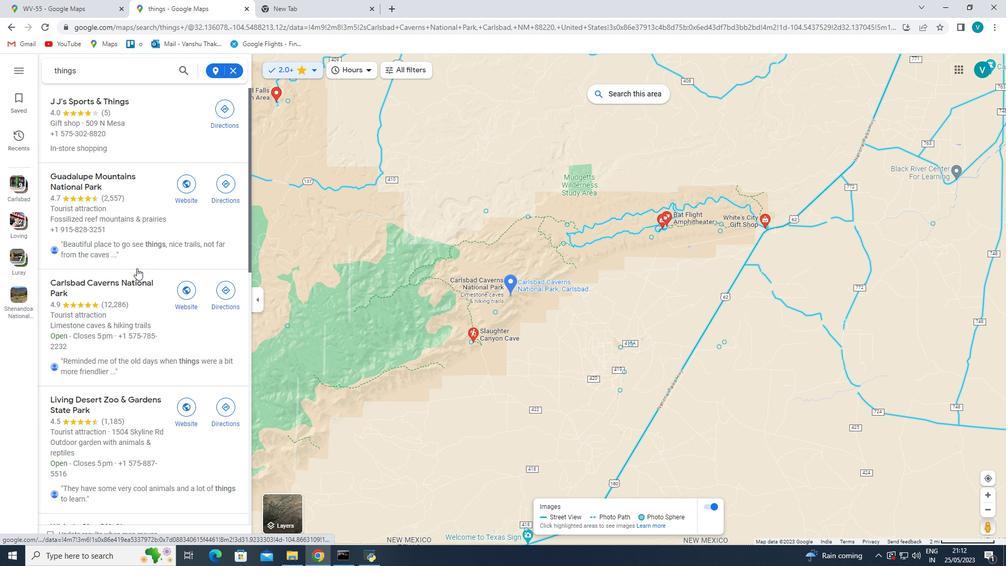 
Action: Mouse moved to (133, 154)
Screenshot: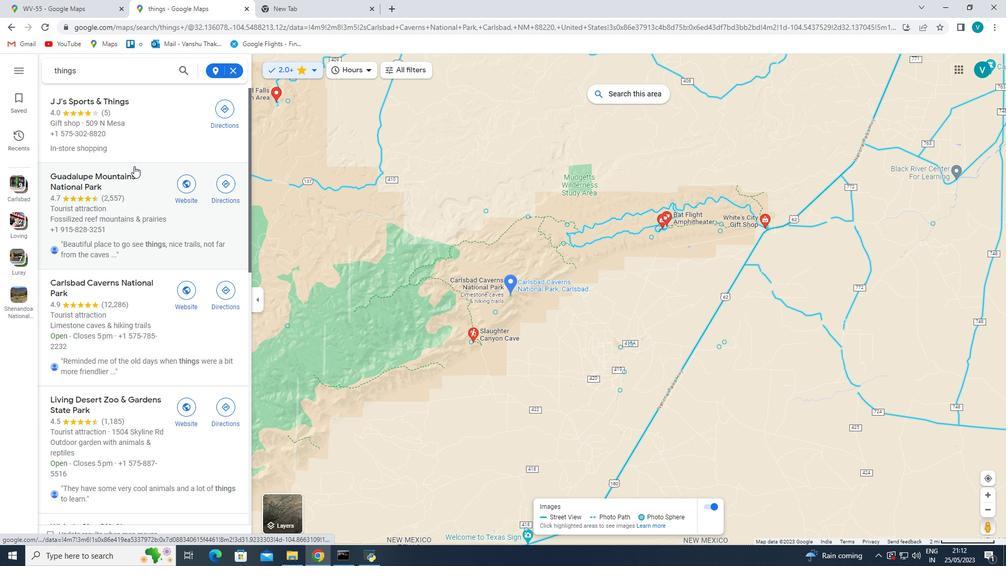 
Action: Mouse scrolled (133, 154) with delta (0, 0)
Screenshot: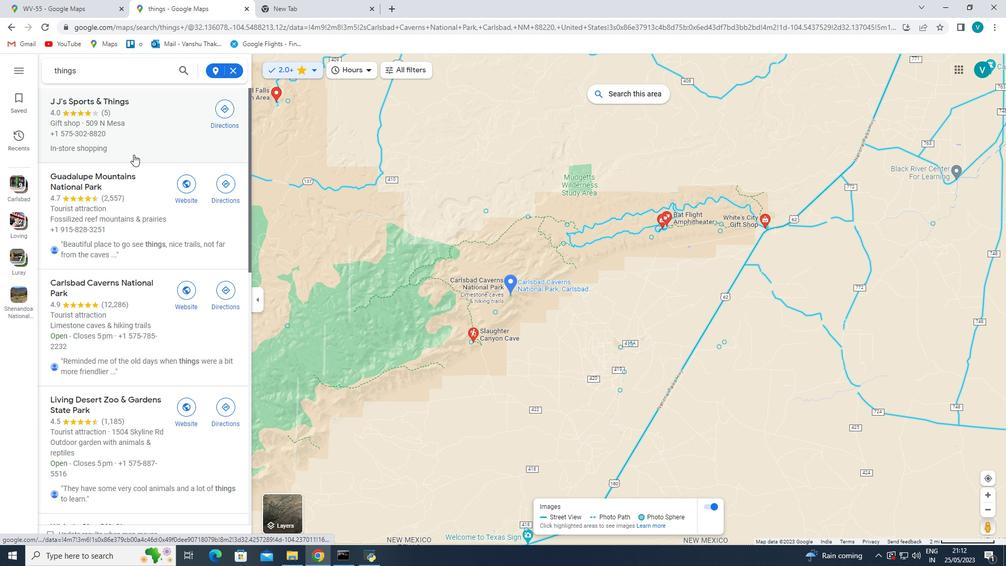 
Action: Mouse scrolled (133, 154) with delta (0, 0)
Screenshot: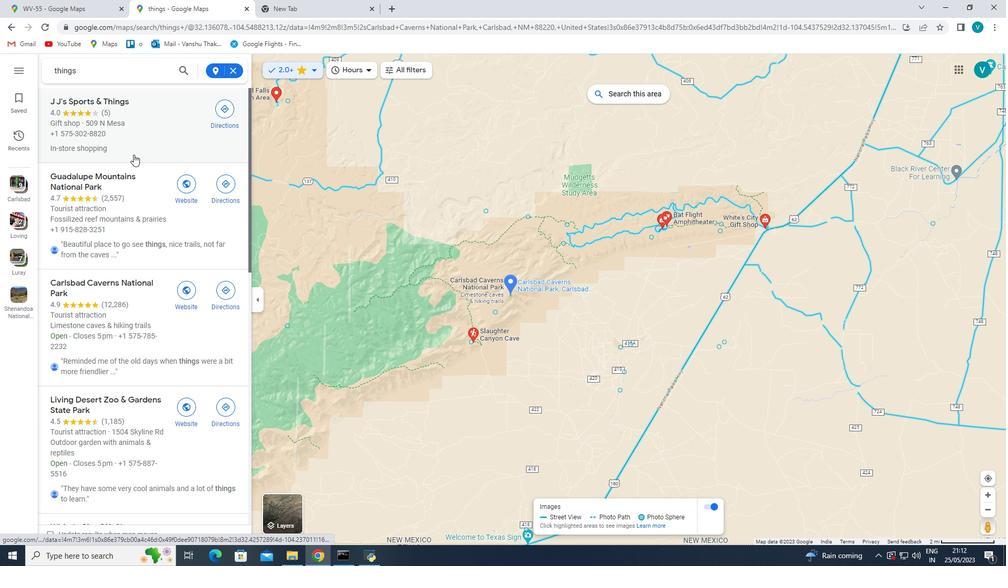 
Action: Mouse scrolled (133, 154) with delta (0, 0)
Screenshot: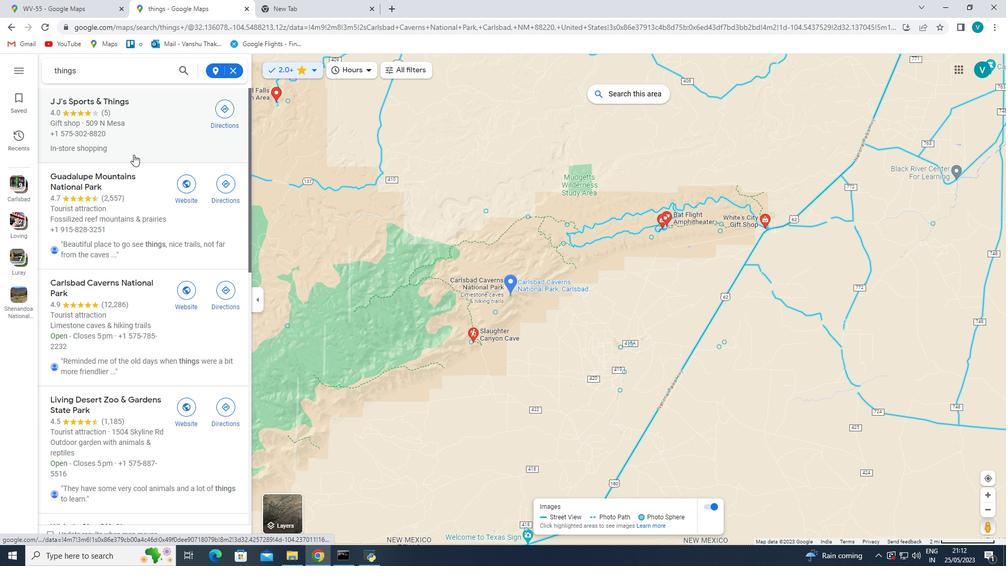 
Action: Mouse scrolled (133, 154) with delta (0, 0)
Screenshot: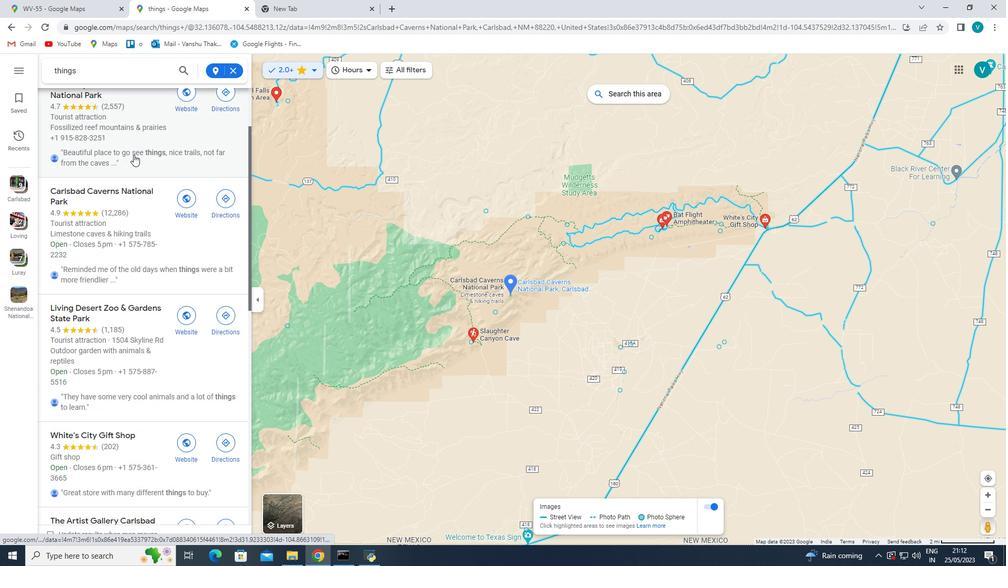 
Action: Mouse scrolled (133, 155) with delta (0, 0)
Screenshot: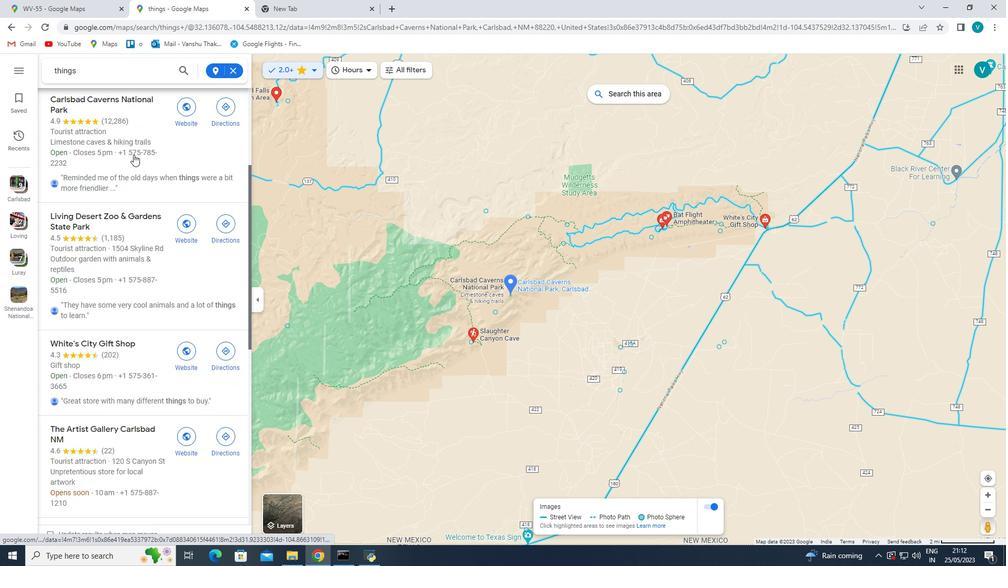 
Action: Mouse scrolled (133, 155) with delta (0, 0)
Screenshot: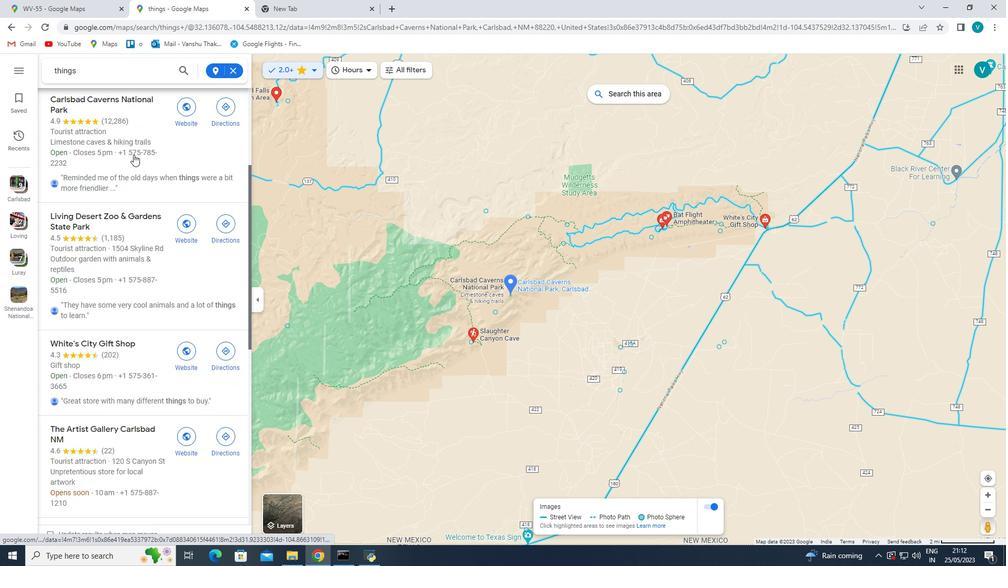 
Action: Mouse scrolled (133, 155) with delta (0, 0)
Screenshot: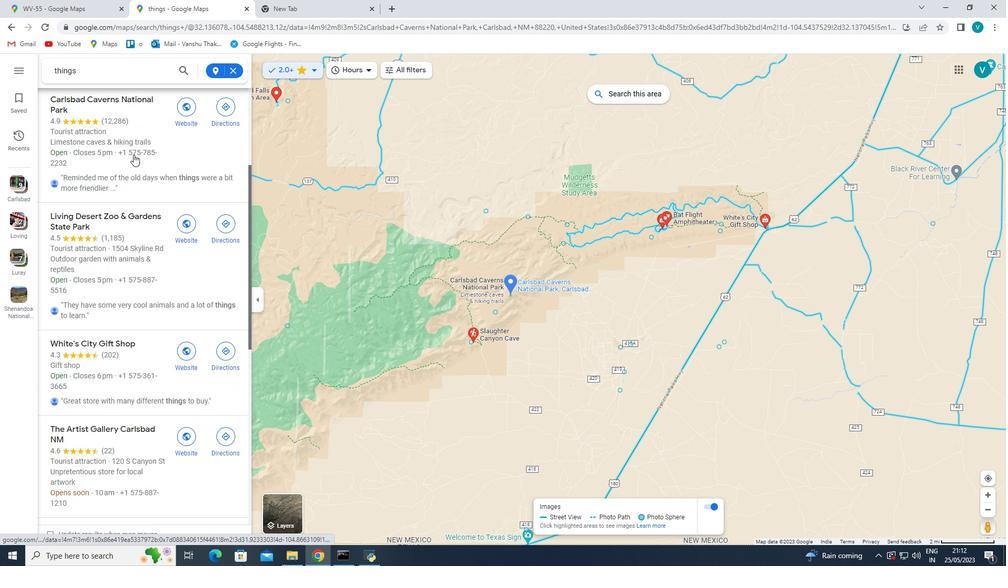 
Action: Mouse scrolled (133, 155) with delta (0, 0)
Screenshot: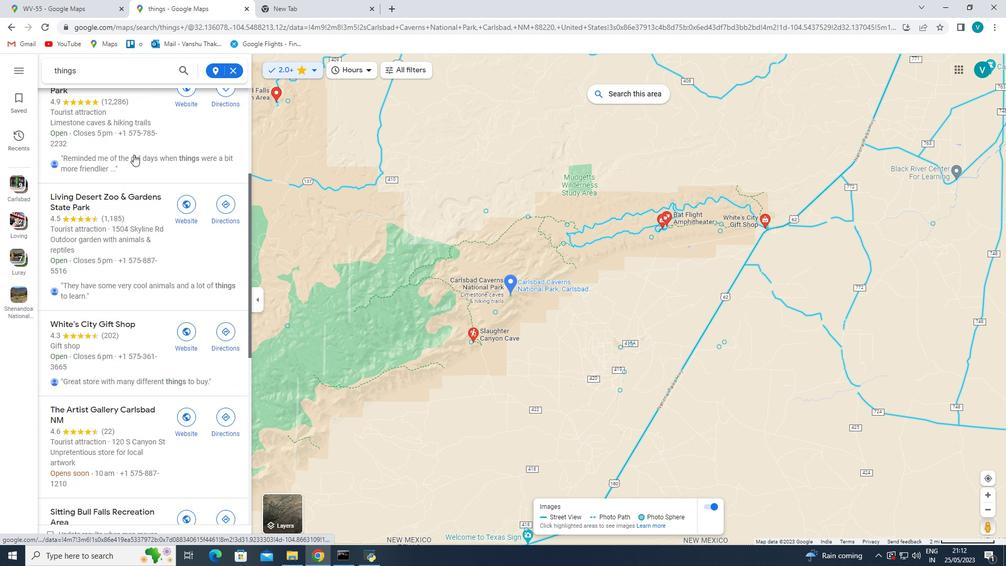 
Action: Mouse scrolled (133, 155) with delta (0, 0)
Screenshot: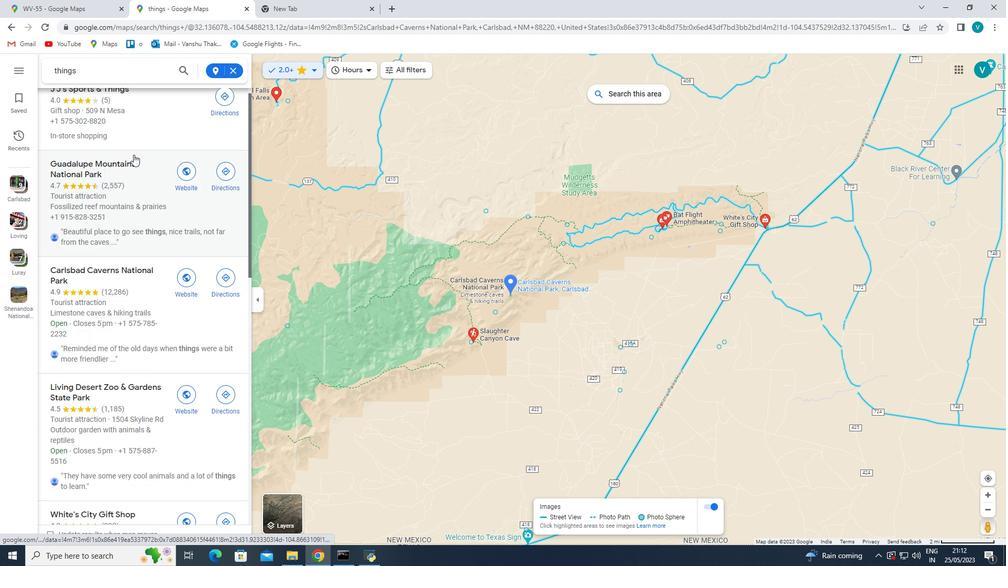 
Action: Mouse scrolled (133, 155) with delta (0, 0)
Screenshot: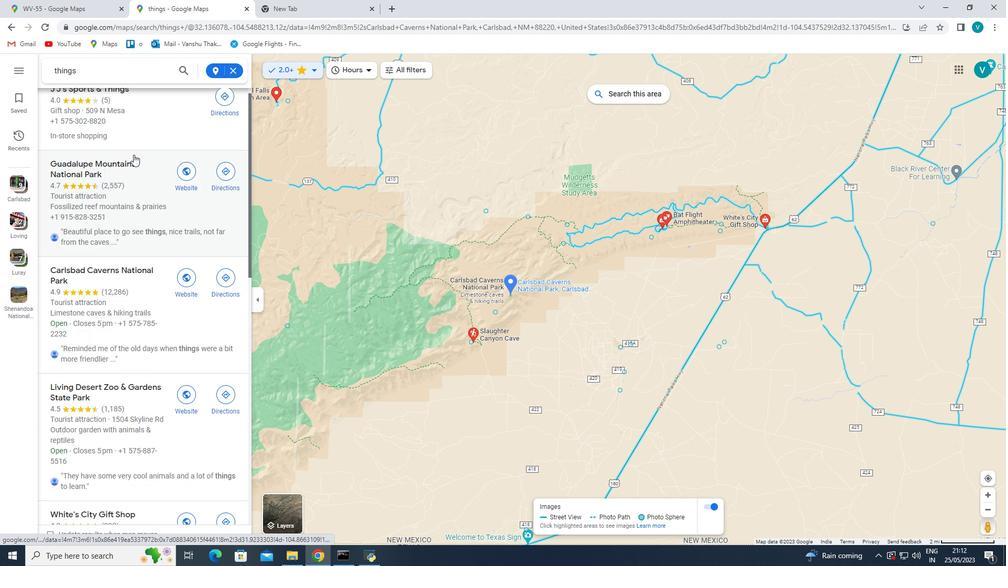 
Action: Mouse scrolled (133, 155) with delta (0, 0)
Screenshot: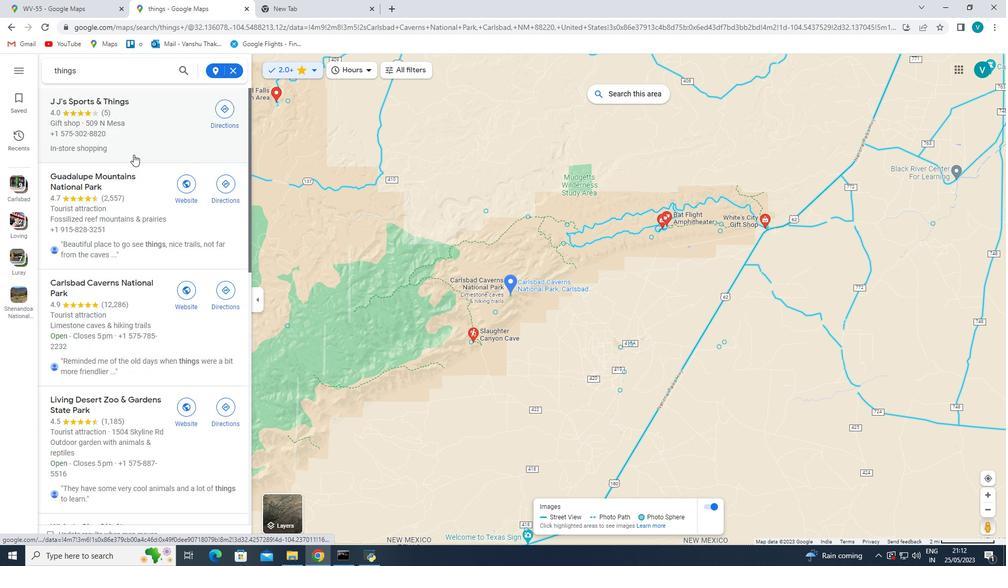 
Action: Mouse scrolled (133, 155) with delta (0, 0)
Screenshot: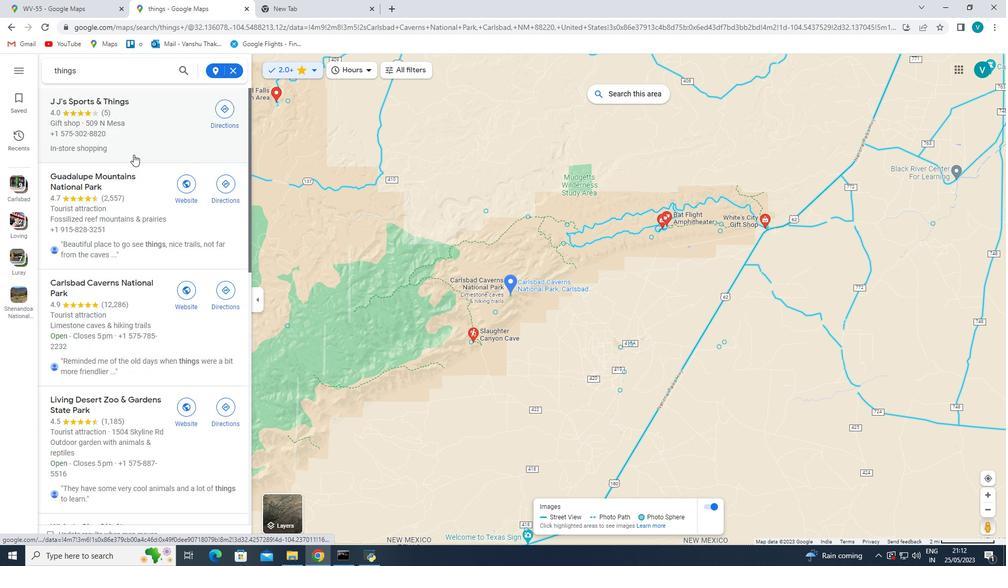 
Action: Mouse scrolled (133, 155) with delta (0, 0)
Screenshot: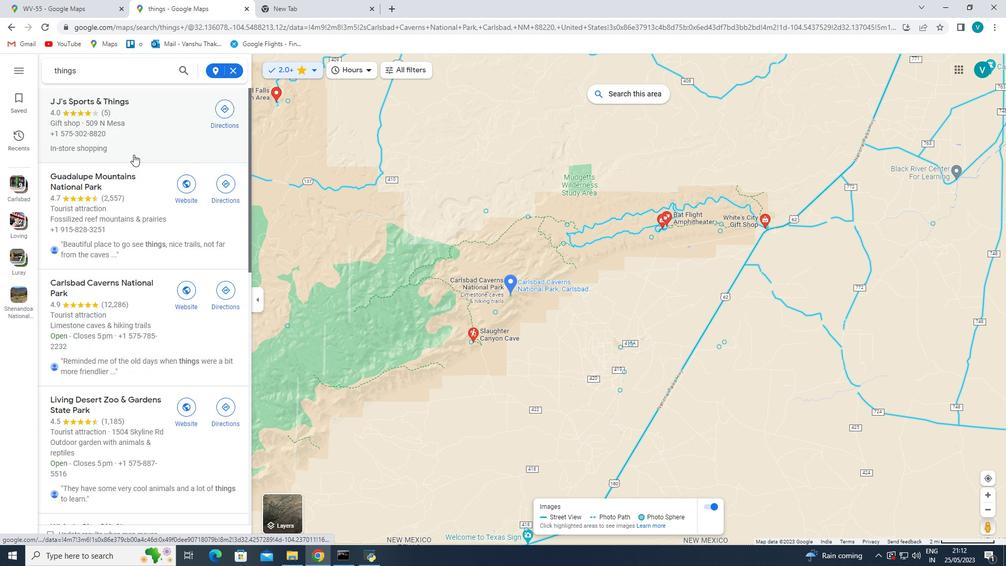 
Action: Mouse scrolled (133, 155) with delta (0, 0)
Screenshot: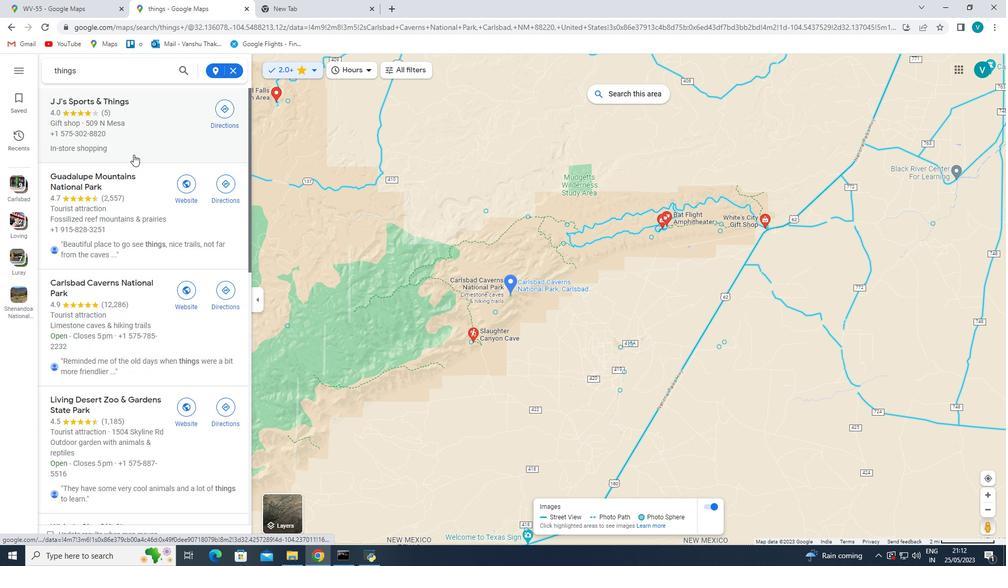 
Action: Mouse moved to (136, 110)
Screenshot: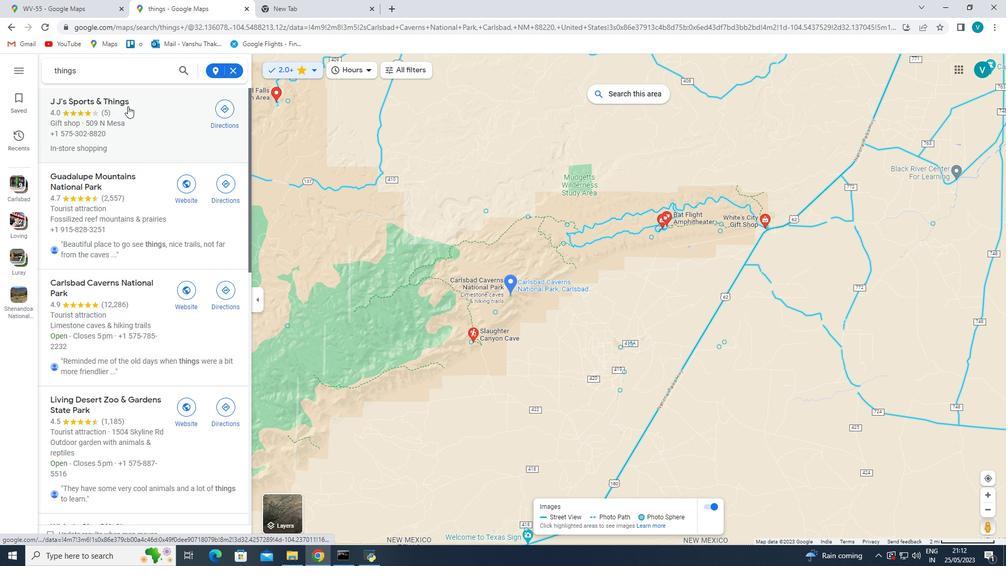 
Action: Mouse pressed left at (136, 110)
Screenshot: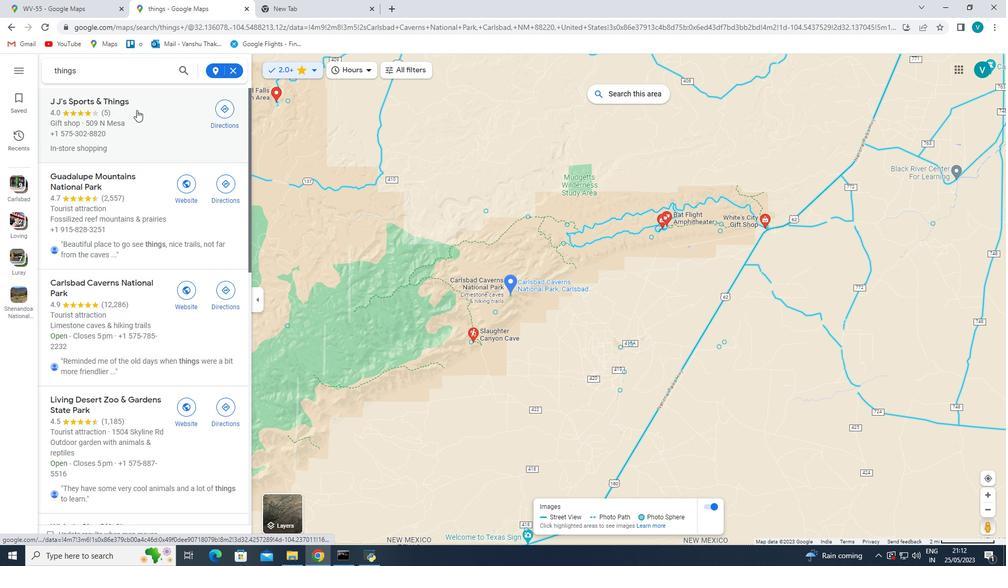 
Action: Mouse moved to (399, 384)
Screenshot: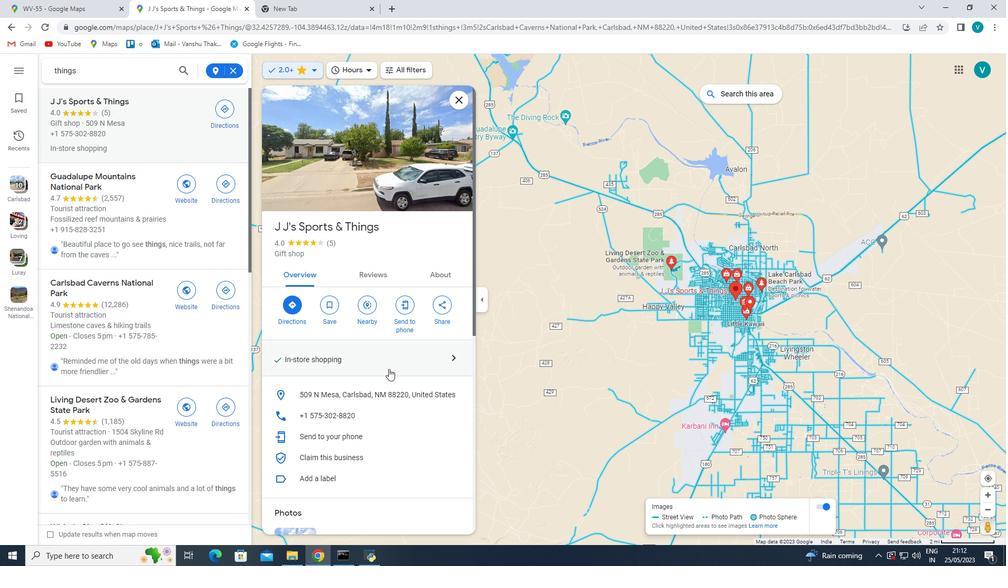 
Action: Mouse scrolled (399, 383) with delta (0, 0)
Screenshot: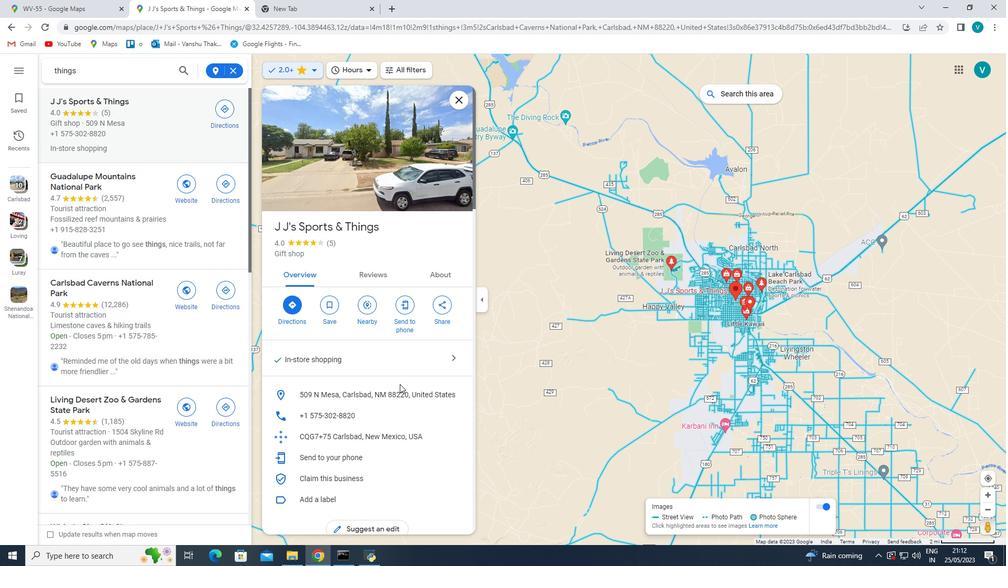 
Action: Mouse scrolled (399, 383) with delta (0, 0)
Screenshot: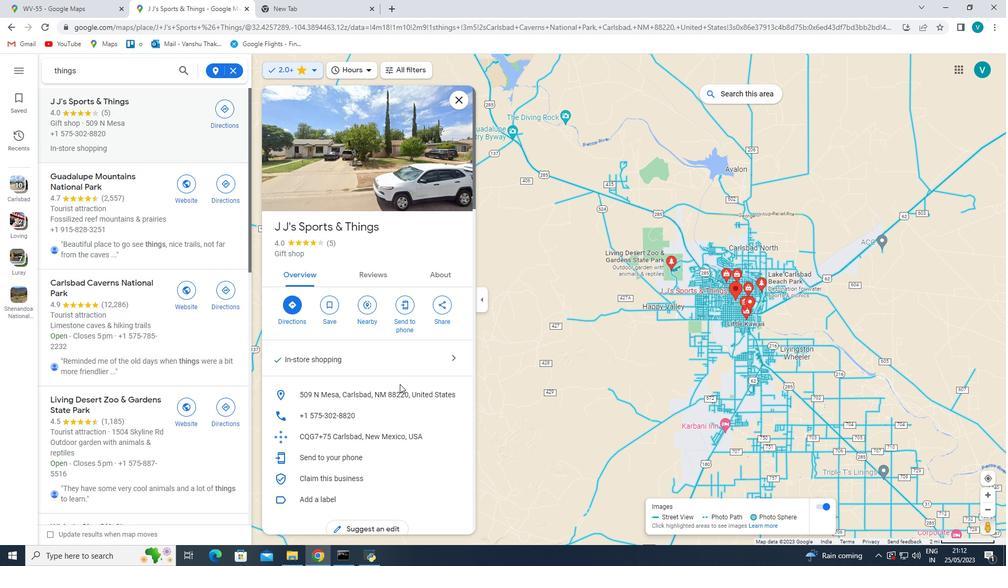 
Action: Mouse scrolled (399, 383) with delta (0, 0)
Screenshot: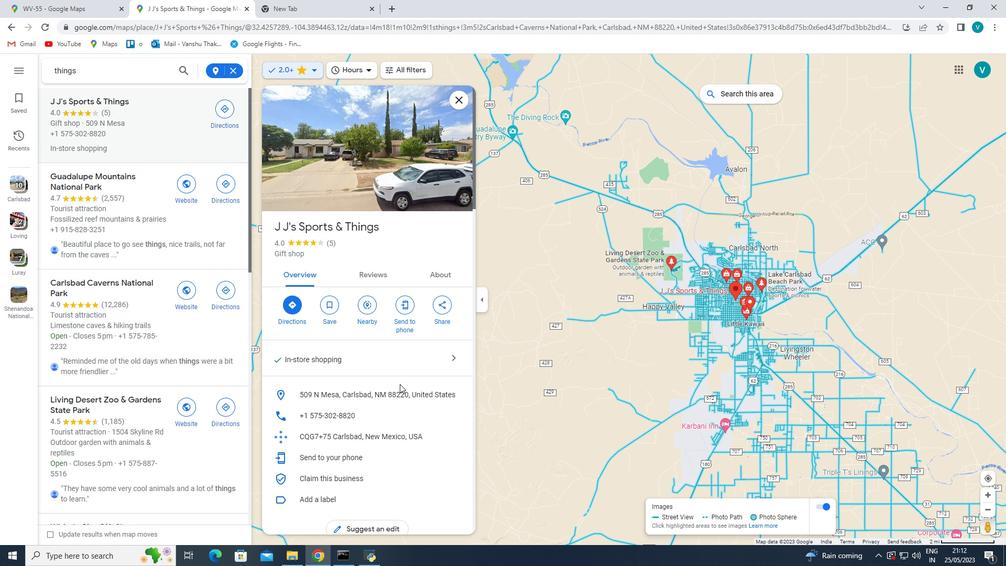 
Action: Mouse scrolled (399, 383) with delta (0, 0)
Screenshot: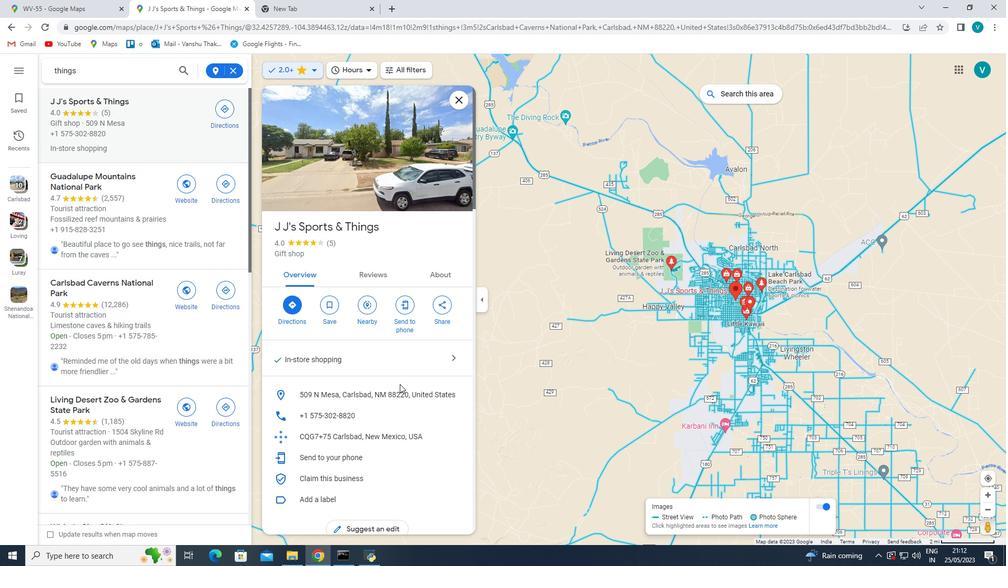 
Action: Mouse scrolled (399, 383) with delta (0, 0)
Screenshot: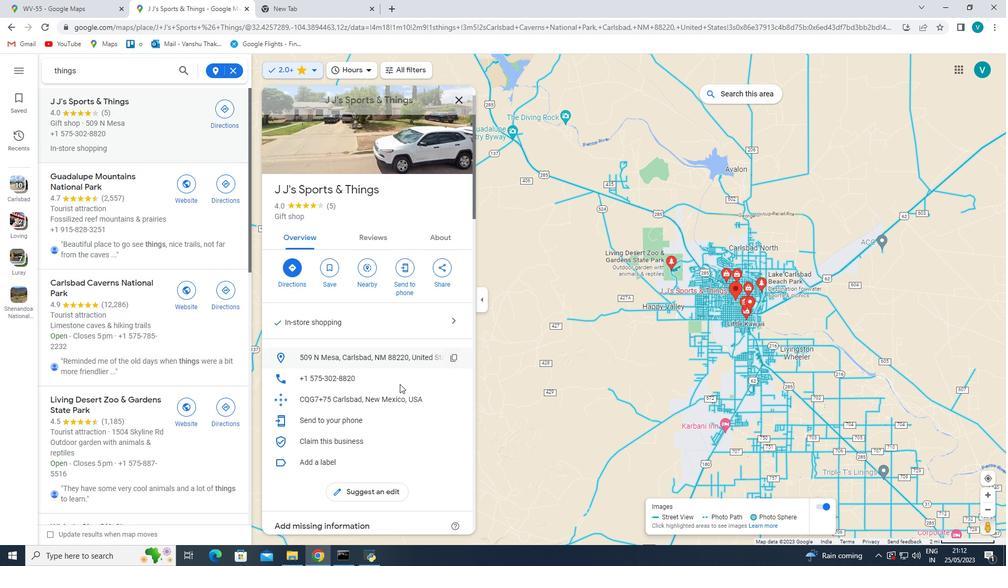 
Action: Mouse scrolled (399, 383) with delta (0, 0)
Screenshot: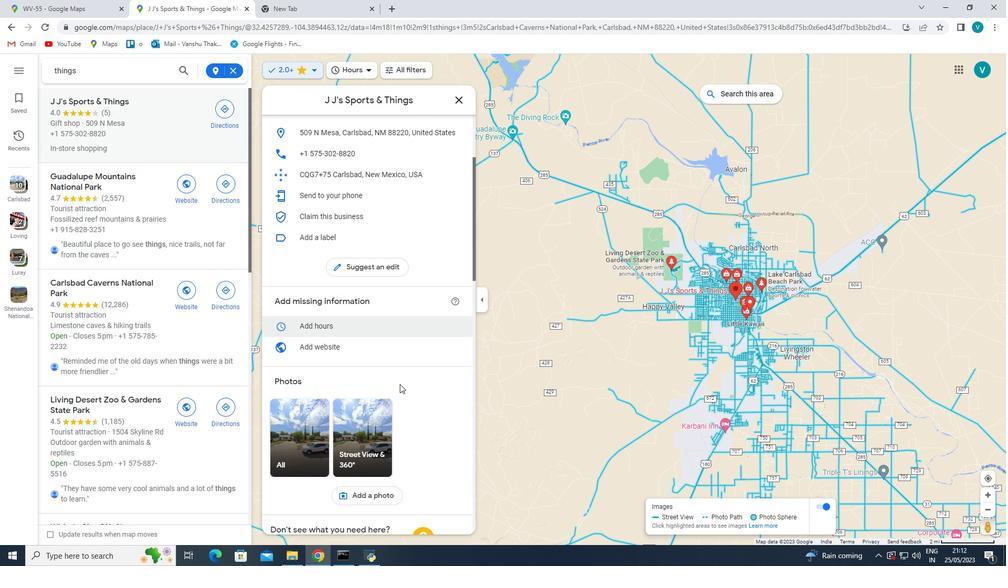 
Action: Mouse scrolled (399, 383) with delta (0, 0)
